 Task: Buy 1 Ice Cube Molds & Trays from Specialty Tools & Gadgets section under best seller category for shipping address: Max Baker, 2847 Point Street, Park Ridge, Illinois 60068, Cell Number 7738643880. Pay from credit card ending with 7965, CVV 549
Action: Mouse moved to (230, 98)
Screenshot: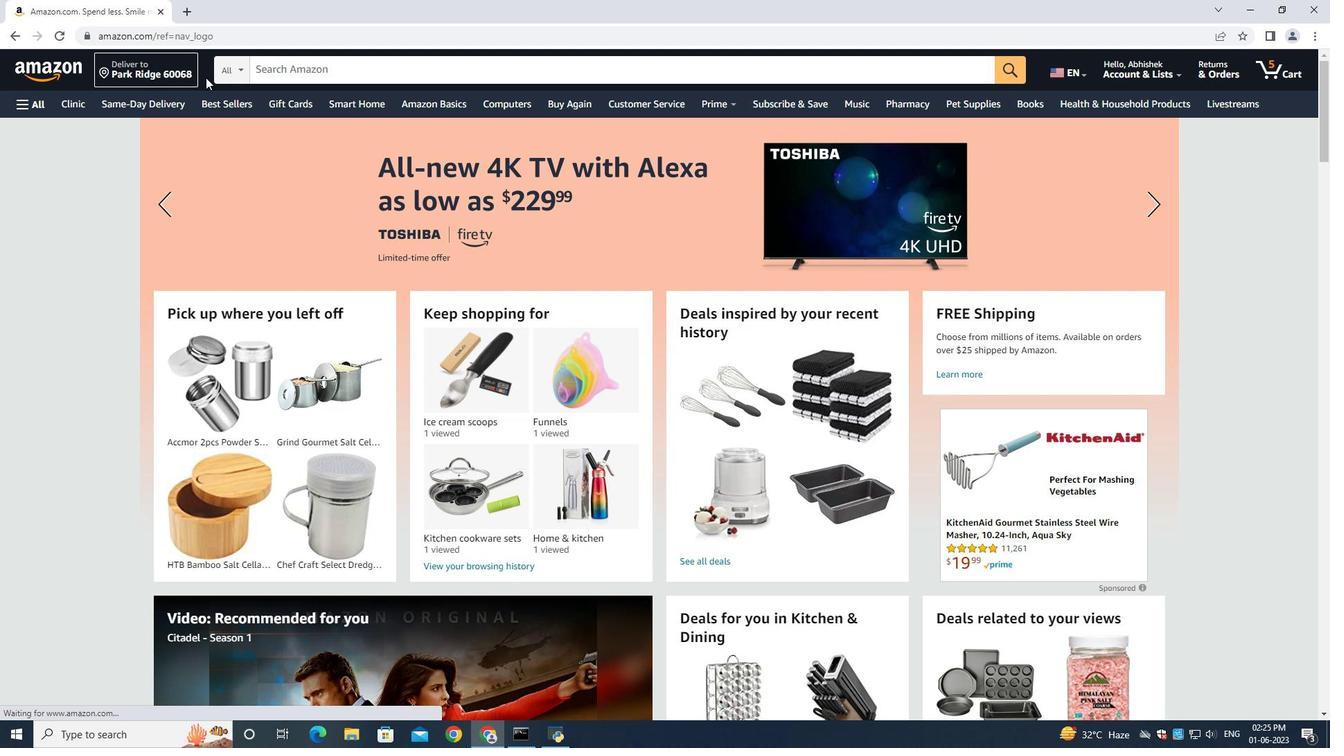 
Action: Mouse pressed left at (230, 98)
Screenshot: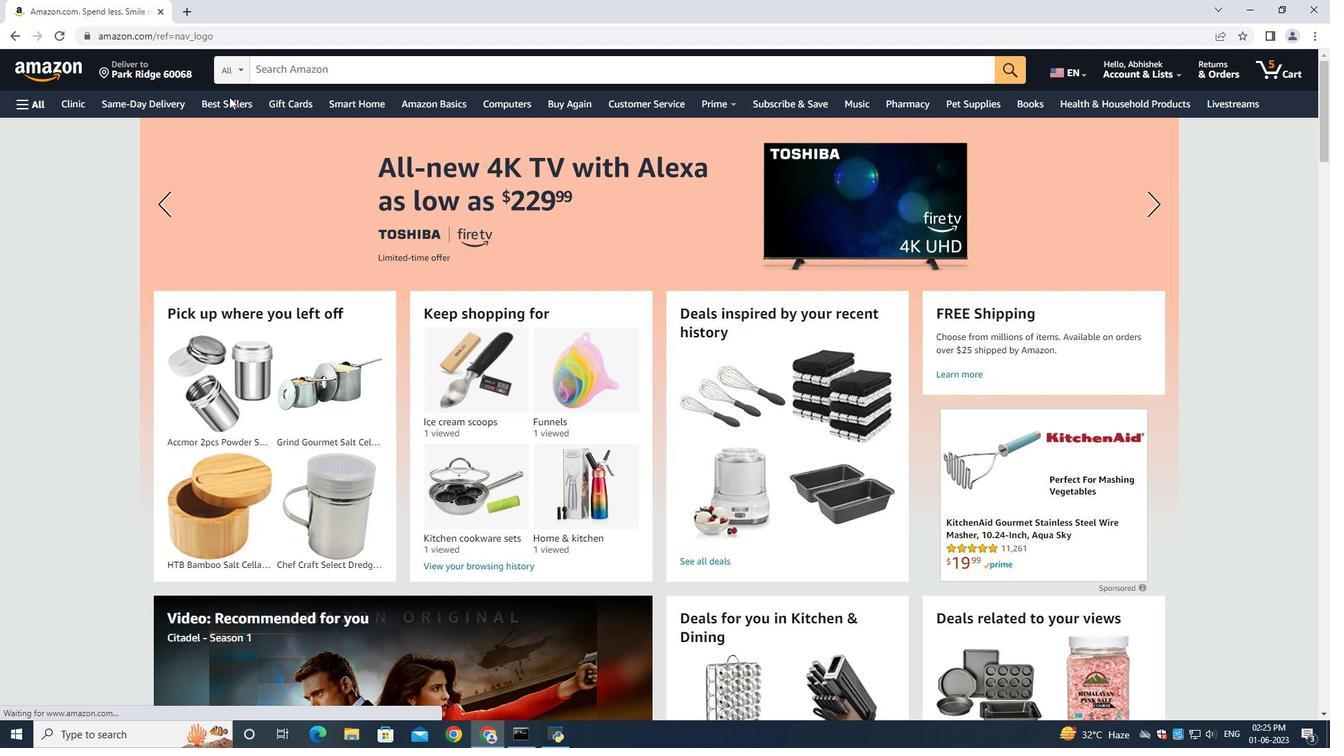 
Action: Mouse moved to (1295, 285)
Screenshot: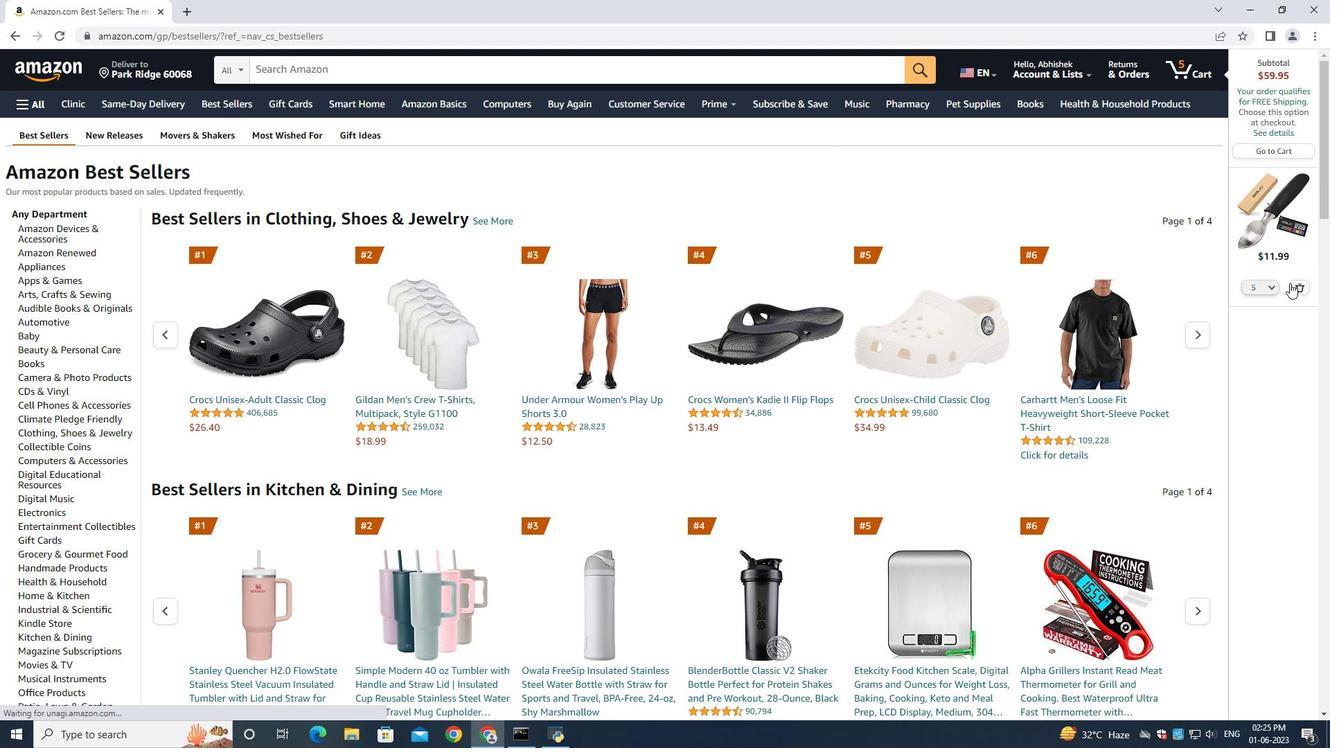 
Action: Mouse pressed left at (1295, 285)
Screenshot: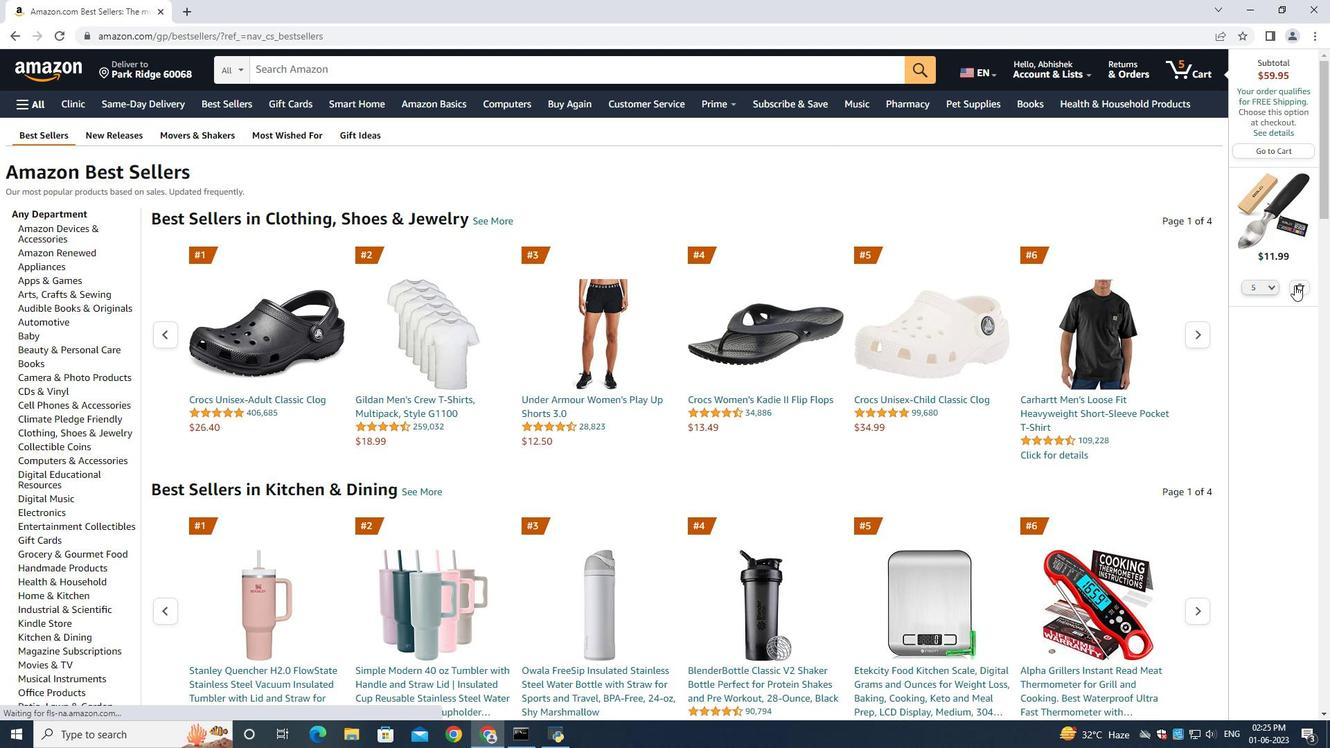 
Action: Mouse moved to (437, 69)
Screenshot: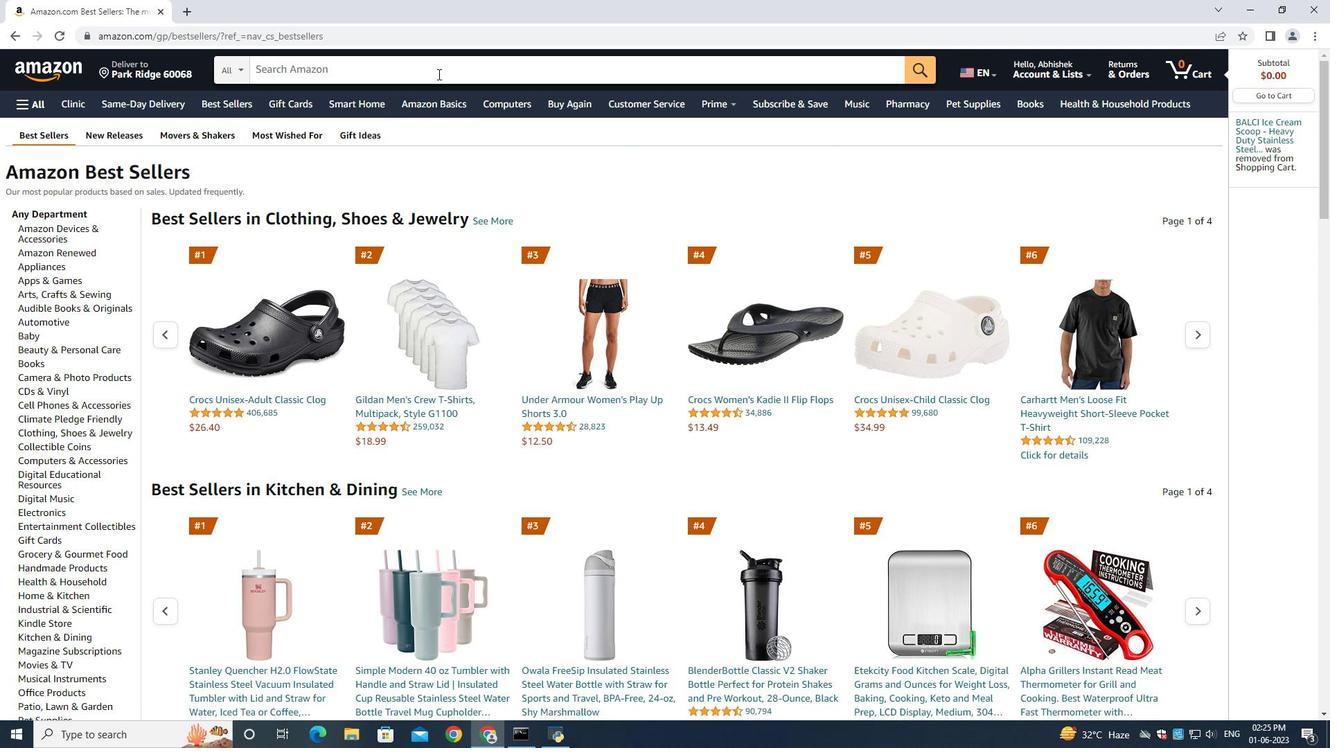 
Action: Mouse pressed left at (437, 69)
Screenshot: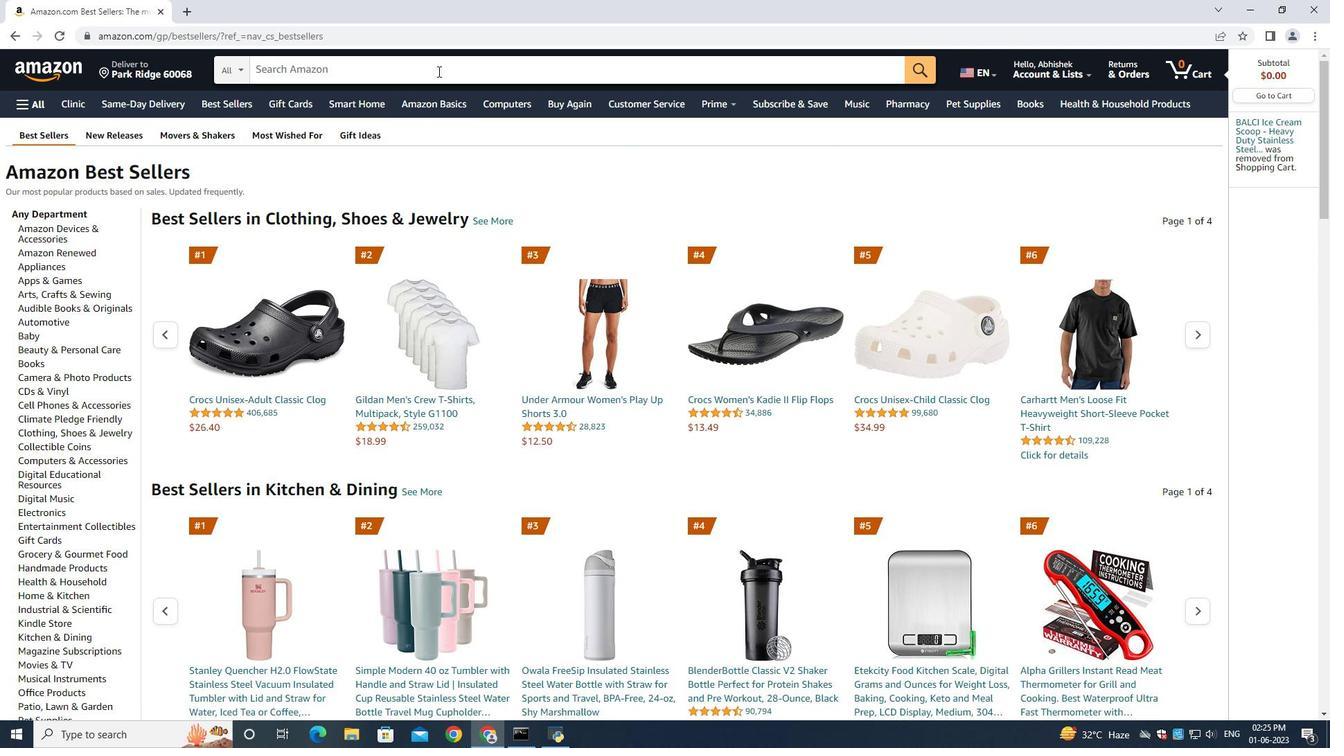 
Action: Key pressed <Key.shift>Ice<Key.space>cube<Key.space>molds<Key.shift><Key.shift><Key.shift><Key.shift><Key.shift><Key.shift><Key.shift><Key.shift><Key.shift><Key.shift><Key.shift><Key.shift><Key.shift><Key.shift><Key.shift><Key.shift><Key.shift><Key.shift><Key.shift><Key.shift><Key.shift><Key.shift><Key.shift><Key.shift><Key.shift><Key.shift><Key.shift><Key.shift><Key.shift><Key.shift><Key.shift><Key.shift><Key.space>&<Key.space>trays<Key.enter>
Screenshot: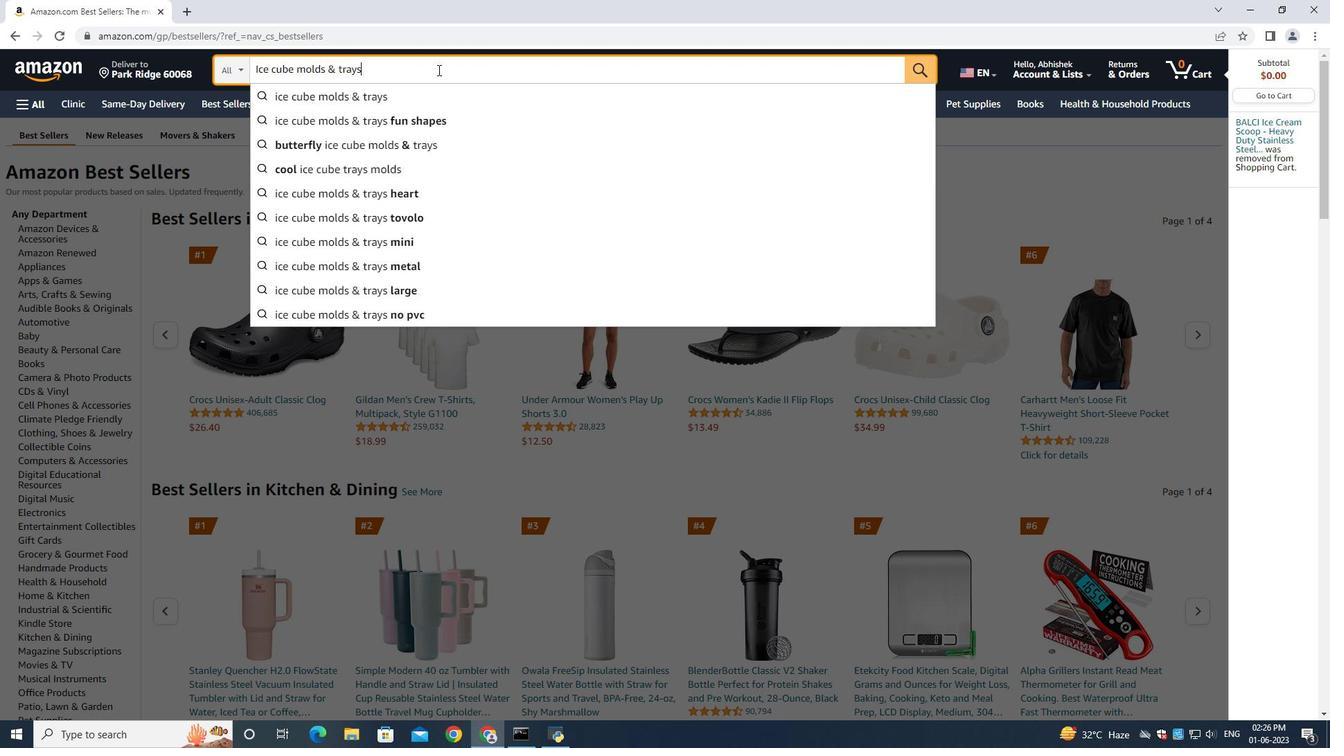 
Action: Mouse moved to (119, 297)
Screenshot: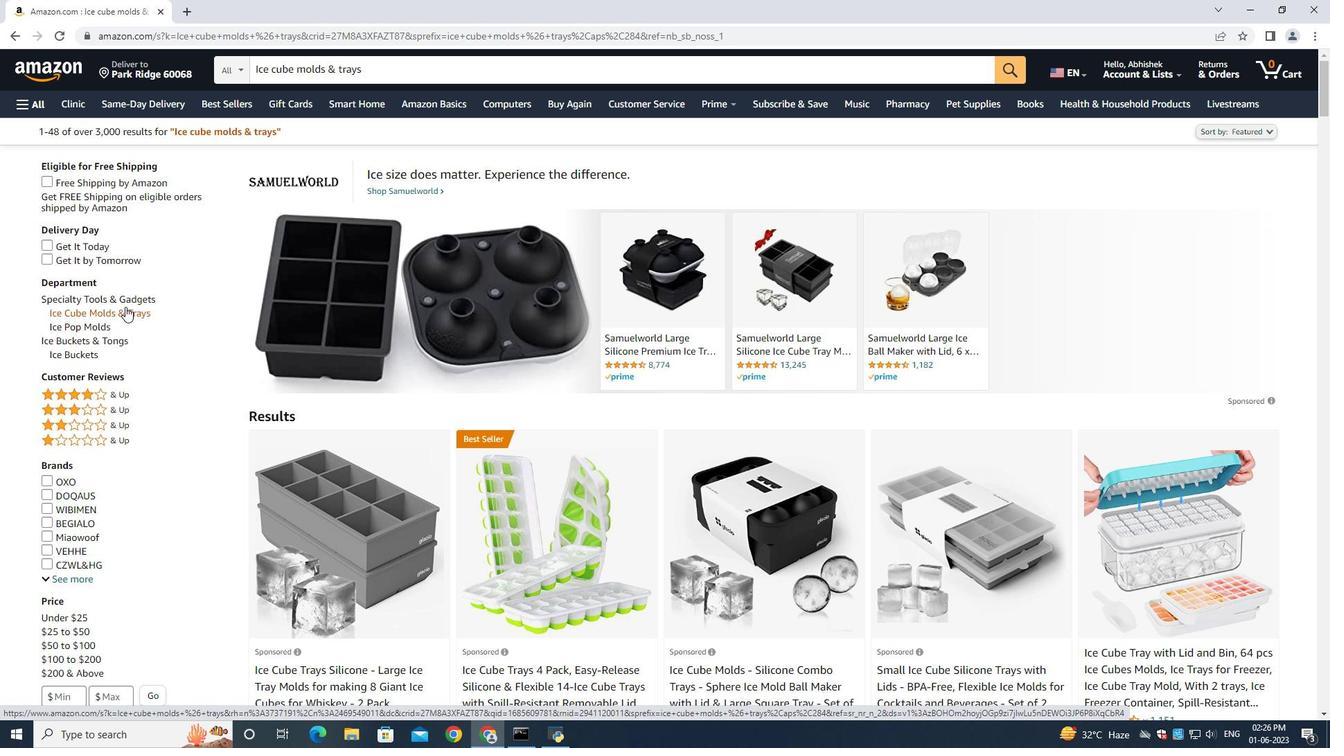 
Action: Mouse pressed left at (119, 297)
Screenshot: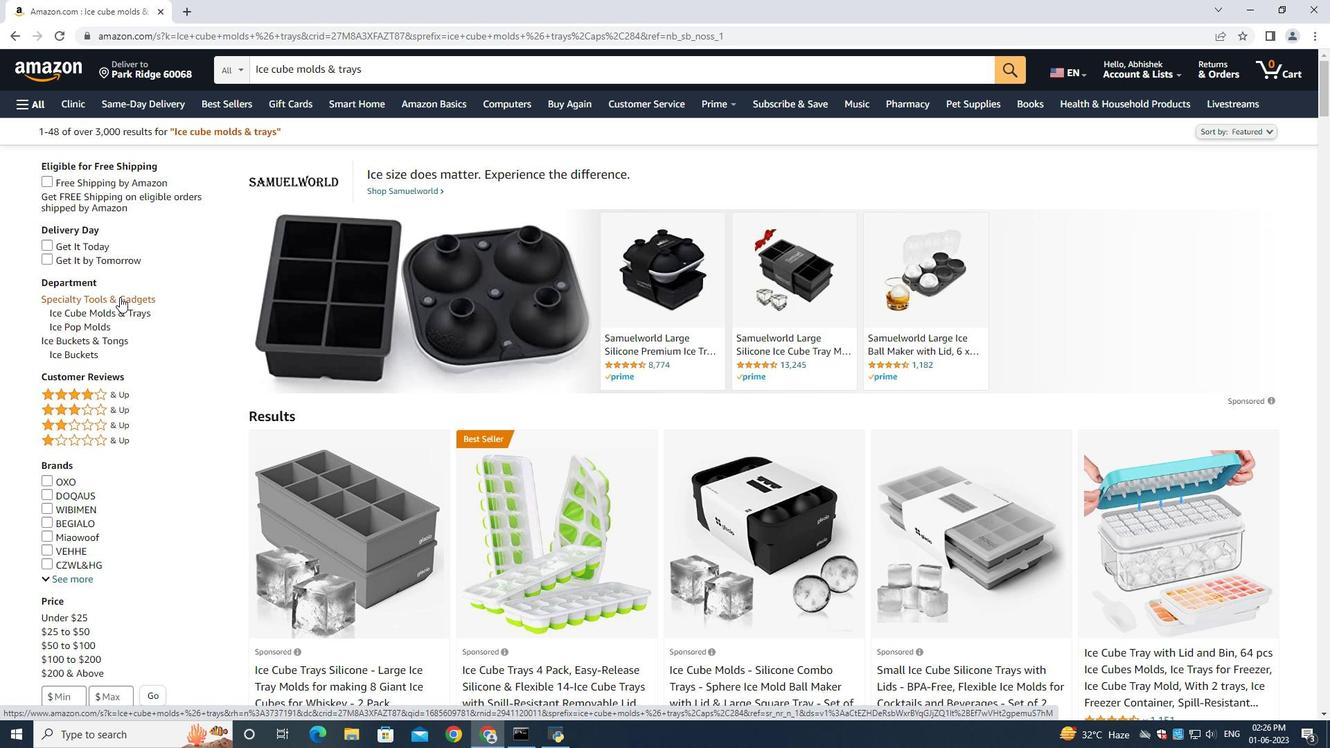 
Action: Mouse moved to (950, 335)
Screenshot: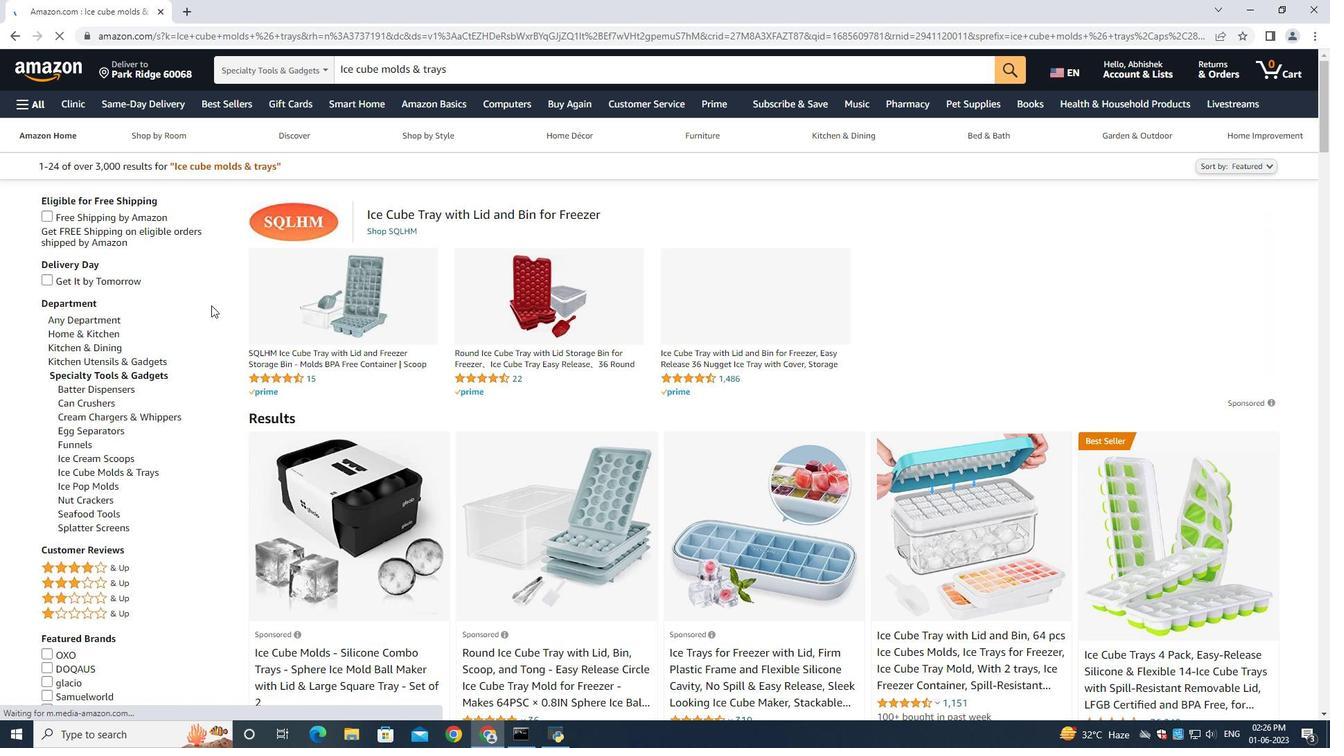 
Action: Mouse scrolled (950, 334) with delta (0, 0)
Screenshot: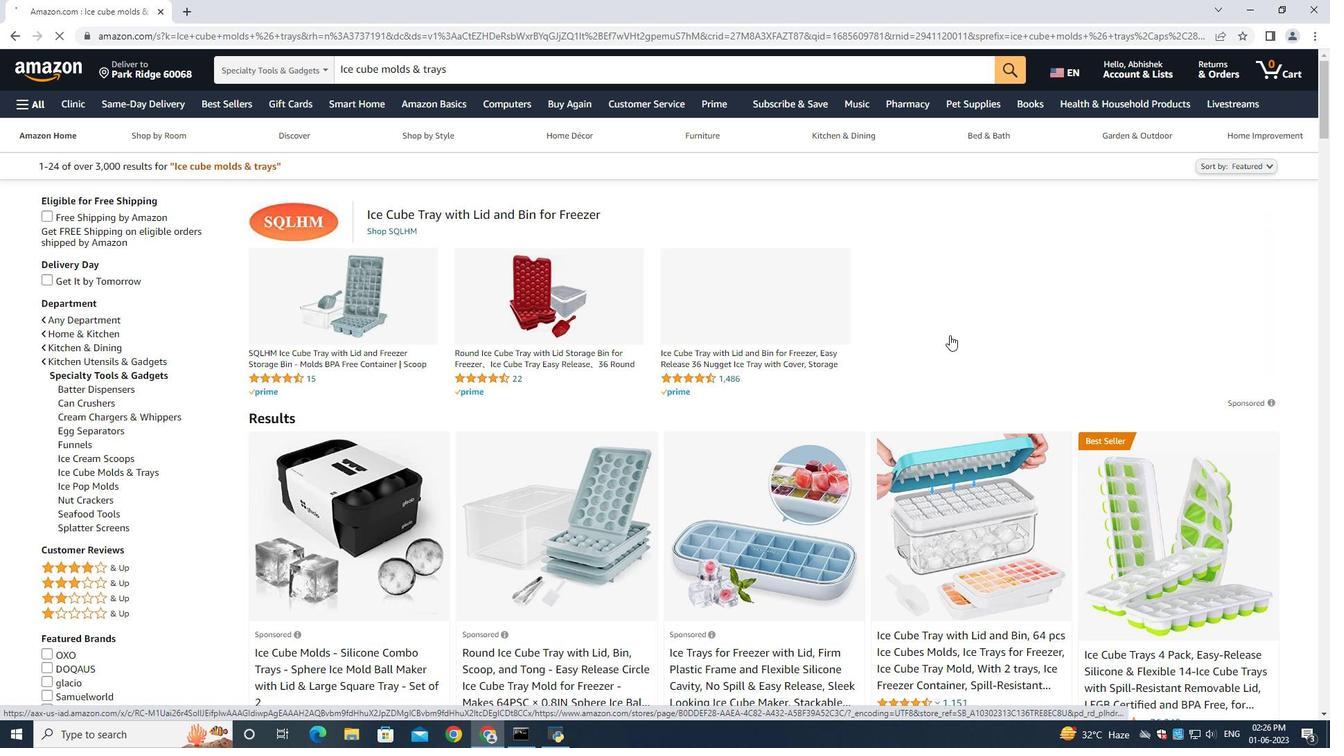 
Action: Mouse scrolled (950, 334) with delta (0, 0)
Screenshot: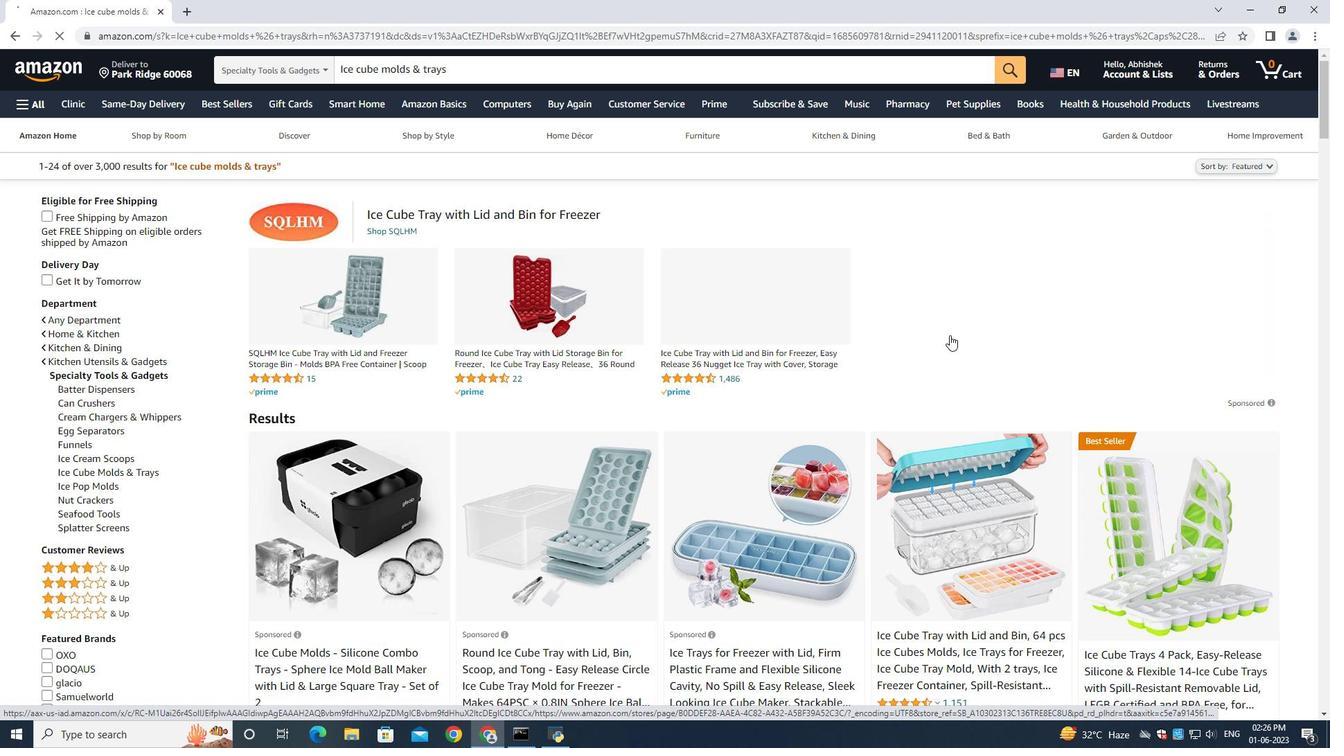 
Action: Mouse moved to (957, 354)
Screenshot: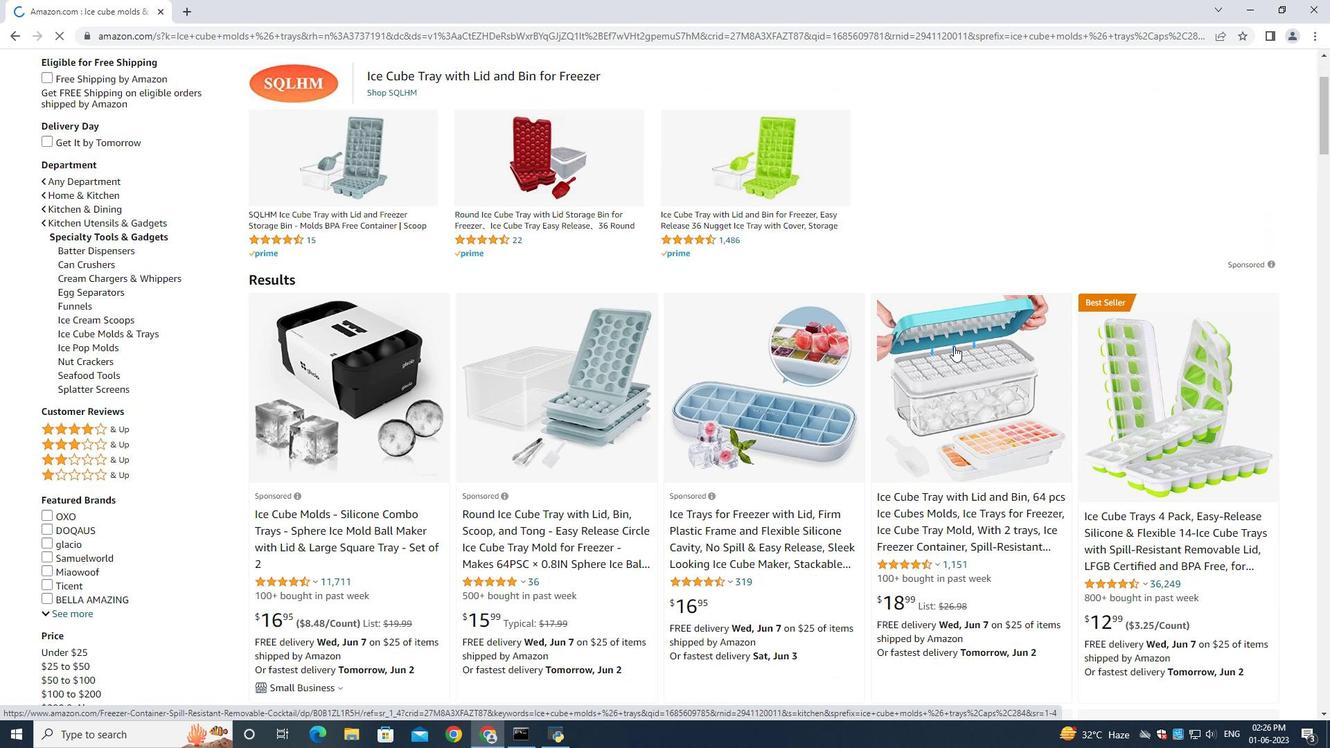 
Action: Mouse scrolled (957, 354) with delta (0, 0)
Screenshot: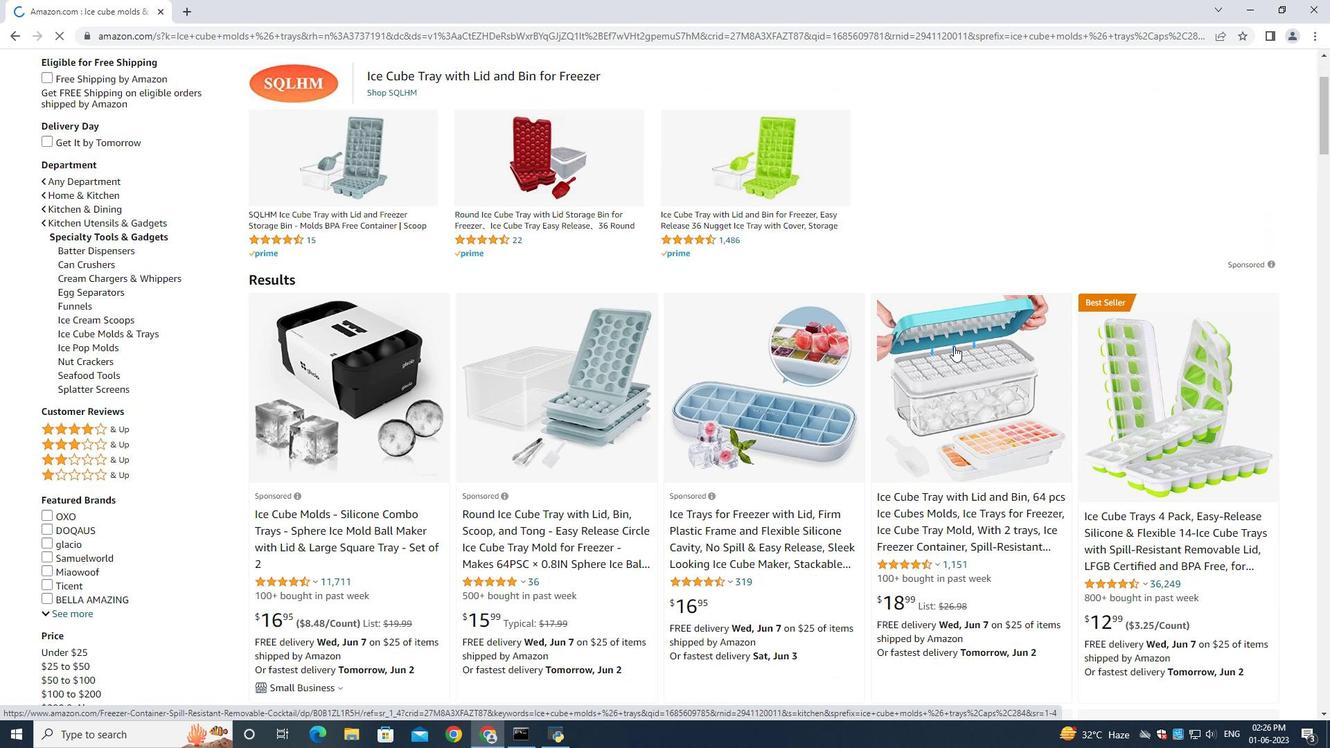 
Action: Mouse moved to (957, 362)
Screenshot: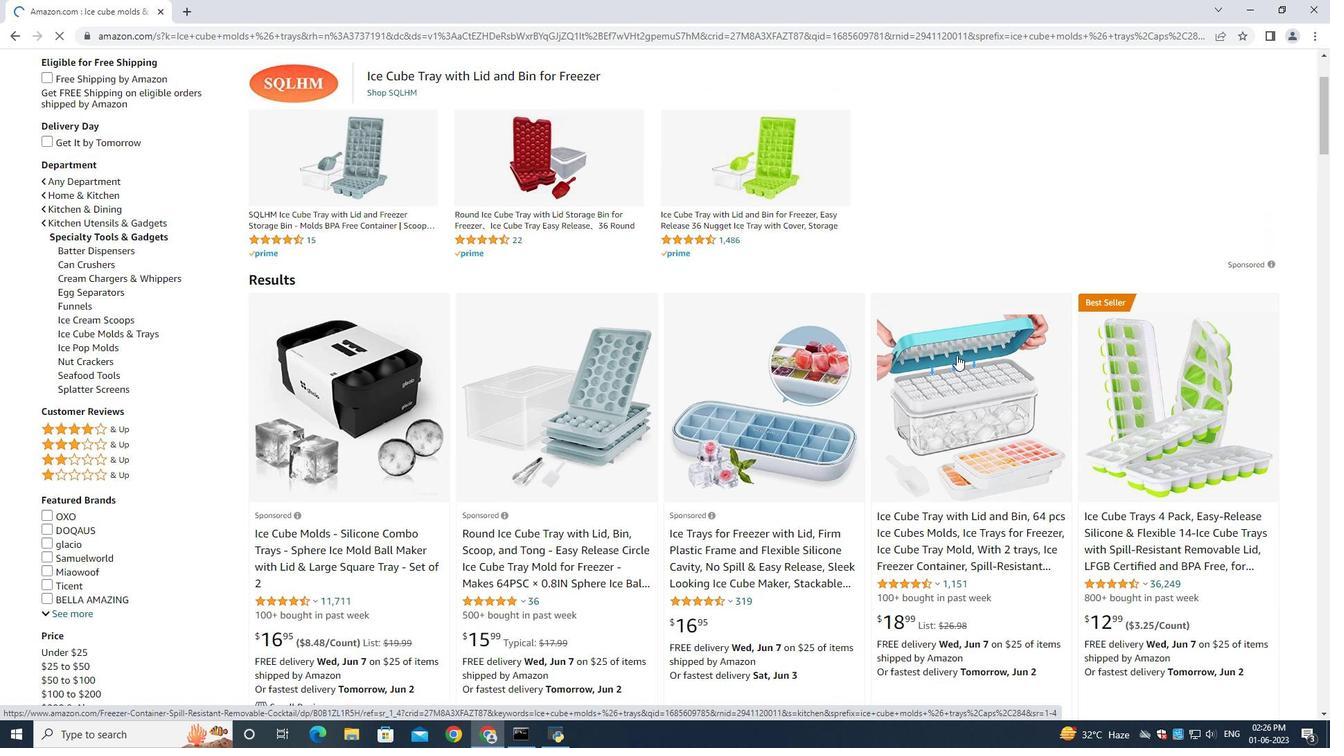 
Action: Mouse scrolled (957, 359) with delta (0, 0)
Screenshot: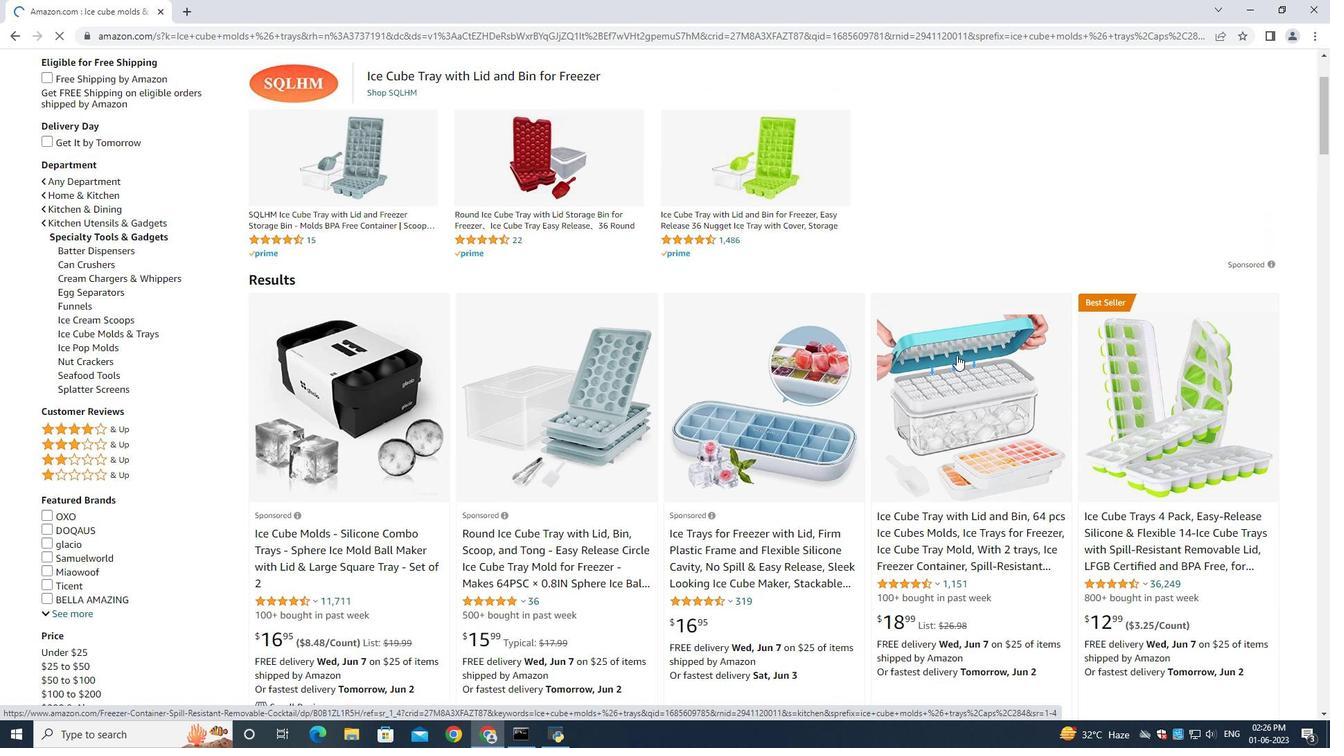 
Action: Mouse moved to (911, 377)
Screenshot: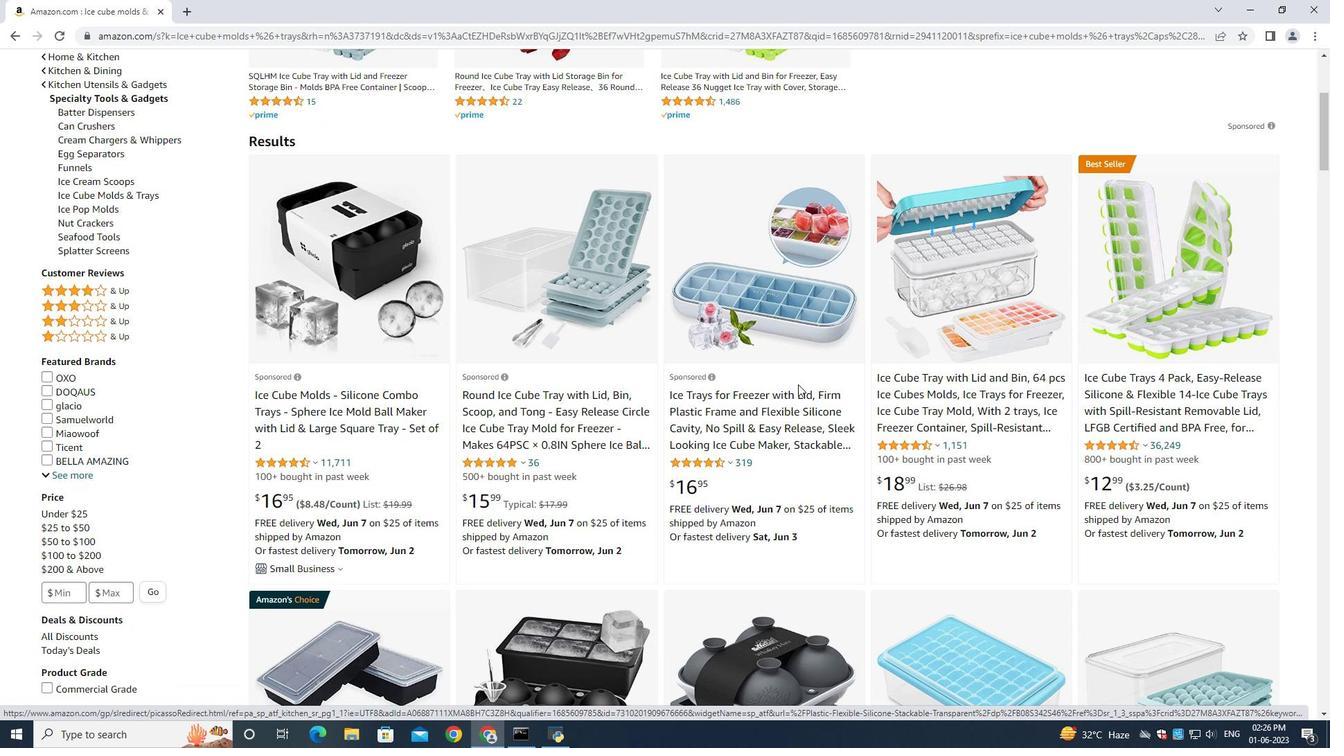 
Action: Mouse pressed left at (911, 377)
Screenshot: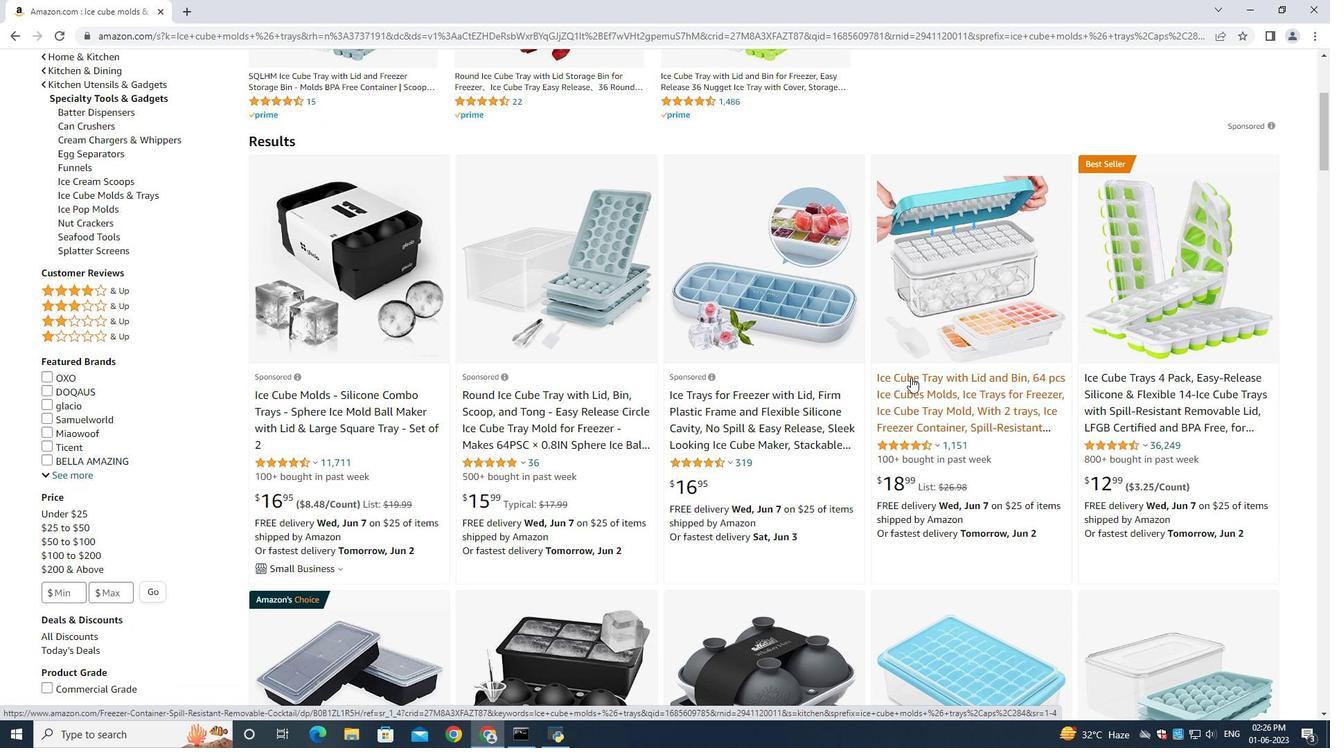 
Action: Mouse moved to (1076, 577)
Screenshot: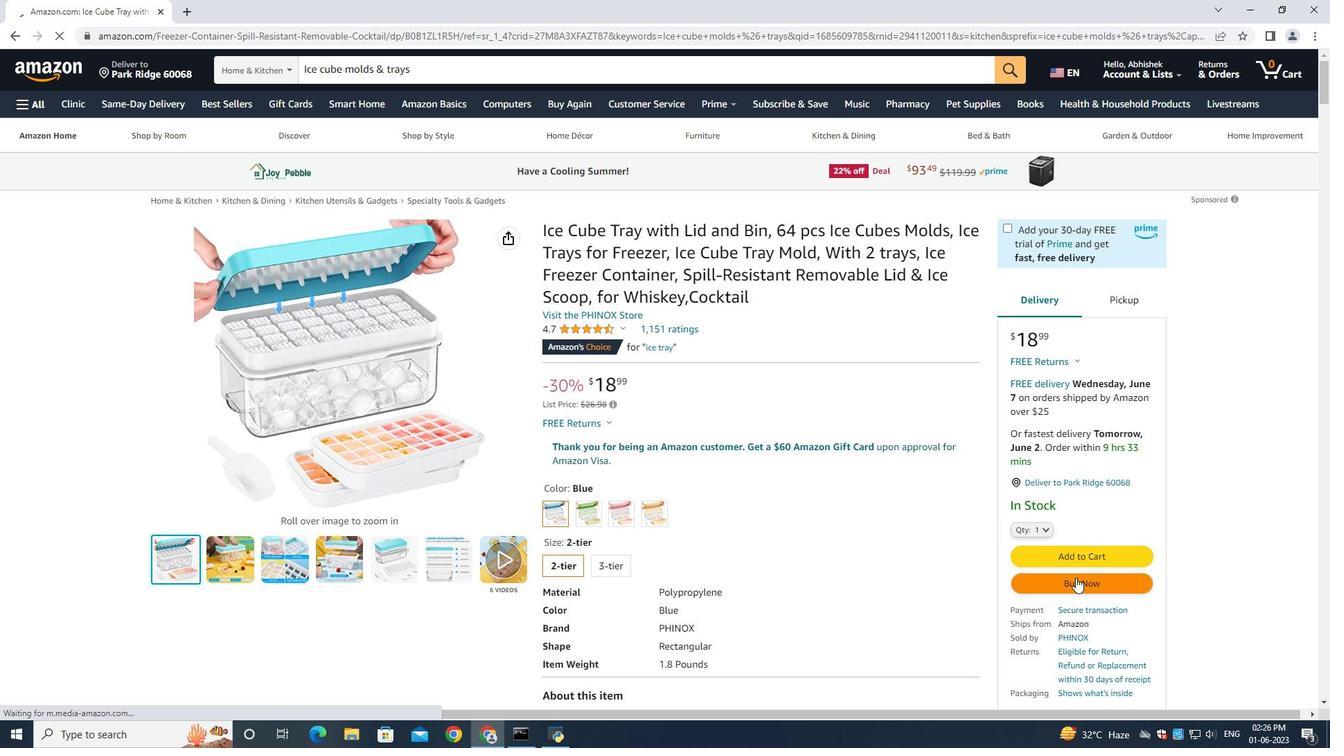 
Action: Mouse pressed left at (1076, 577)
Screenshot: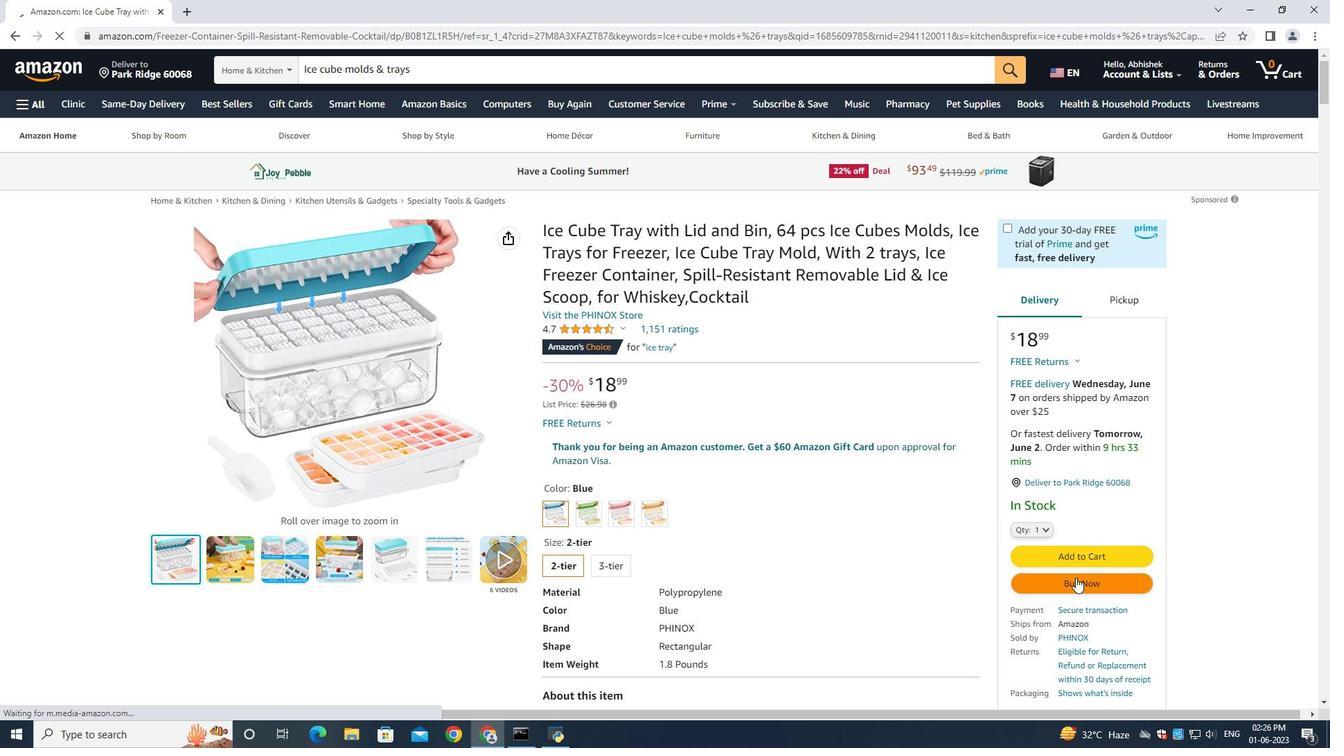 
Action: Mouse moved to (1056, 526)
Screenshot: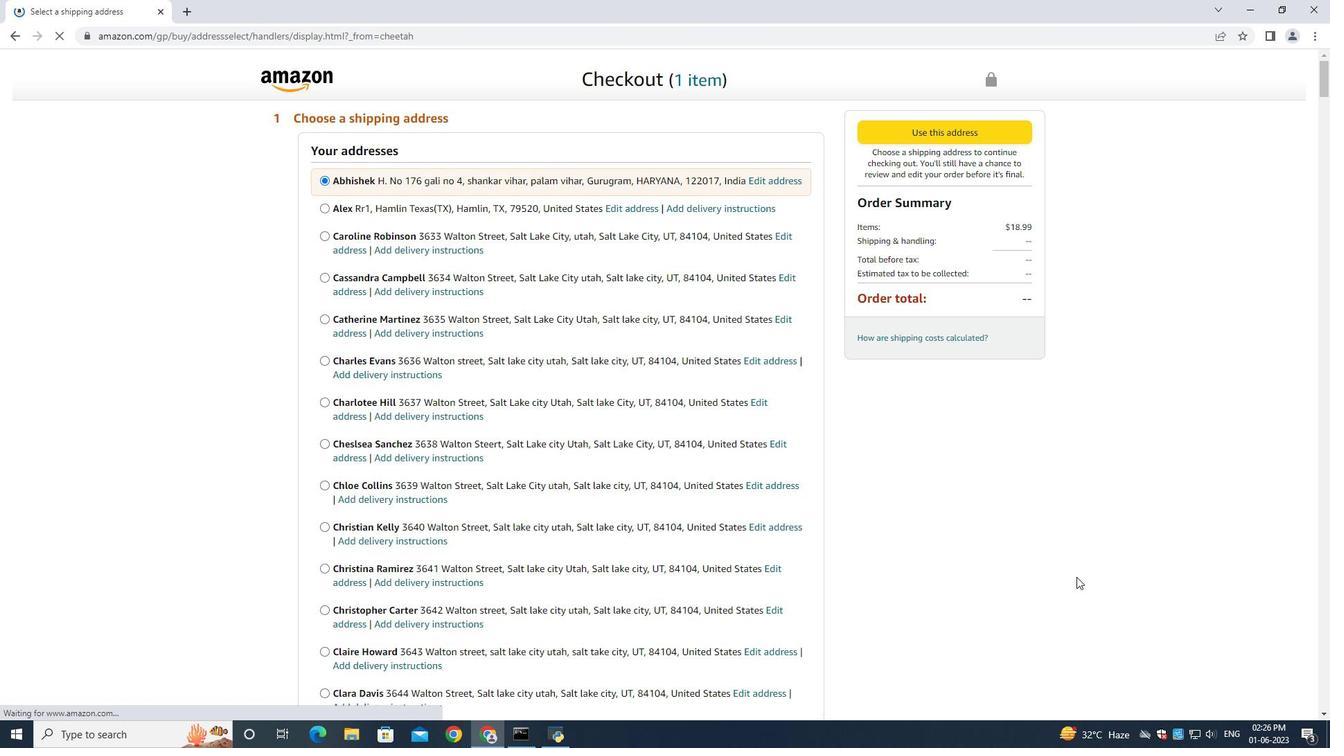 
Action: Mouse scrolled (1056, 525) with delta (0, 0)
Screenshot: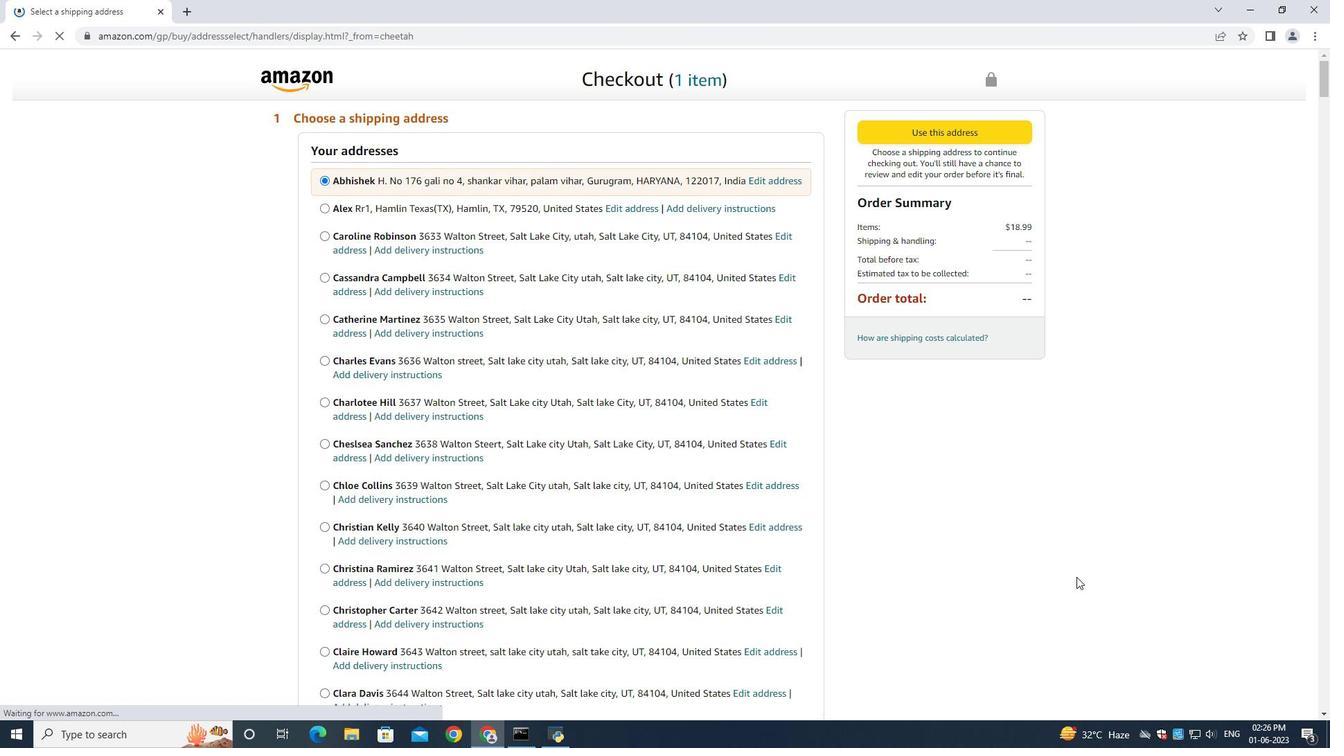 
Action: Mouse moved to (998, 519)
Screenshot: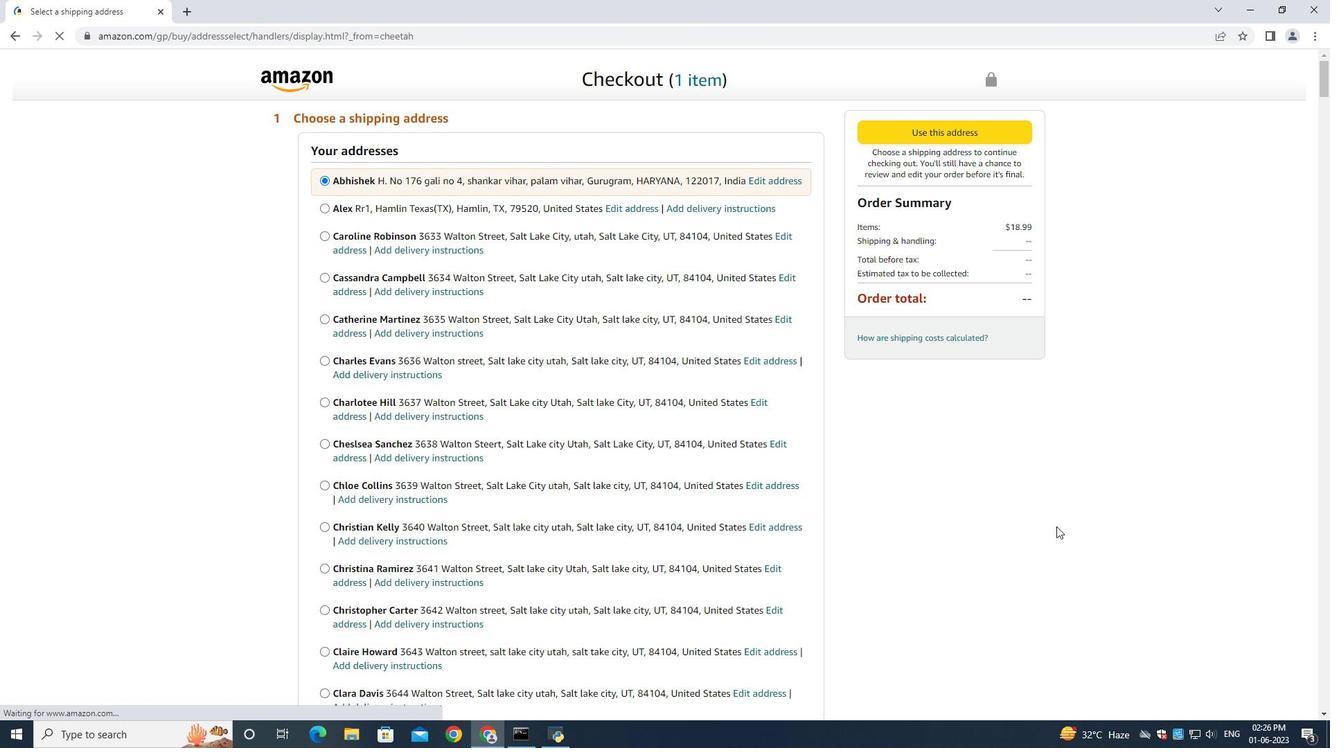 
Action: Mouse scrolled (1046, 527) with delta (0, 0)
Screenshot: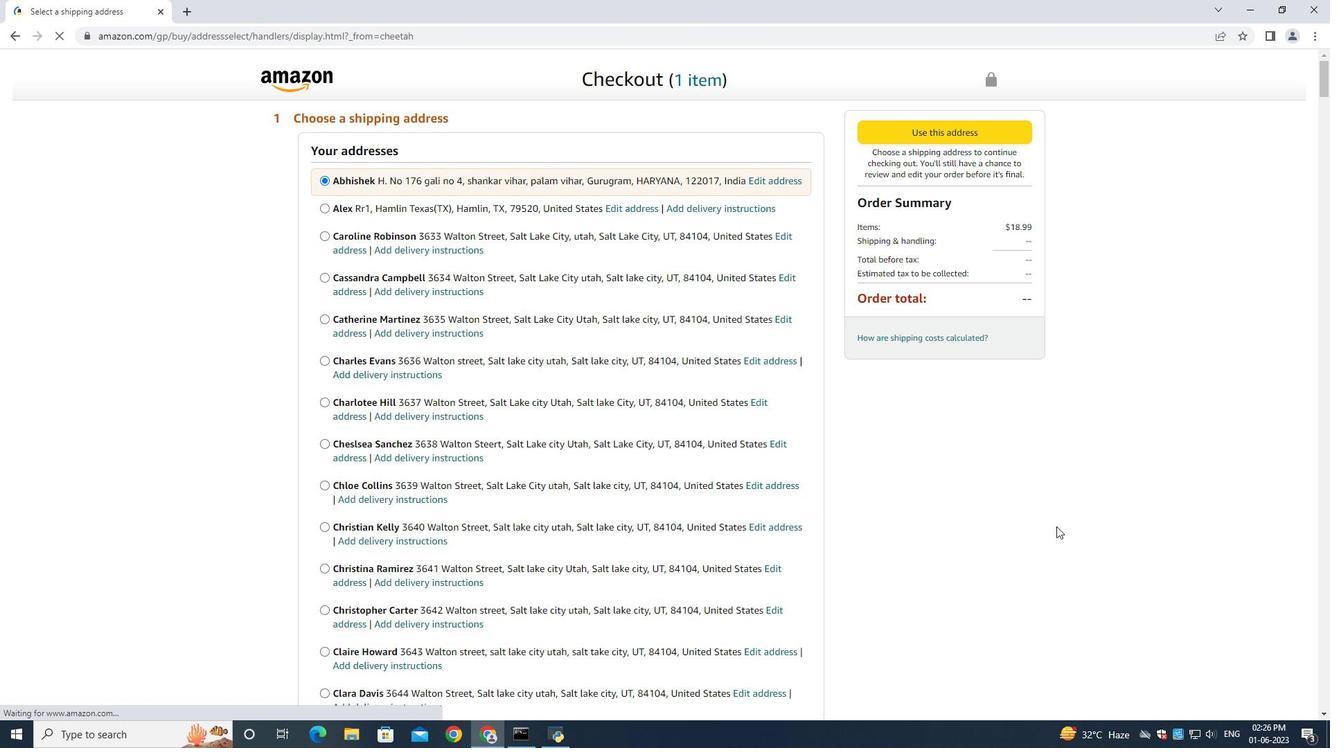 
Action: Mouse moved to (981, 513)
Screenshot: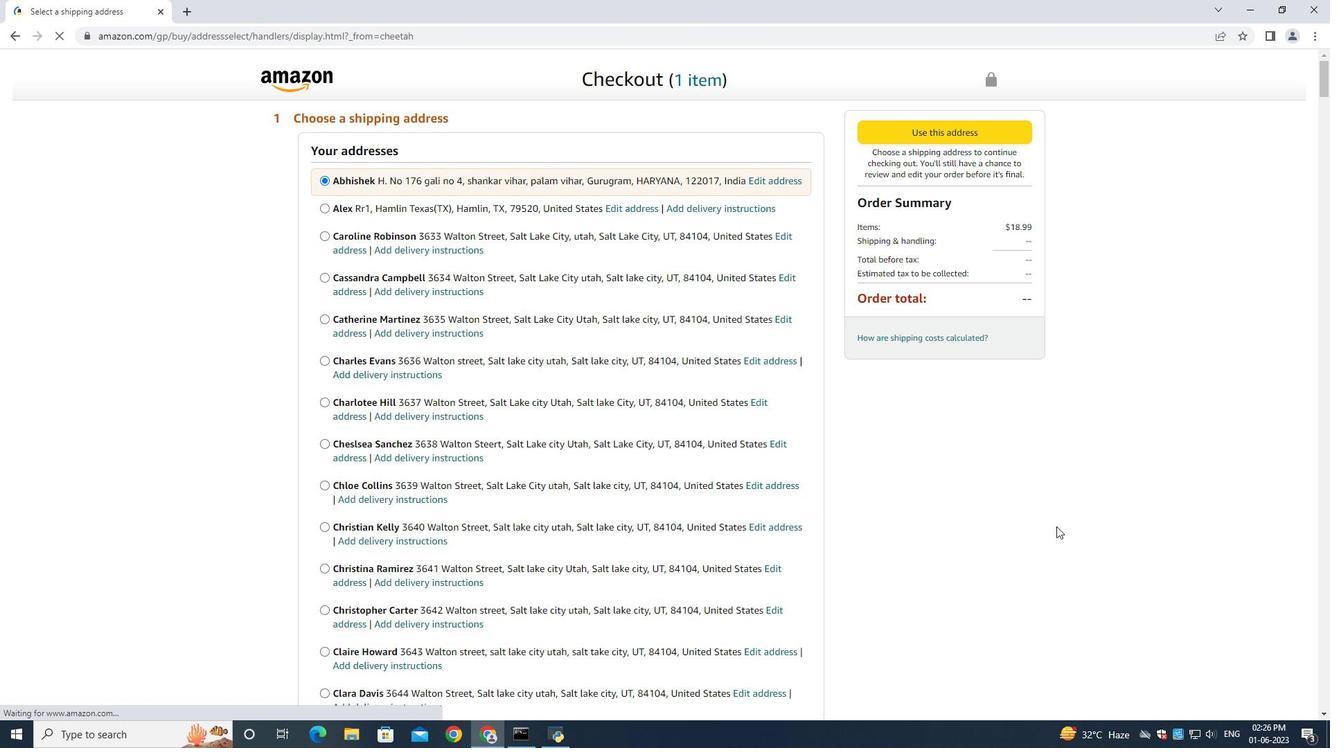 
Action: Mouse scrolled (1029, 527) with delta (0, 0)
Screenshot: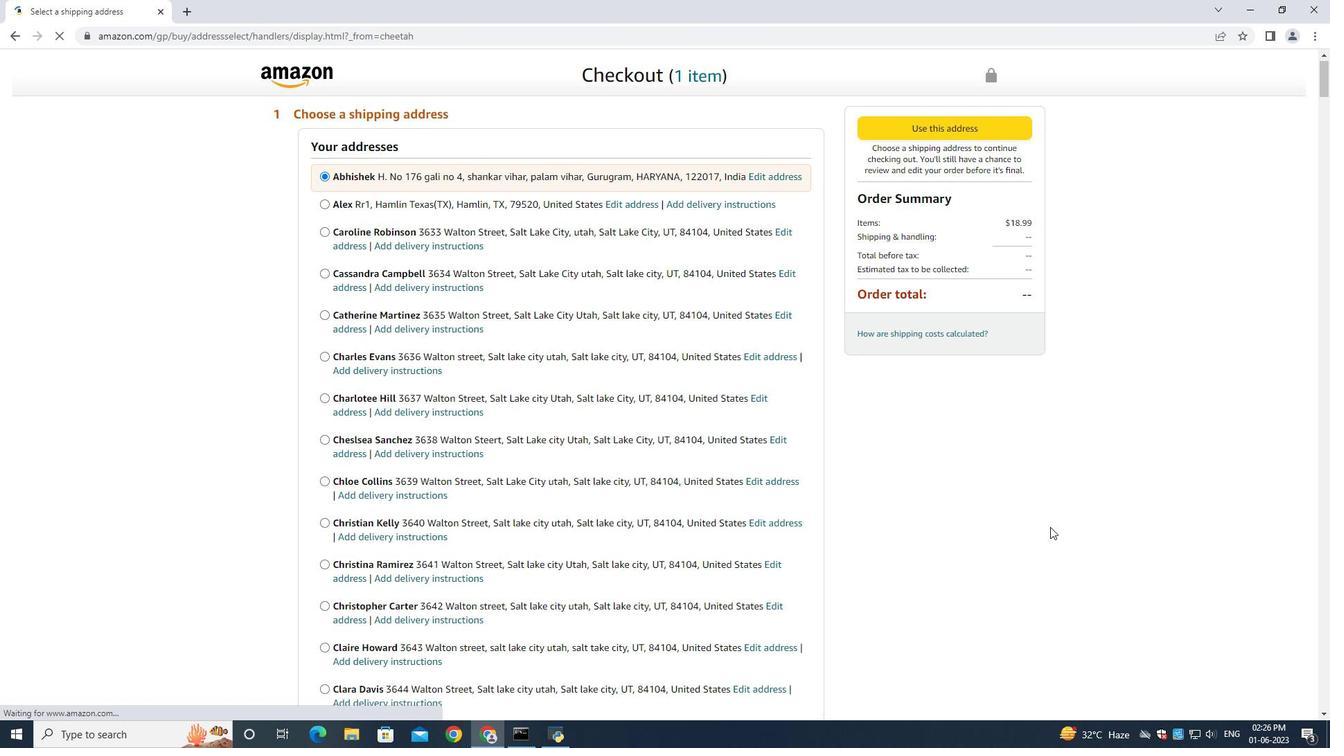 
Action: Mouse moved to (958, 505)
Screenshot: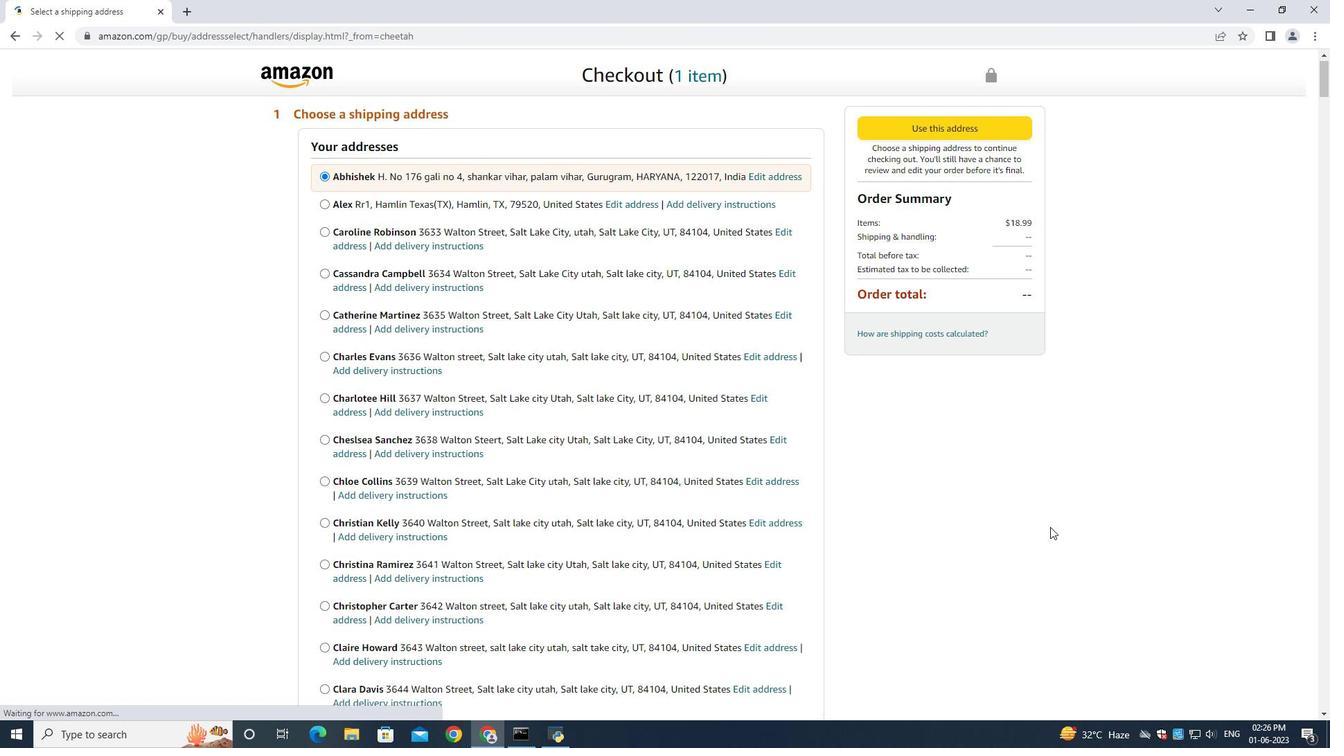 
Action: Mouse scrolled (998, 519) with delta (0, 0)
Screenshot: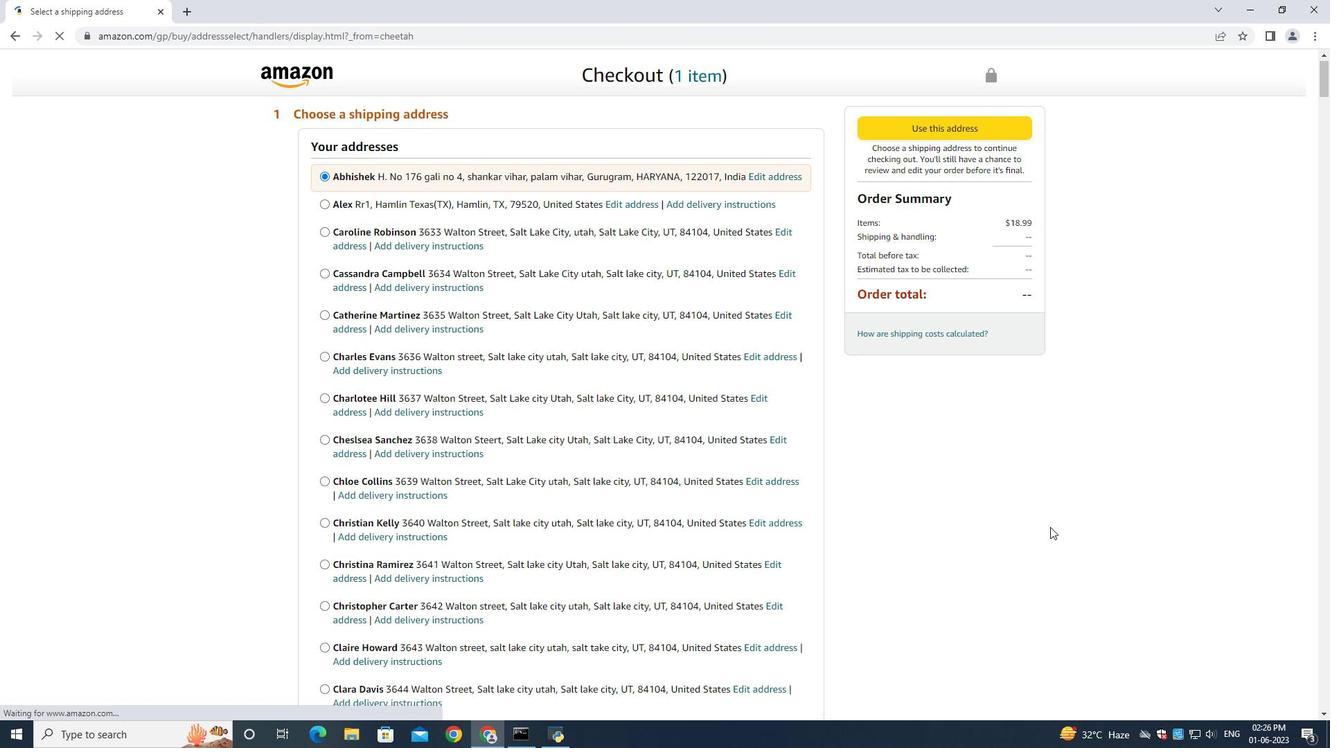 
Action: Mouse moved to (747, 458)
Screenshot: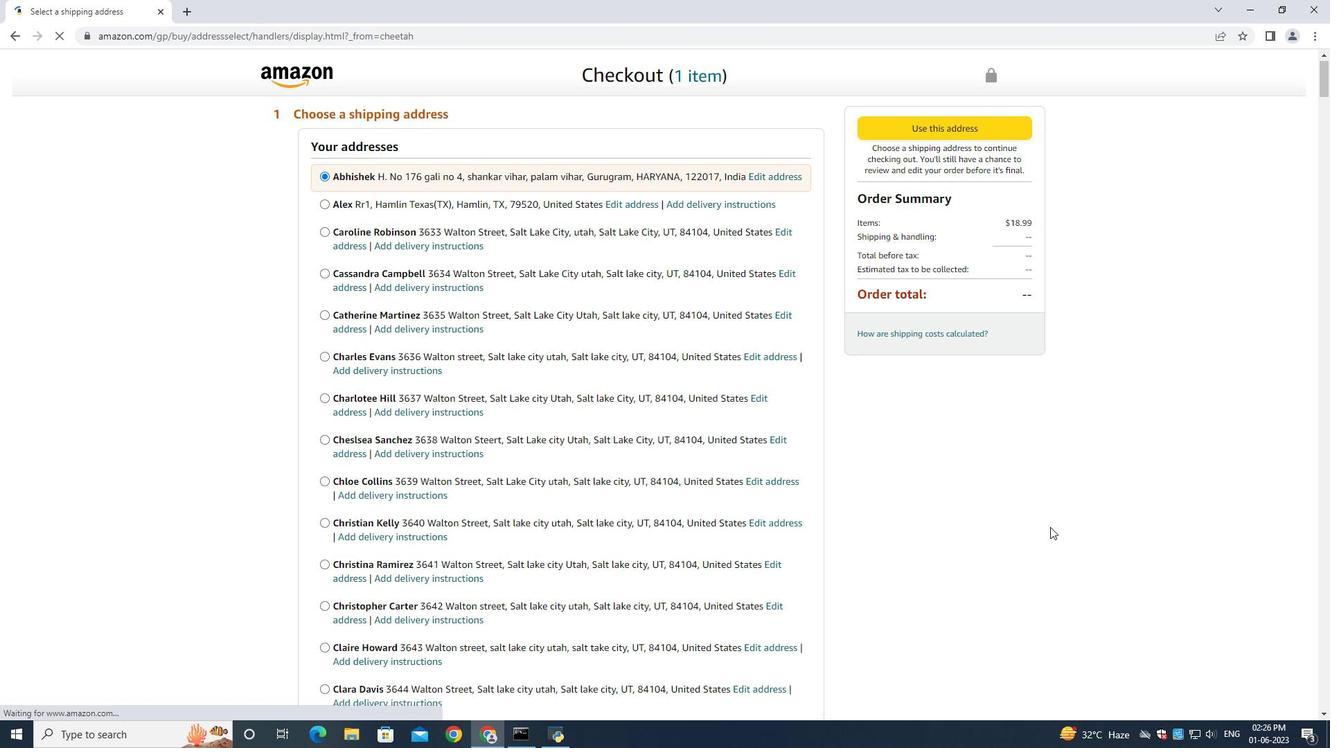 
Action: Mouse scrolled (958, 505) with delta (0, 0)
Screenshot: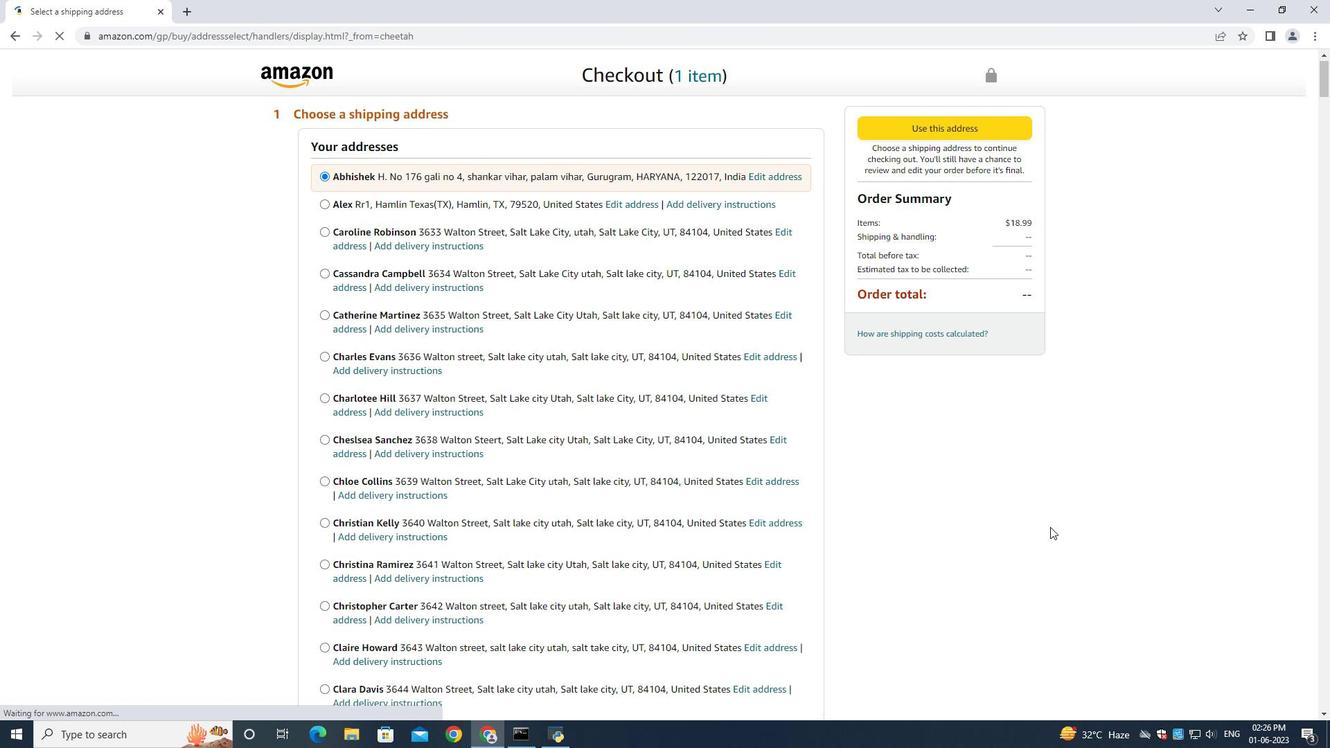 
Action: Mouse moved to (626, 448)
Screenshot: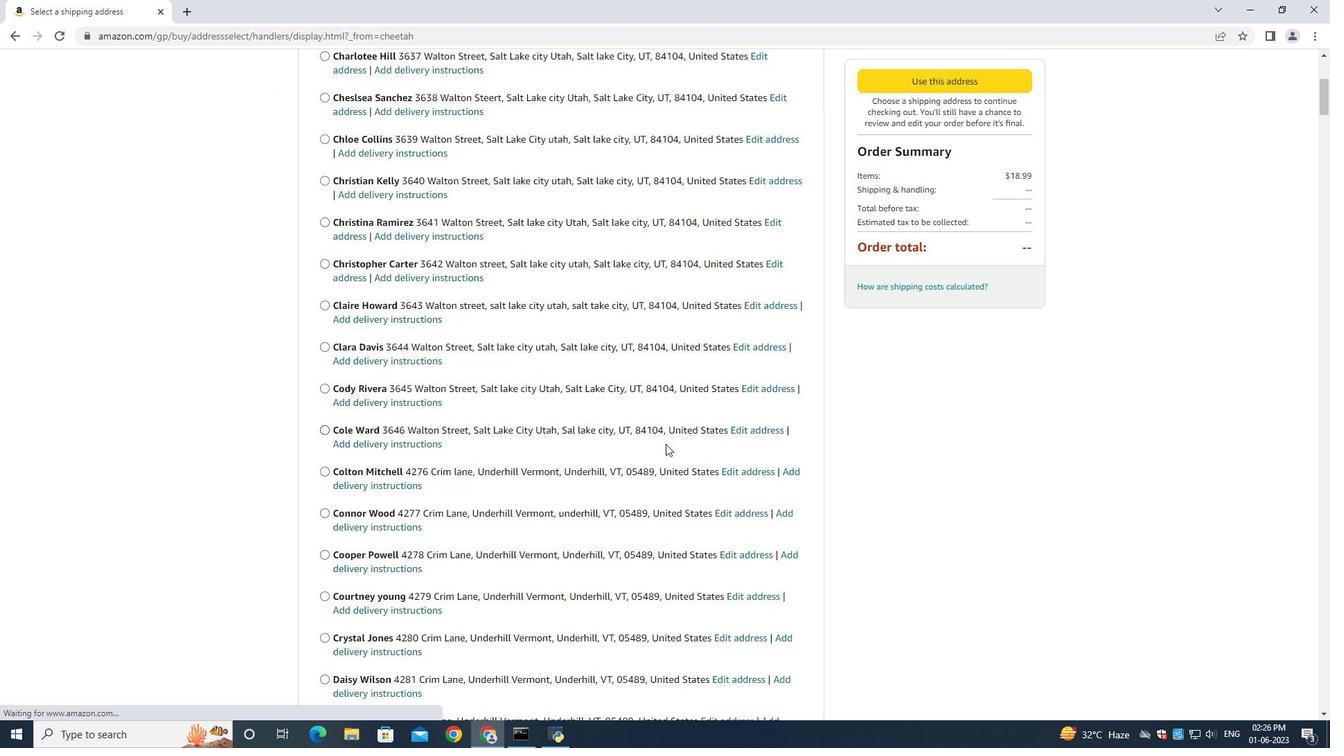 
Action: Mouse scrolled (659, 444) with delta (0, 0)
Screenshot: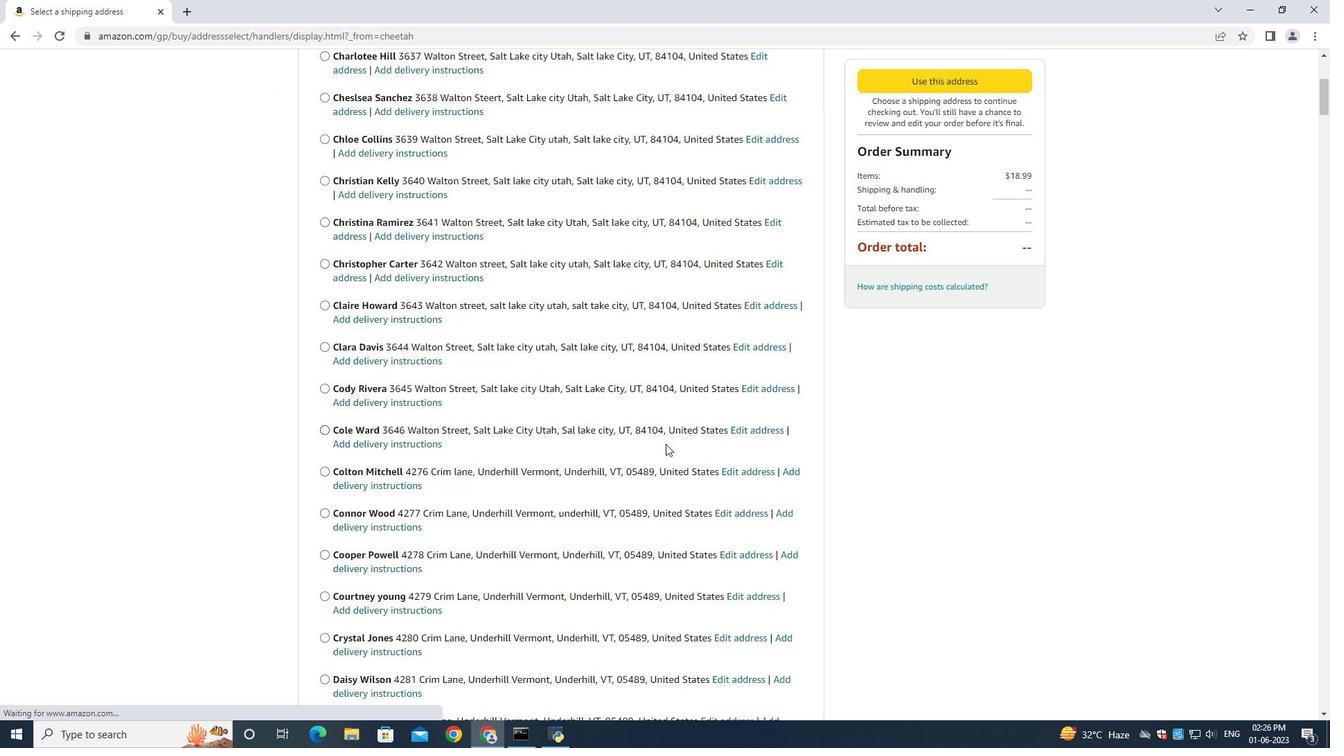 
Action: Mouse moved to (622, 446)
Screenshot: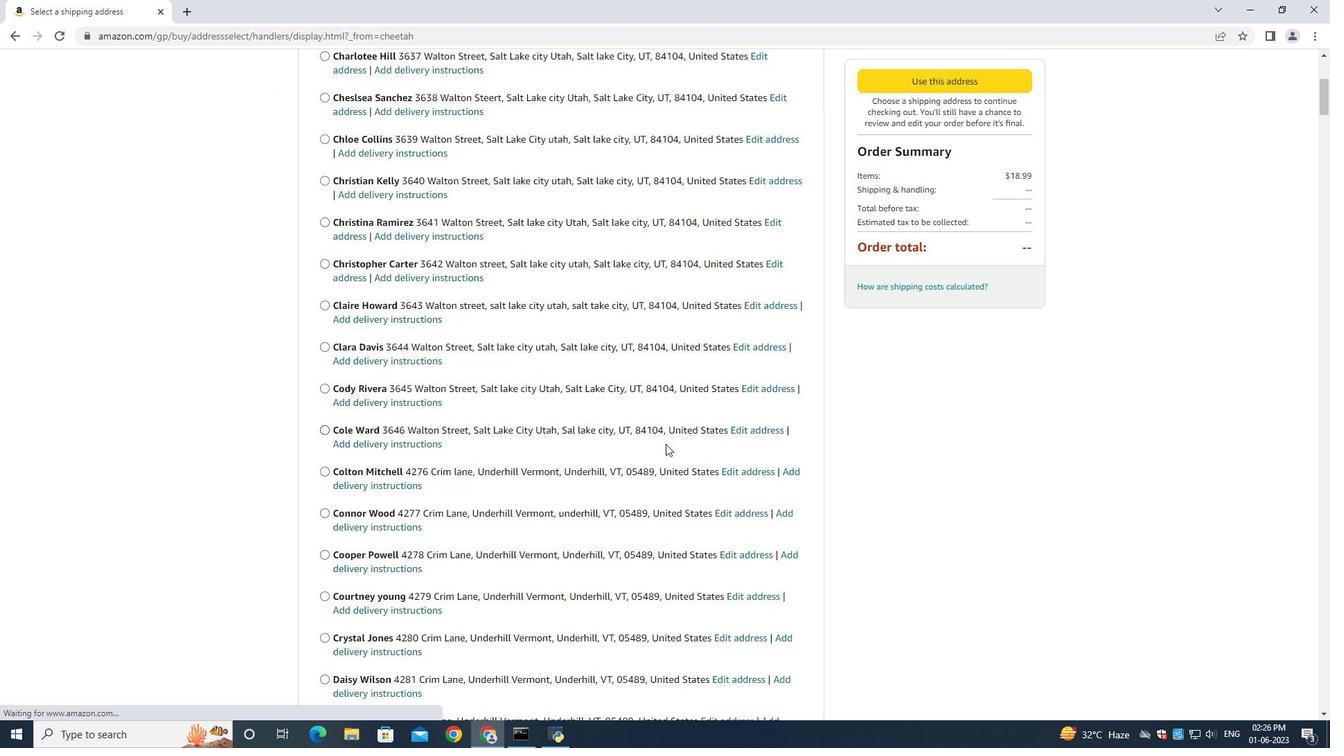
Action: Mouse scrolled (657, 446) with delta (0, 0)
Screenshot: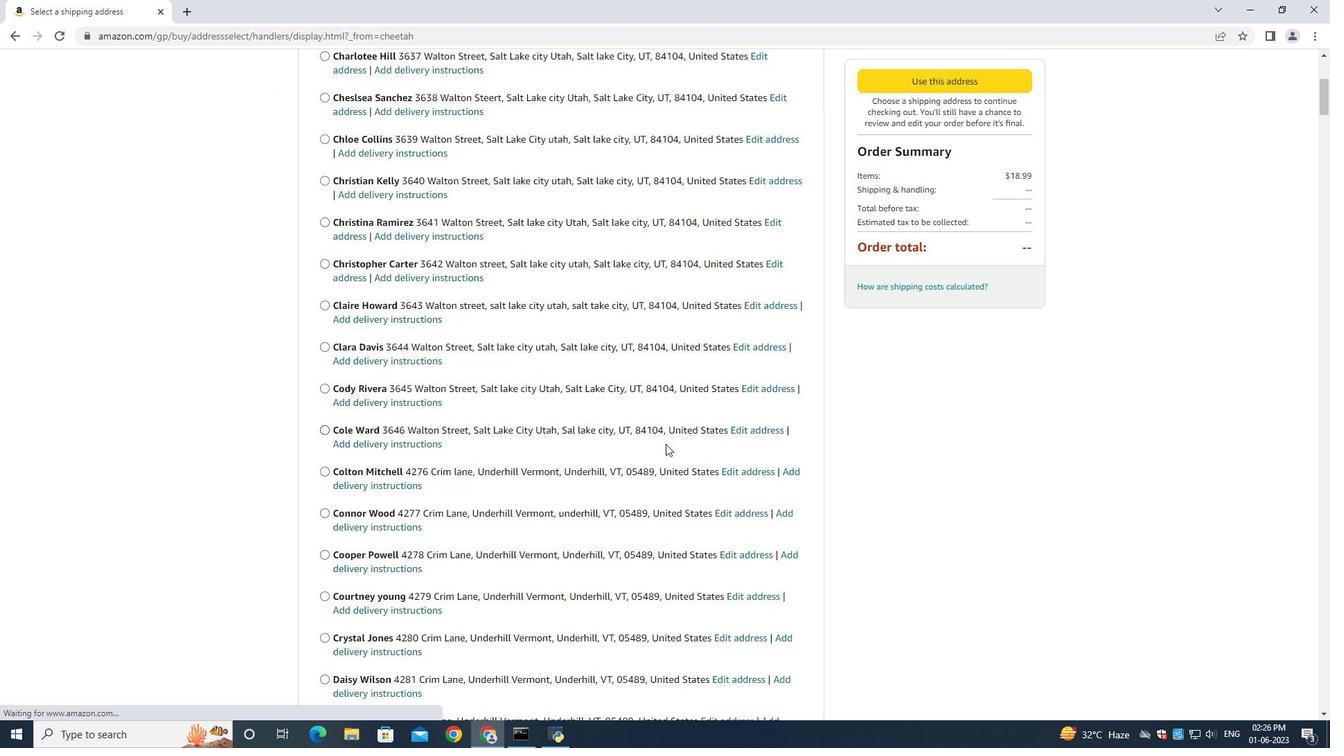 
Action: Mouse moved to (617, 445)
Screenshot: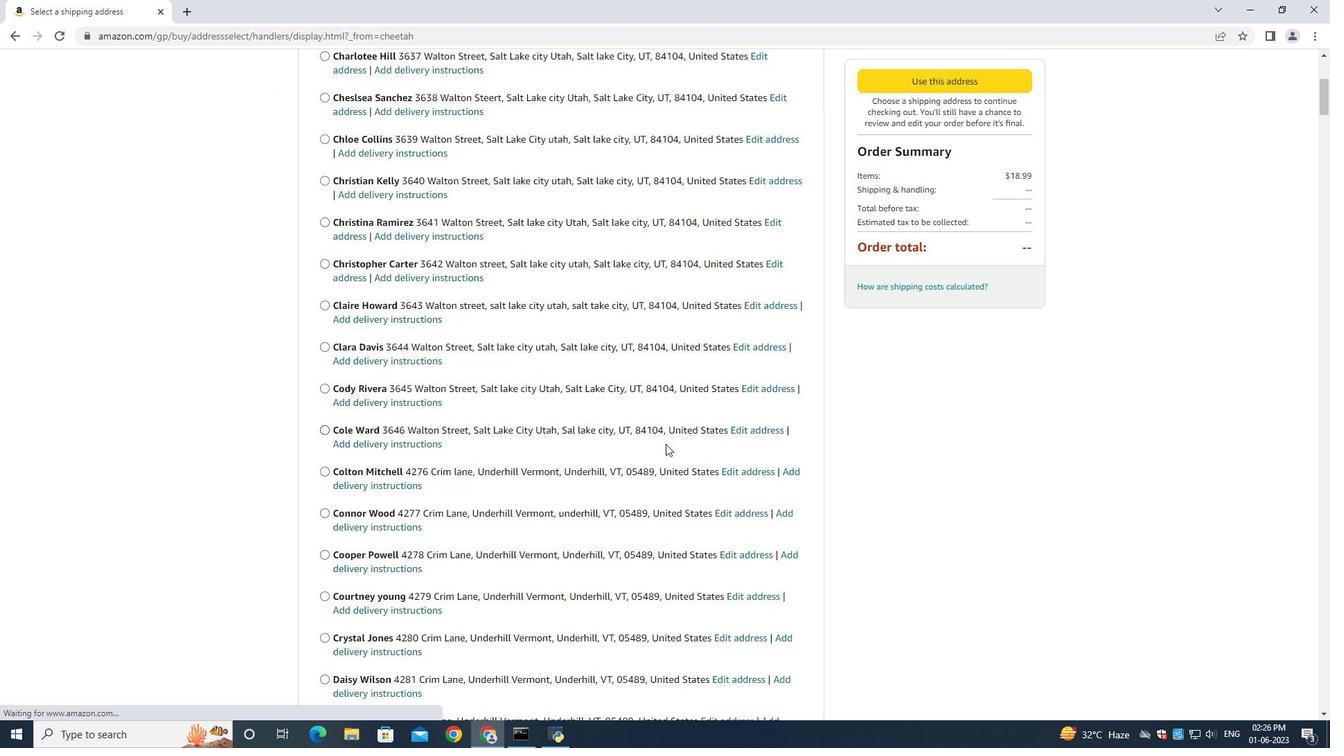 
Action: Mouse scrolled (656, 447) with delta (0, 0)
Screenshot: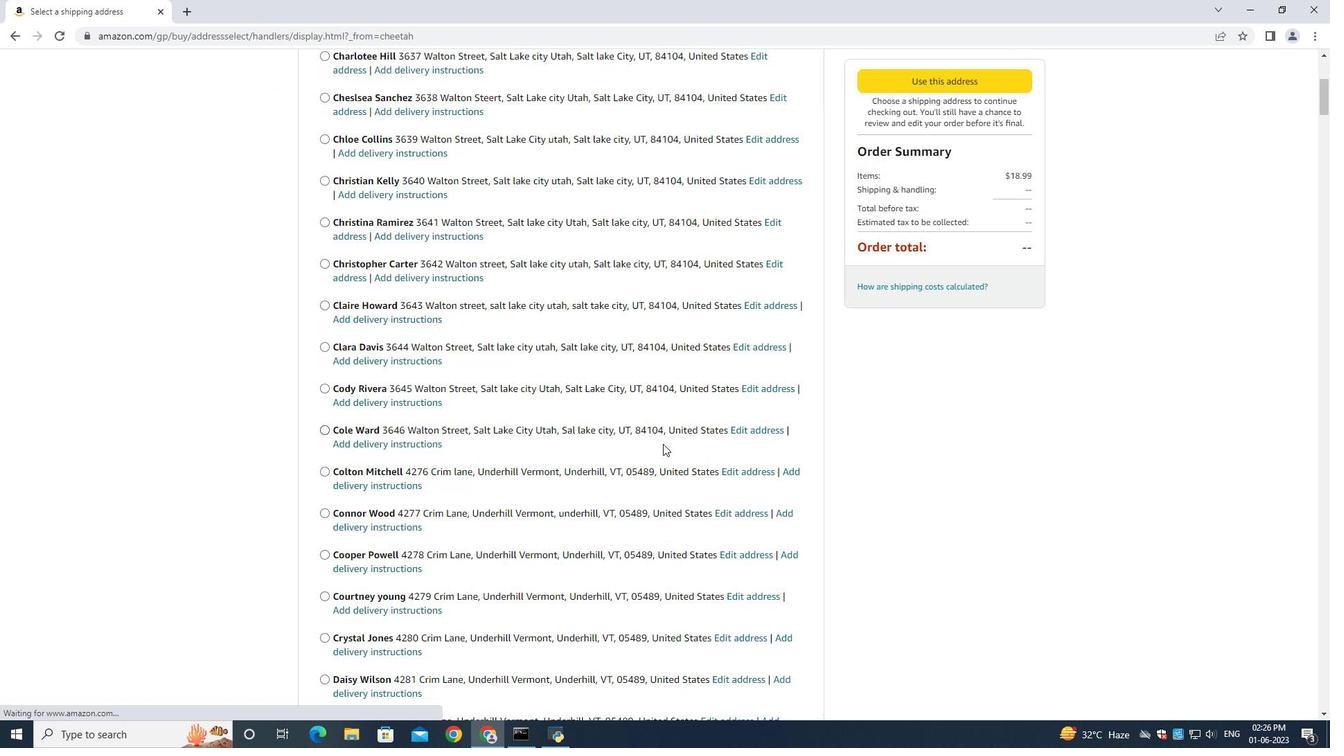 
Action: Mouse moved to (607, 442)
Screenshot: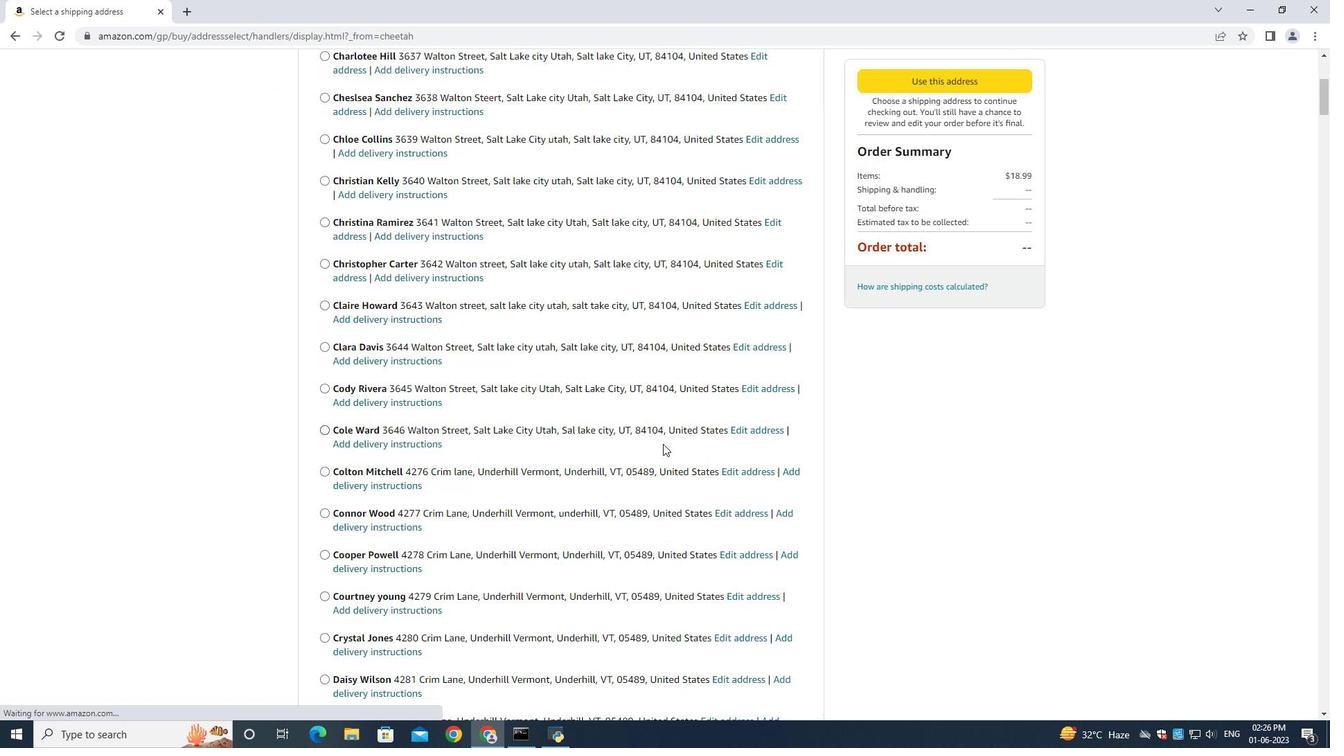 
Action: Mouse scrolled (656, 447) with delta (0, 0)
Screenshot: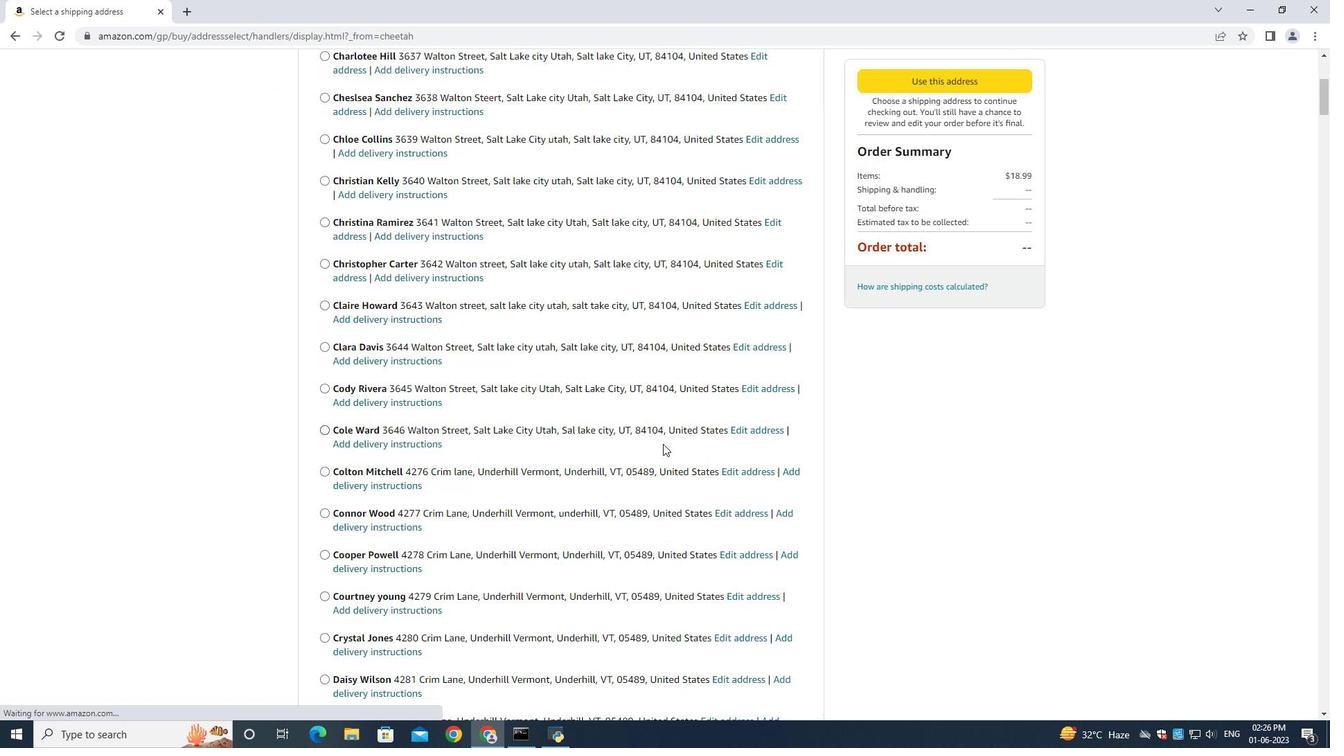 
Action: Mouse moved to (602, 440)
Screenshot: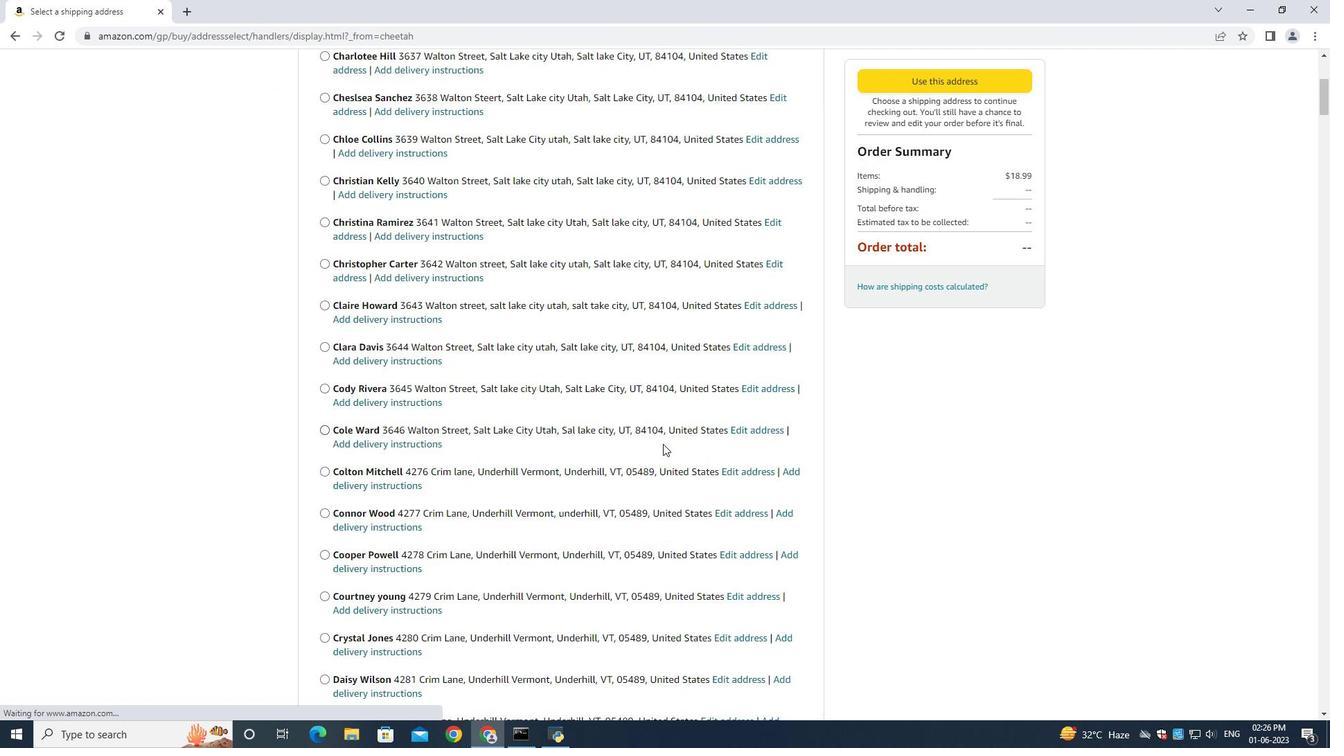 
Action: Mouse scrolled (654, 447) with delta (0, 0)
Screenshot: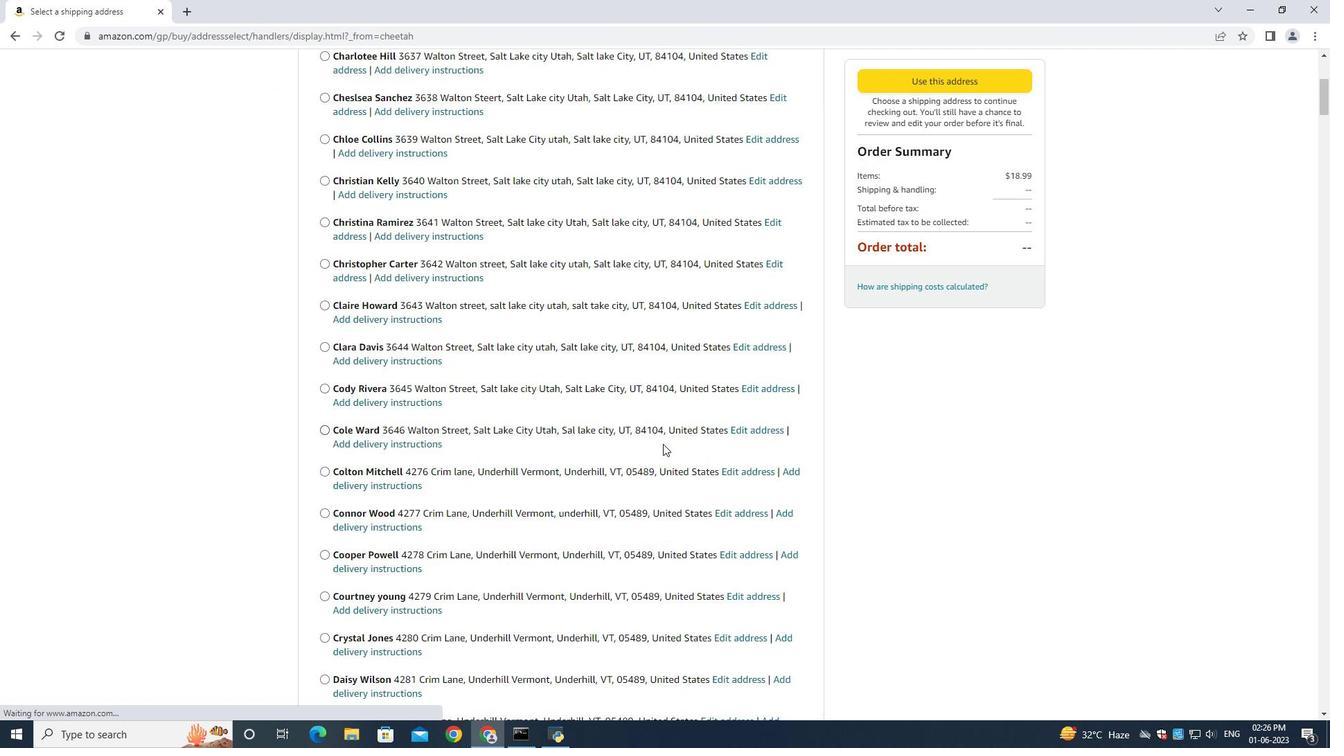 
Action: Mouse moved to (601, 440)
Screenshot: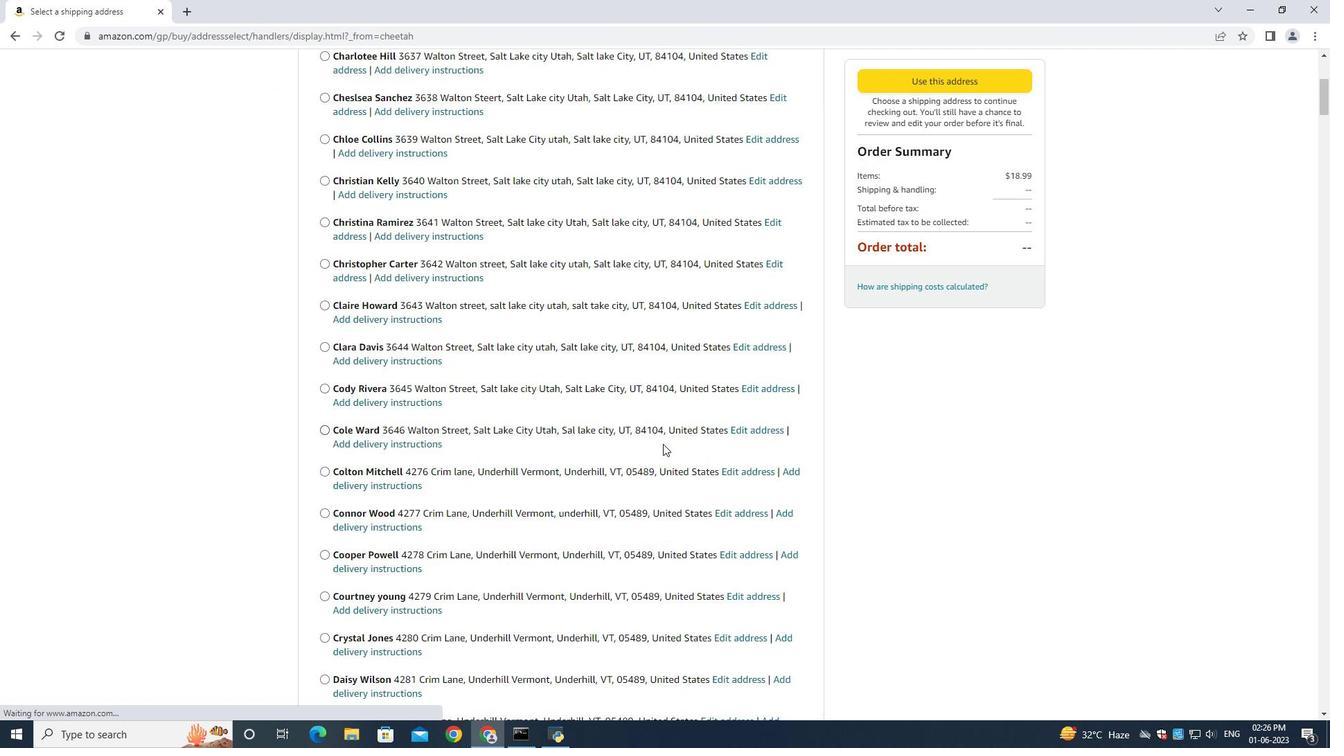 
Action: Mouse scrolled (652, 447) with delta (0, 0)
Screenshot: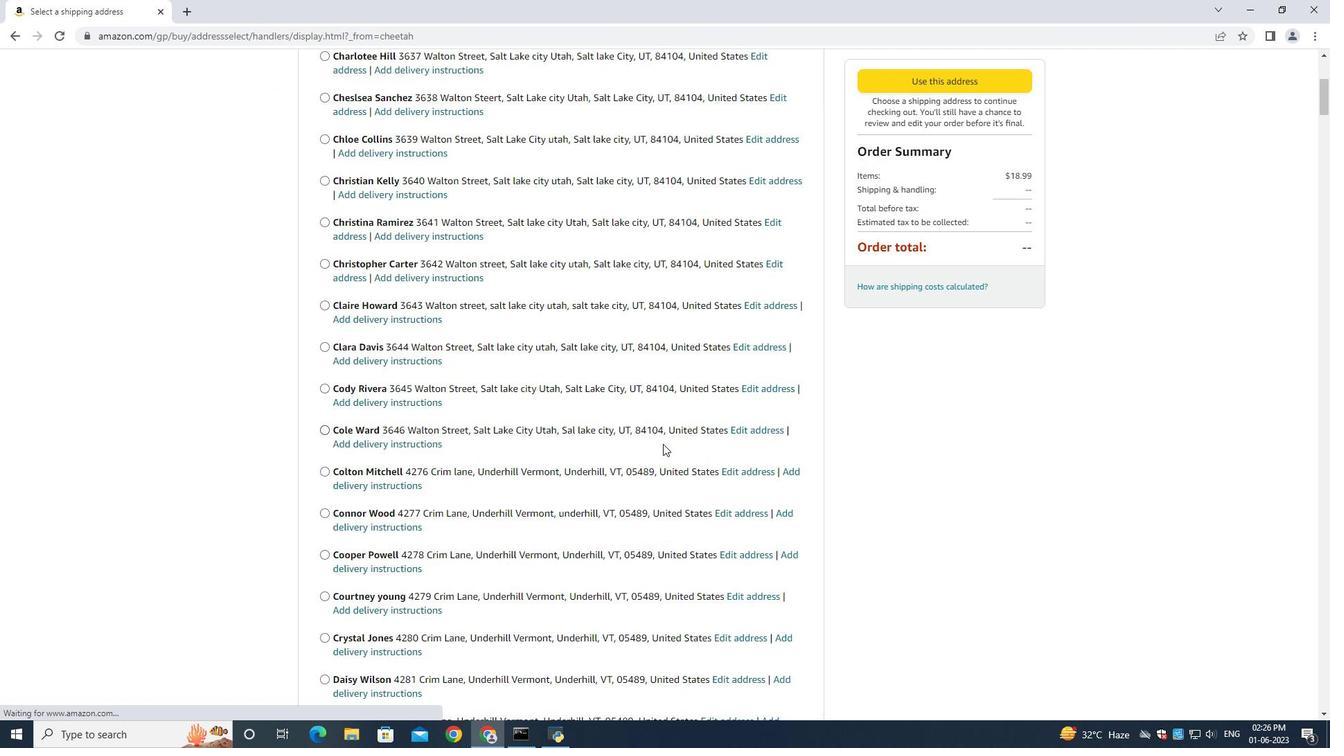 
Action: Mouse scrolled (642, 447) with delta (0, 0)
Screenshot: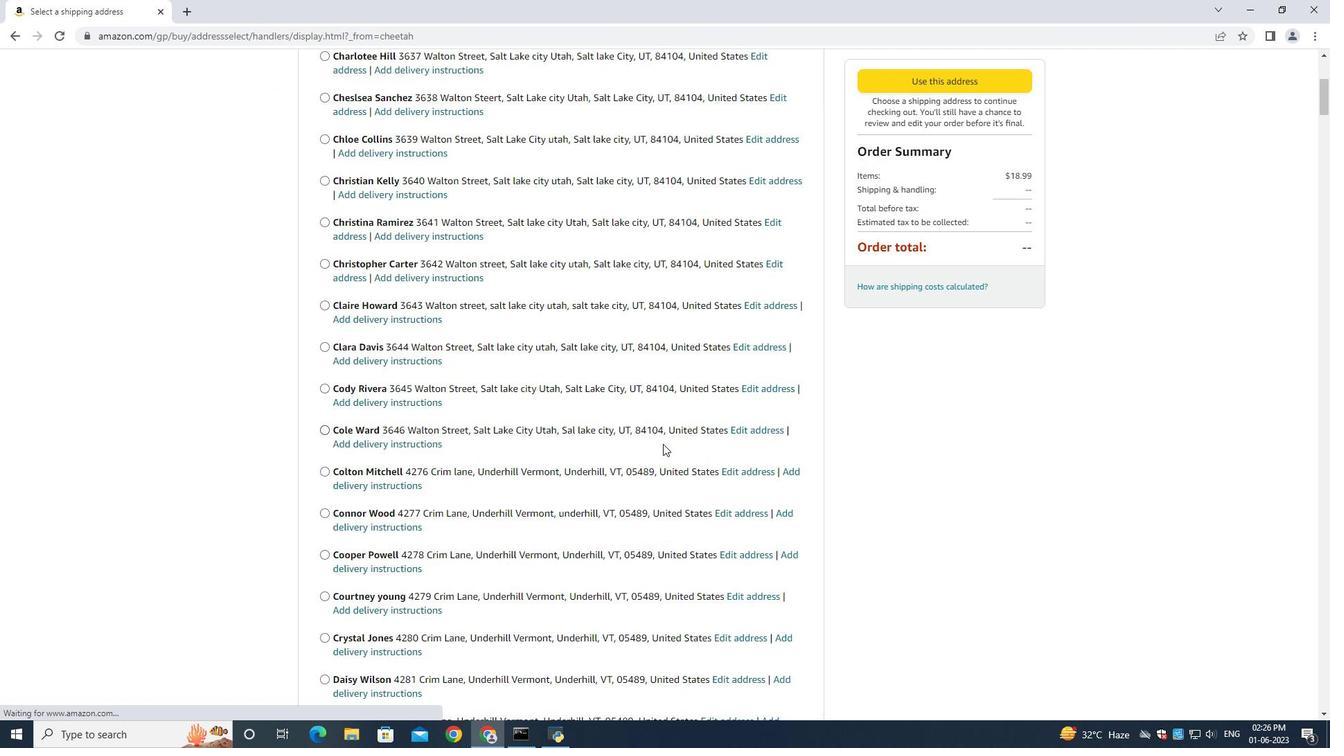 
Action: Mouse scrolled (601, 440) with delta (0, 0)
Screenshot: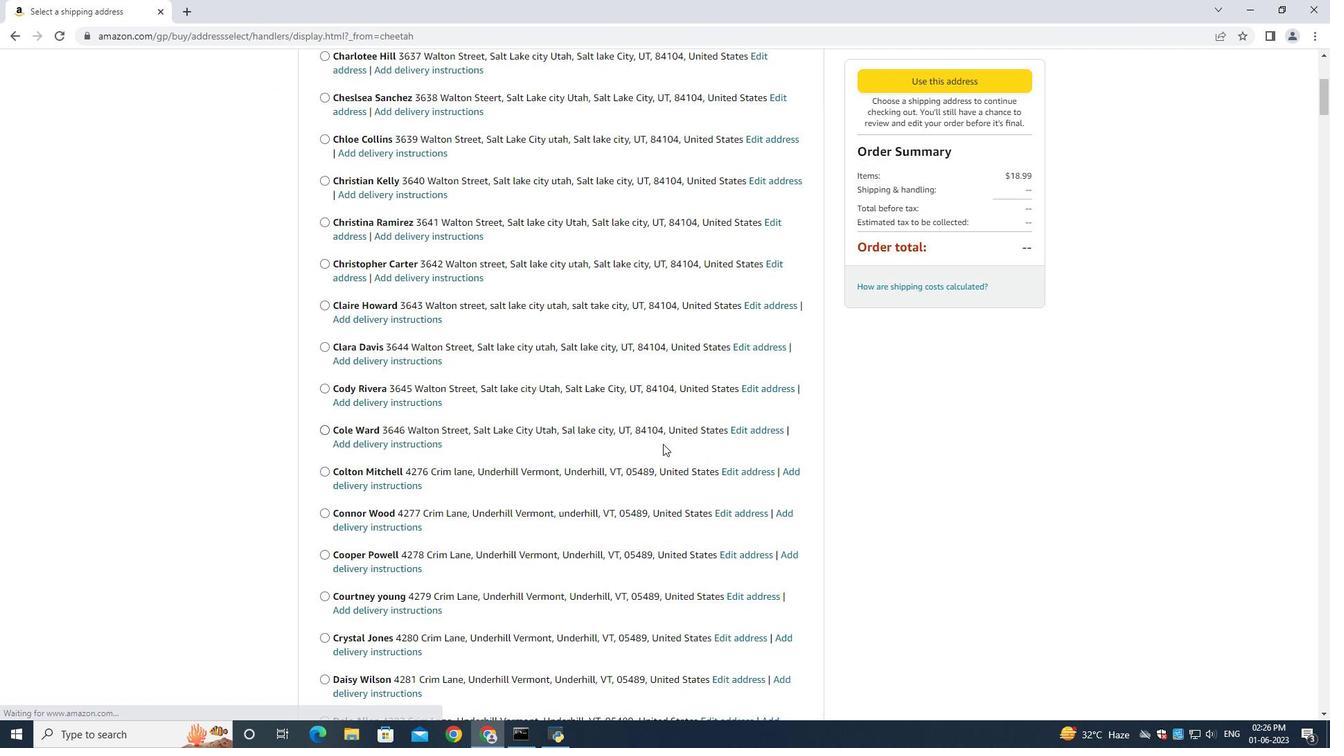 
Action: Mouse moved to (601, 440)
Screenshot: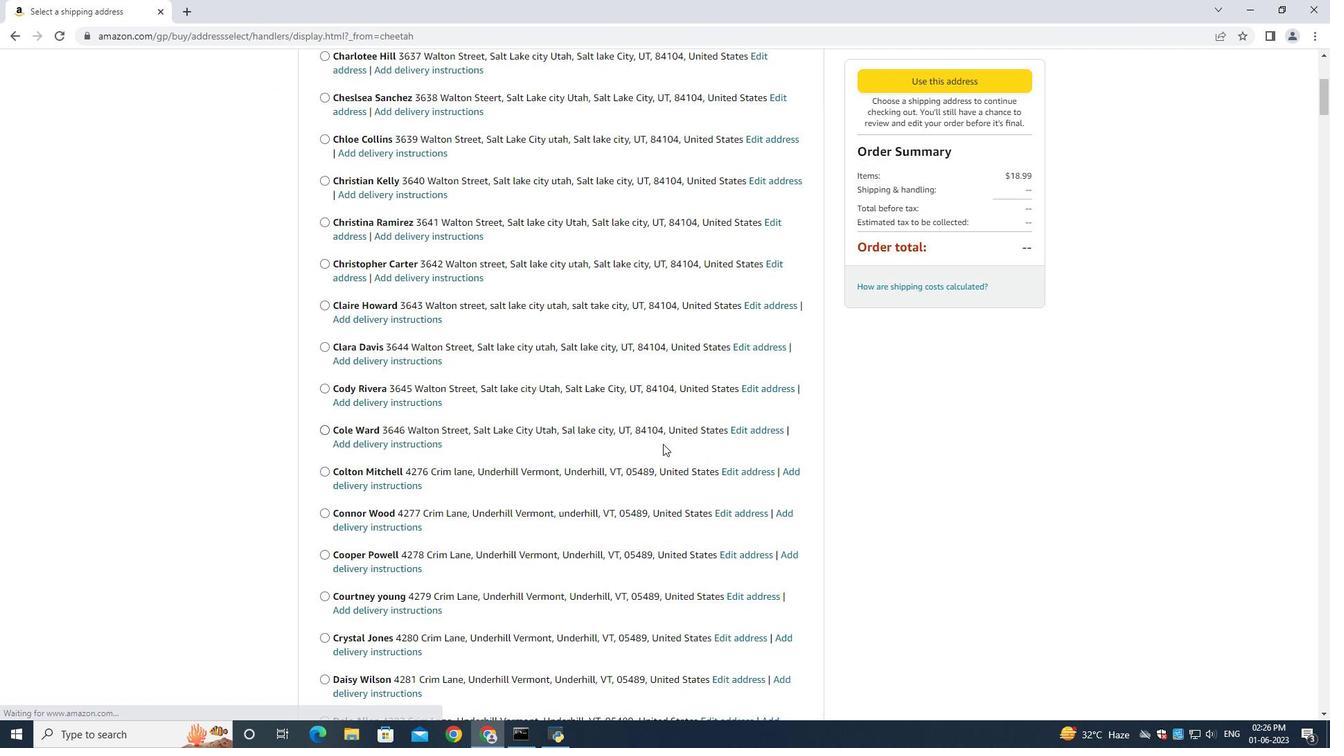
Action: Mouse scrolled (601, 440) with delta (0, 0)
Screenshot: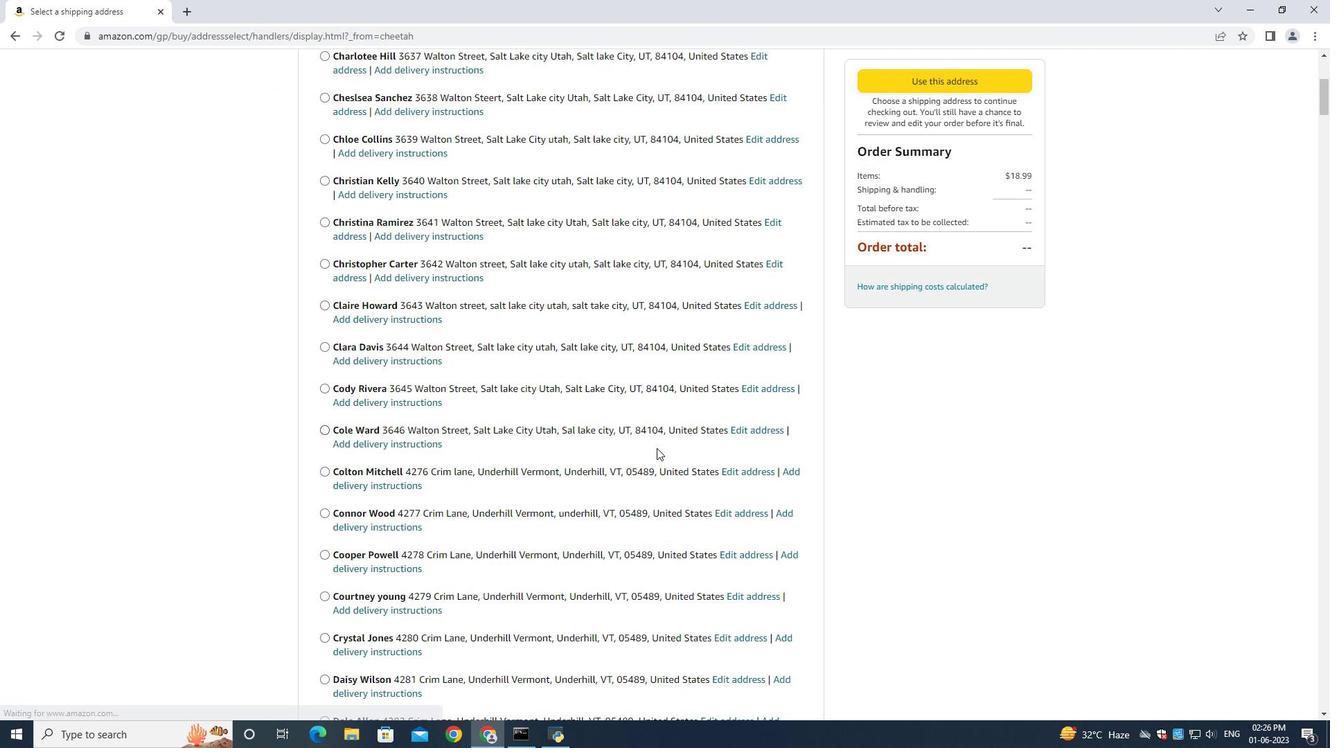
Action: Mouse moved to (601, 441)
Screenshot: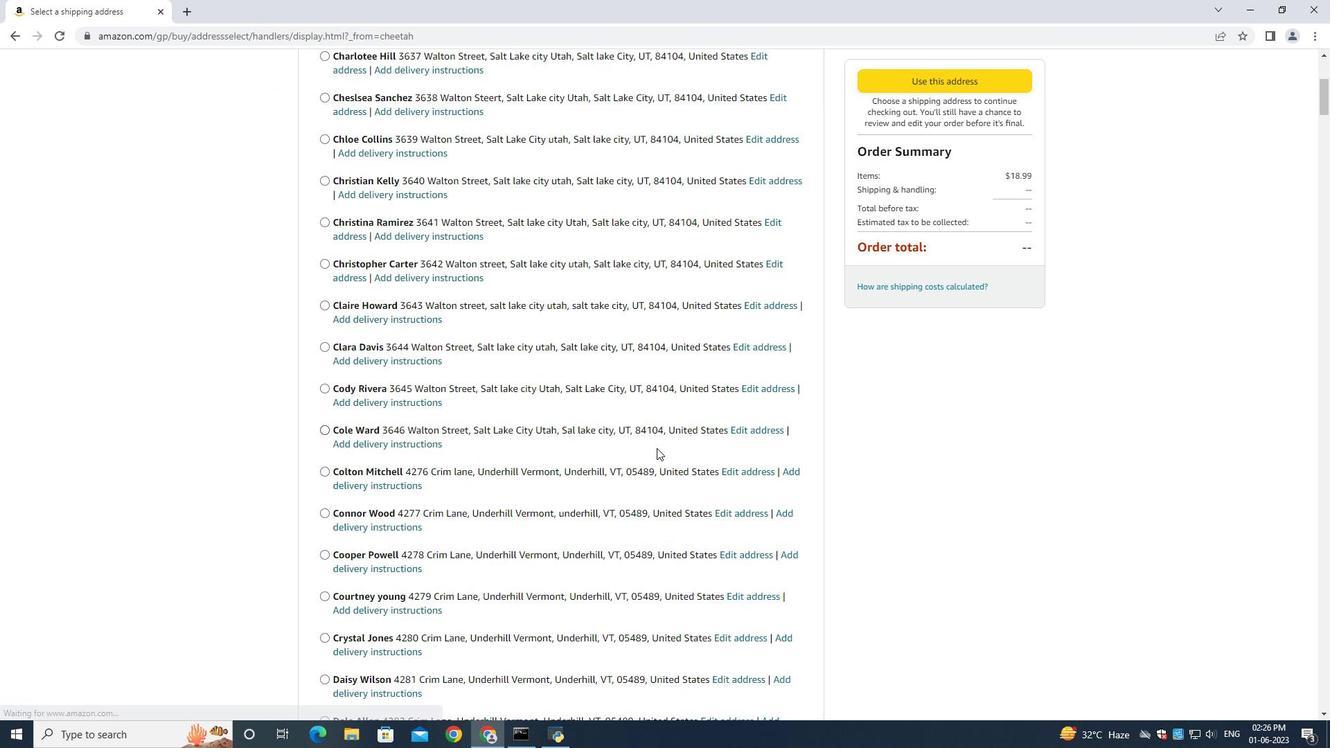 
Action: Mouse scrolled (601, 440) with delta (0, 0)
Screenshot: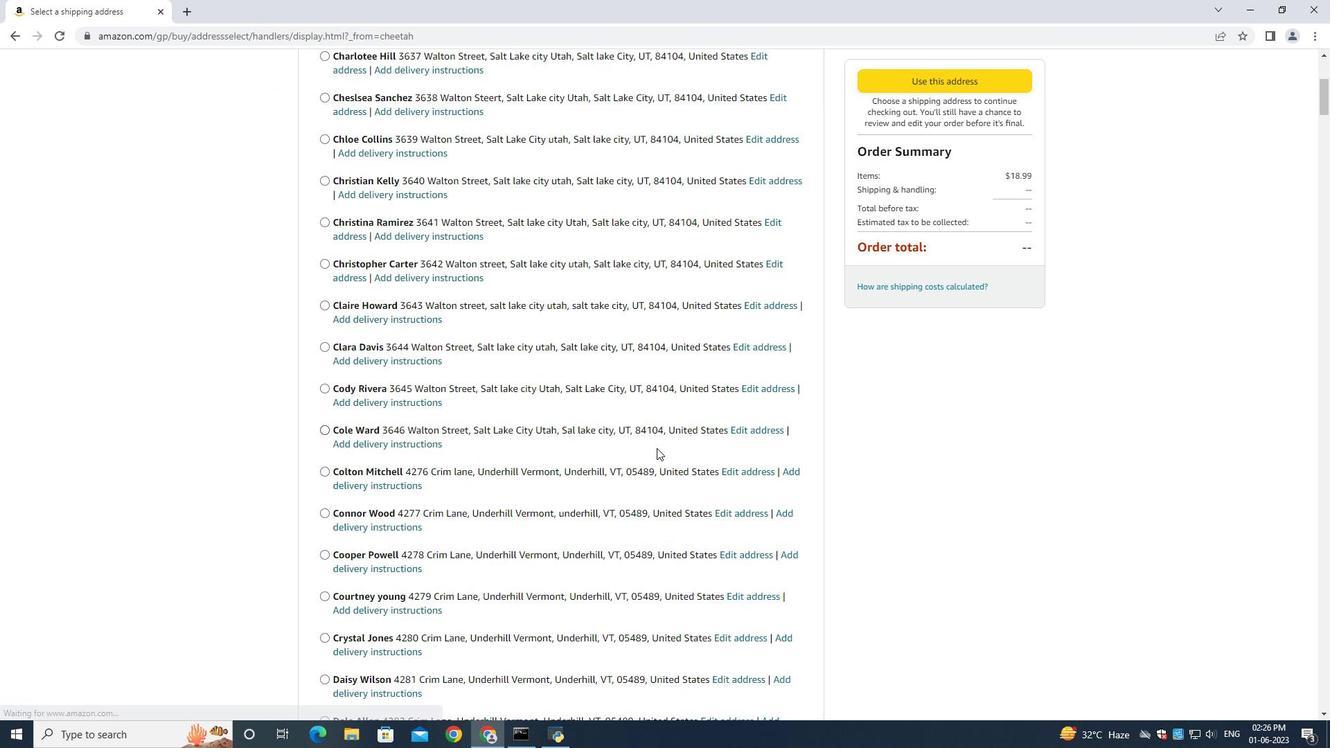 
Action: Mouse moved to (600, 441)
Screenshot: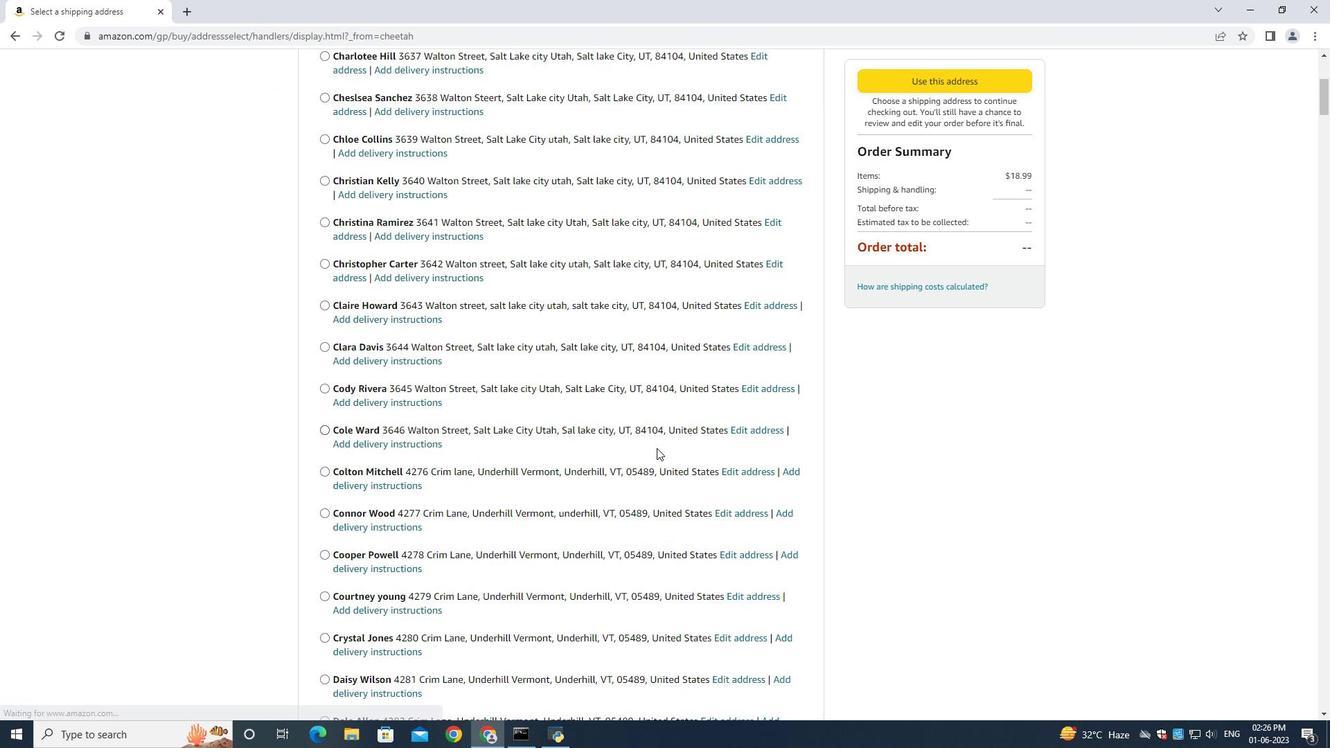 
Action: Mouse scrolled (601, 440) with delta (0, 0)
Screenshot: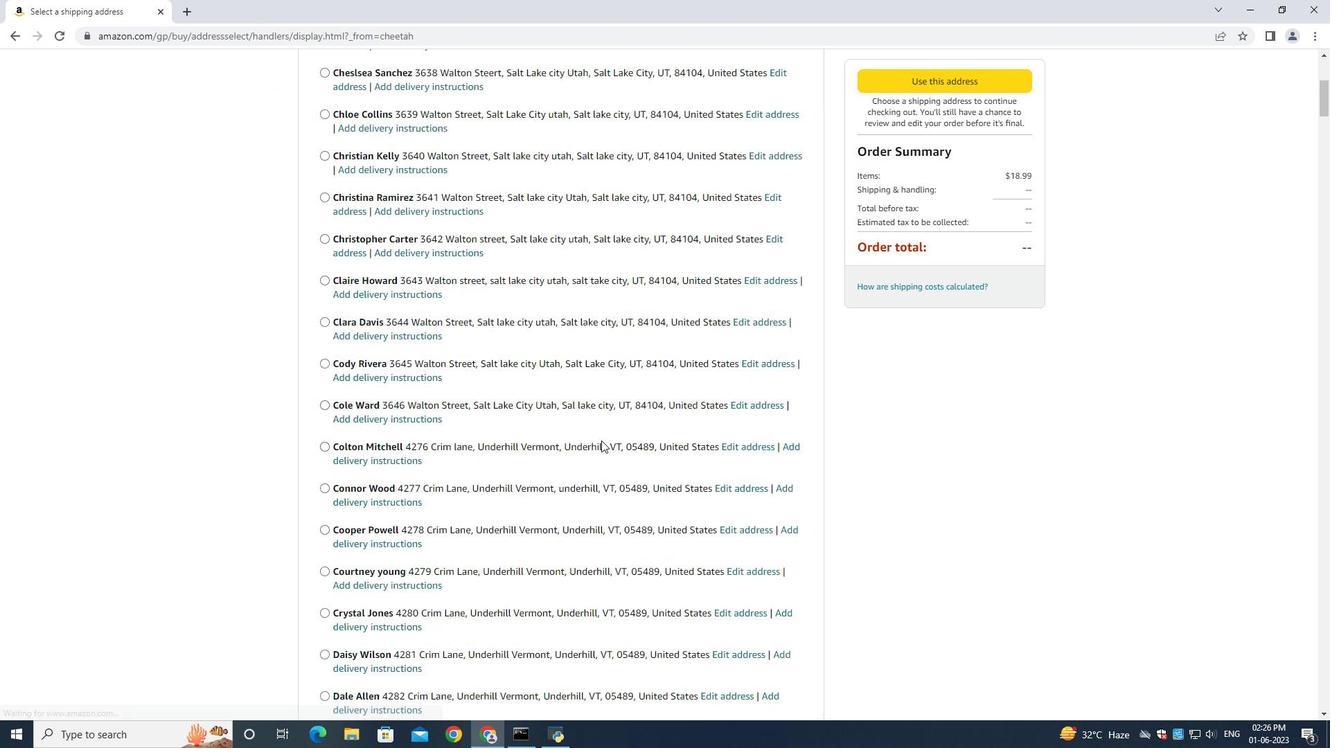 
Action: Mouse moved to (600, 442)
Screenshot: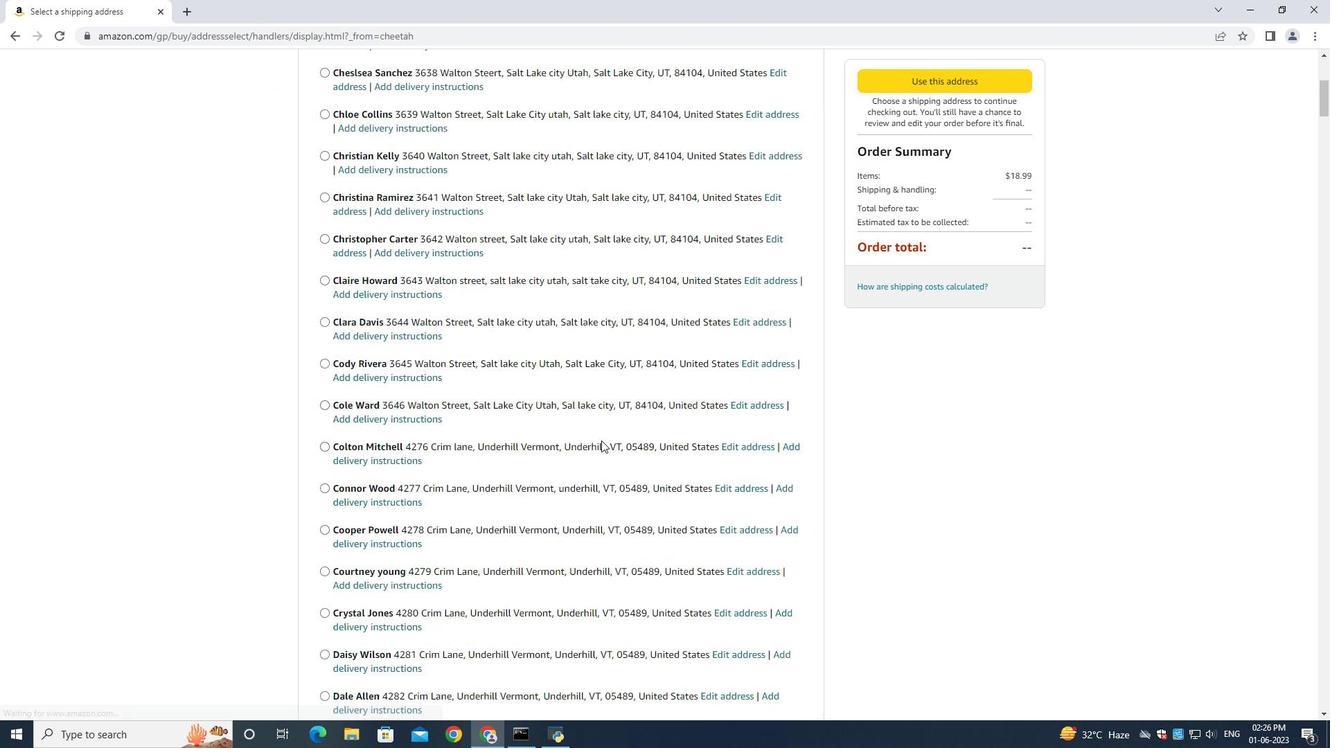 
Action: Mouse scrolled (600, 440) with delta (0, 0)
Screenshot: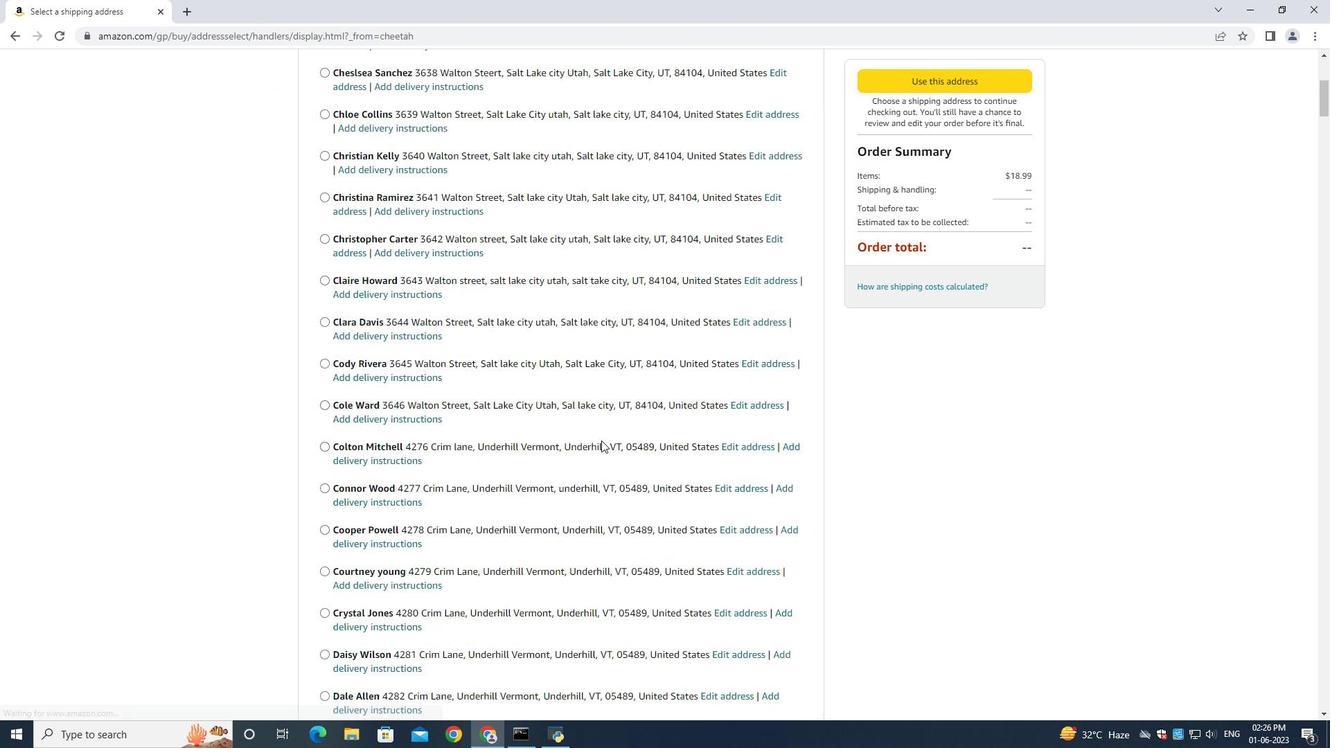 
Action: Mouse moved to (600, 445)
Screenshot: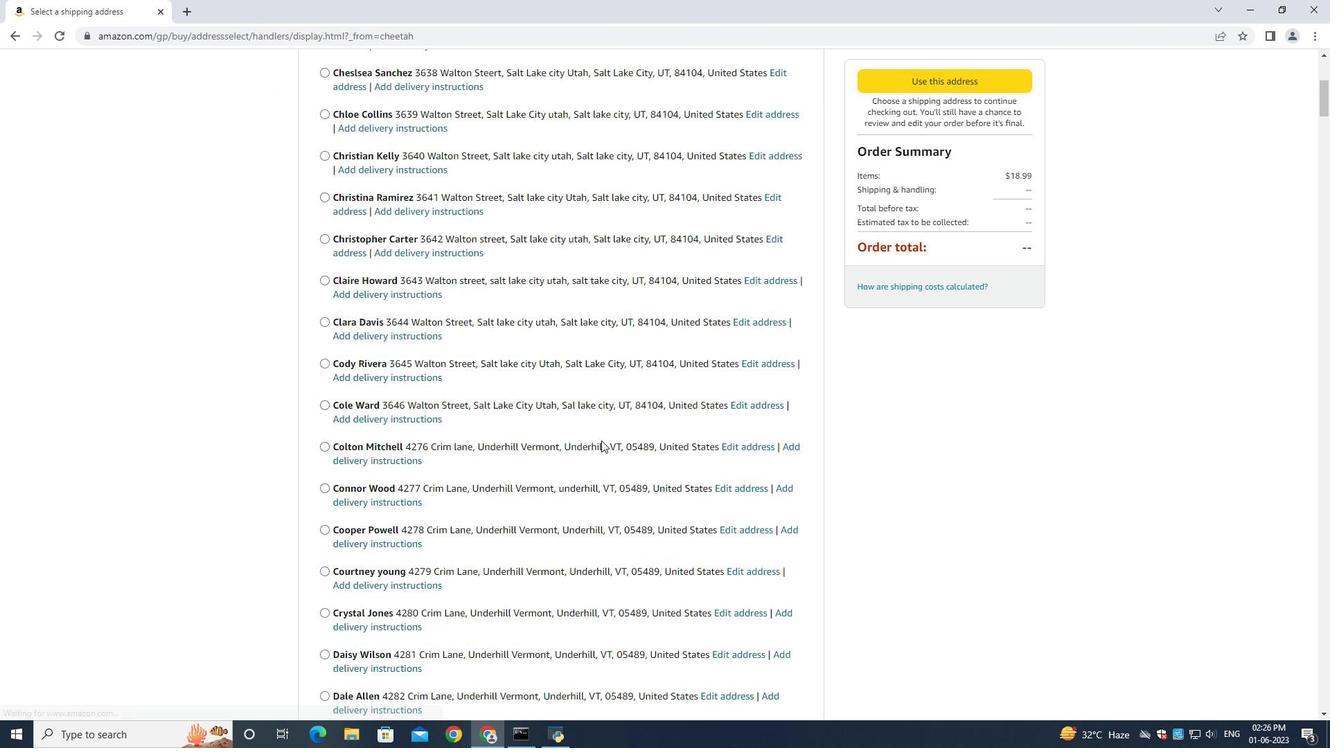 
Action: Mouse scrolled (600, 442) with delta (0, 0)
Screenshot: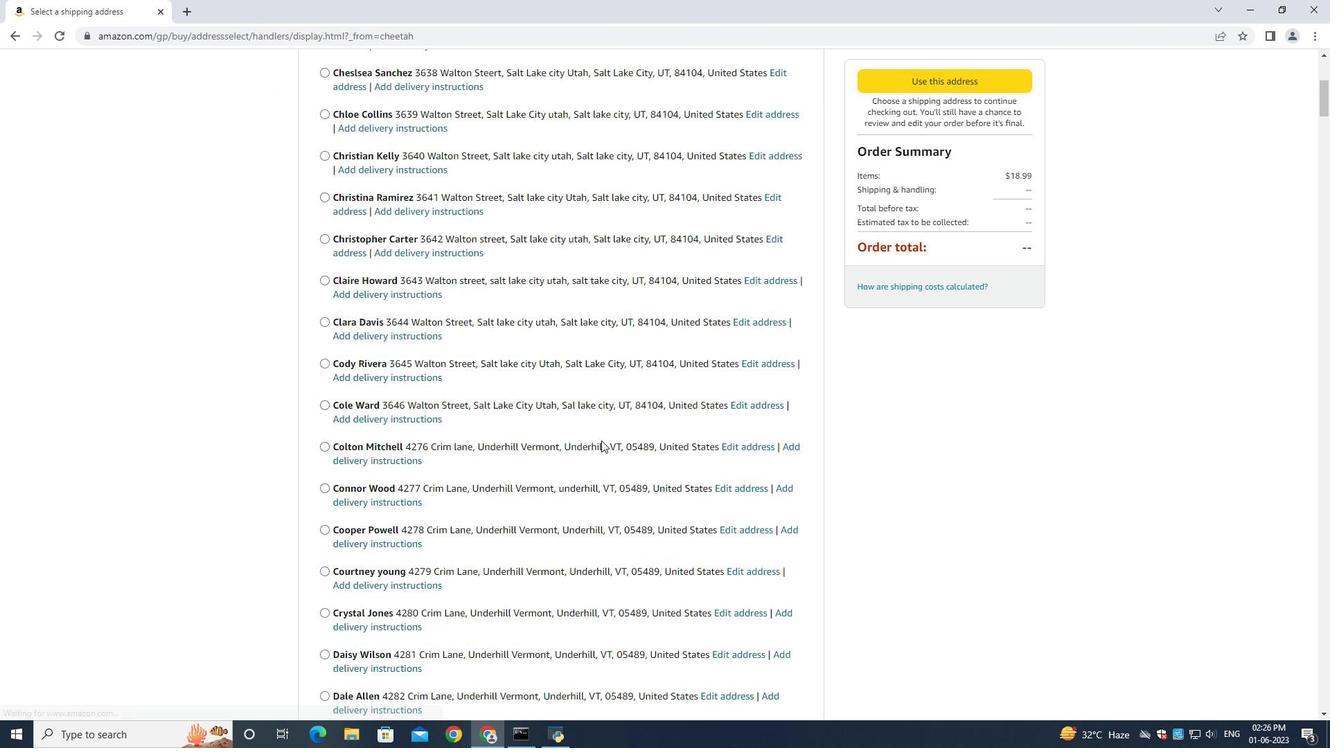 
Action: Mouse moved to (599, 447)
Screenshot: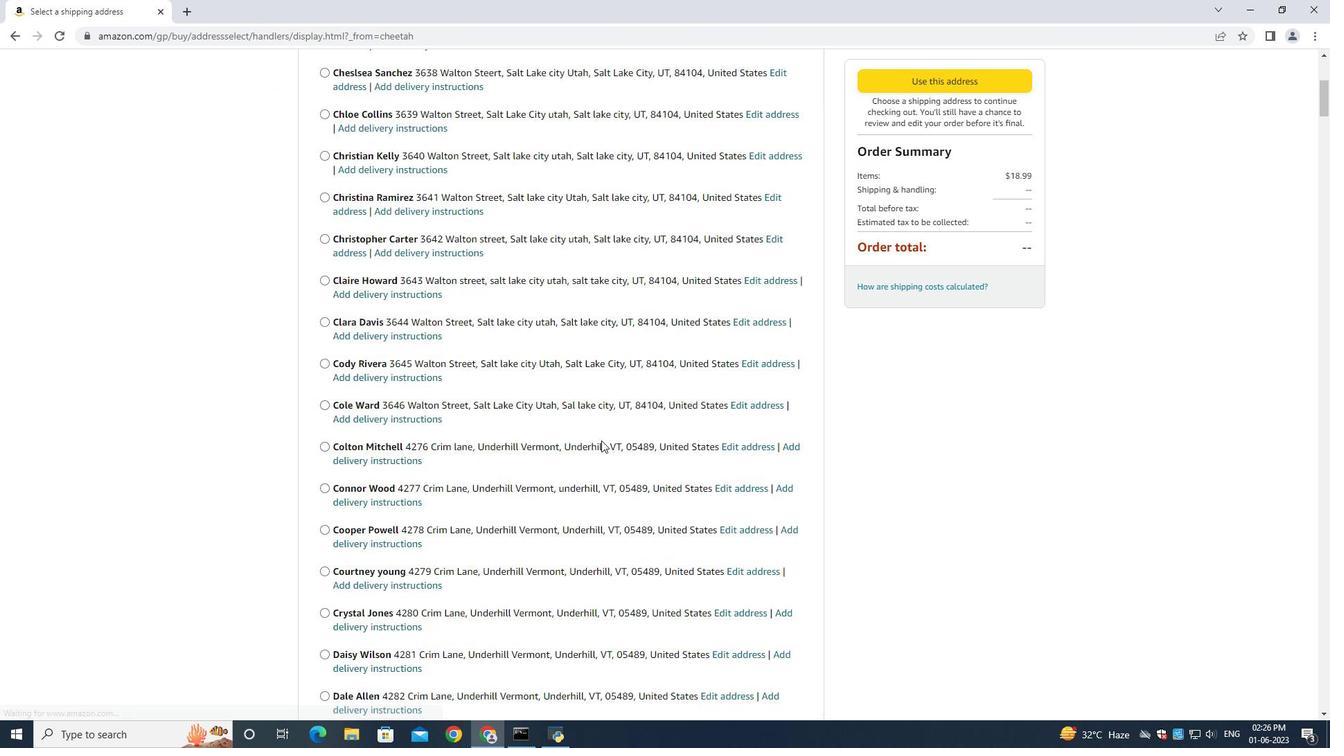 
Action: Mouse scrolled (600, 444) with delta (0, 0)
Screenshot: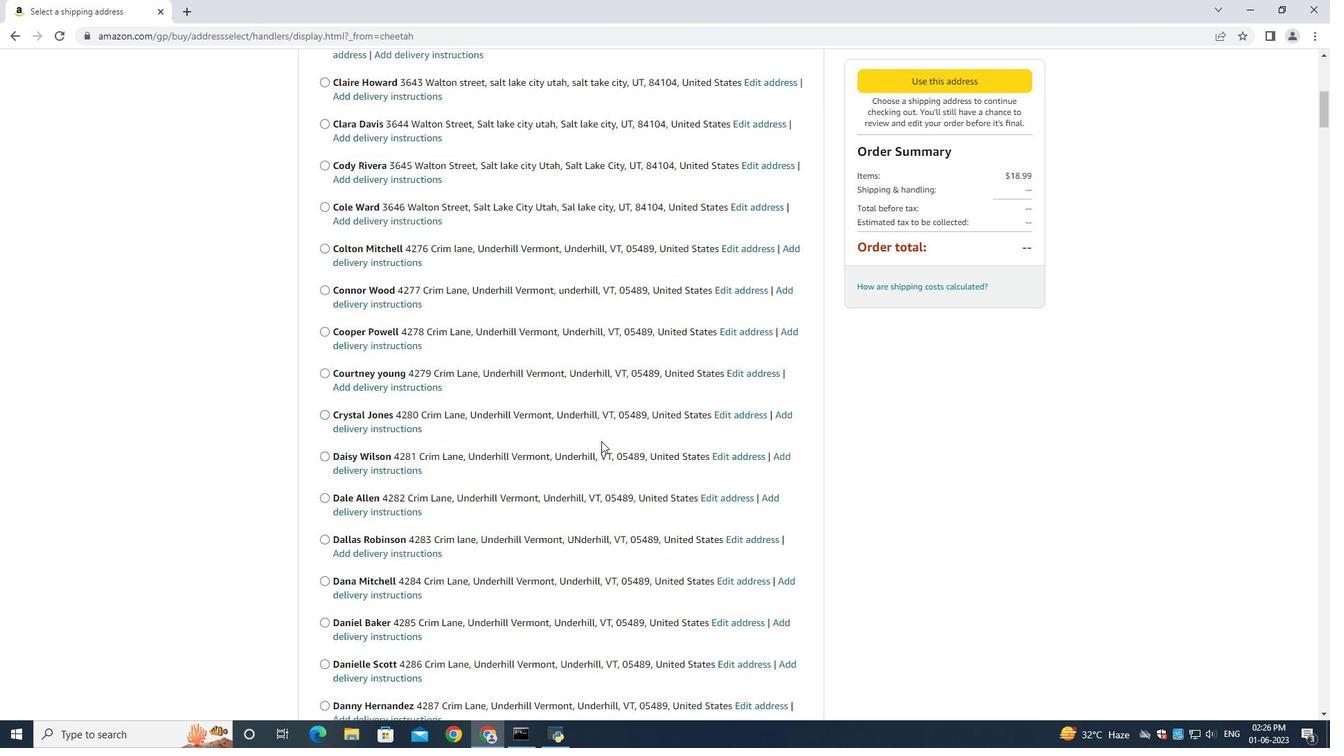 
Action: Mouse moved to (600, 451)
Screenshot: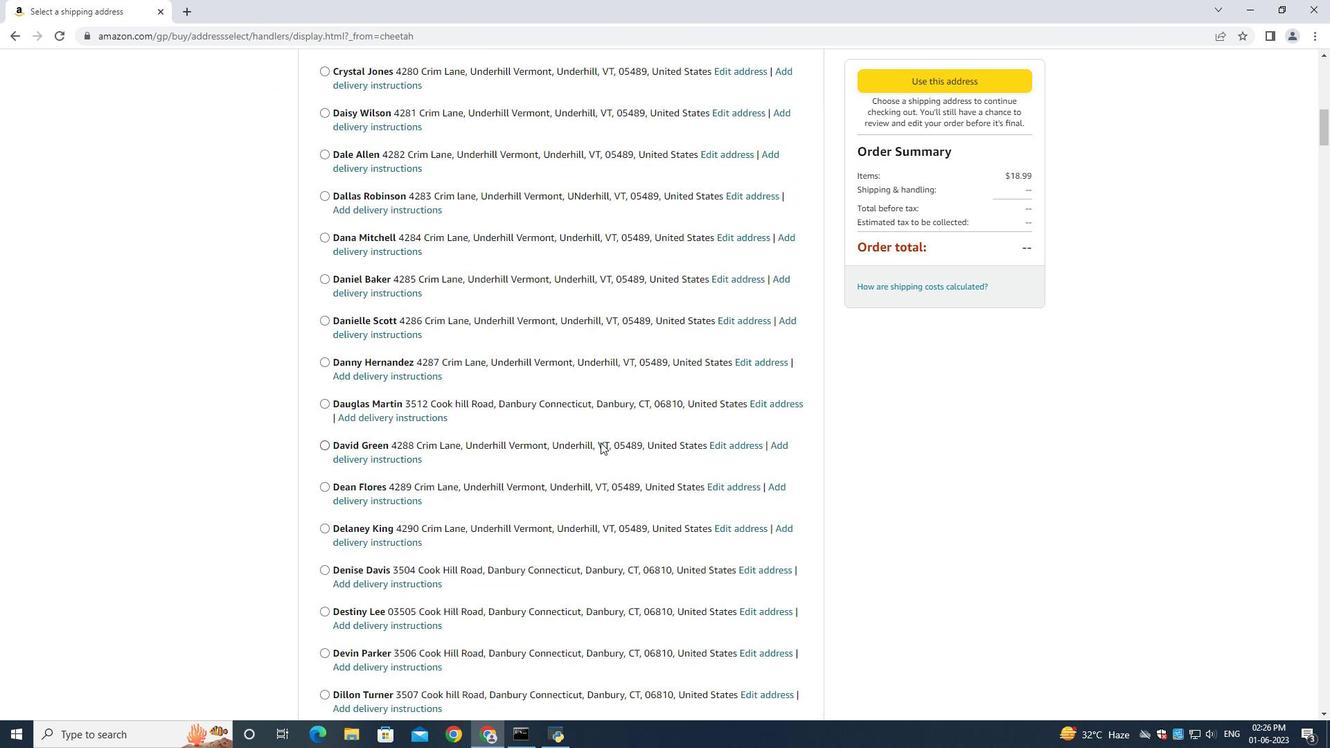 
Action: Mouse scrolled (600, 451) with delta (0, 0)
Screenshot: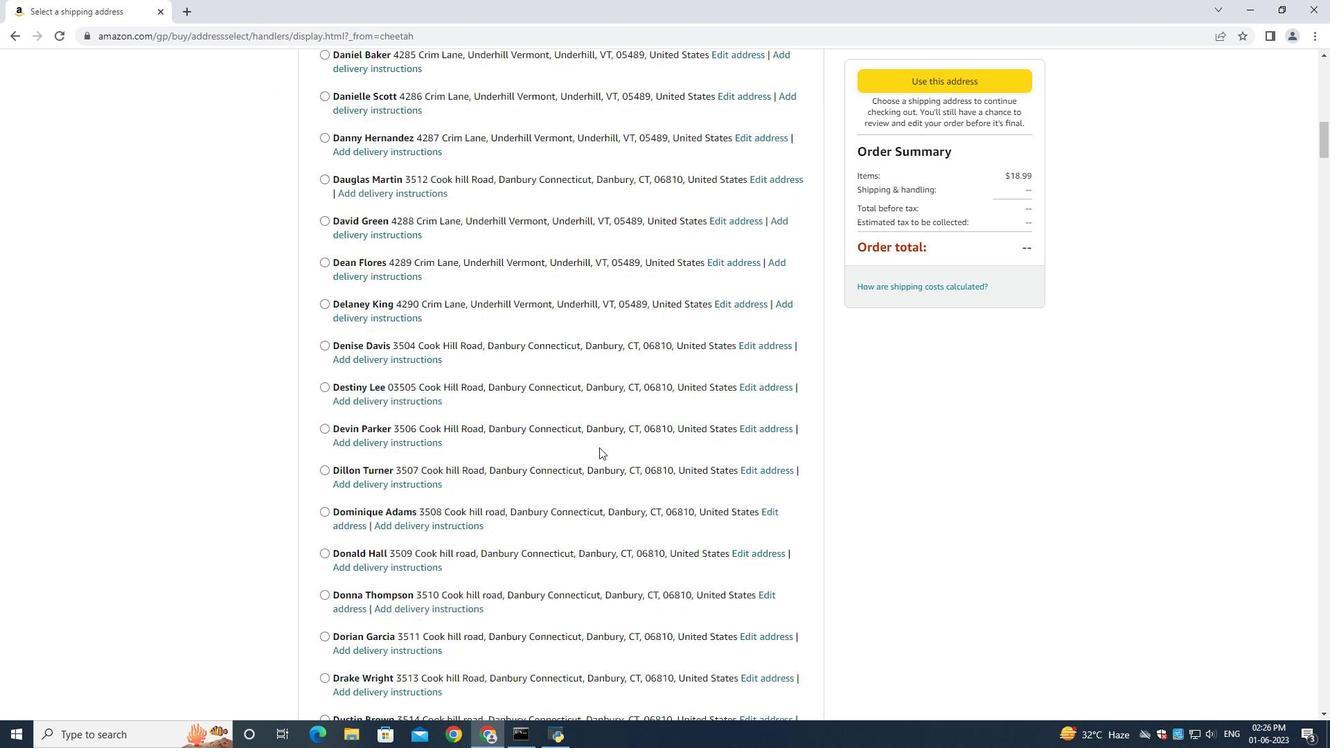 
Action: Mouse moved to (600, 451)
Screenshot: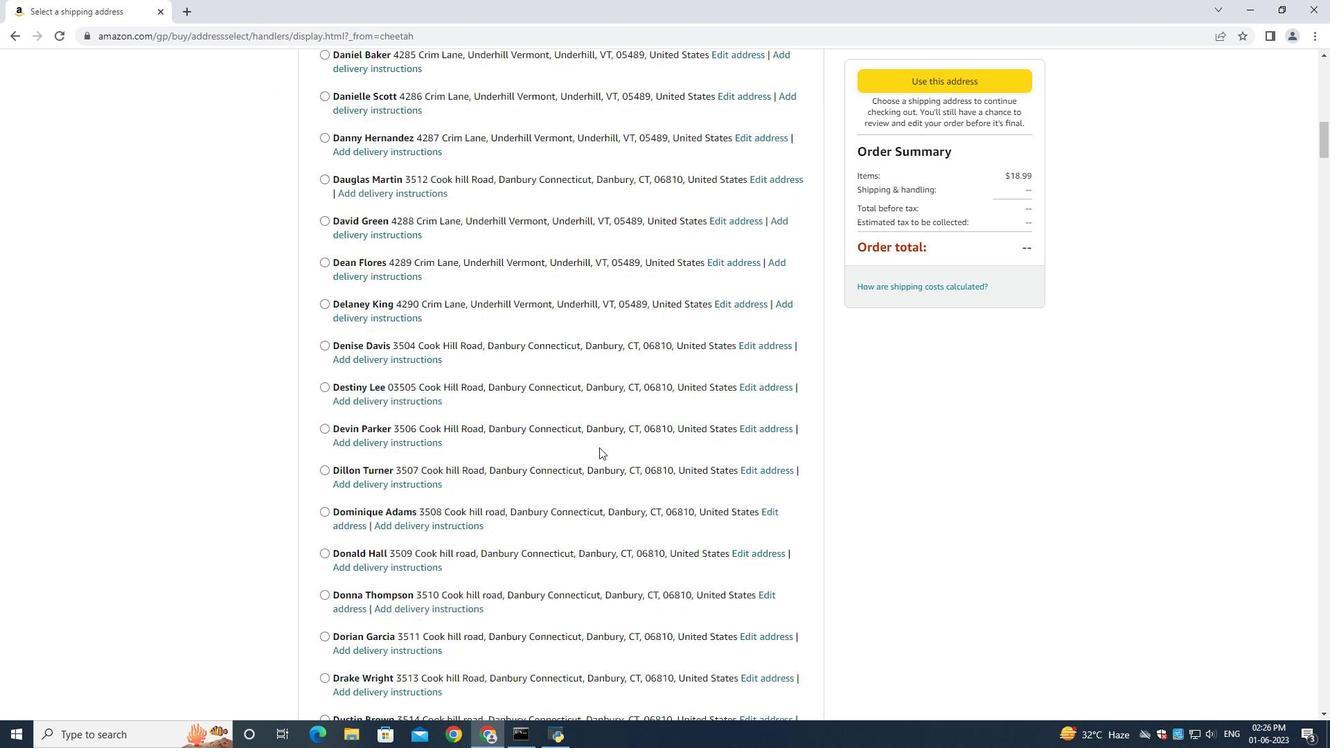 
Action: Mouse scrolled (600, 451) with delta (0, 0)
Screenshot: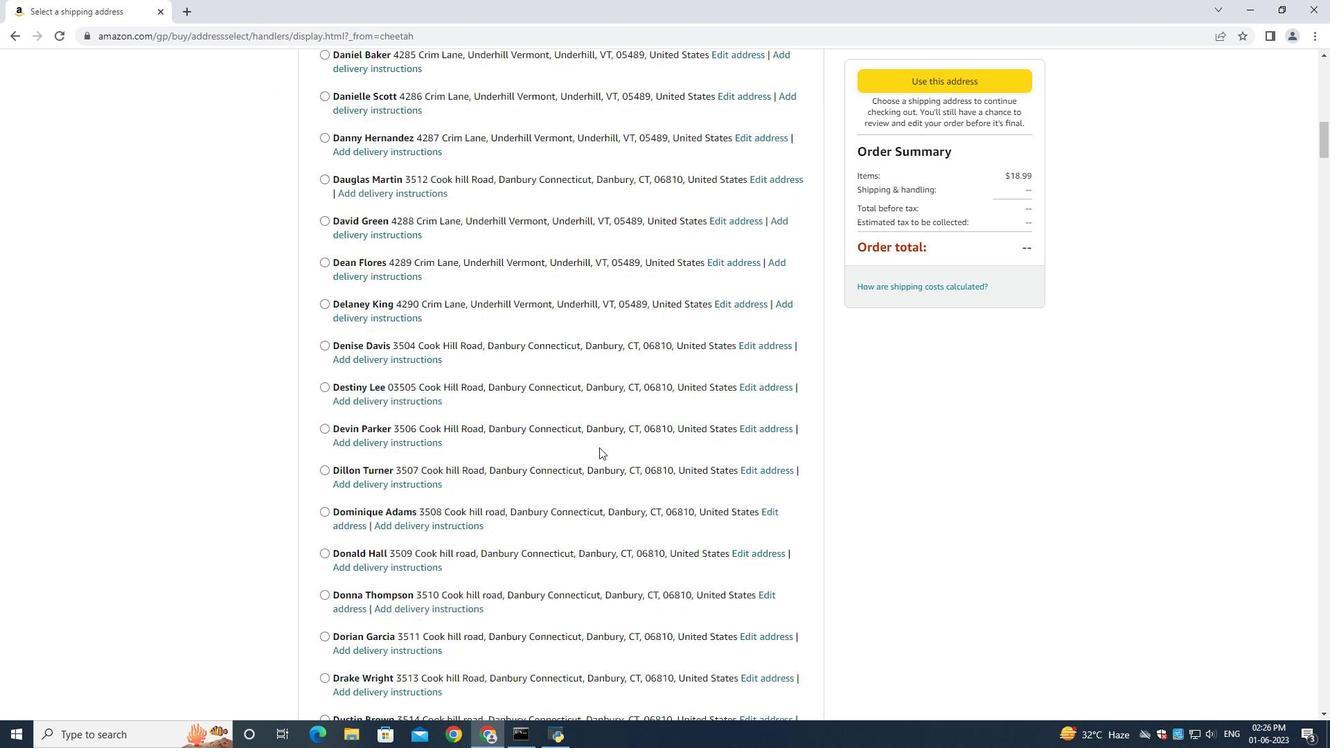 
Action: Mouse scrolled (600, 451) with delta (0, 0)
Screenshot: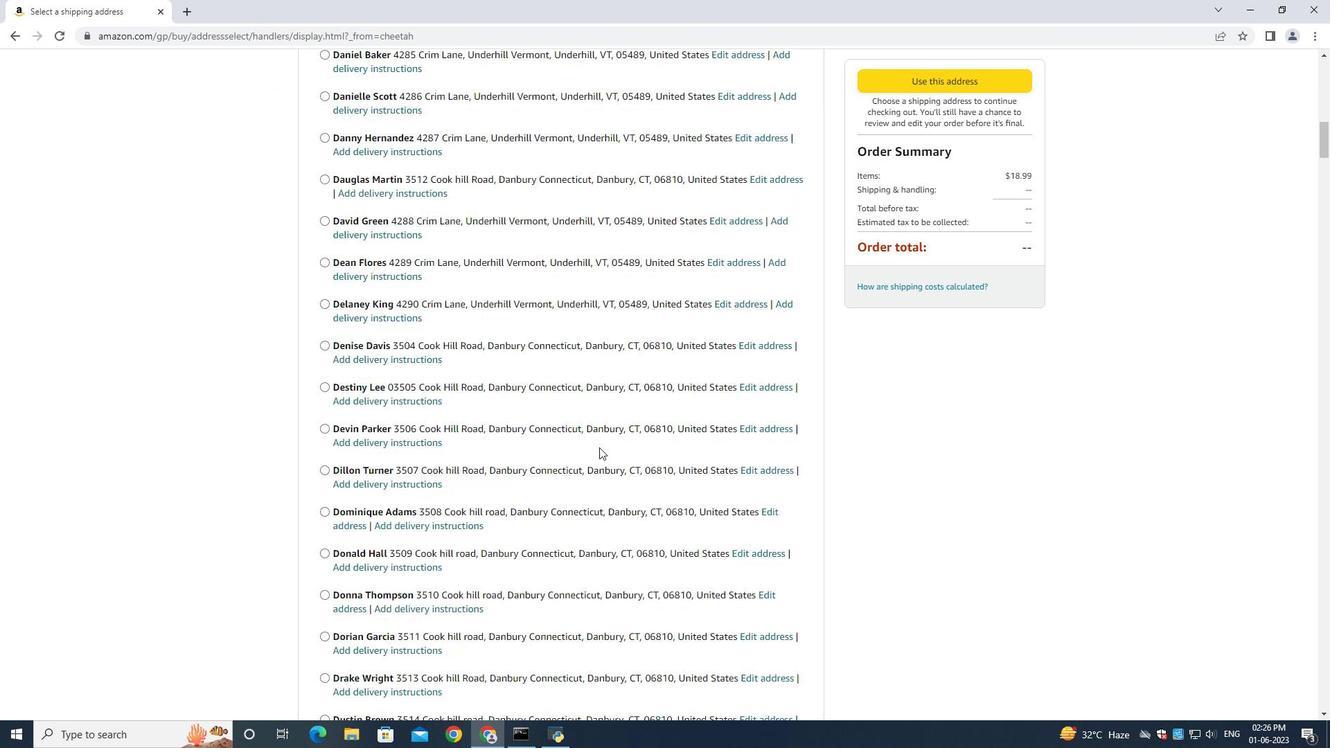 
Action: Mouse scrolled (600, 451) with delta (0, 0)
Screenshot: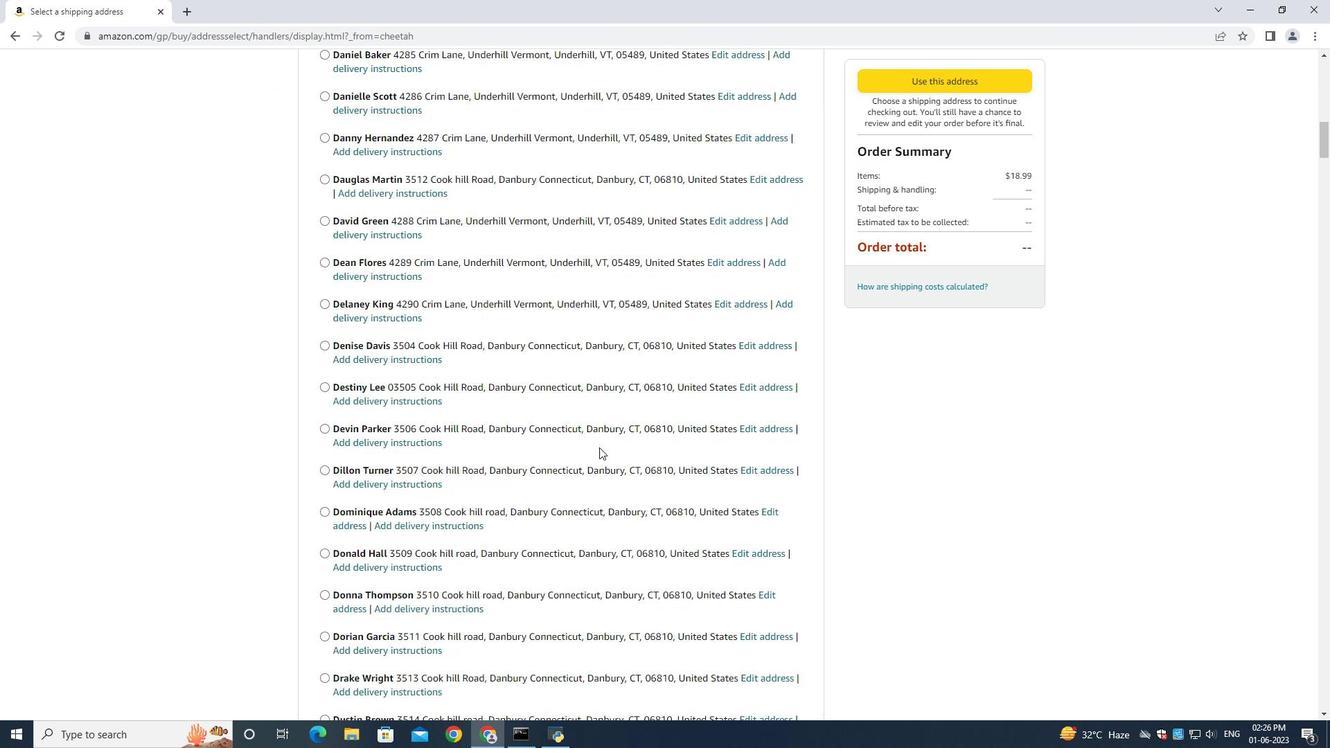 
Action: Mouse scrolled (600, 451) with delta (0, 0)
Screenshot: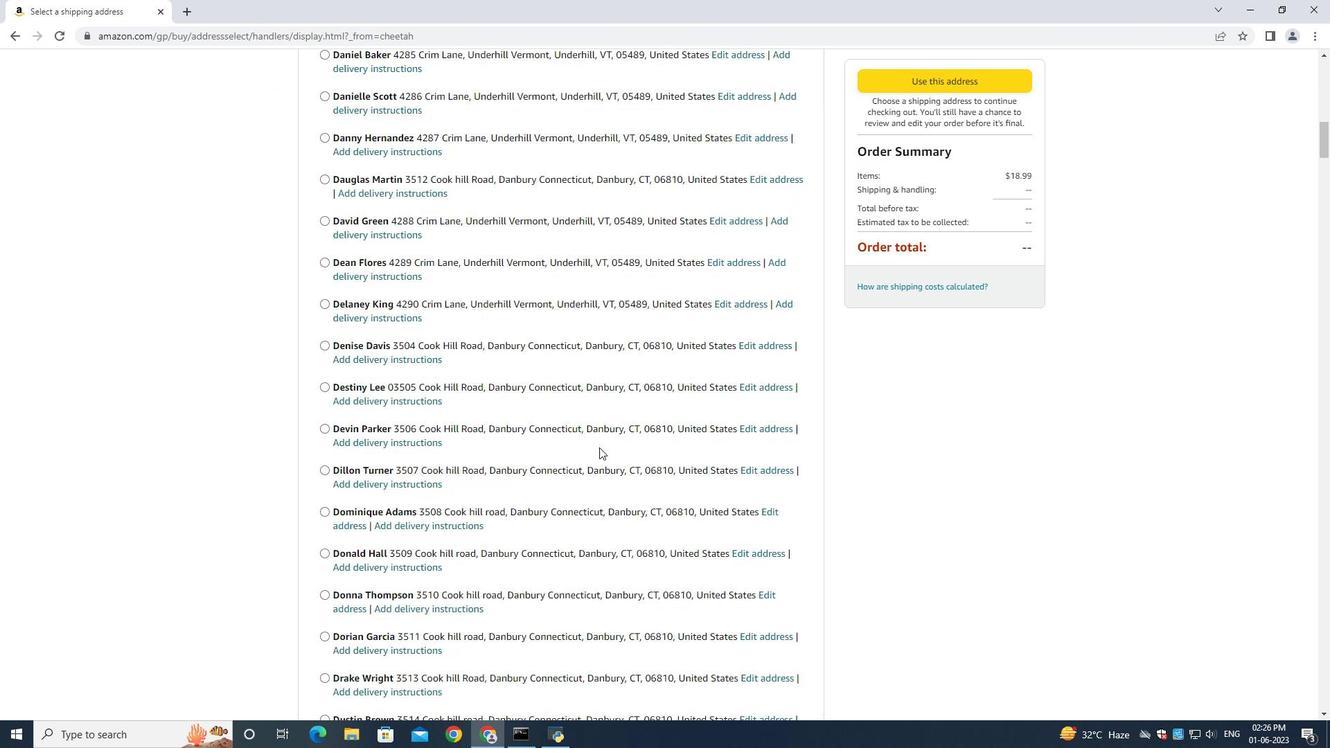 
Action: Mouse moved to (603, 459)
Screenshot: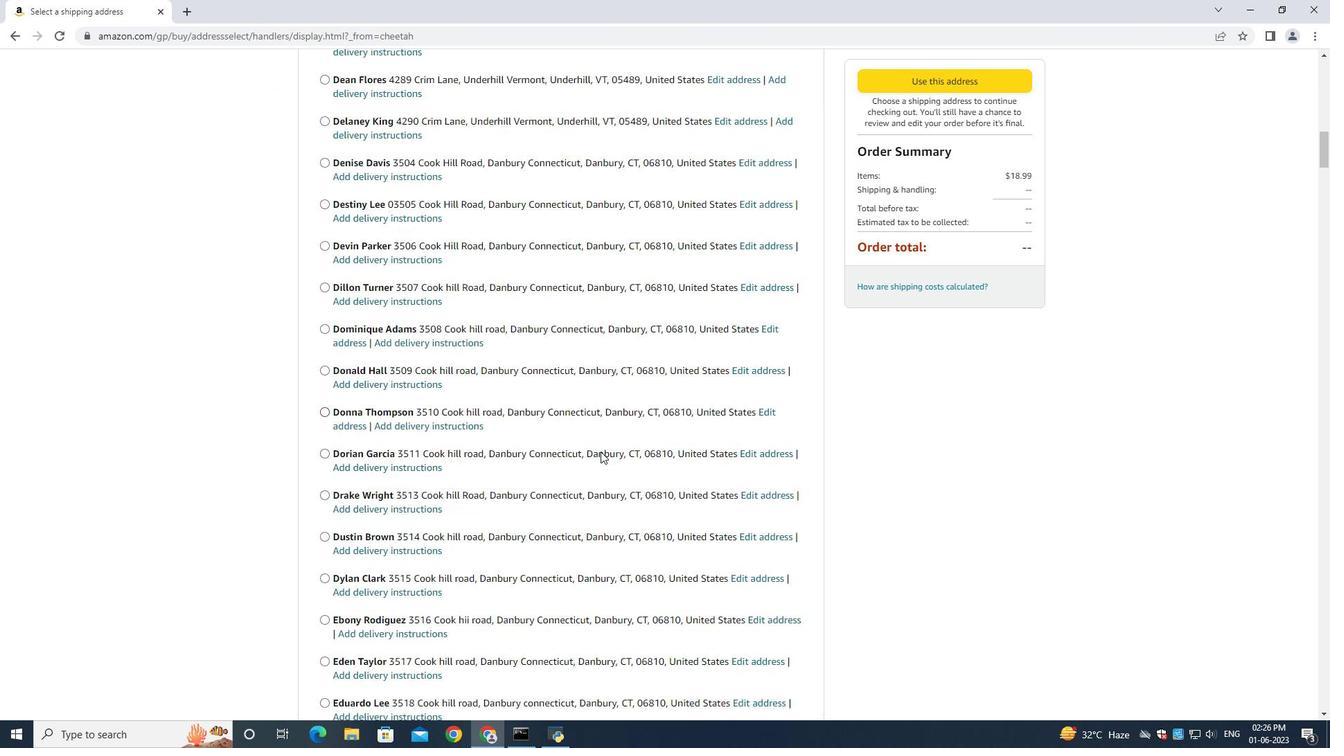 
Action: Mouse scrolled (603, 458) with delta (0, 0)
Screenshot: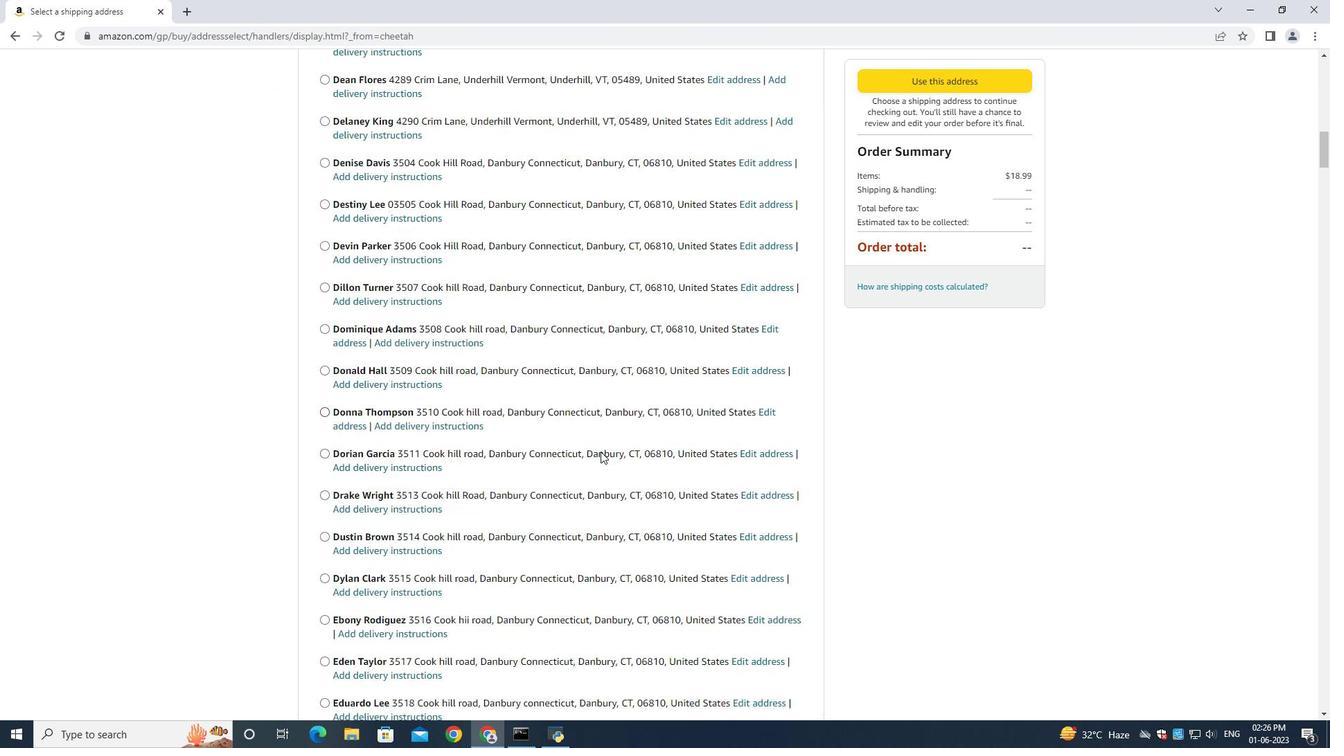 
Action: Mouse scrolled (603, 458) with delta (0, 0)
Screenshot: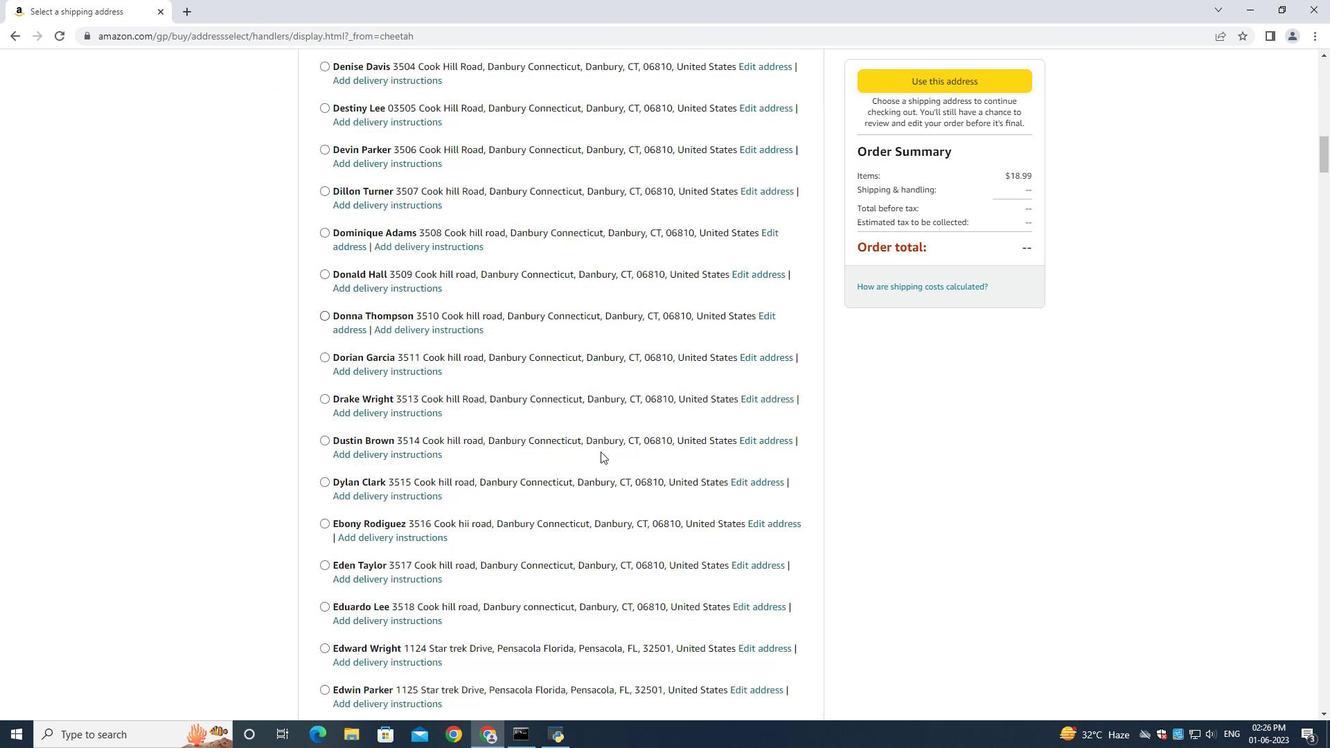 
Action: Mouse scrolled (603, 458) with delta (0, 0)
Screenshot: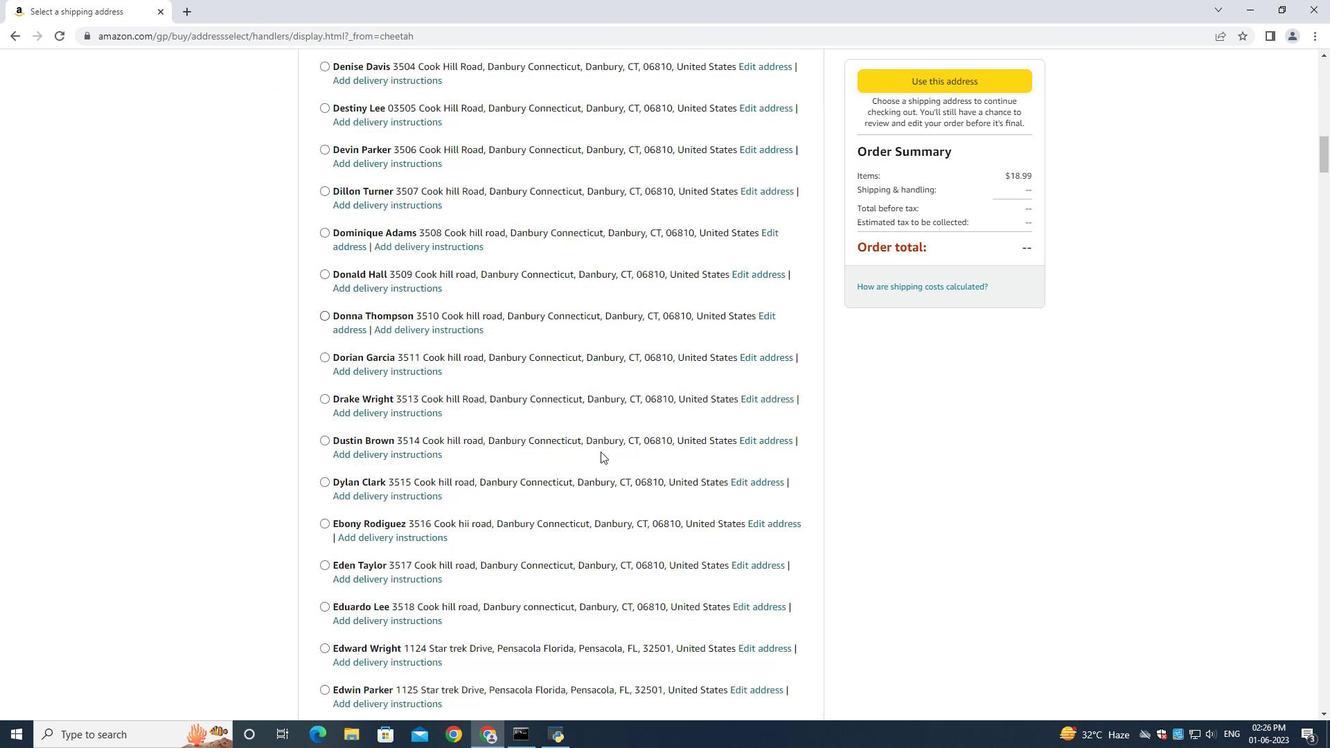 
Action: Mouse scrolled (603, 458) with delta (0, 0)
Screenshot: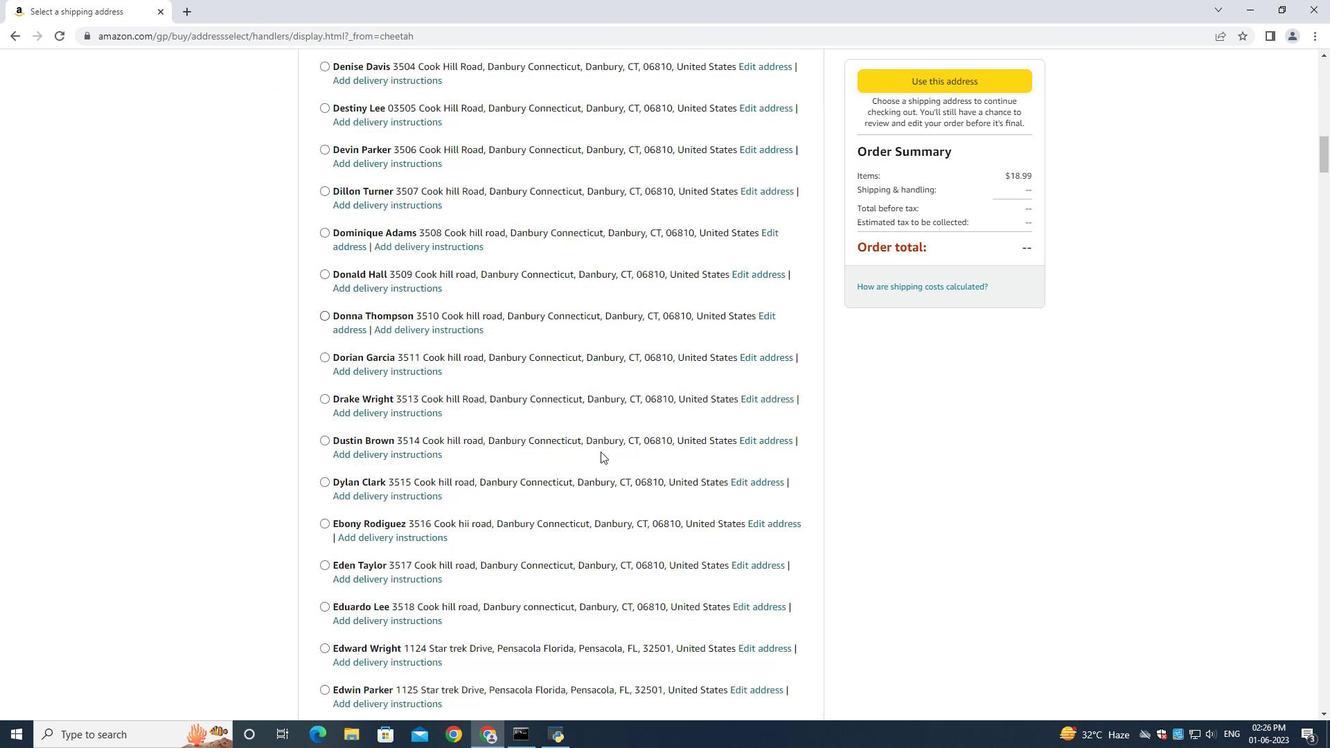 
Action: Mouse scrolled (603, 458) with delta (0, 0)
Screenshot: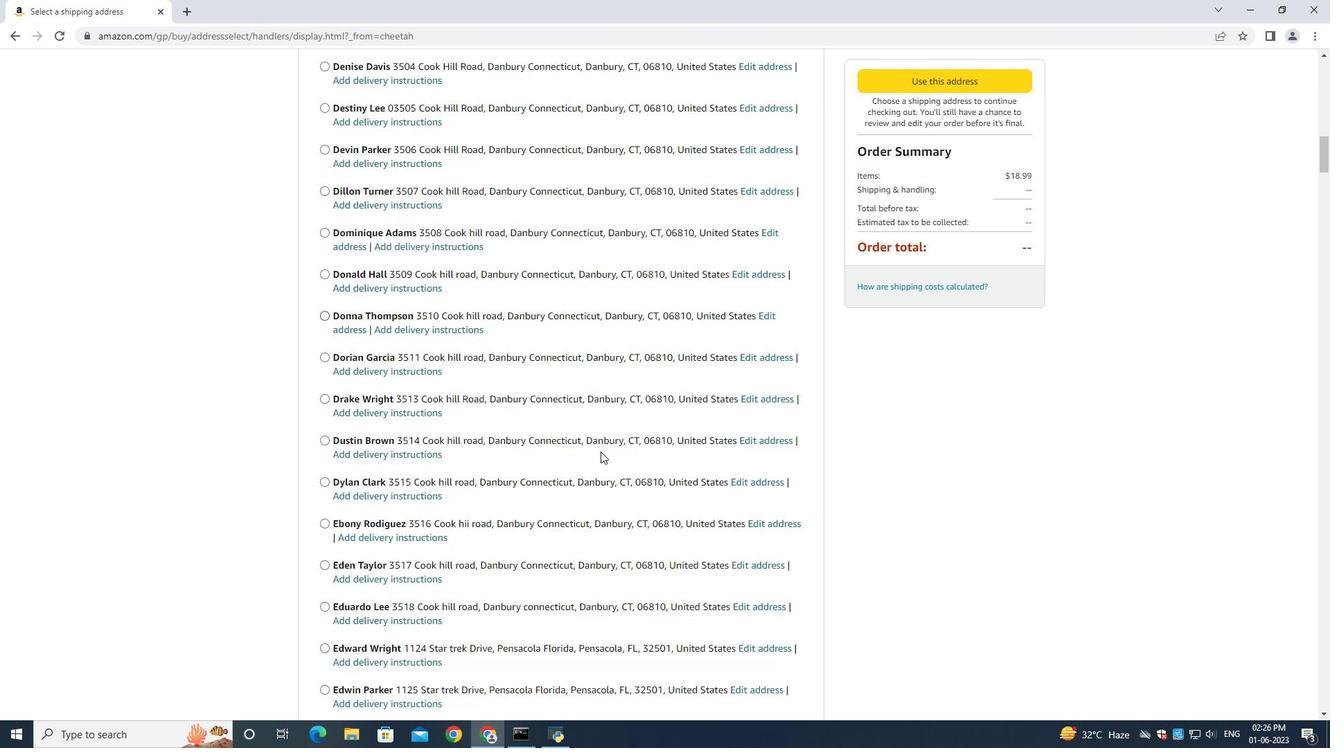 
Action: Mouse scrolled (603, 458) with delta (0, 0)
Screenshot: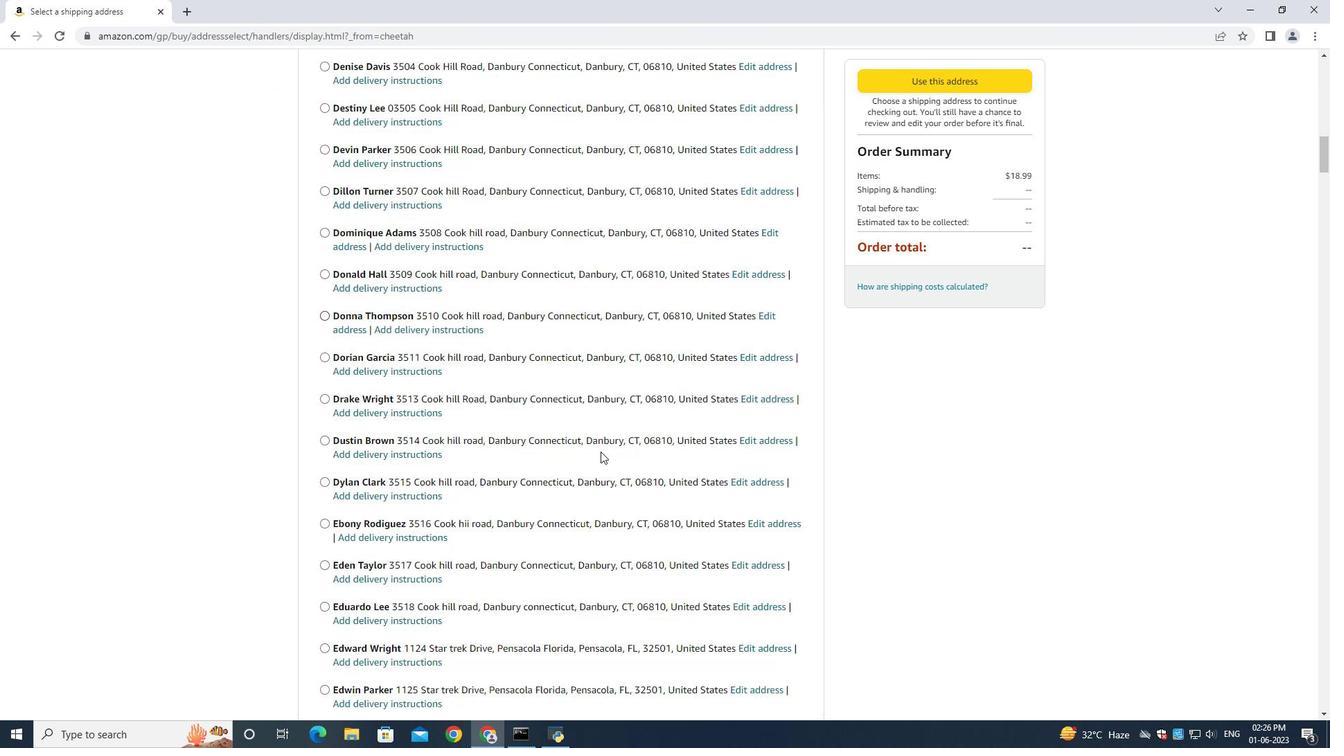 
Action: Mouse moved to (603, 465)
Screenshot: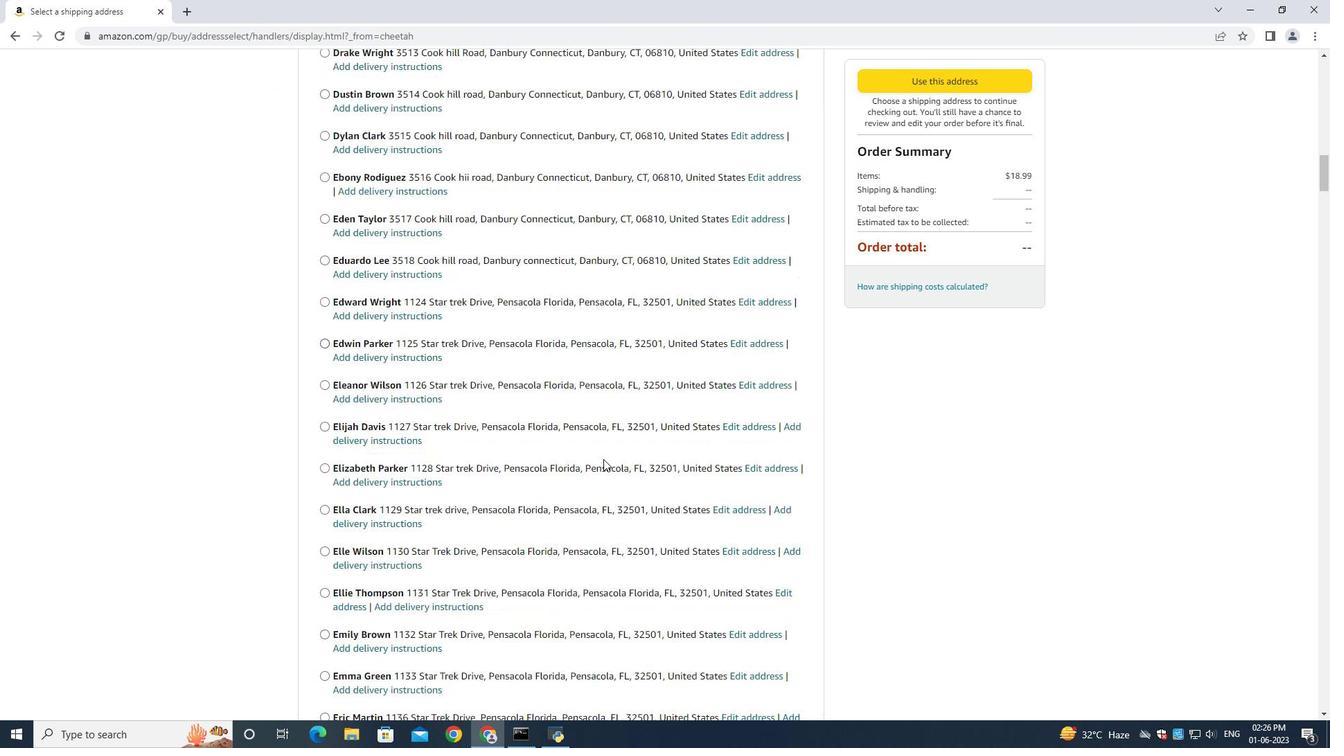 
Action: Mouse scrolled (603, 463) with delta (0, 0)
Screenshot: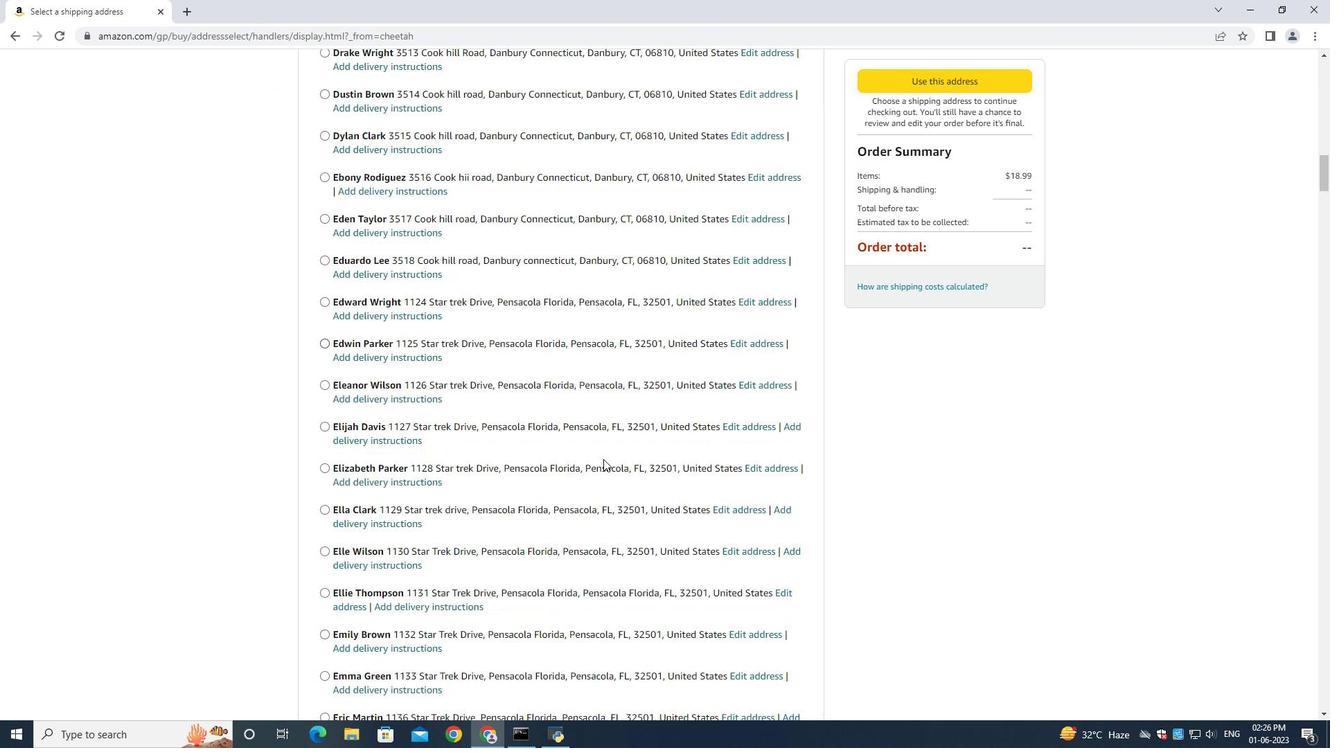 
Action: Mouse scrolled (603, 464) with delta (0, 0)
Screenshot: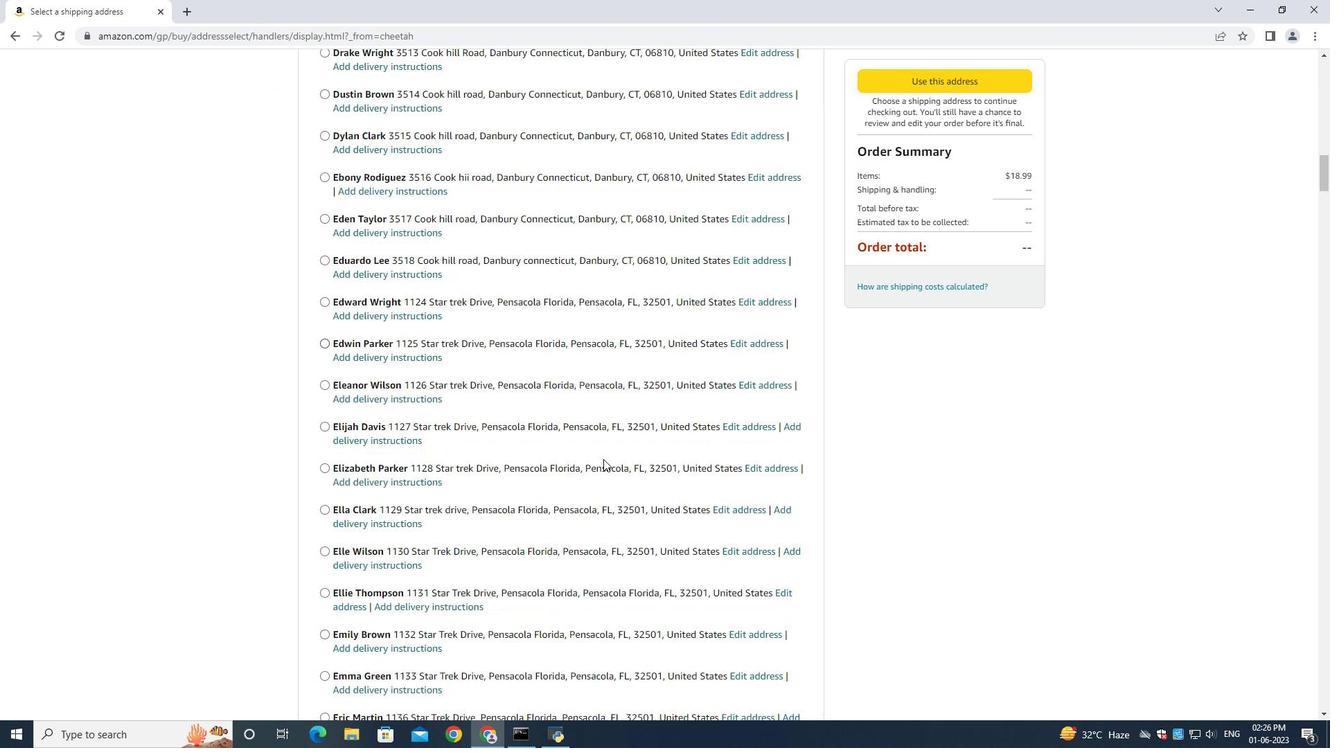 
Action: Mouse scrolled (603, 464) with delta (0, 0)
Screenshot: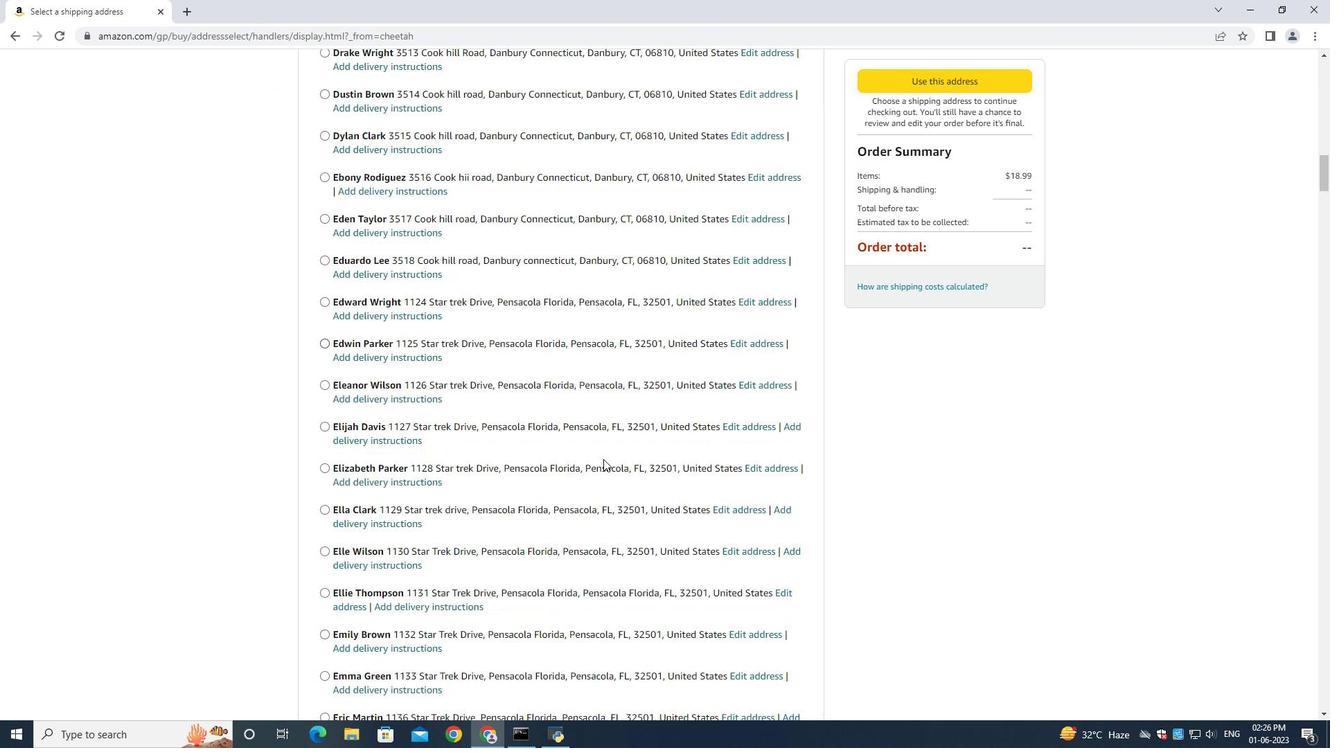 
Action: Mouse scrolled (603, 464) with delta (0, 0)
Screenshot: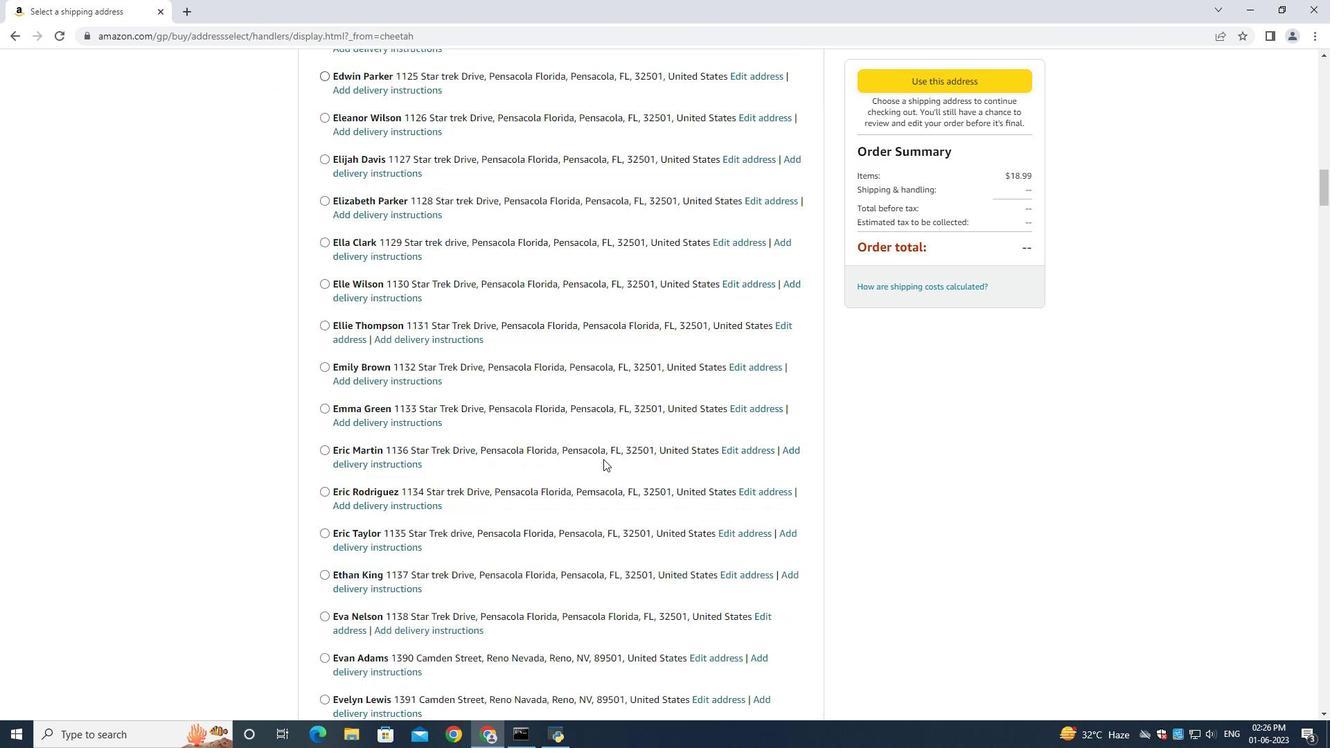 
Action: Mouse scrolled (603, 464) with delta (0, 0)
Screenshot: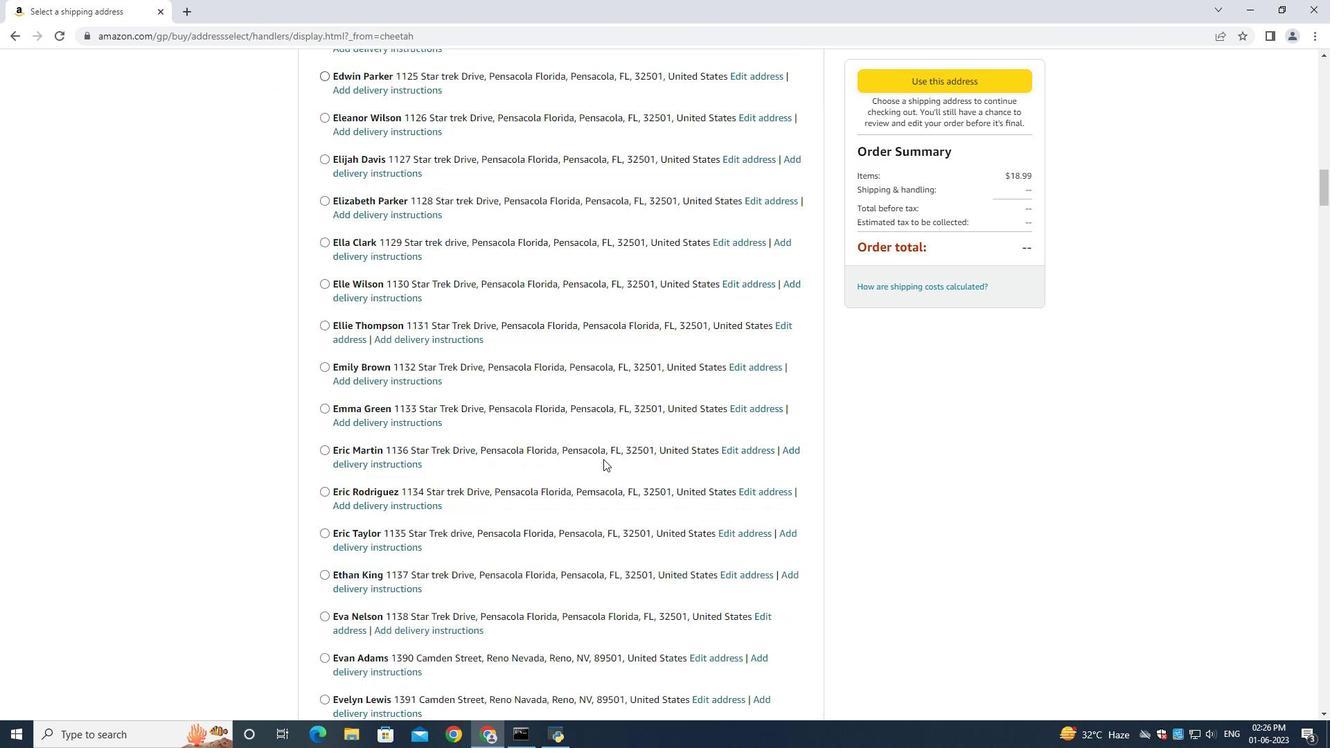 
Action: Mouse scrolled (603, 464) with delta (0, 0)
Screenshot: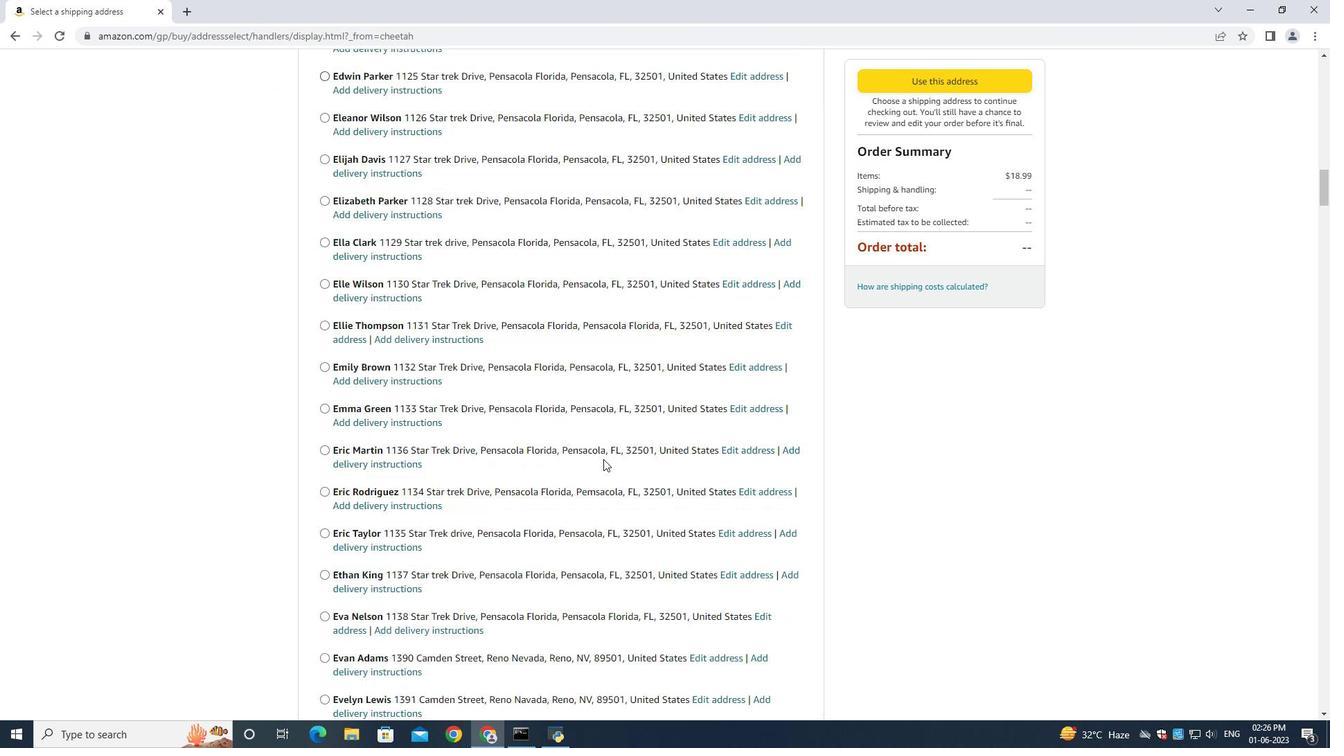 
Action: Mouse scrolled (603, 464) with delta (0, 0)
Screenshot: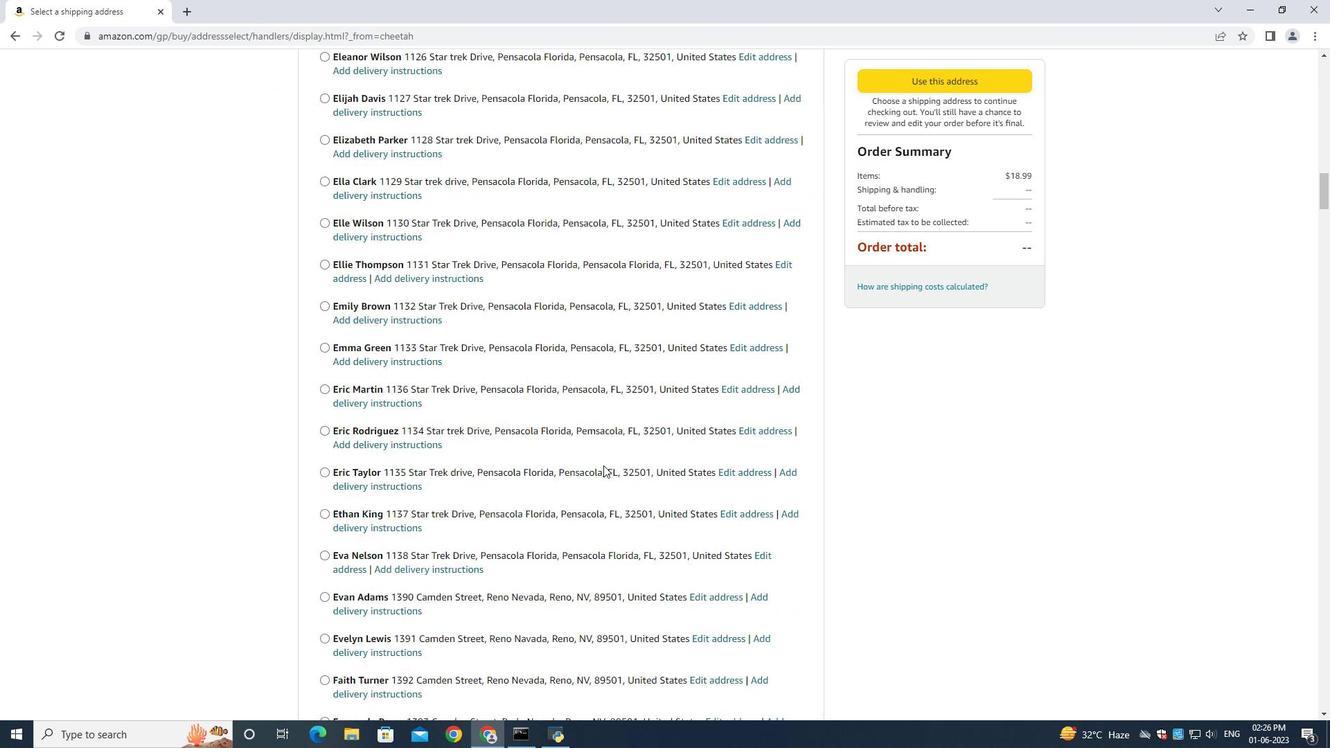 
Action: Mouse moved to (603, 468)
Screenshot: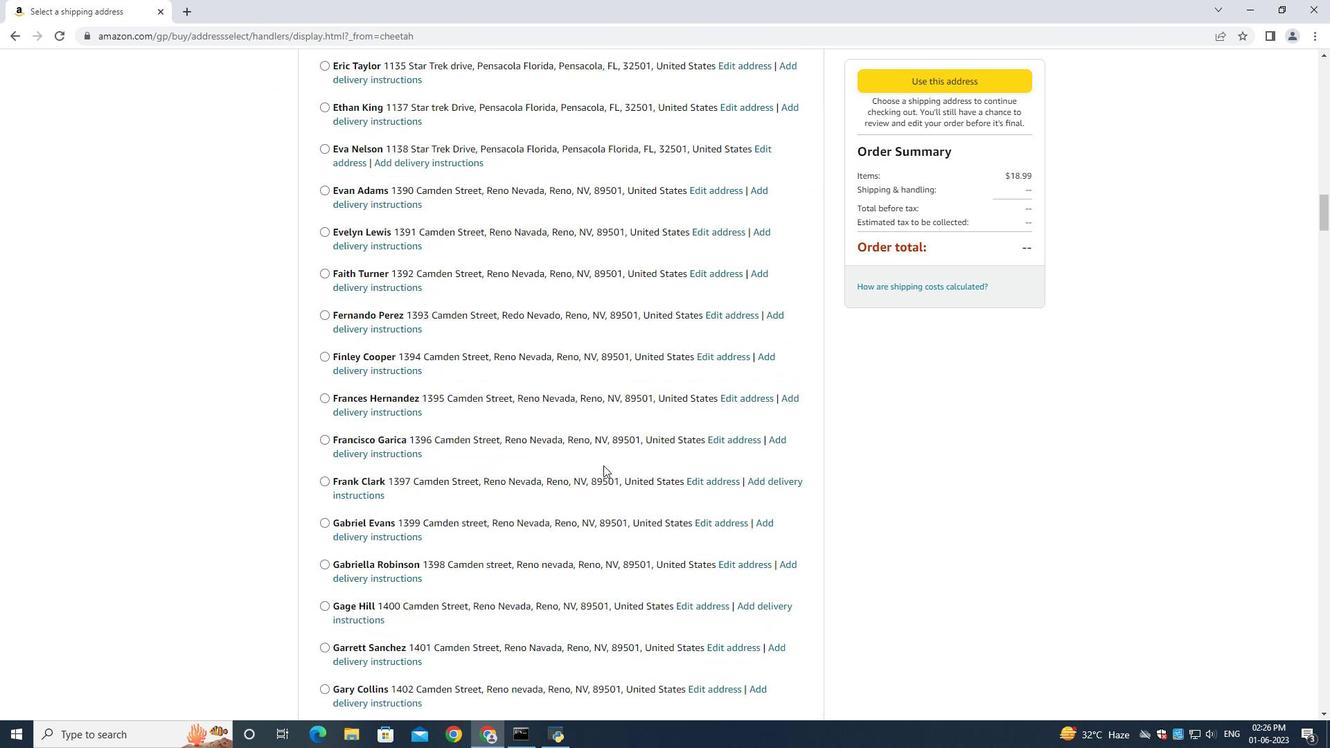 
Action: Mouse scrolled (603, 467) with delta (0, 0)
Screenshot: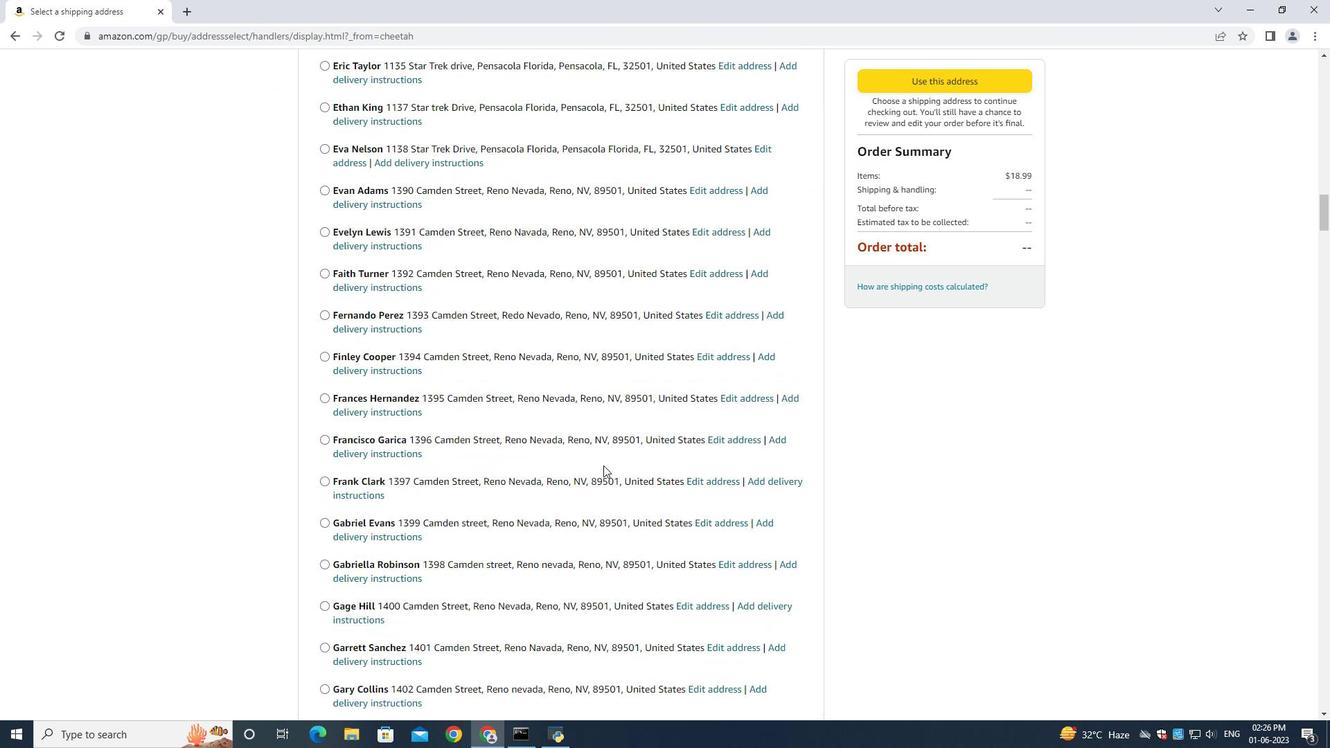 
Action: Mouse moved to (603, 468)
Screenshot: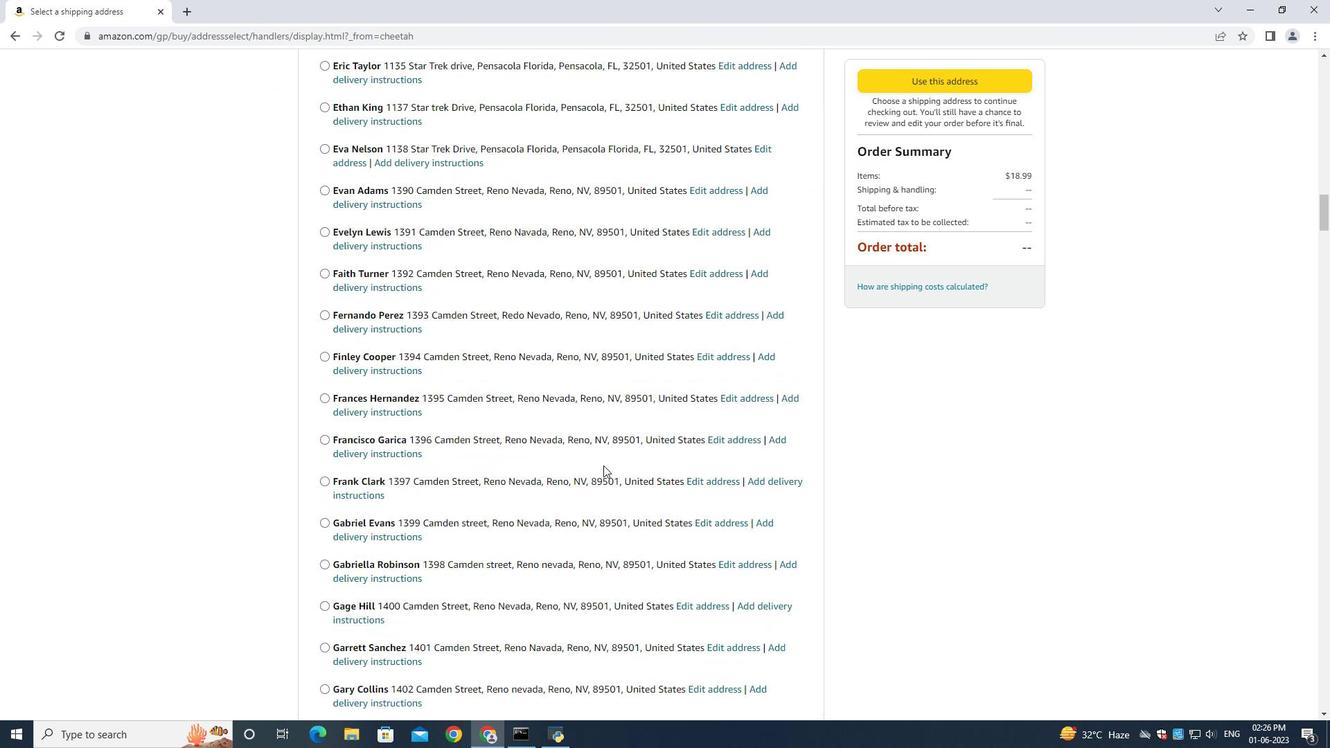 
Action: Mouse scrolled (603, 467) with delta (0, 0)
Screenshot: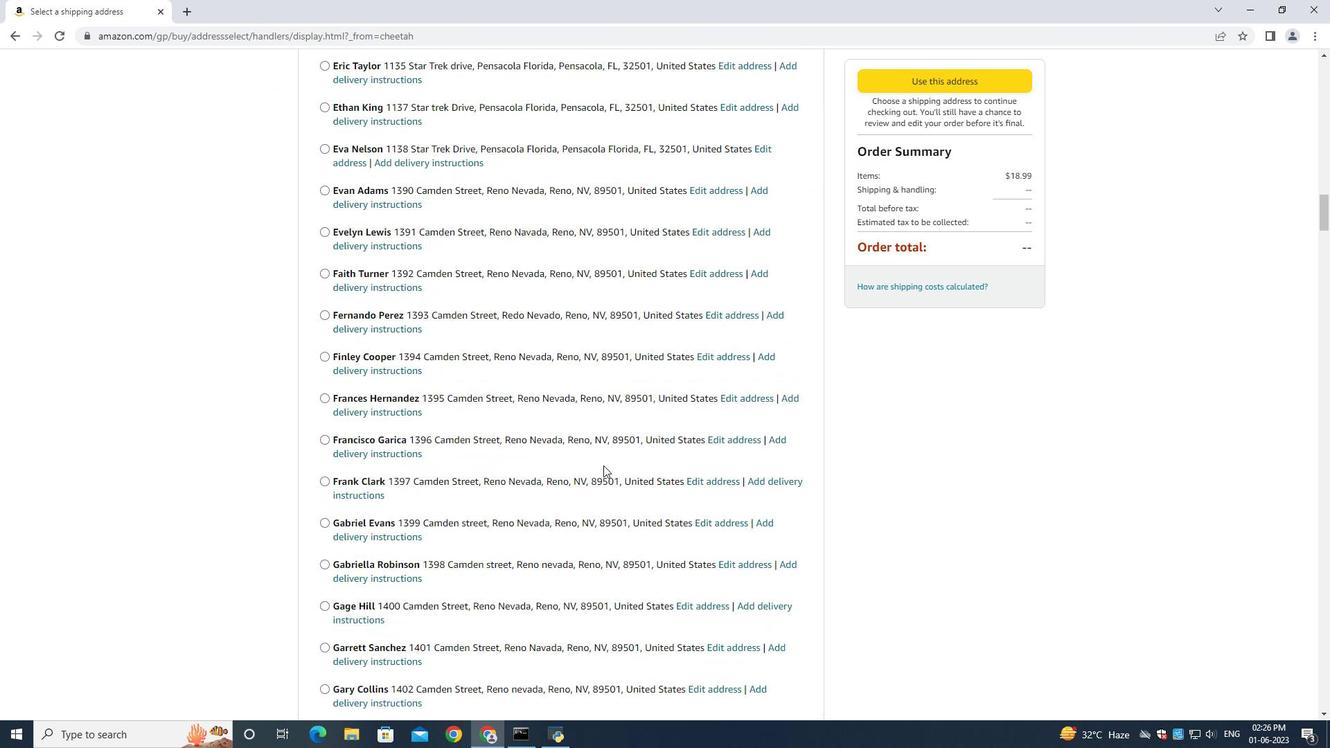 
Action: Mouse scrolled (603, 467) with delta (0, 0)
Screenshot: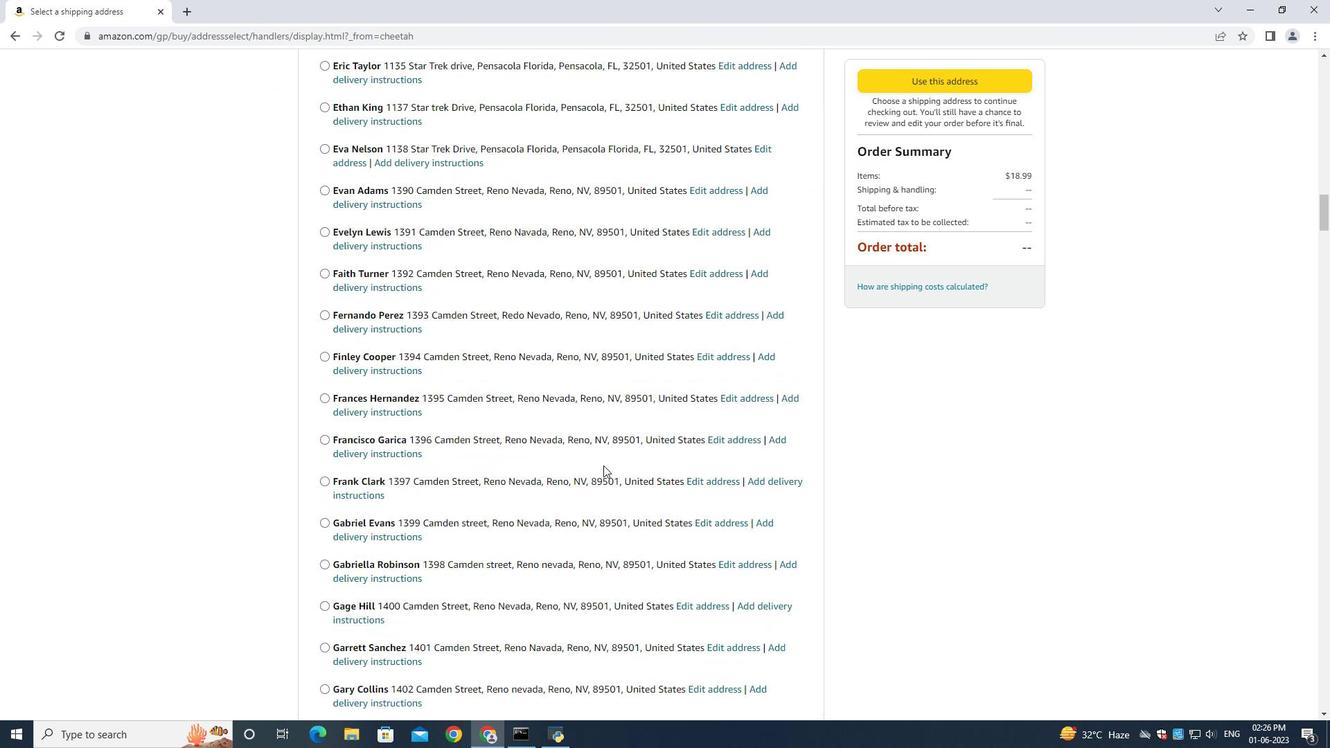 
Action: Mouse scrolled (603, 467) with delta (0, 0)
Screenshot: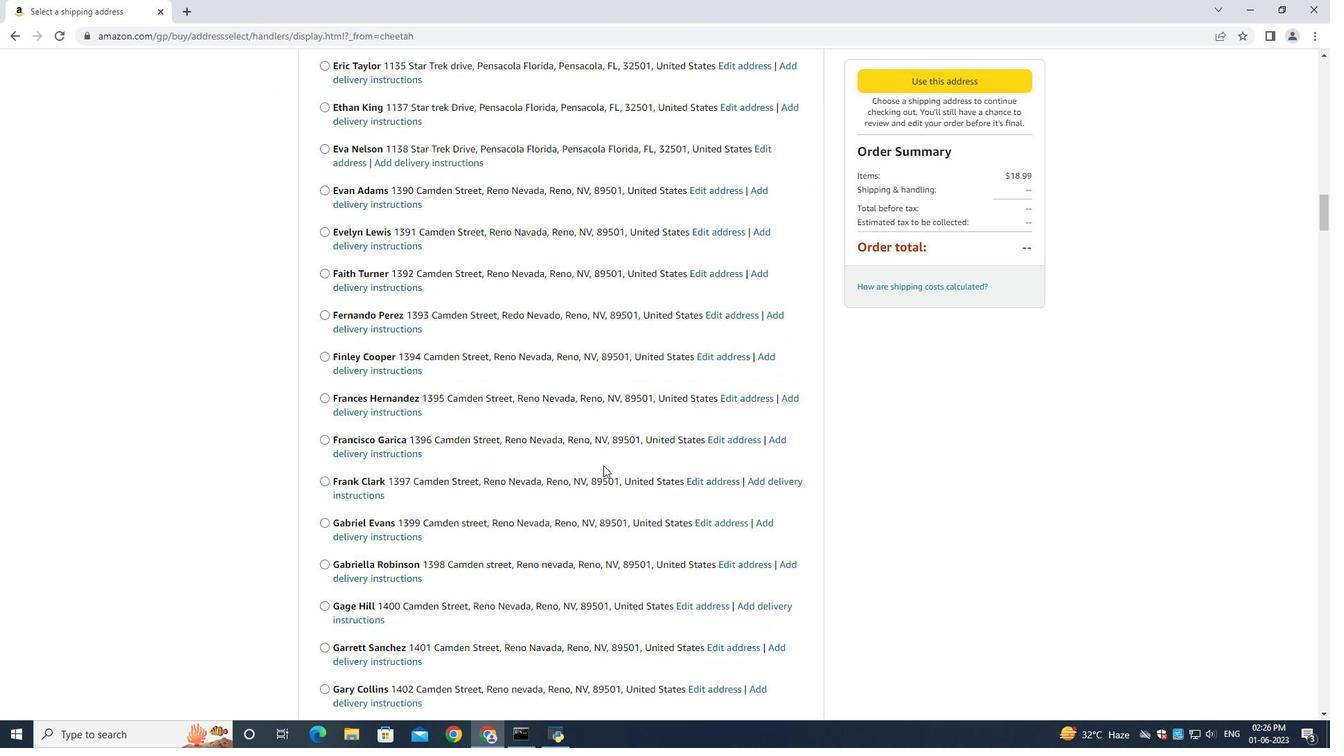 
Action: Mouse scrolled (603, 467) with delta (0, 0)
Screenshot: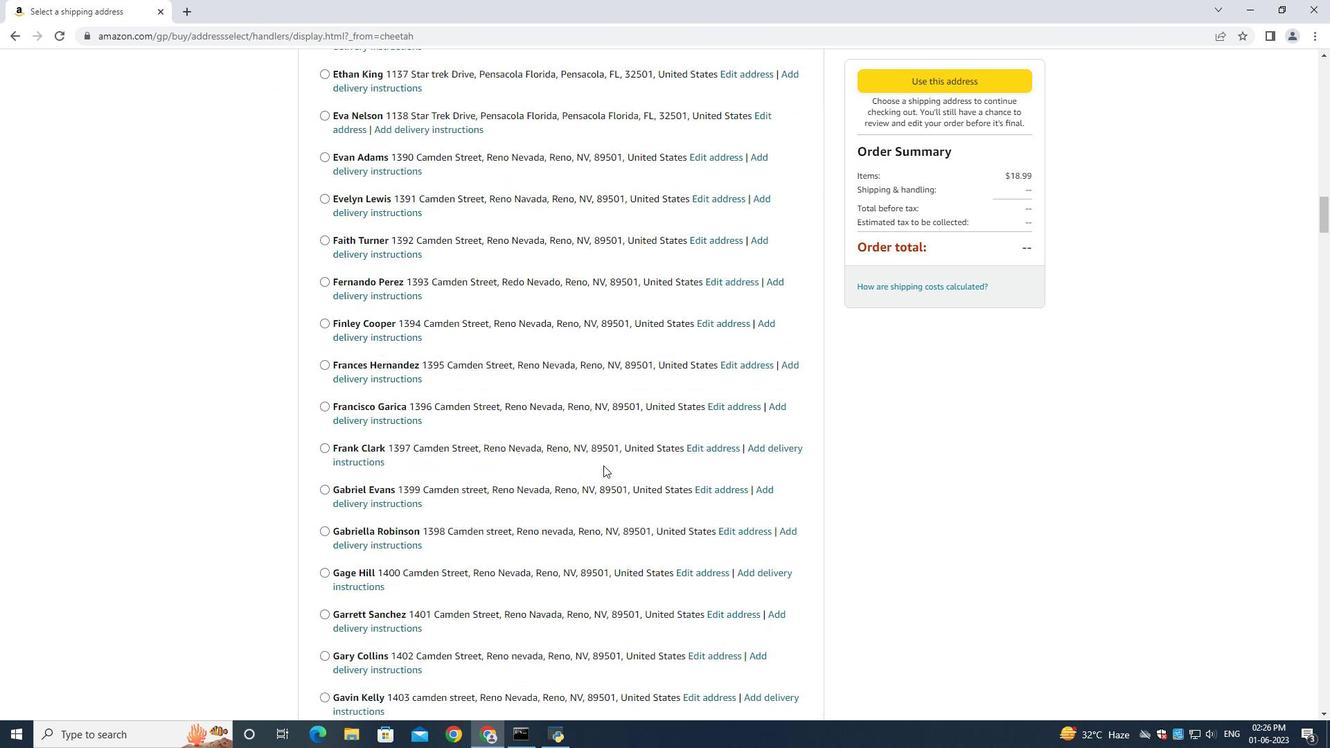 
Action: Mouse scrolled (603, 467) with delta (0, 0)
Screenshot: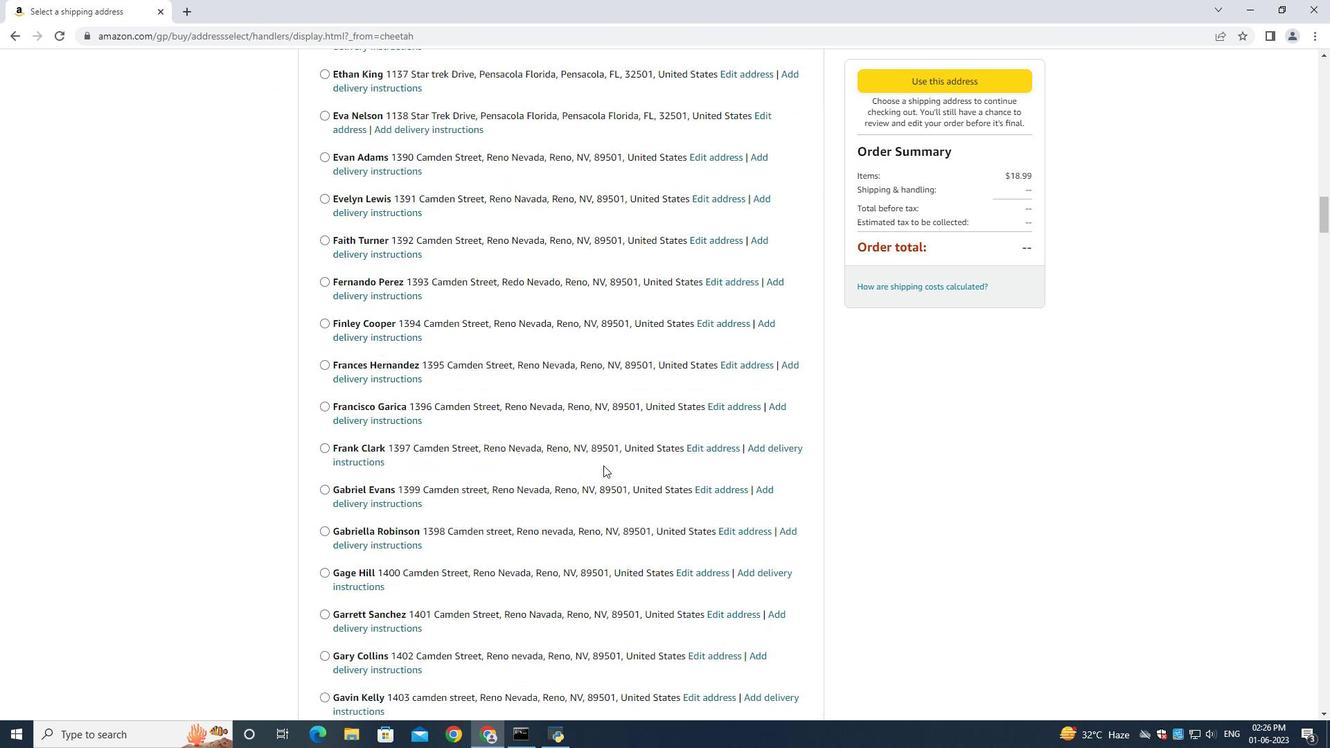 
Action: Mouse scrolled (603, 467) with delta (0, 0)
Screenshot: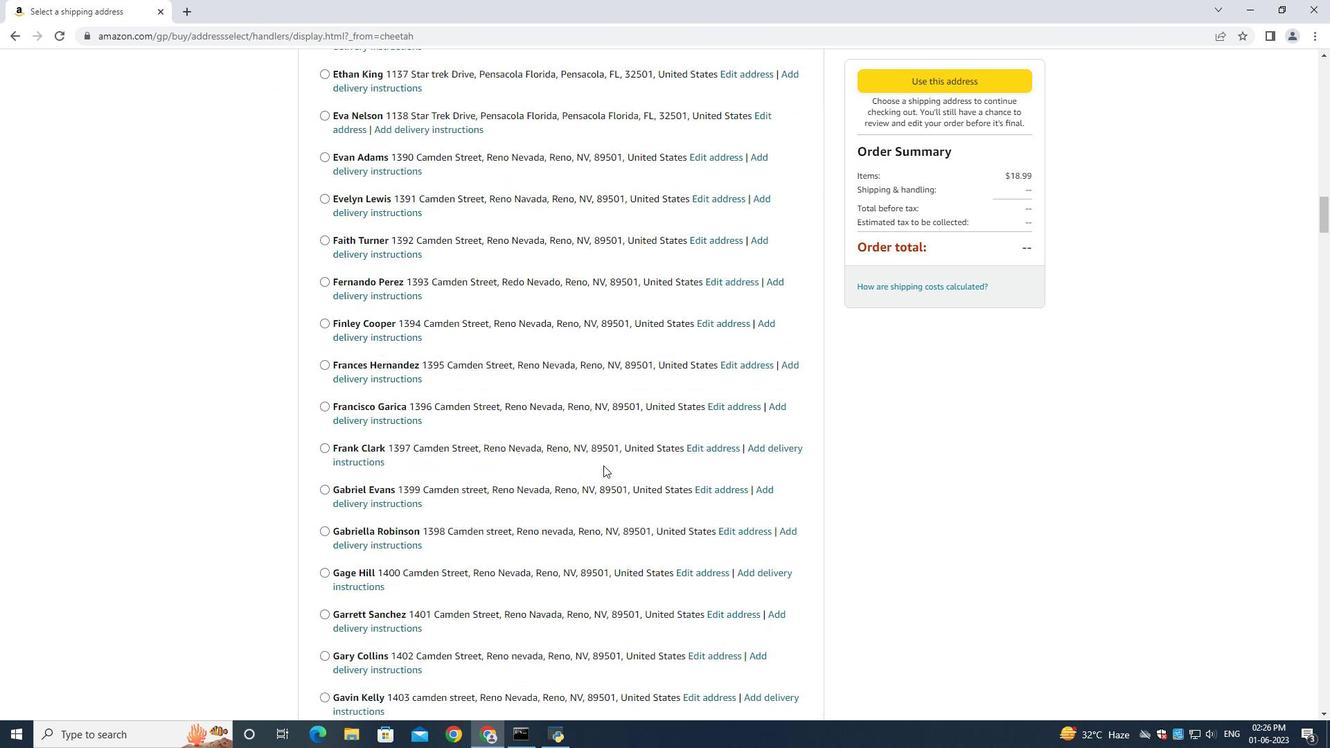 
Action: Mouse scrolled (603, 467) with delta (0, 0)
Screenshot: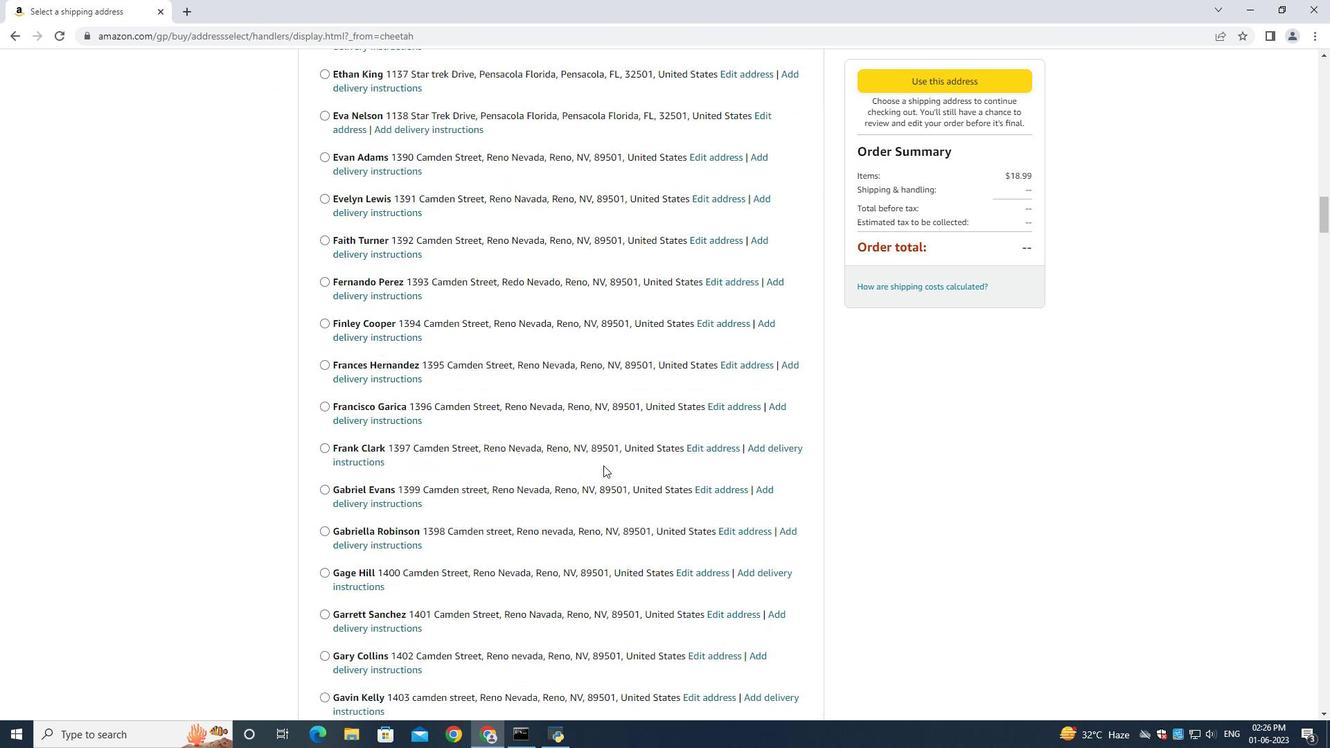 
Action: Mouse scrolled (603, 467) with delta (0, -1)
Screenshot: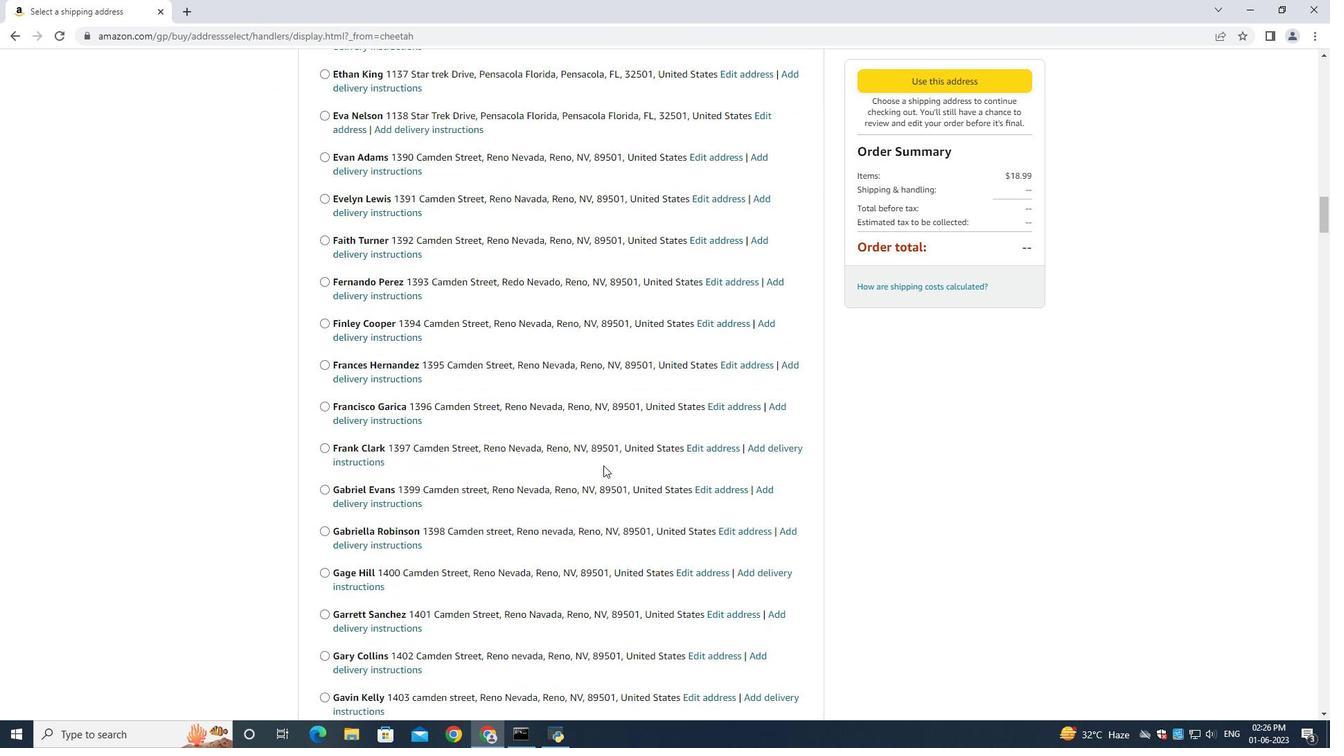 
Action: Mouse scrolled (603, 467) with delta (0, 0)
Screenshot: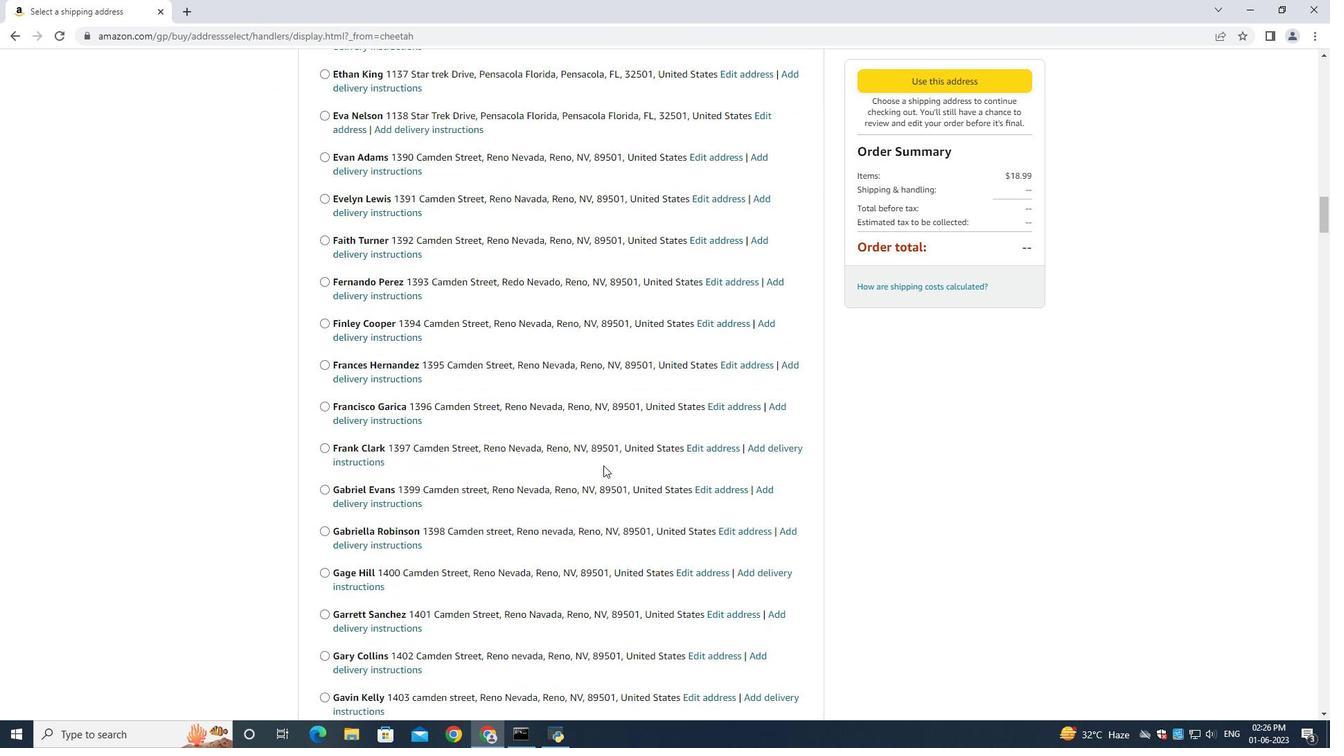 
Action: Mouse moved to (603, 468)
Screenshot: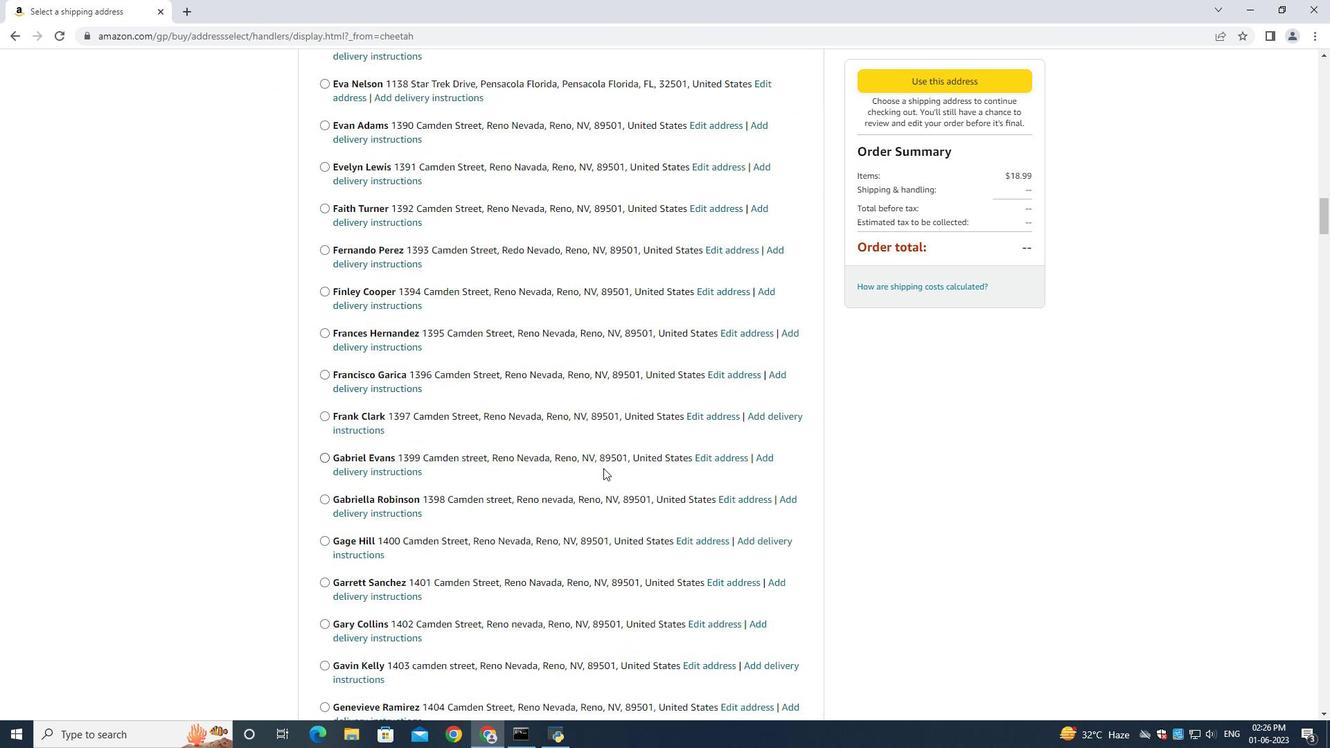 
Action: Mouse scrolled (603, 467) with delta (0, 0)
Screenshot: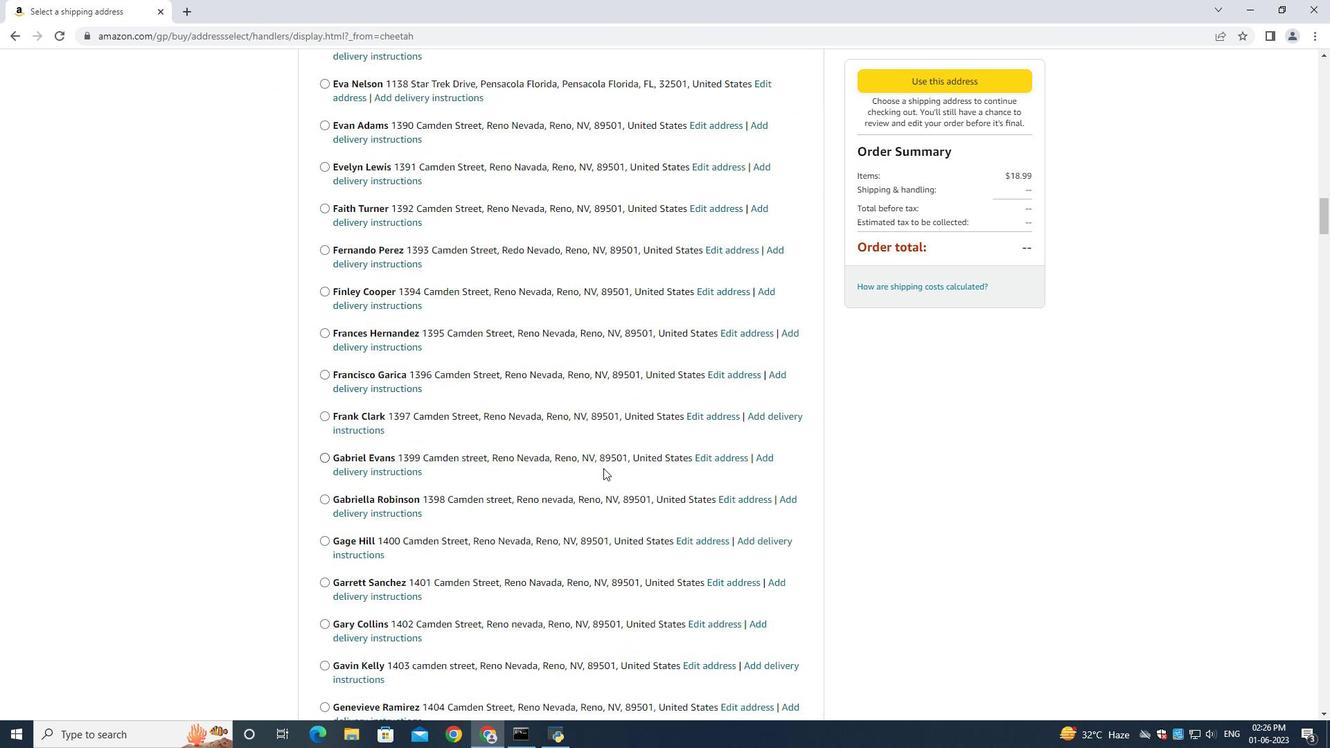 
Action: Mouse moved to (603, 468)
Screenshot: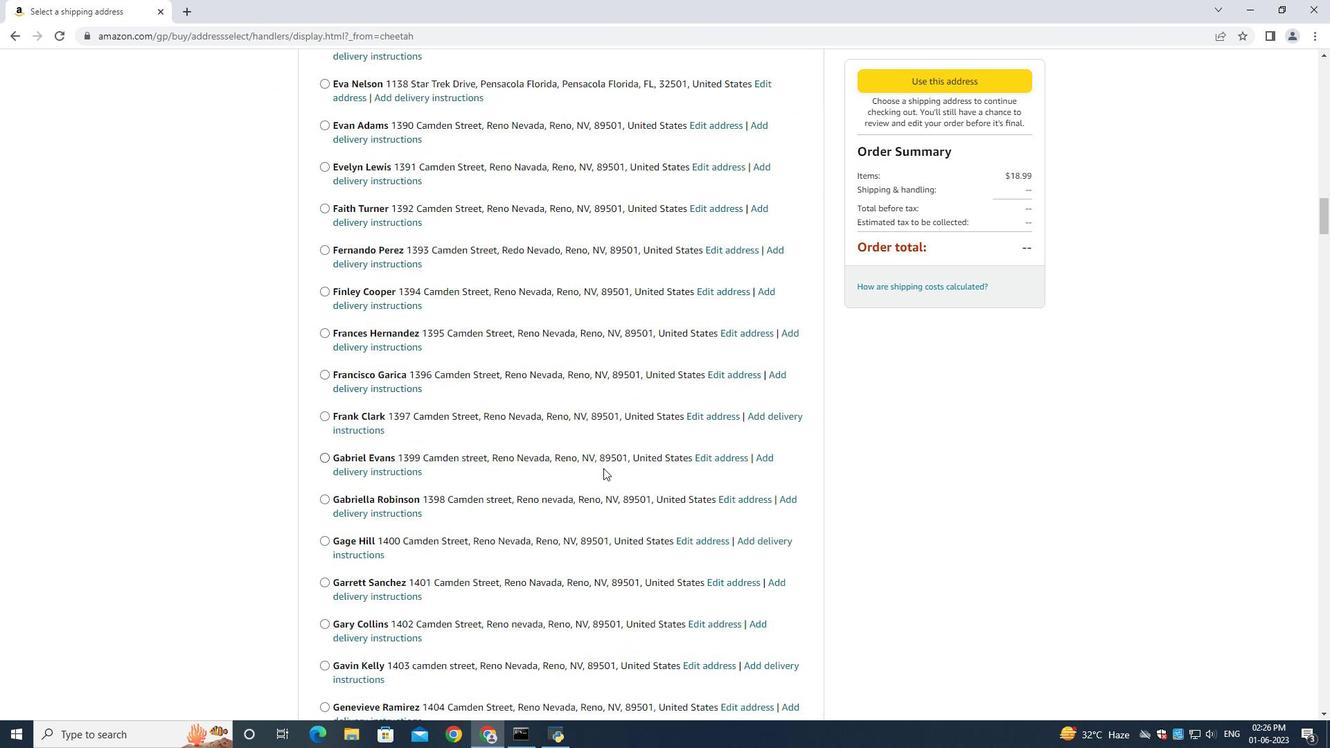 
Action: Mouse scrolled (603, 467) with delta (0, 0)
Screenshot: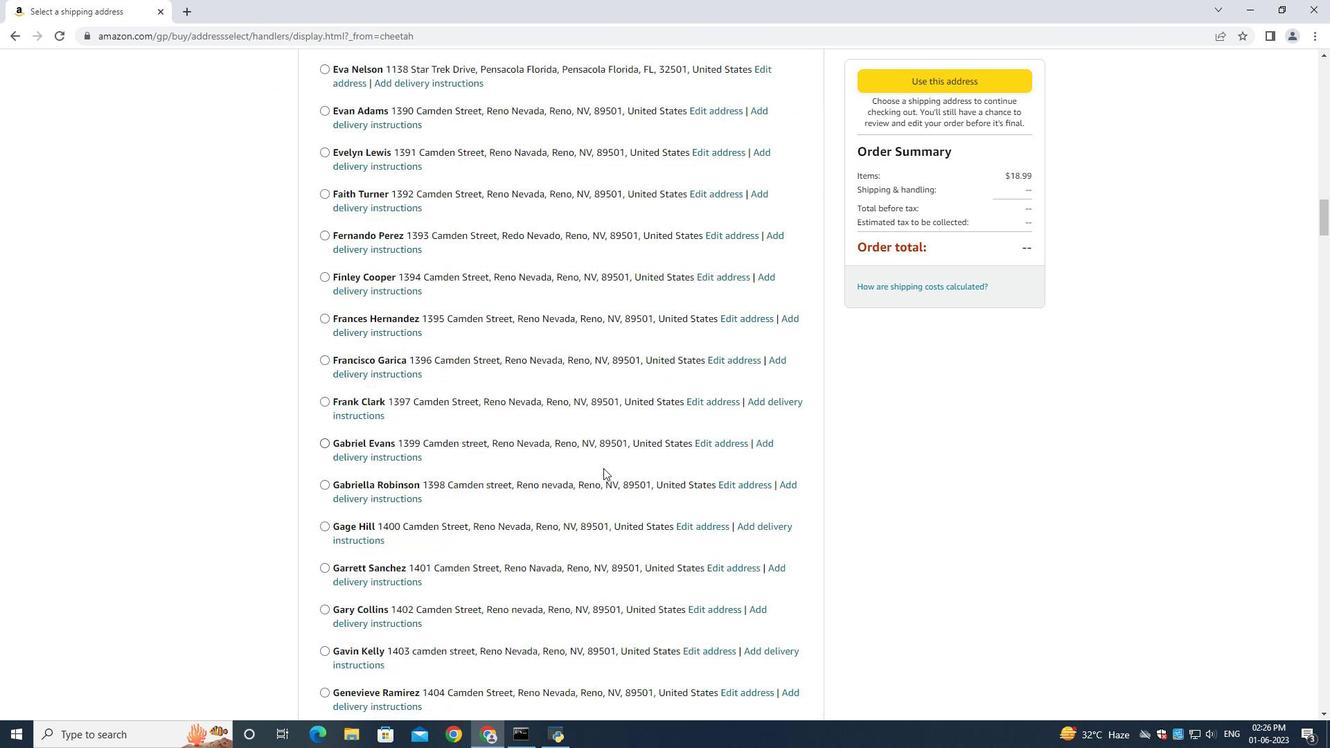 
Action: Mouse moved to (603, 467)
Screenshot: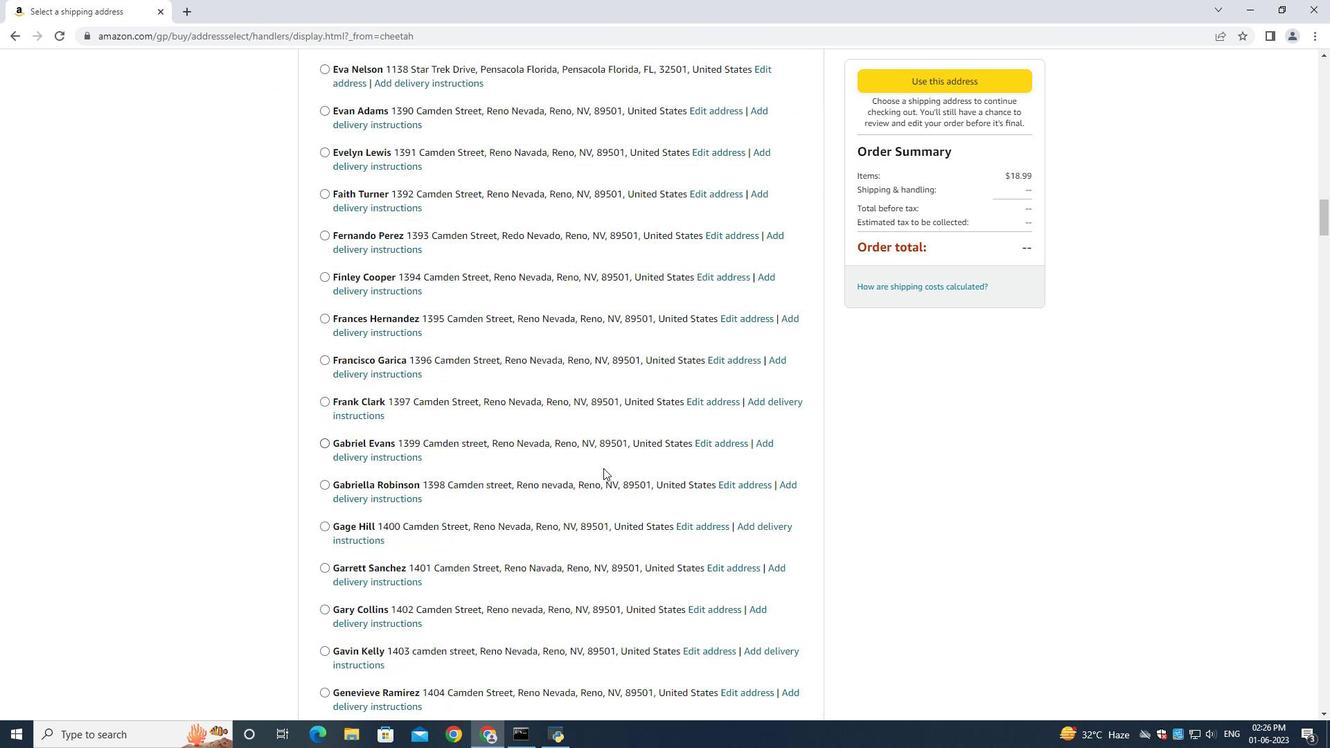 
Action: Mouse scrolled (603, 467) with delta (0, 0)
Screenshot: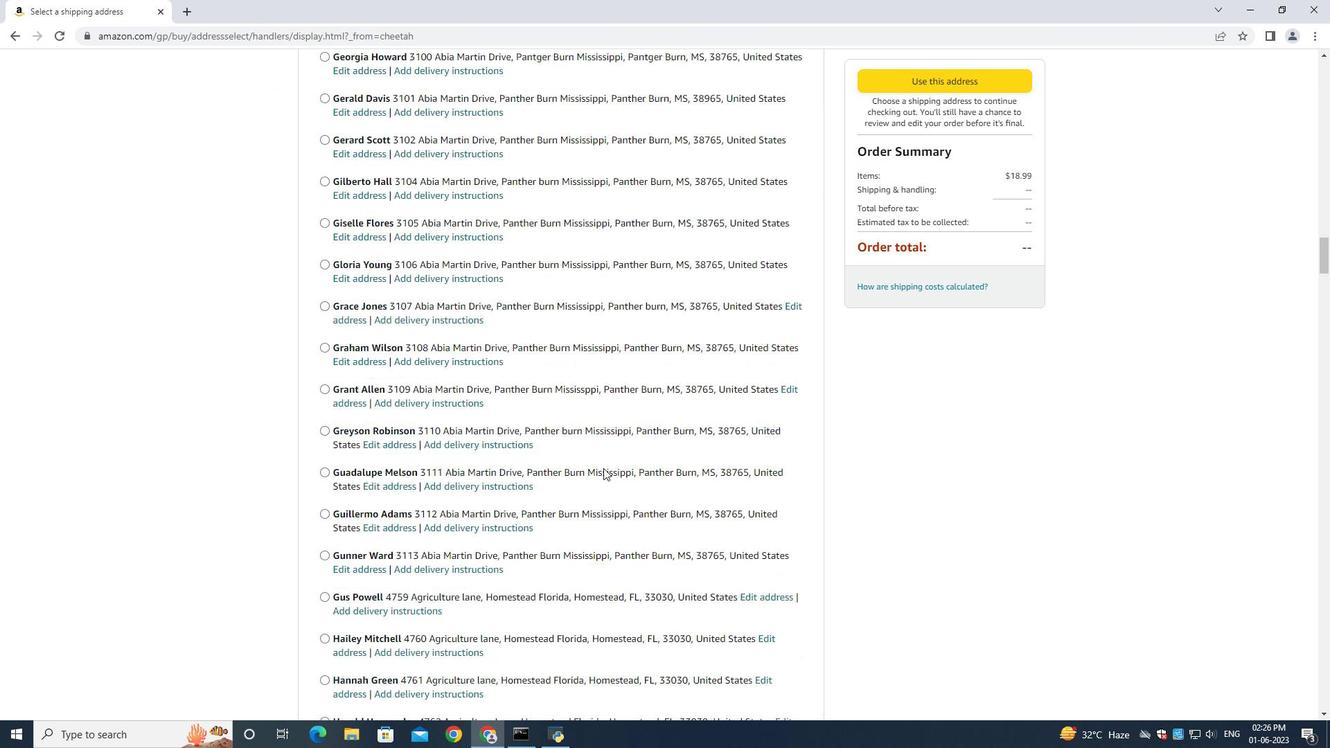 
Action: Mouse moved to (603, 469)
Screenshot: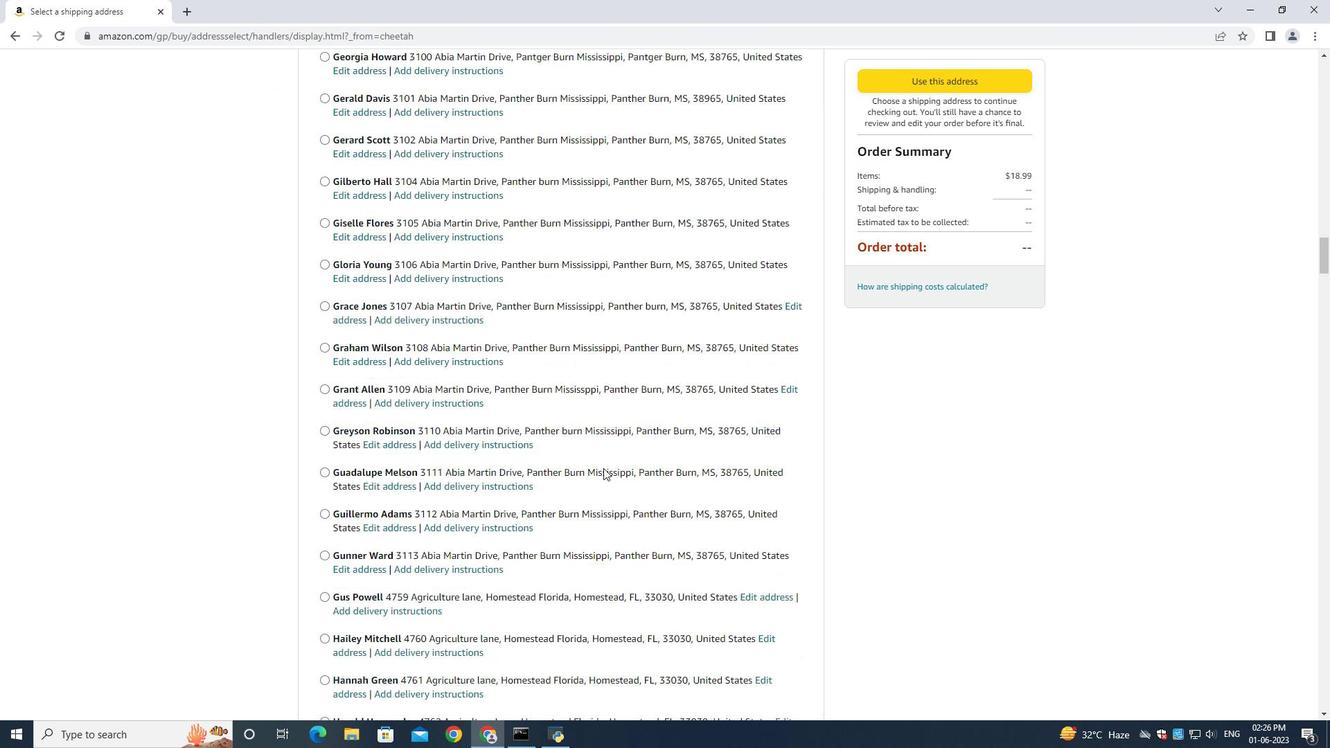 
Action: Mouse scrolled (603, 468) with delta (0, 0)
Screenshot: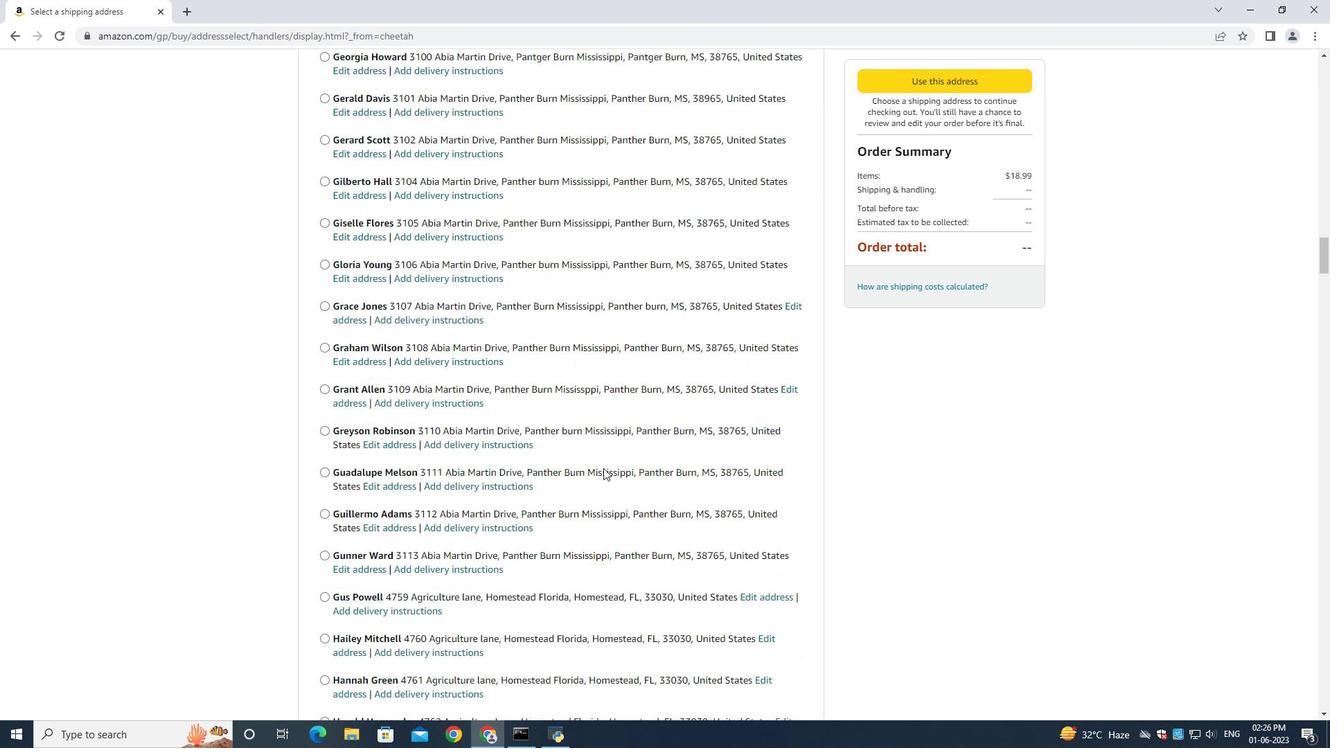 
Action: Mouse moved to (603, 469)
Screenshot: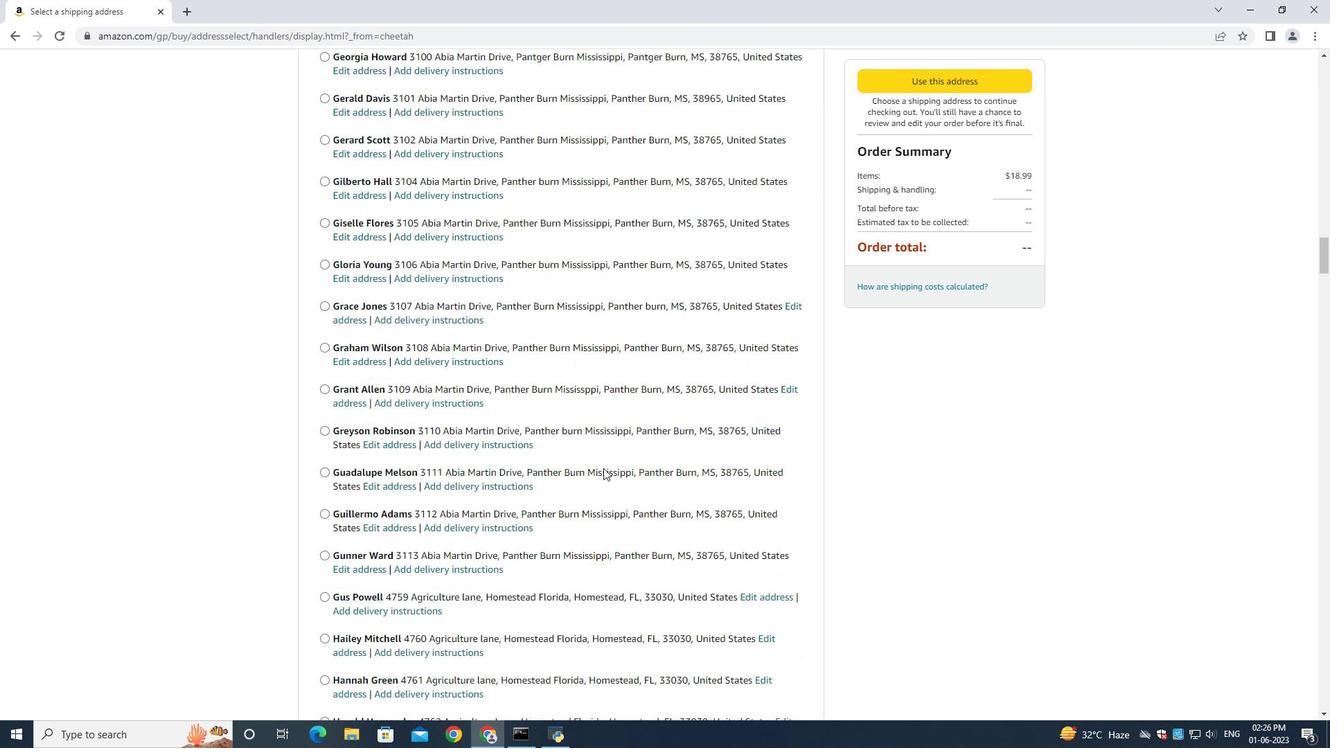 
Action: Mouse scrolled (603, 469) with delta (0, 0)
Screenshot: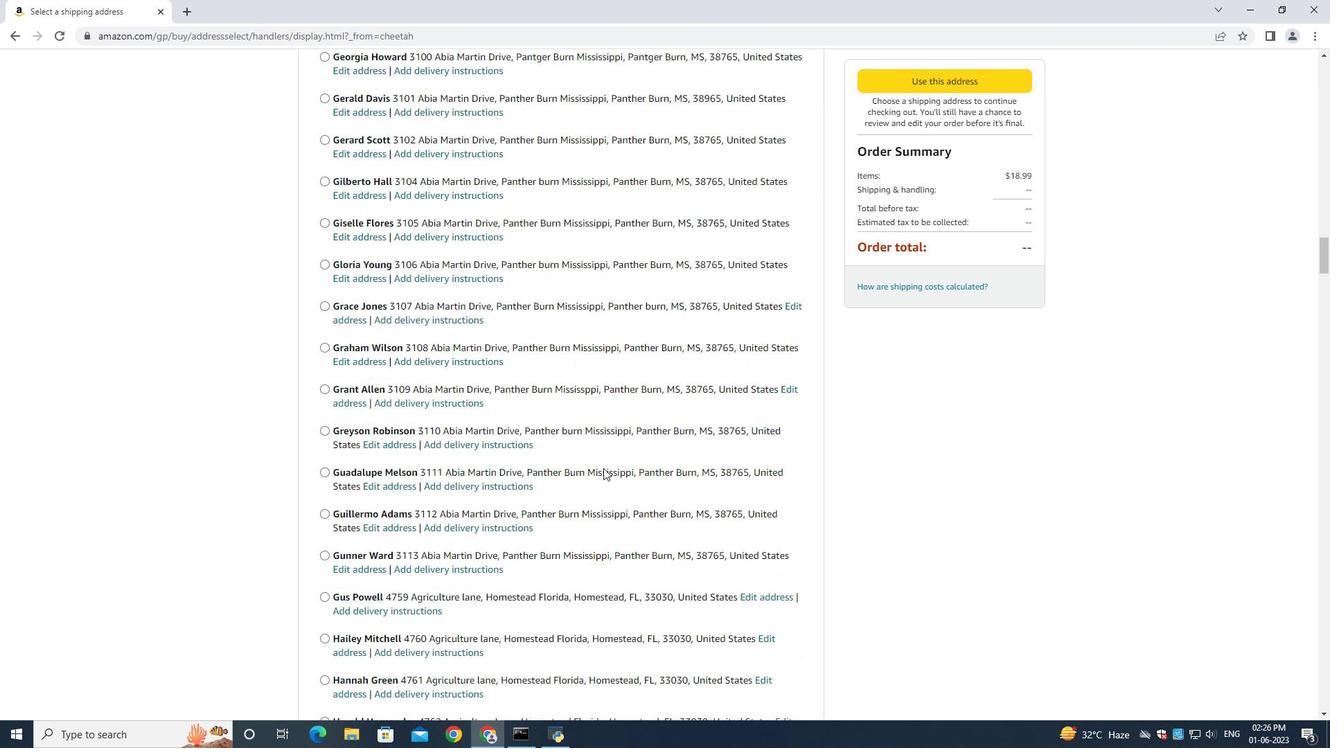 
Action: Mouse scrolled (603, 468) with delta (0, -1)
Screenshot: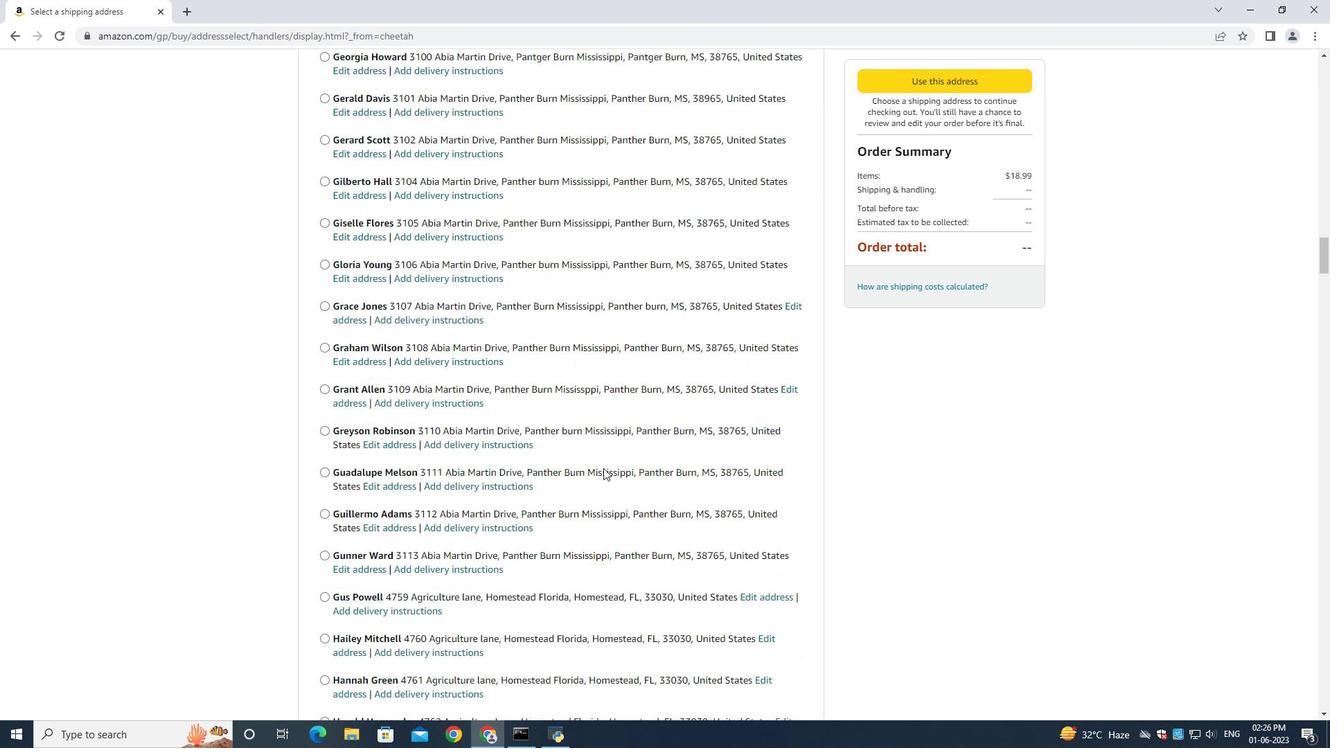 
Action: Mouse scrolled (603, 469) with delta (0, 0)
Screenshot: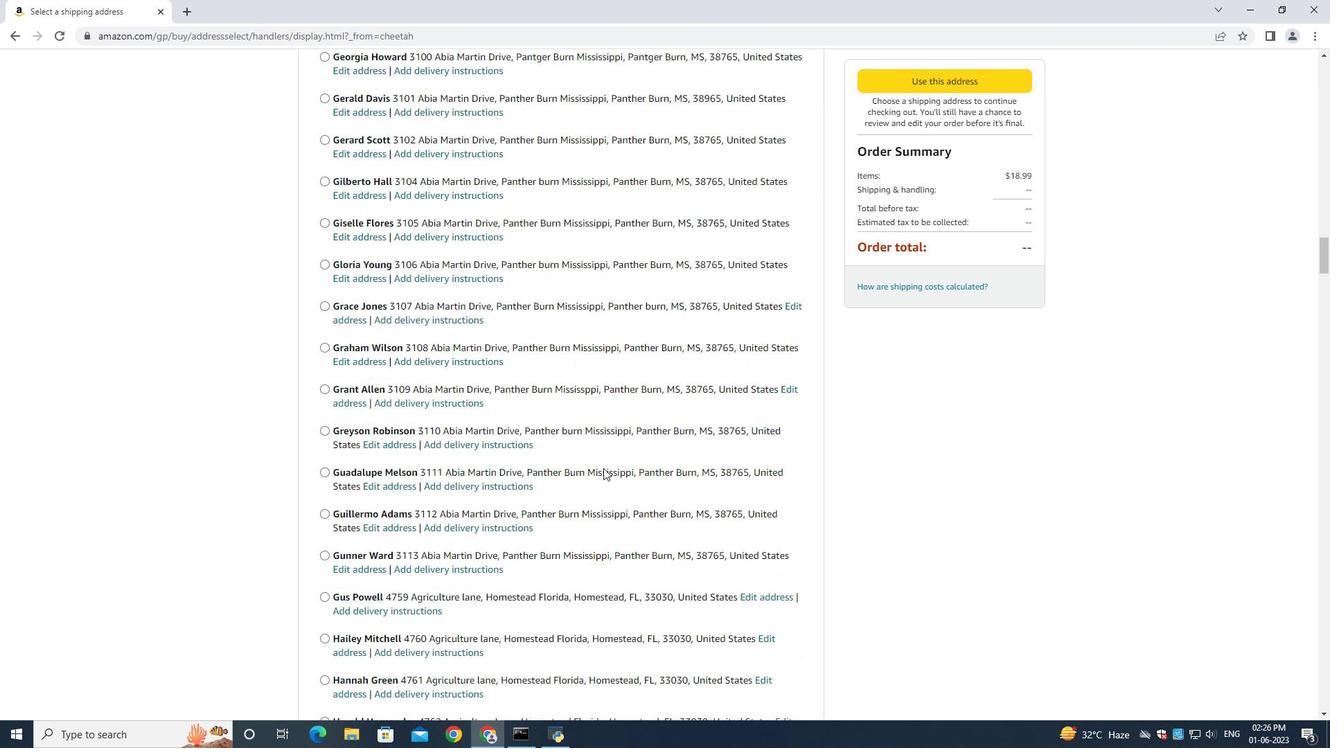 
Action: Mouse scrolled (603, 469) with delta (0, 0)
Screenshot: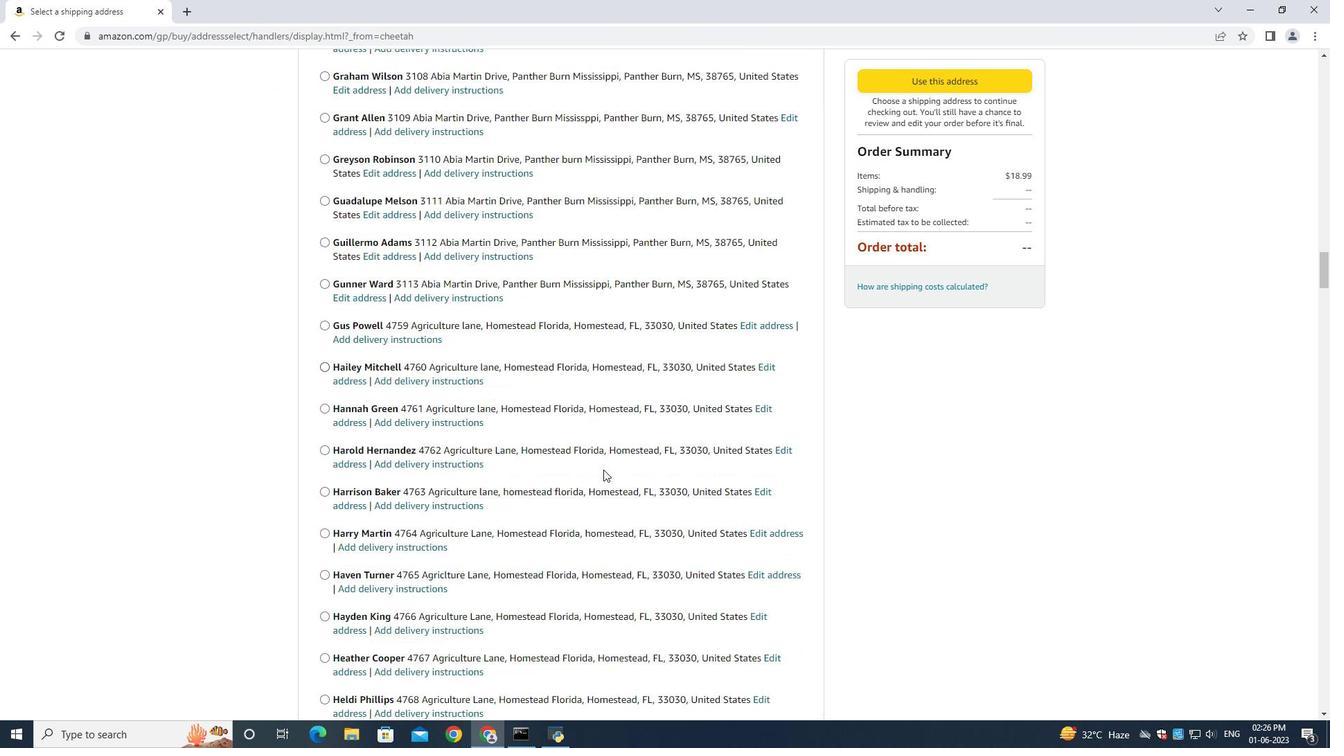 
Action: Mouse scrolled (603, 469) with delta (0, 0)
Screenshot: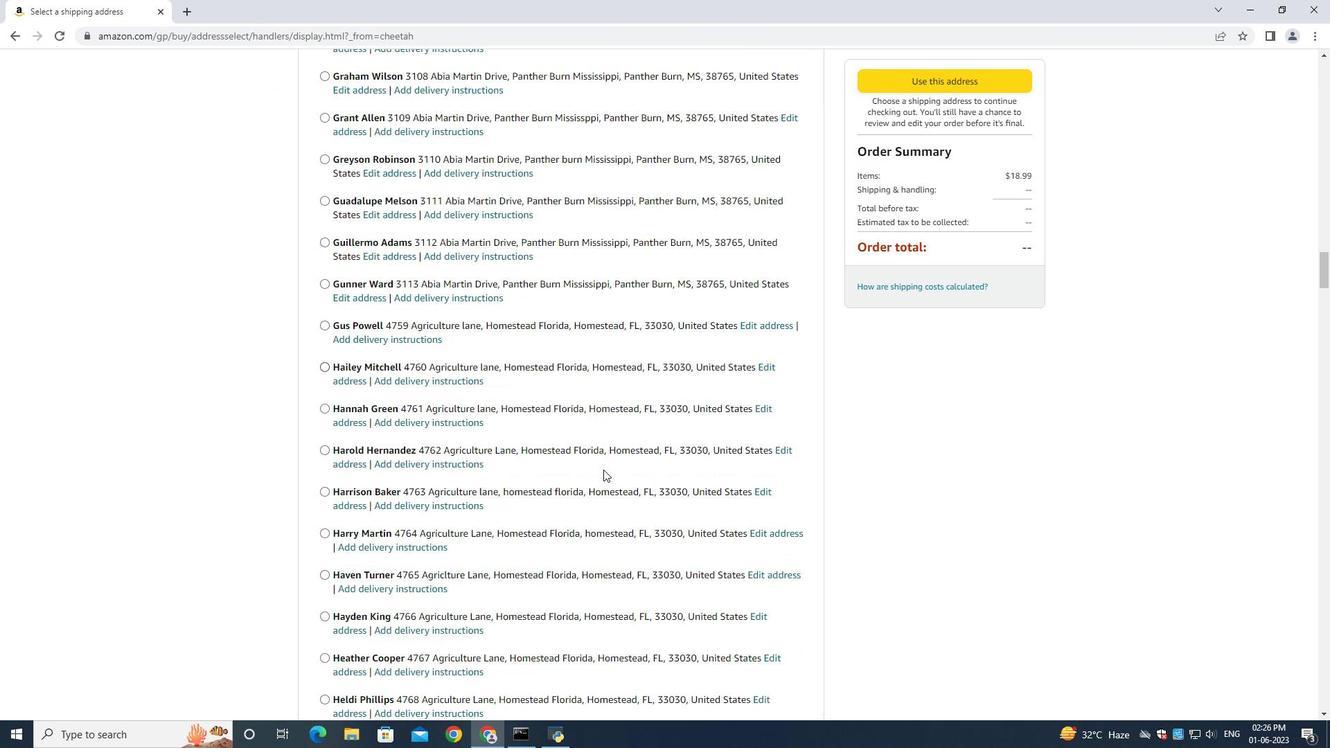 
Action: Mouse scrolled (603, 469) with delta (0, 0)
Screenshot: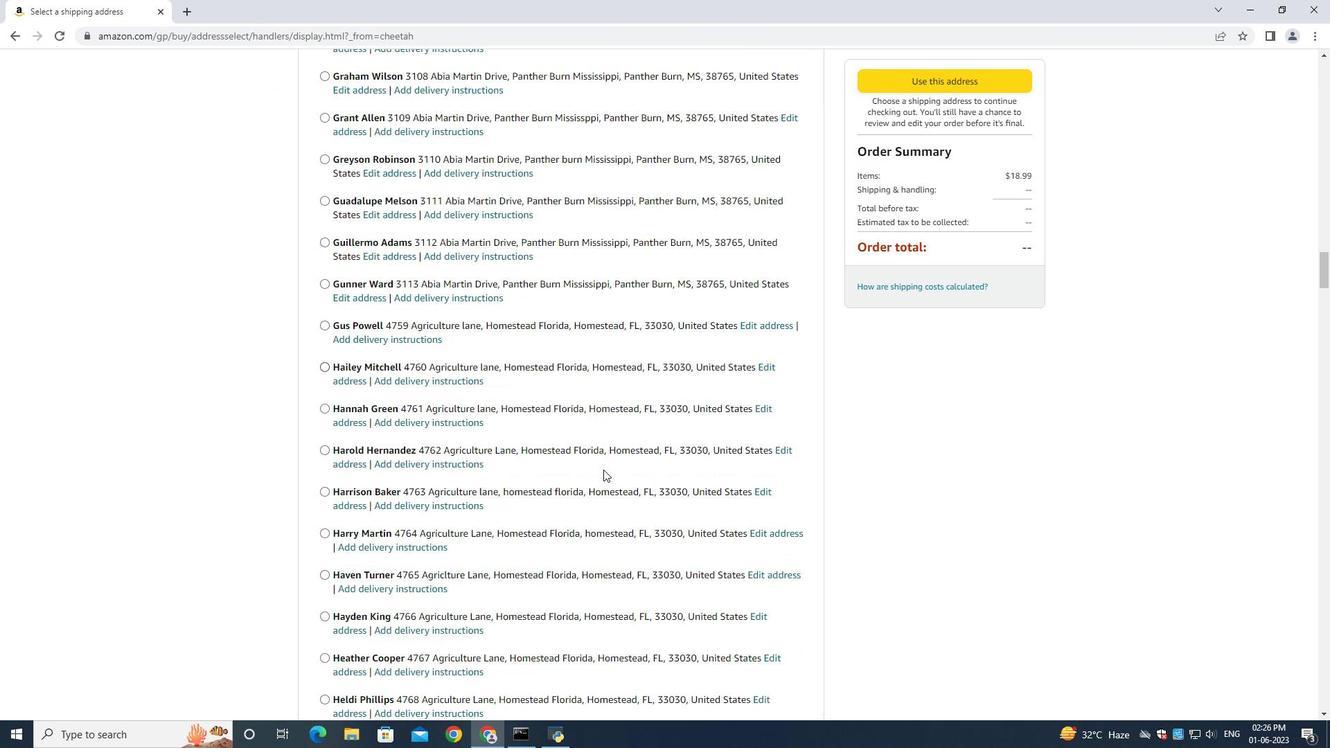 
Action: Mouse scrolled (603, 469) with delta (0, 0)
Screenshot: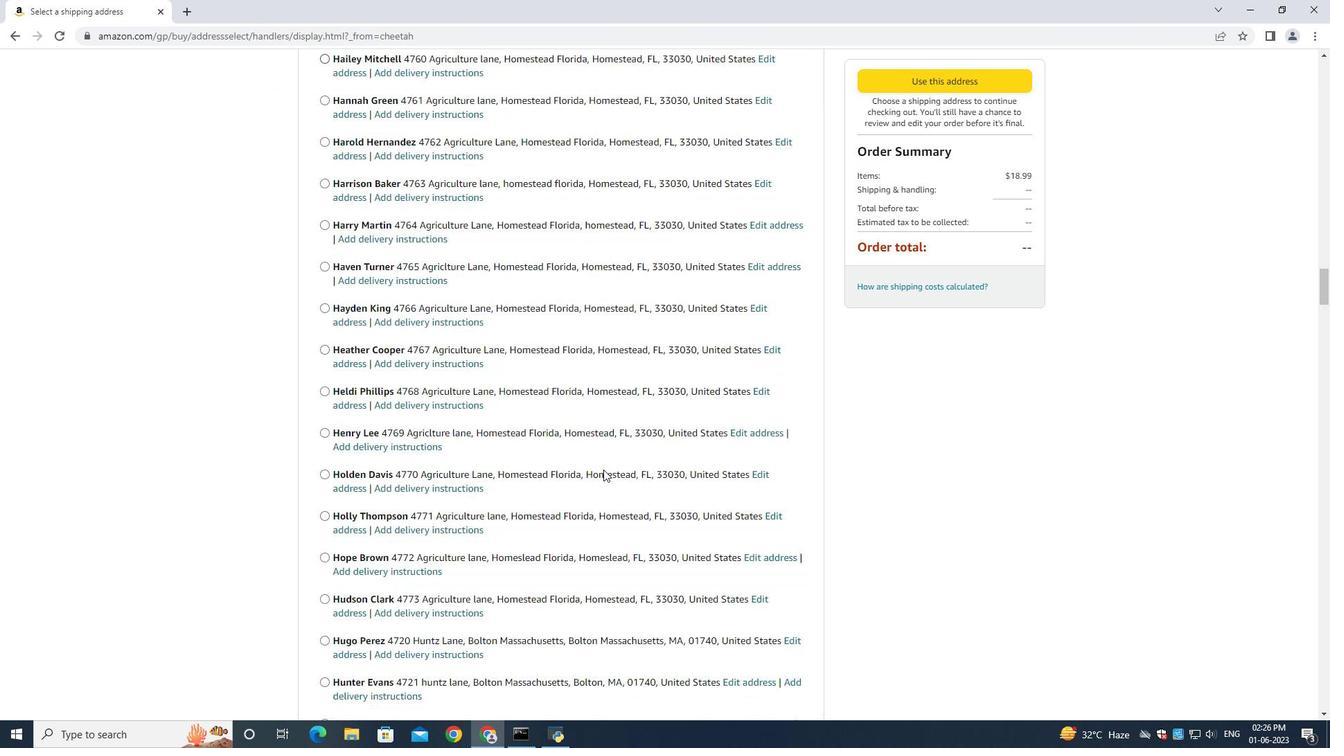 
Action: Mouse scrolled (603, 469) with delta (0, 0)
Screenshot: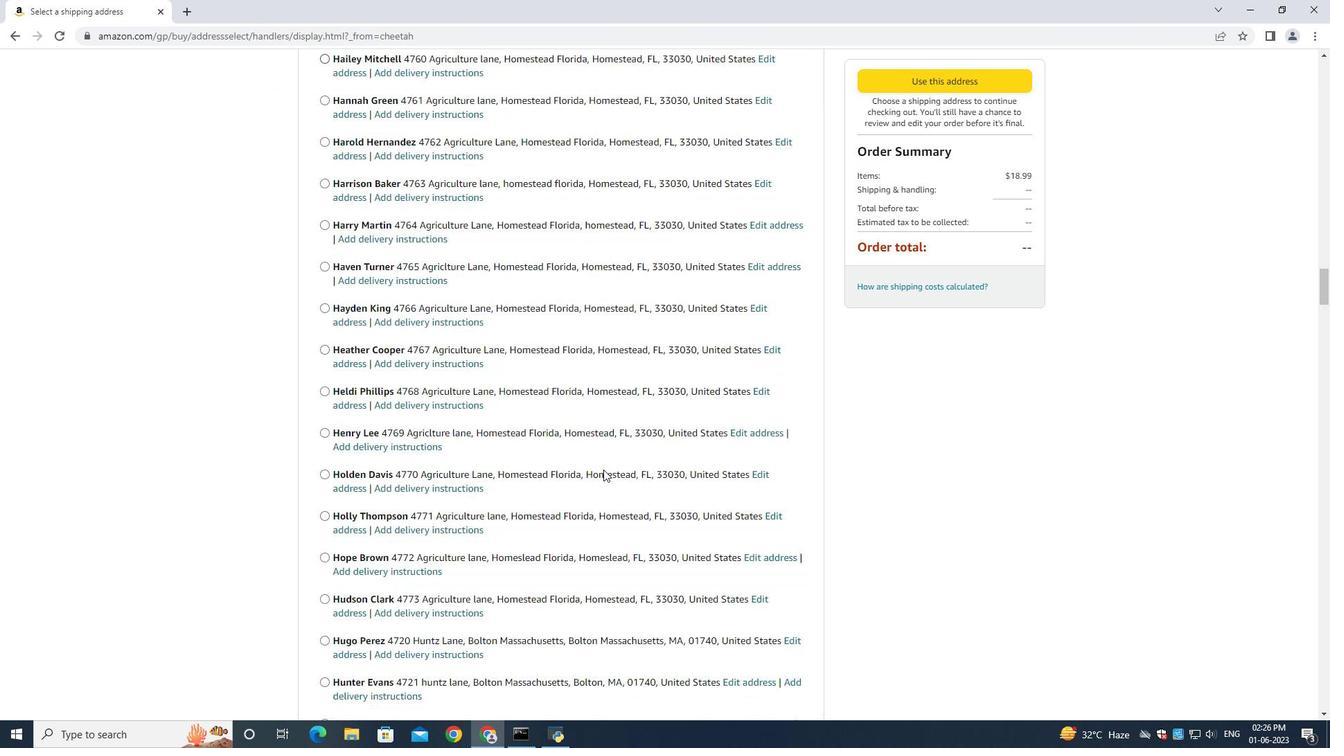 
Action: Mouse scrolled (603, 469) with delta (0, 0)
Screenshot: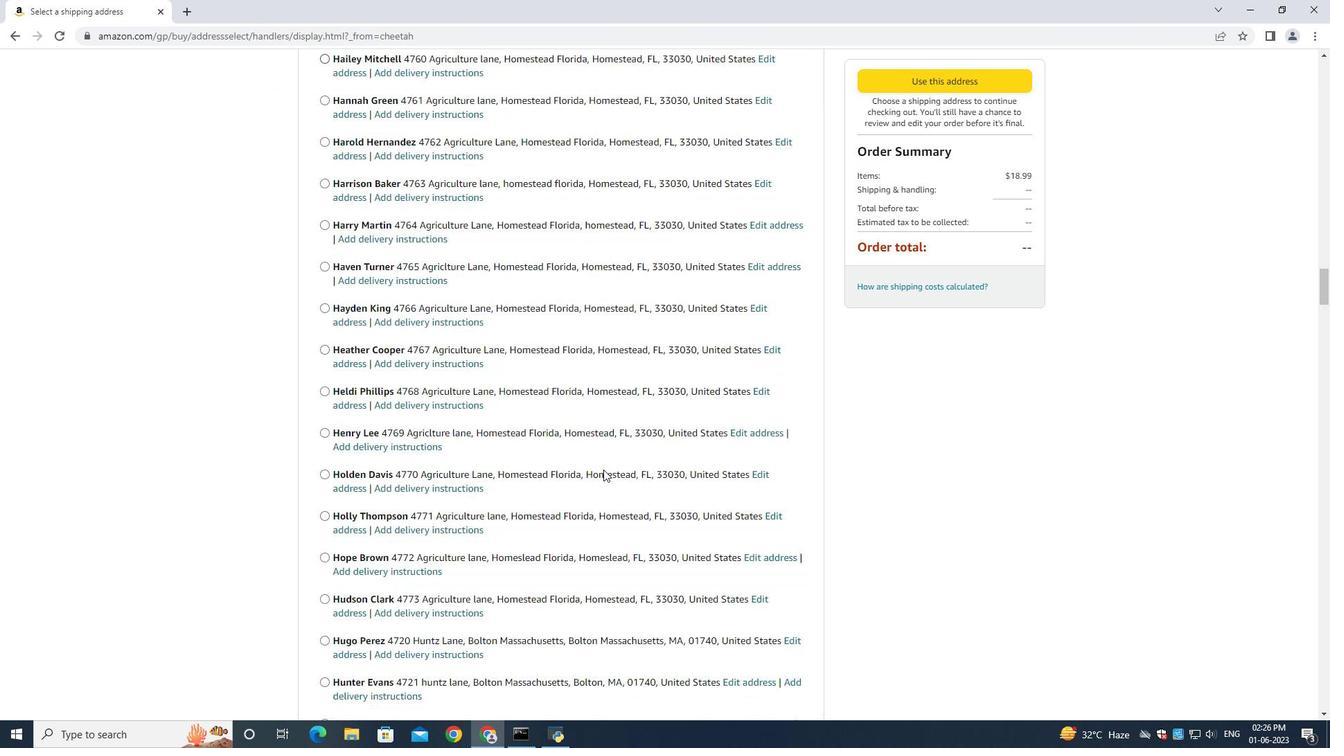 
Action: Mouse scrolled (603, 469) with delta (0, 0)
Screenshot: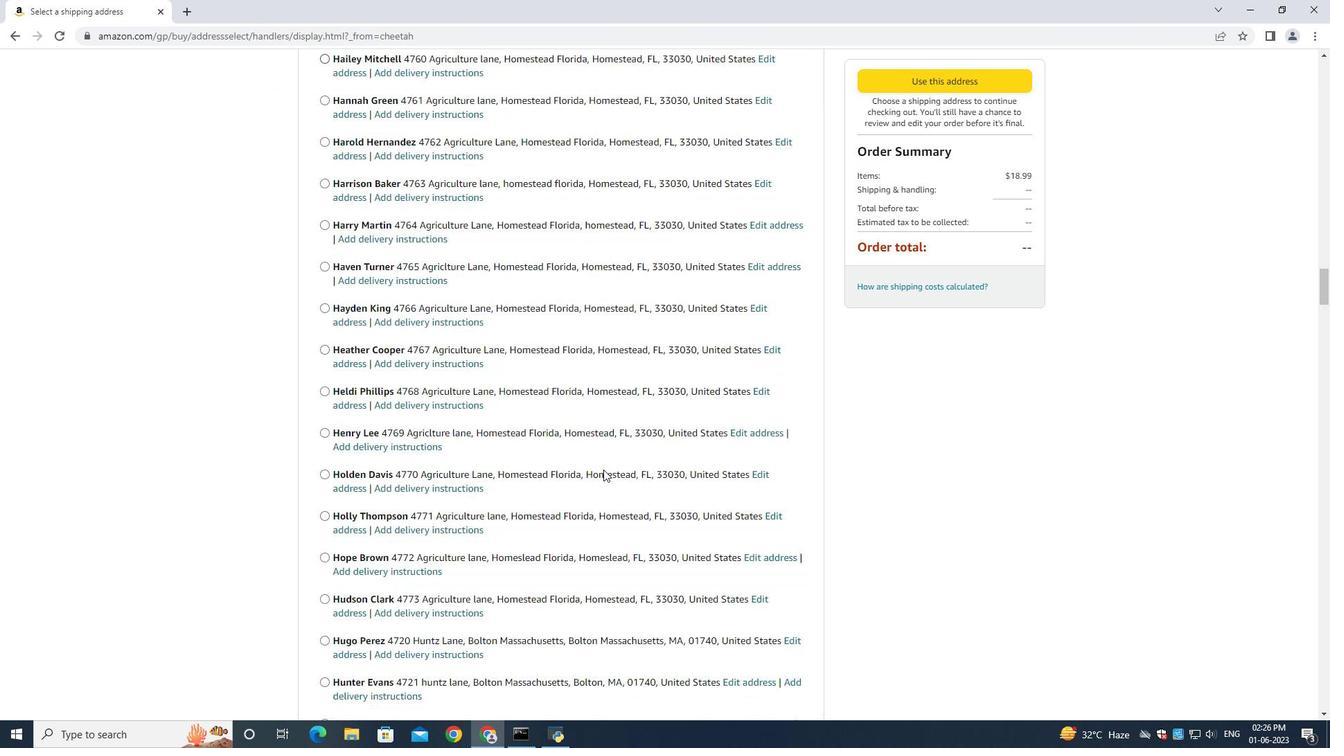 
Action: Mouse scrolled (603, 469) with delta (0, 0)
Screenshot: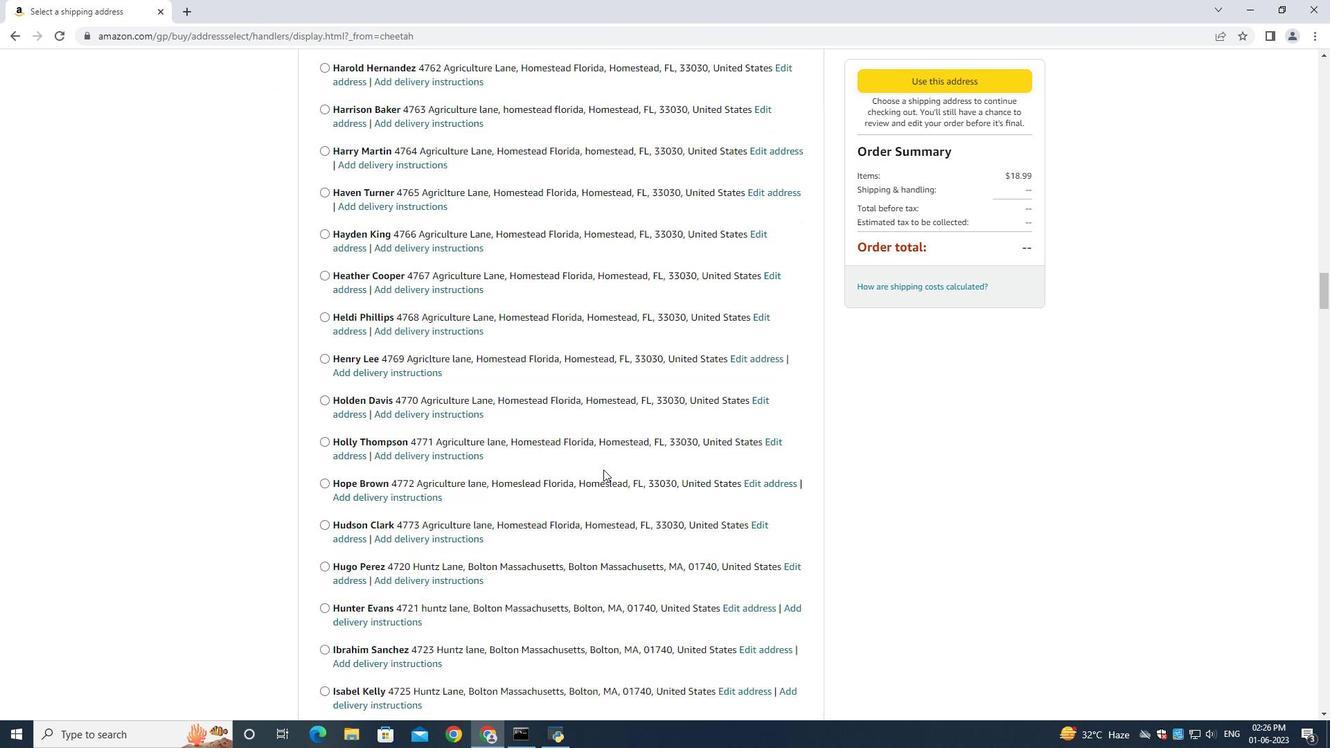 
Action: Mouse scrolled (603, 469) with delta (0, 0)
Screenshot: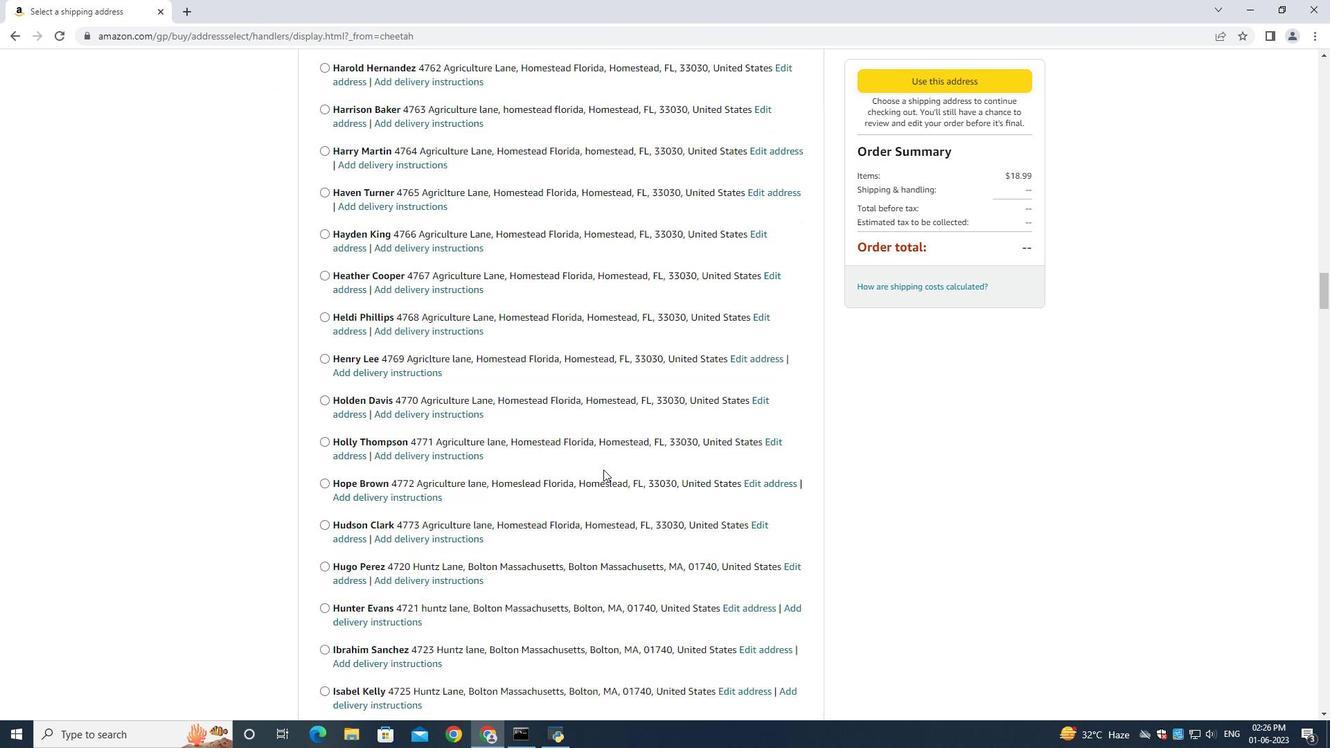 
Action: Mouse scrolled (603, 469) with delta (0, 0)
Screenshot: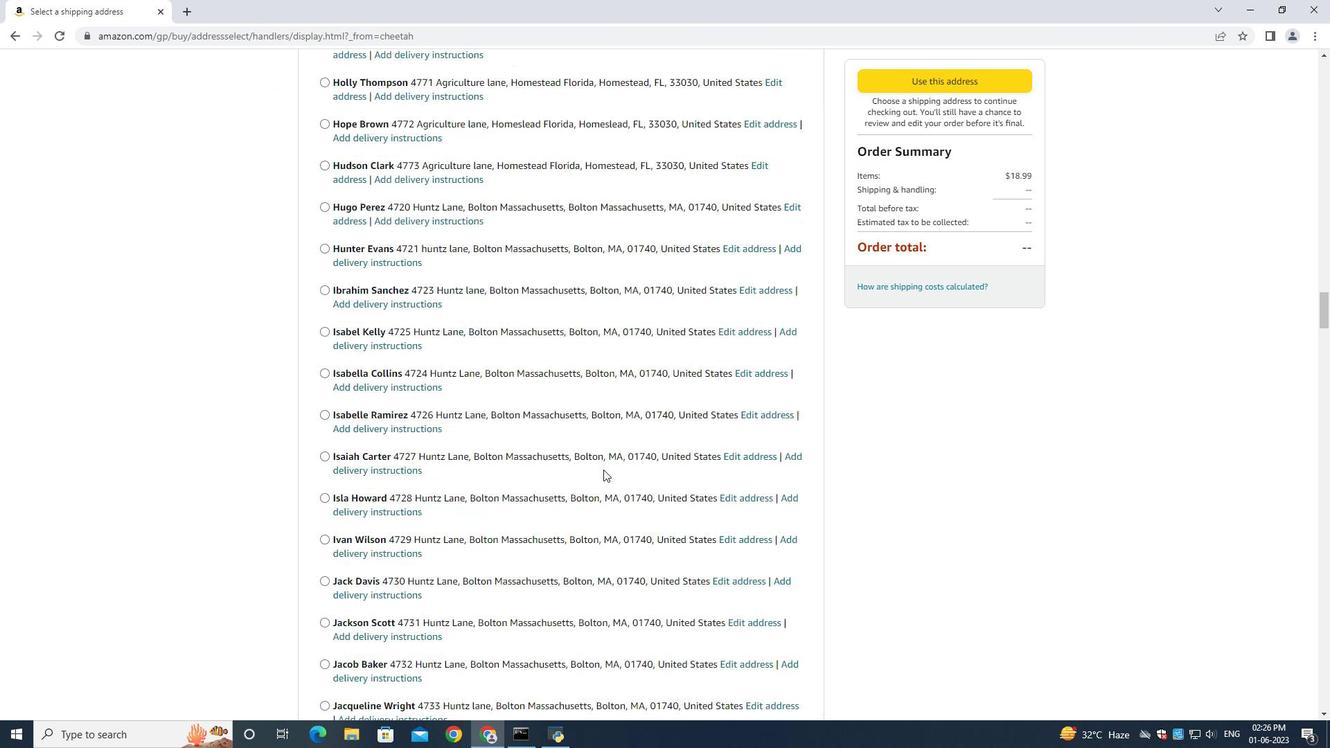 
Action: Mouse scrolled (603, 469) with delta (0, 0)
Screenshot: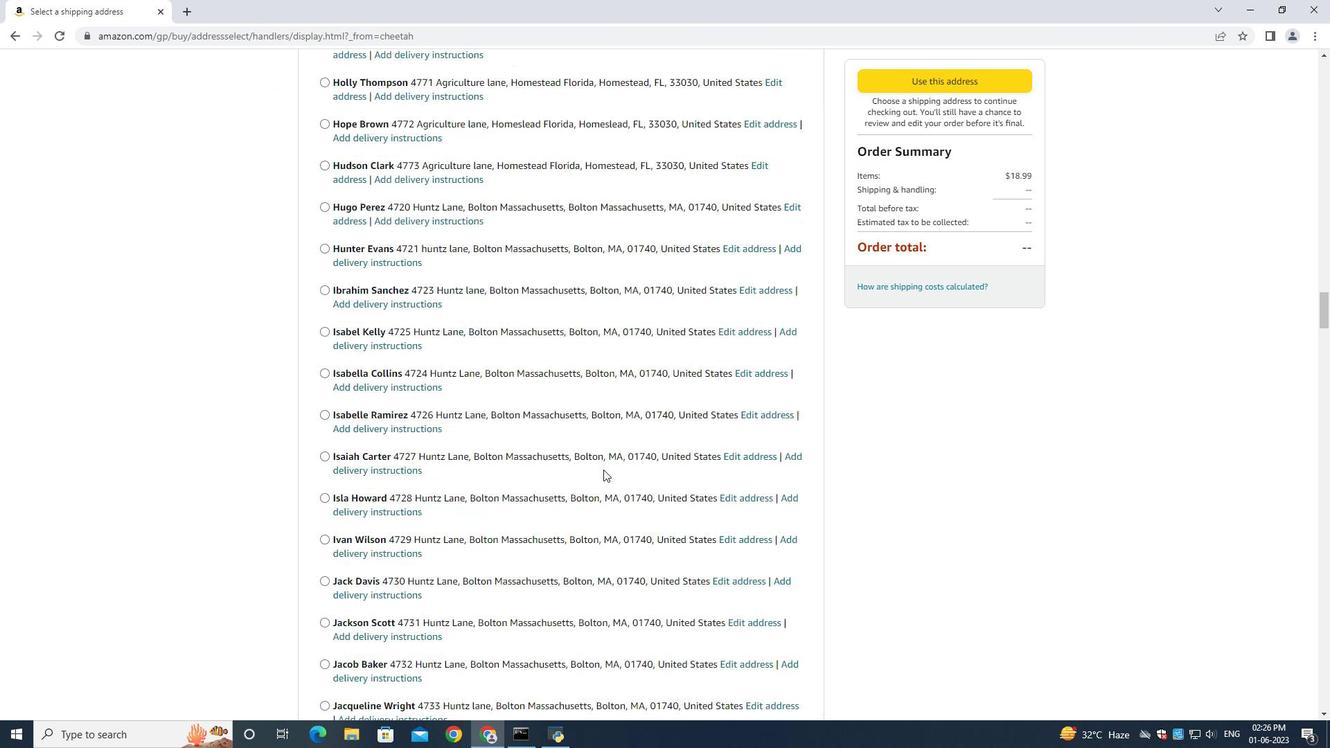 
Action: Mouse scrolled (603, 469) with delta (0, 0)
Screenshot: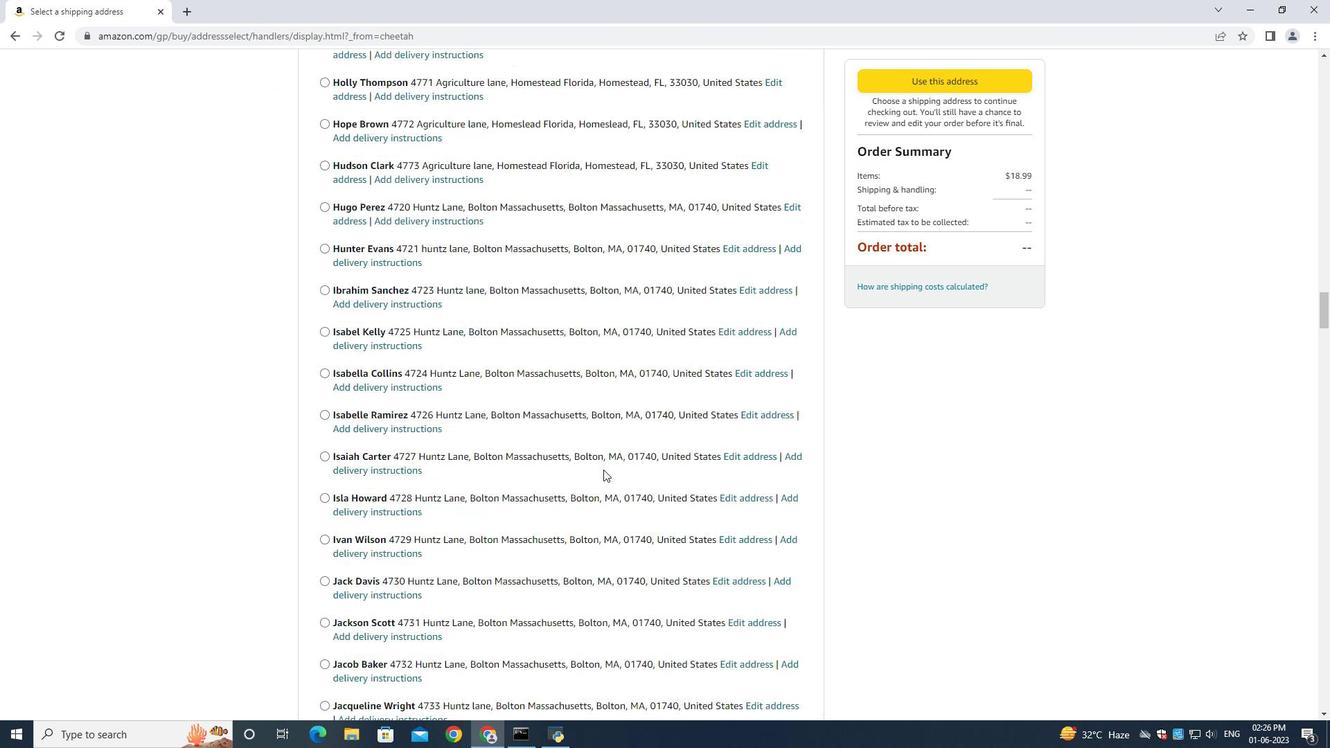 
Action: Mouse scrolled (603, 469) with delta (0, 0)
Screenshot: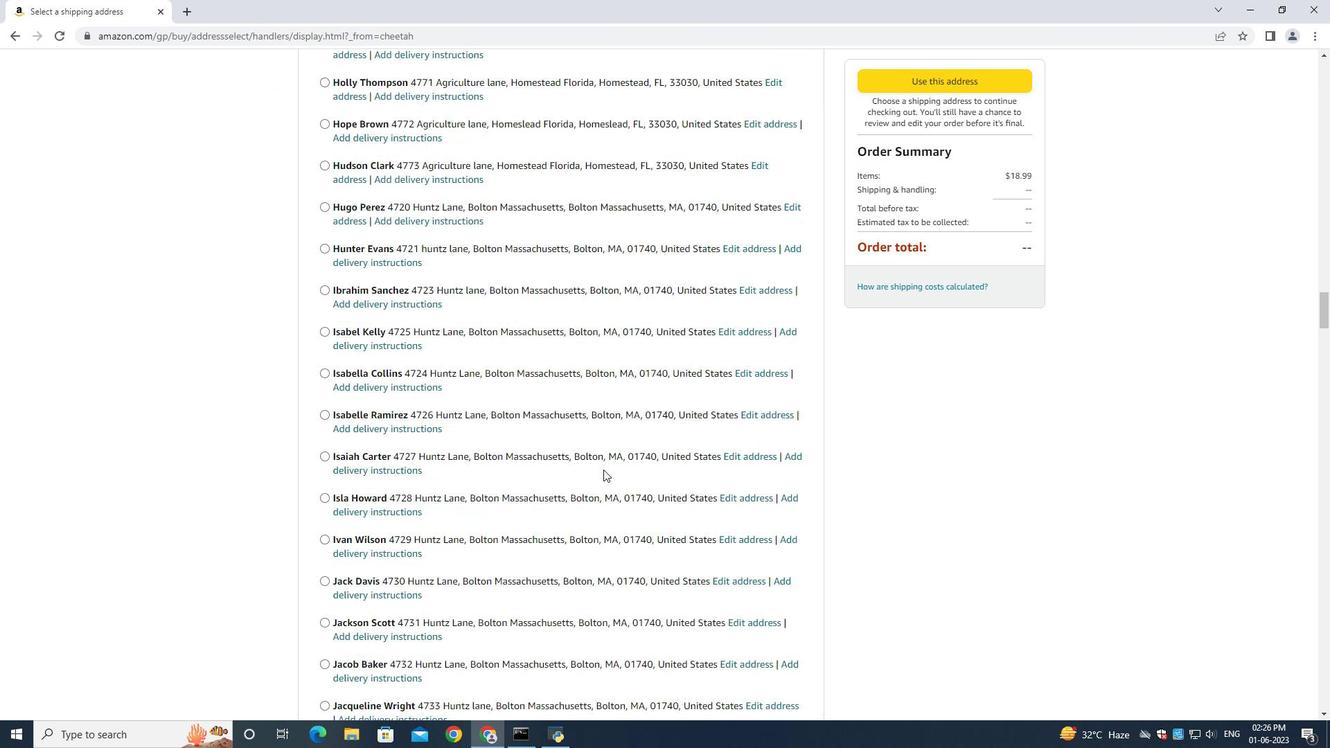 
Action: Mouse scrolled (603, 469) with delta (0, 0)
Screenshot: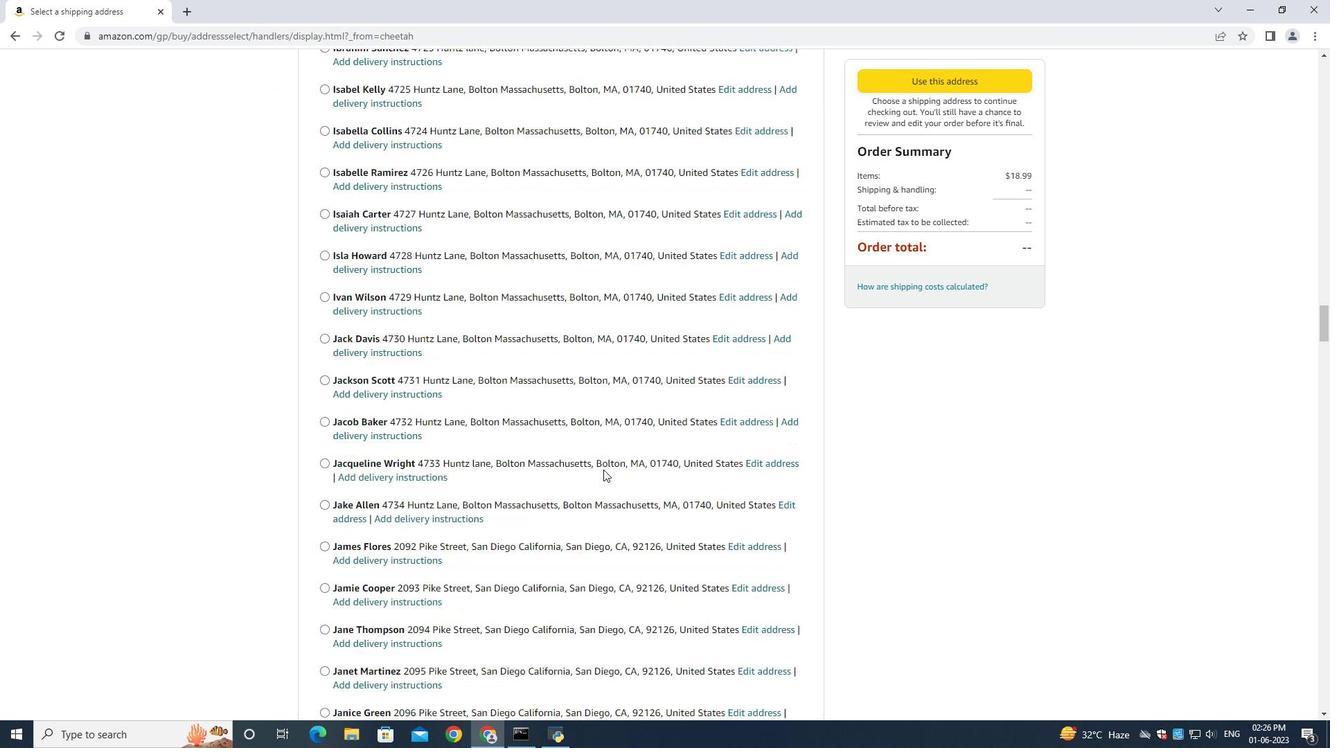 
Action: Mouse moved to (603, 470)
Screenshot: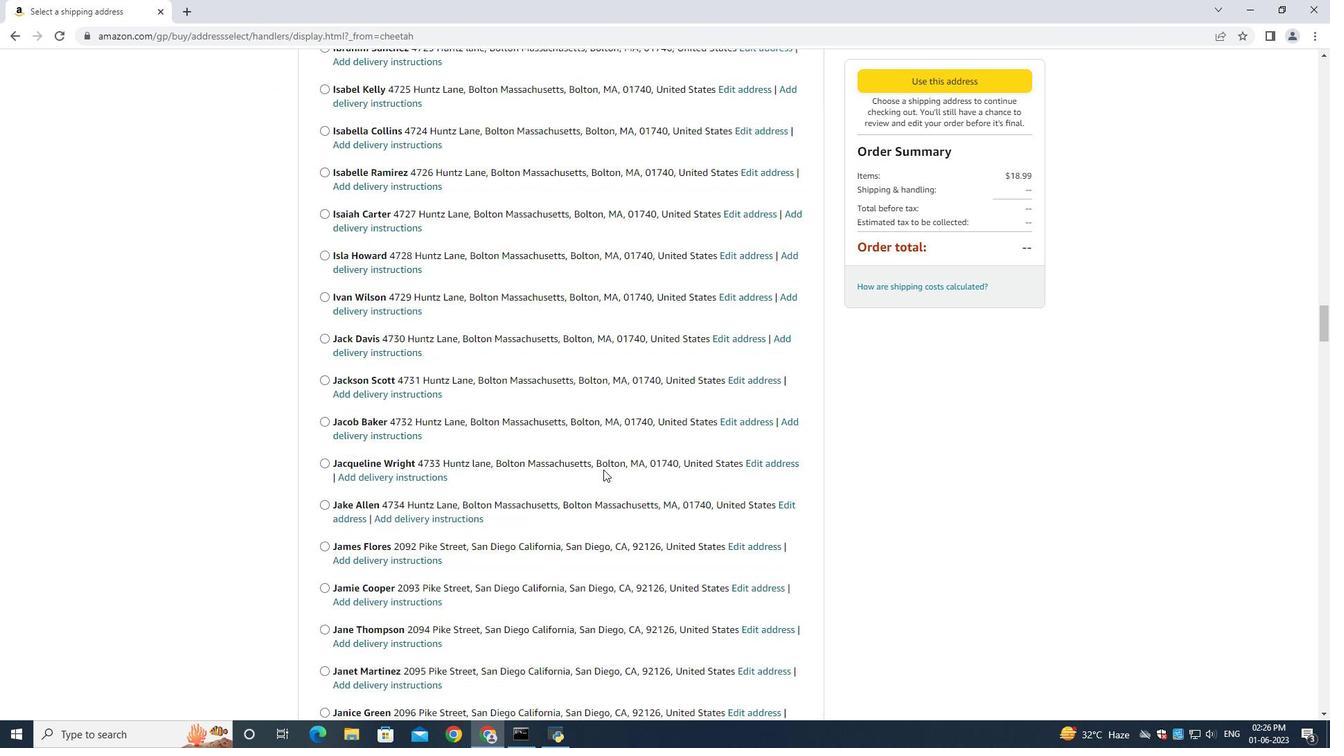 
Action: Mouse scrolled (603, 469) with delta (0, 0)
Screenshot: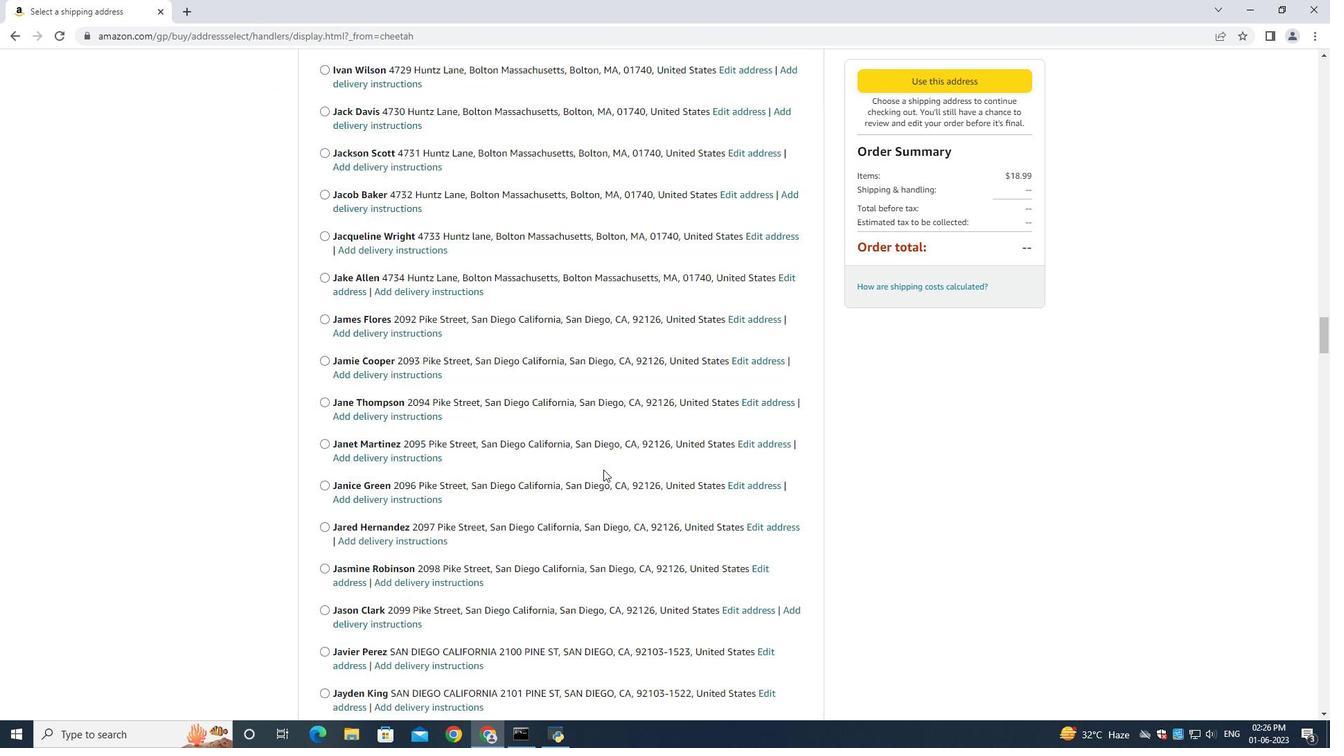
Action: Mouse moved to (603, 471)
Screenshot: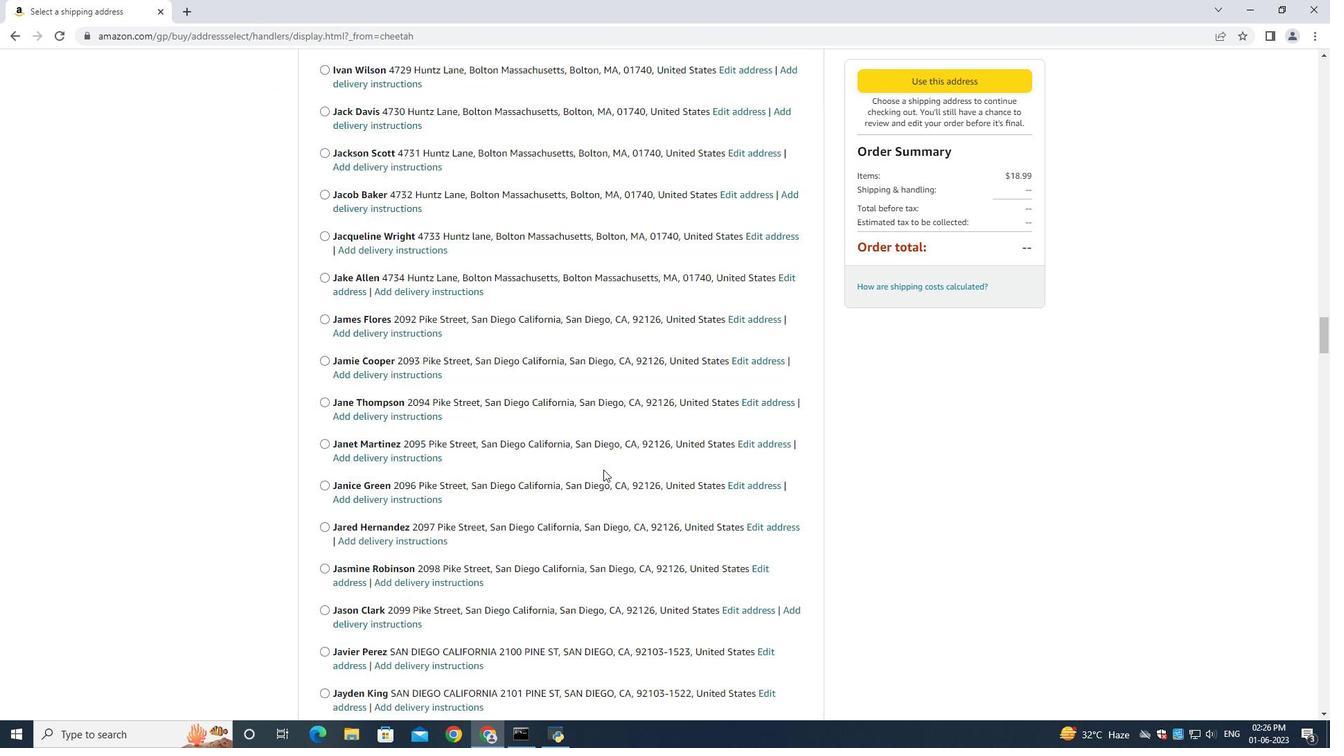 
Action: Mouse scrolled (603, 469) with delta (0, 0)
Screenshot: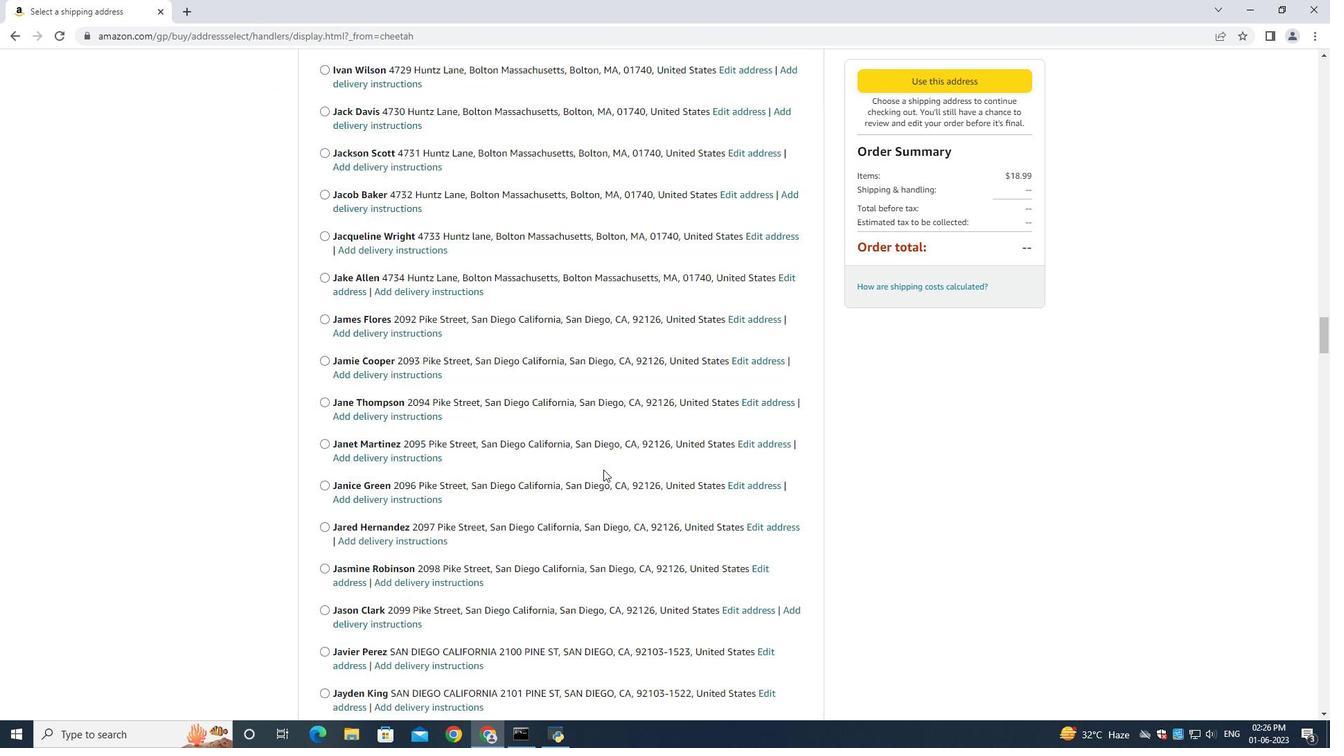 
Action: Mouse moved to (603, 472)
Screenshot: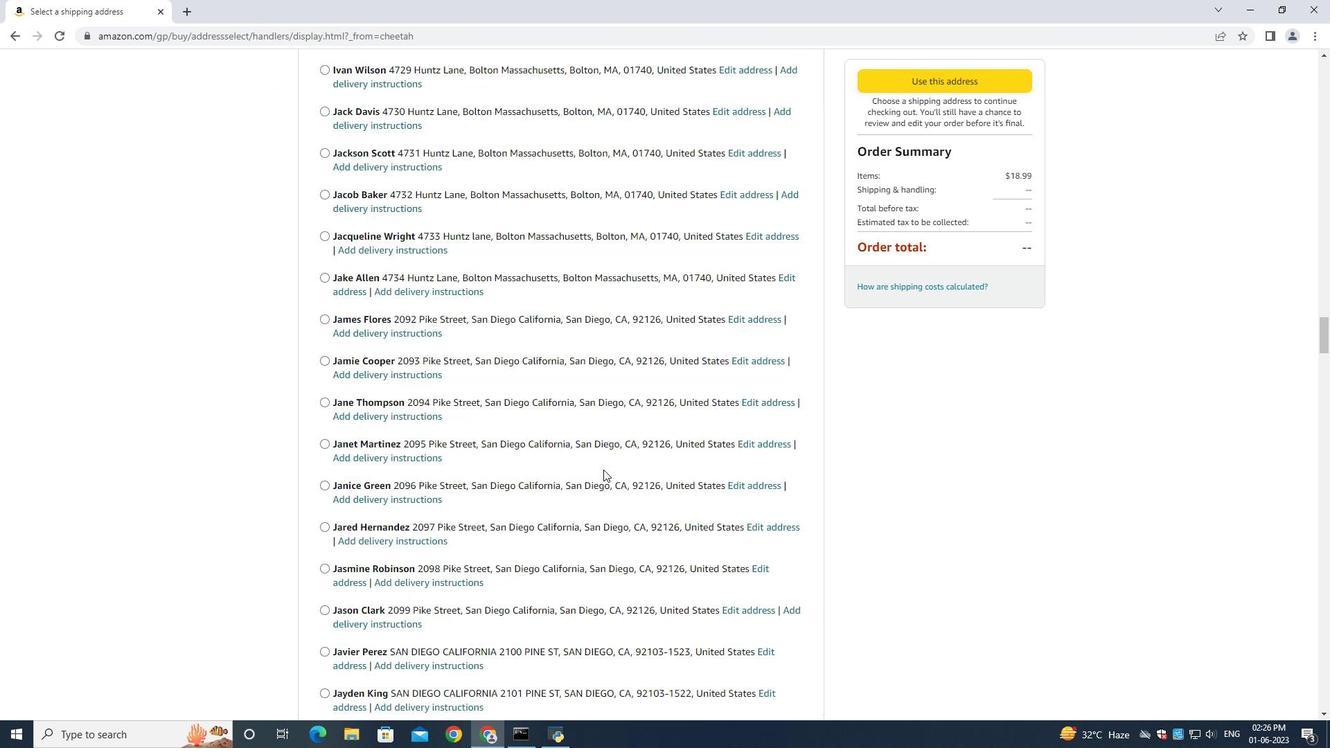 
Action: Mouse scrolled (603, 471) with delta (0, 0)
Screenshot: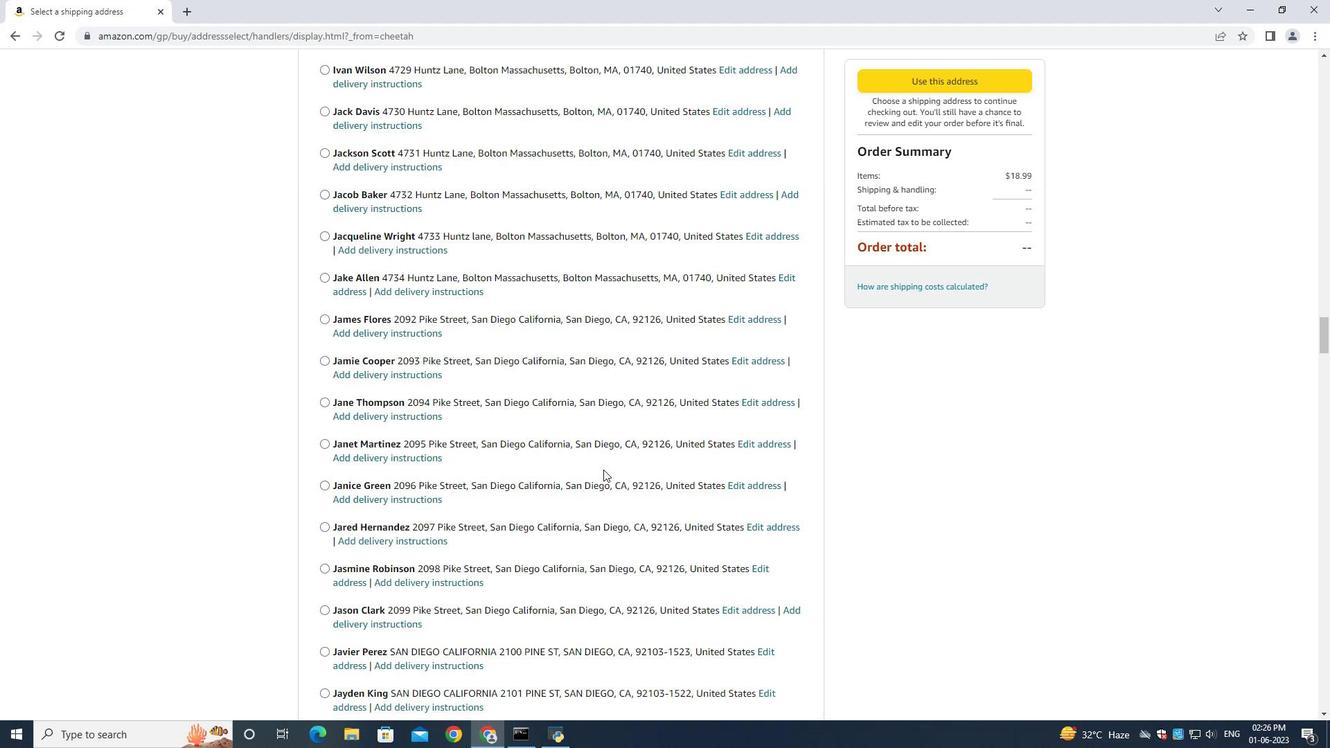 
Action: Mouse scrolled (603, 471) with delta (0, 0)
Screenshot: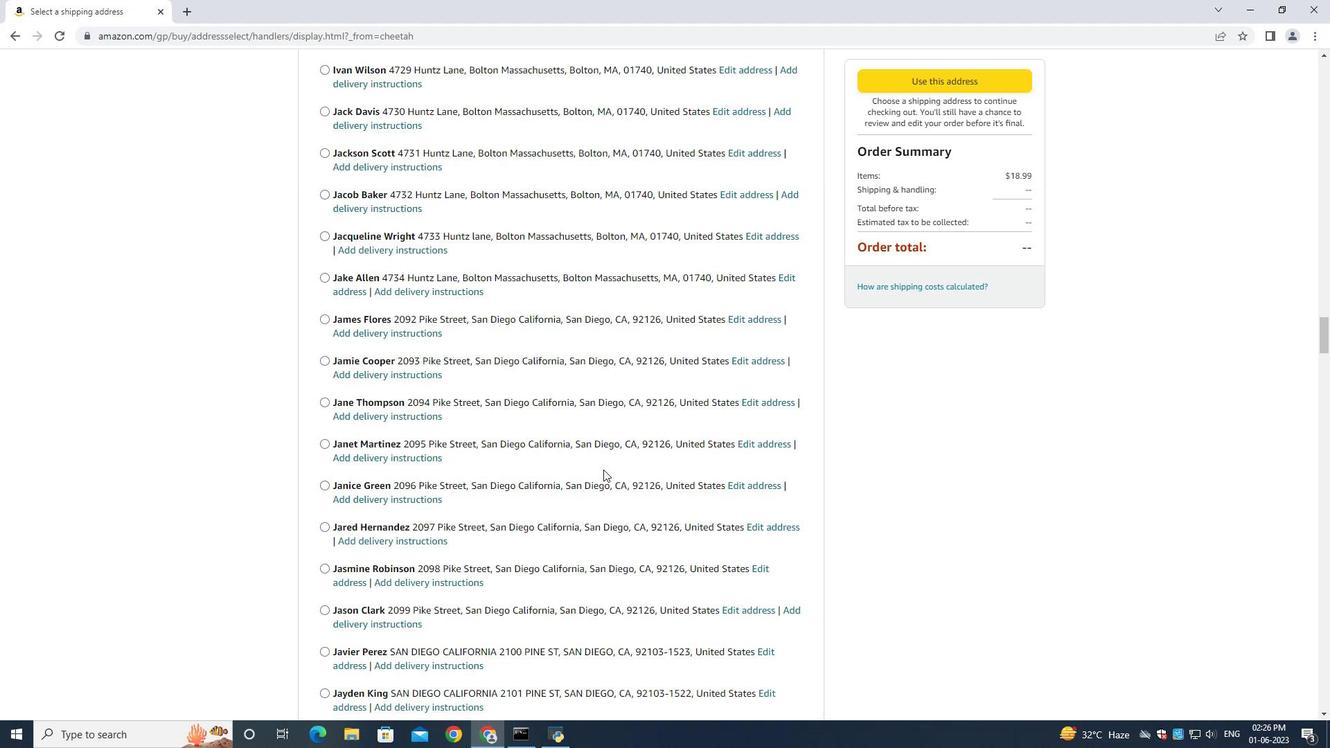
Action: Mouse scrolled (603, 471) with delta (0, 0)
Screenshot: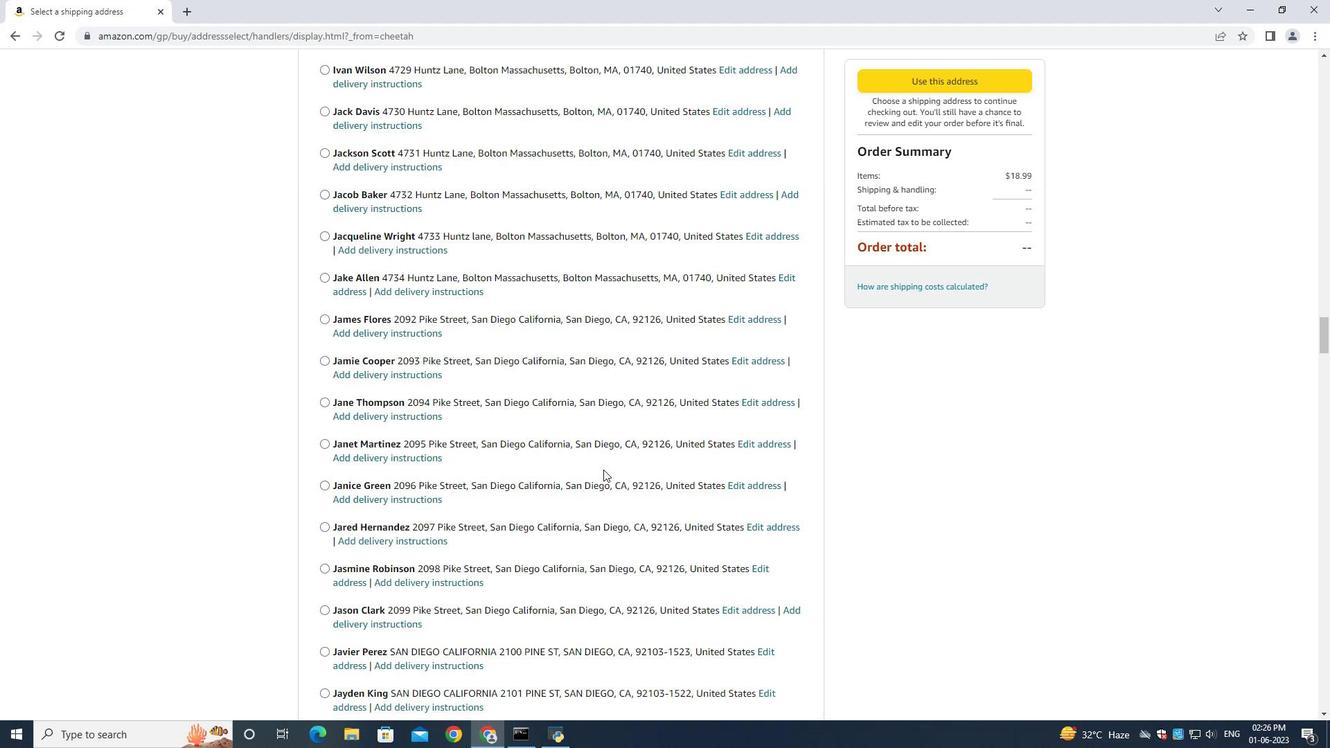 
Action: Mouse scrolled (603, 471) with delta (0, 0)
Screenshot: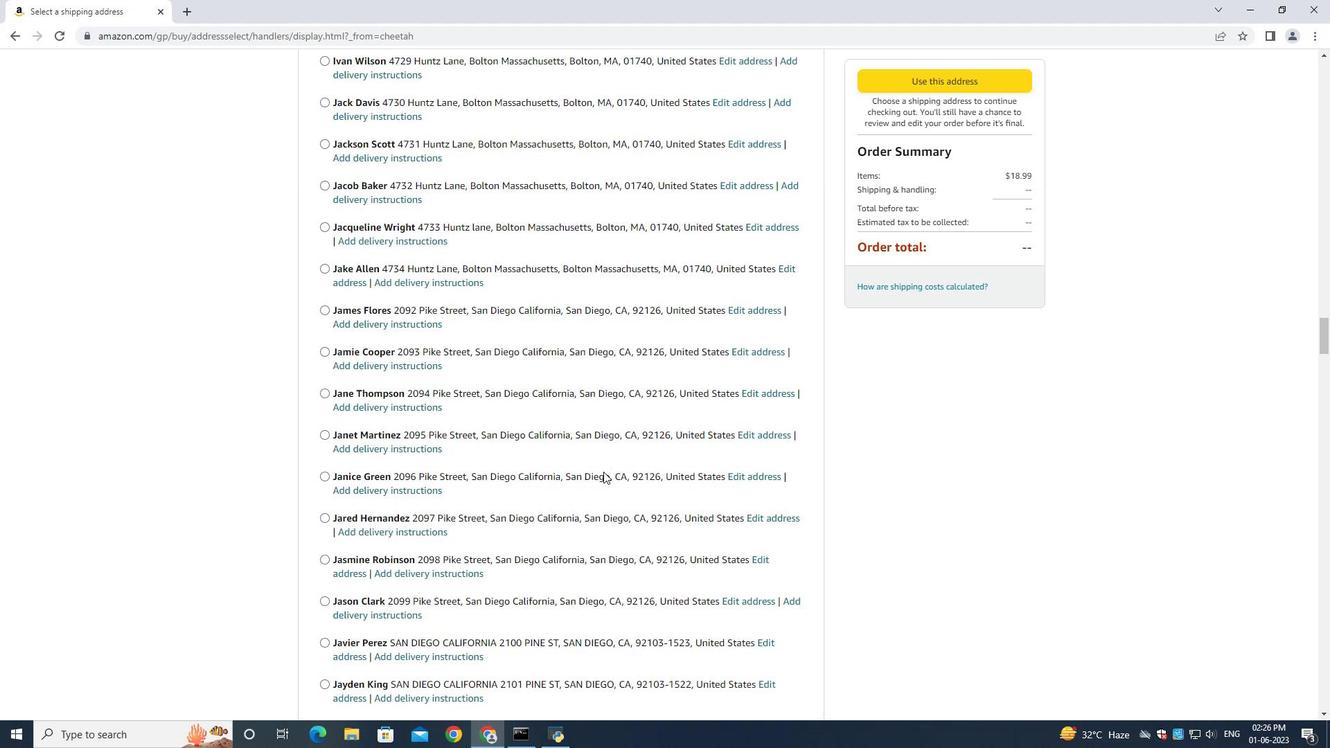 
Action: Mouse moved to (603, 472)
Screenshot: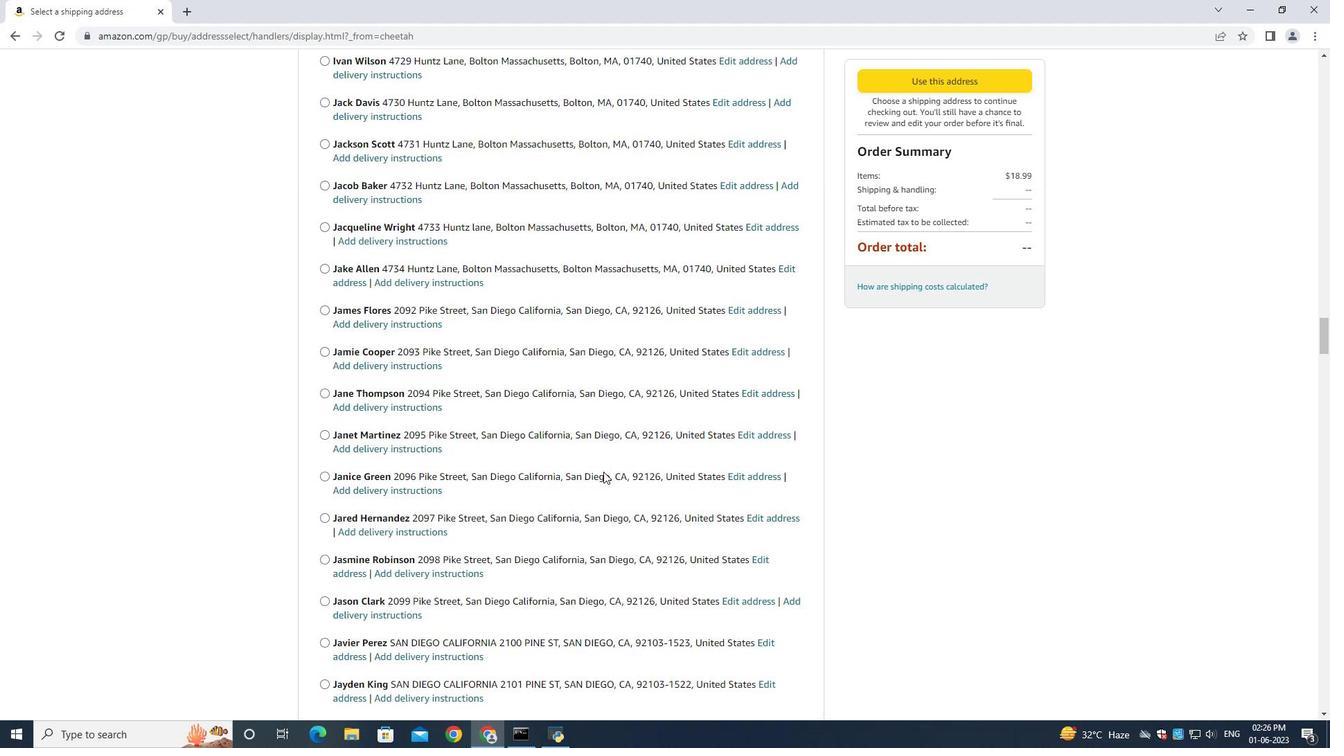 
Action: Mouse scrolled (603, 471) with delta (0, 0)
Screenshot: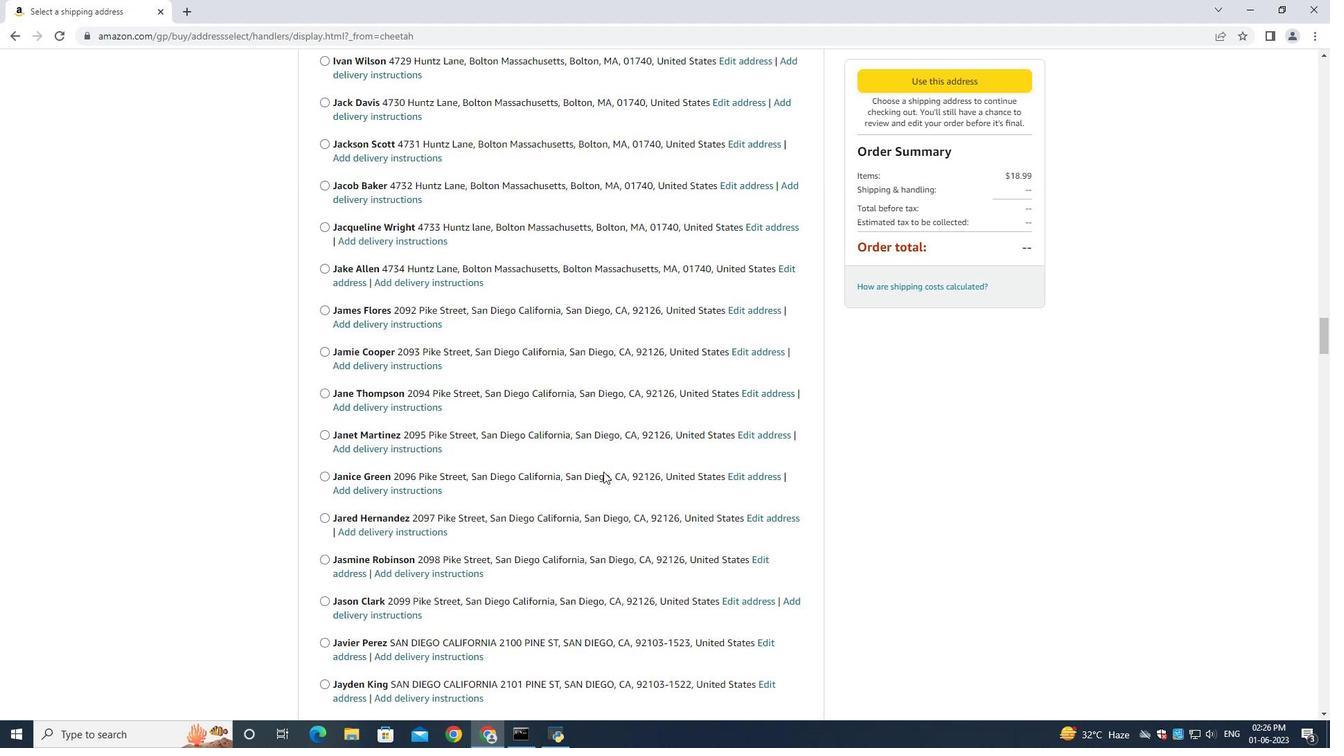 
Action: Mouse moved to (603, 473)
Screenshot: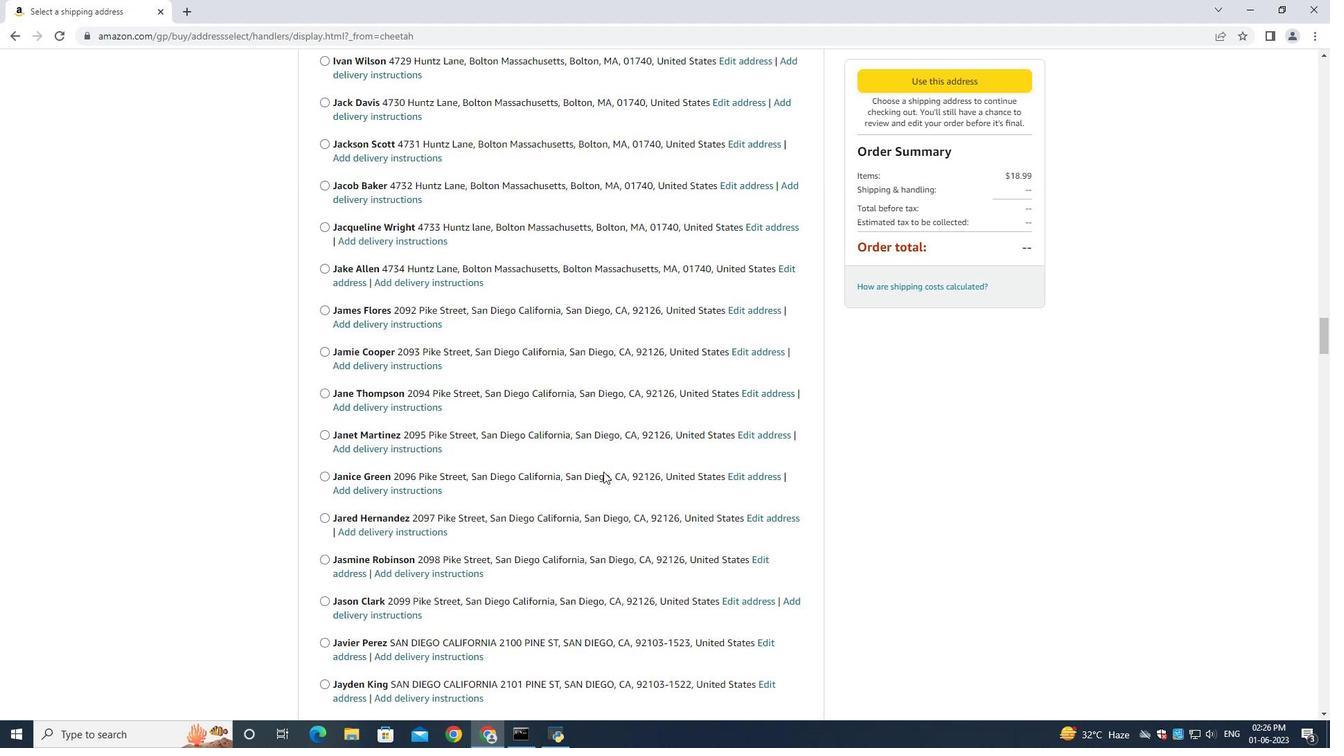 
Action: Mouse scrolled (603, 473) with delta (0, 0)
Screenshot: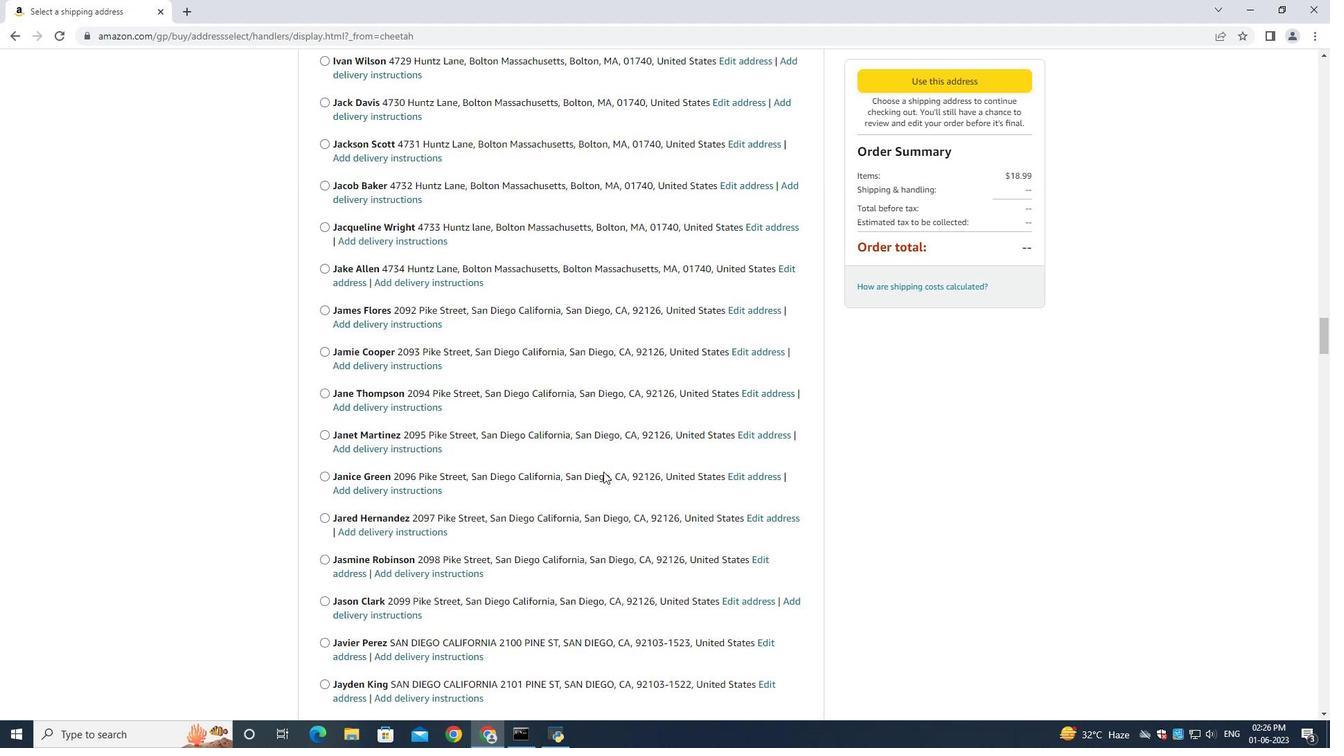 
Action: Mouse scrolled (603, 473) with delta (0, 0)
Screenshot: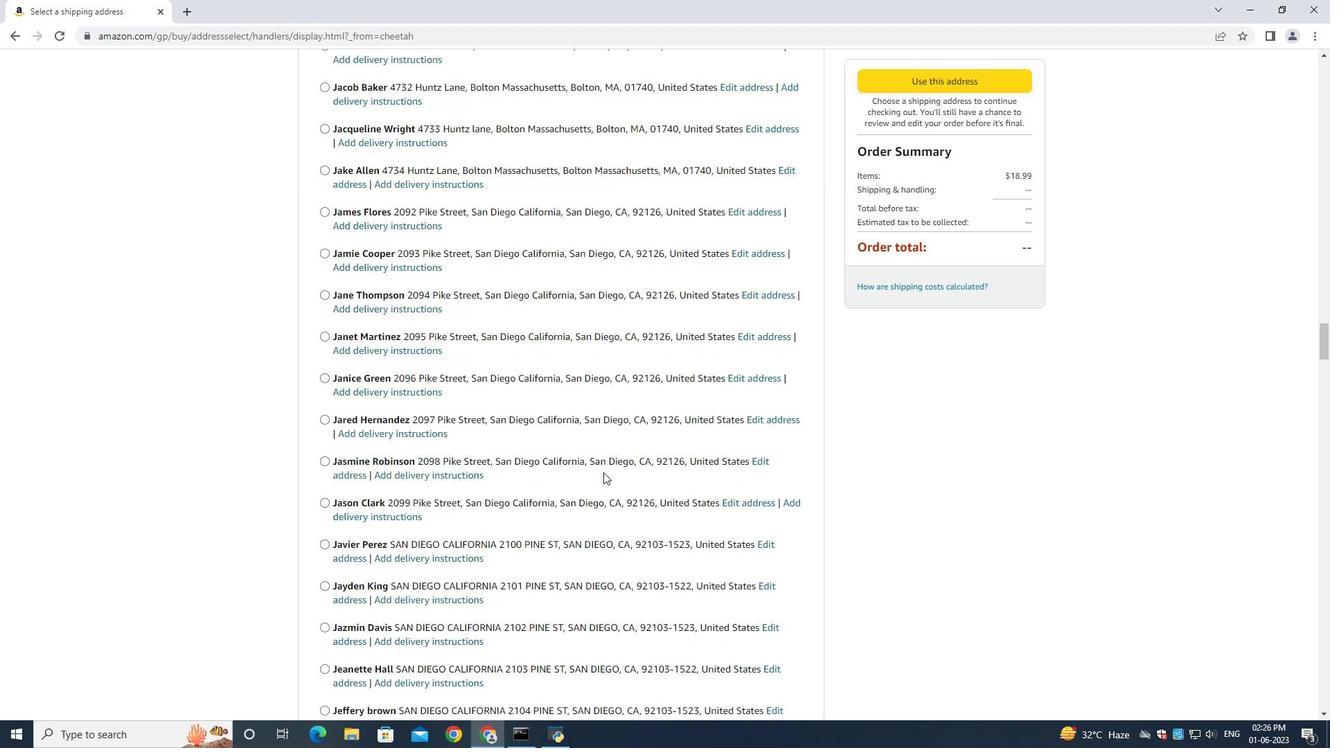 
Action: Mouse scrolled (603, 473) with delta (0, 0)
Screenshot: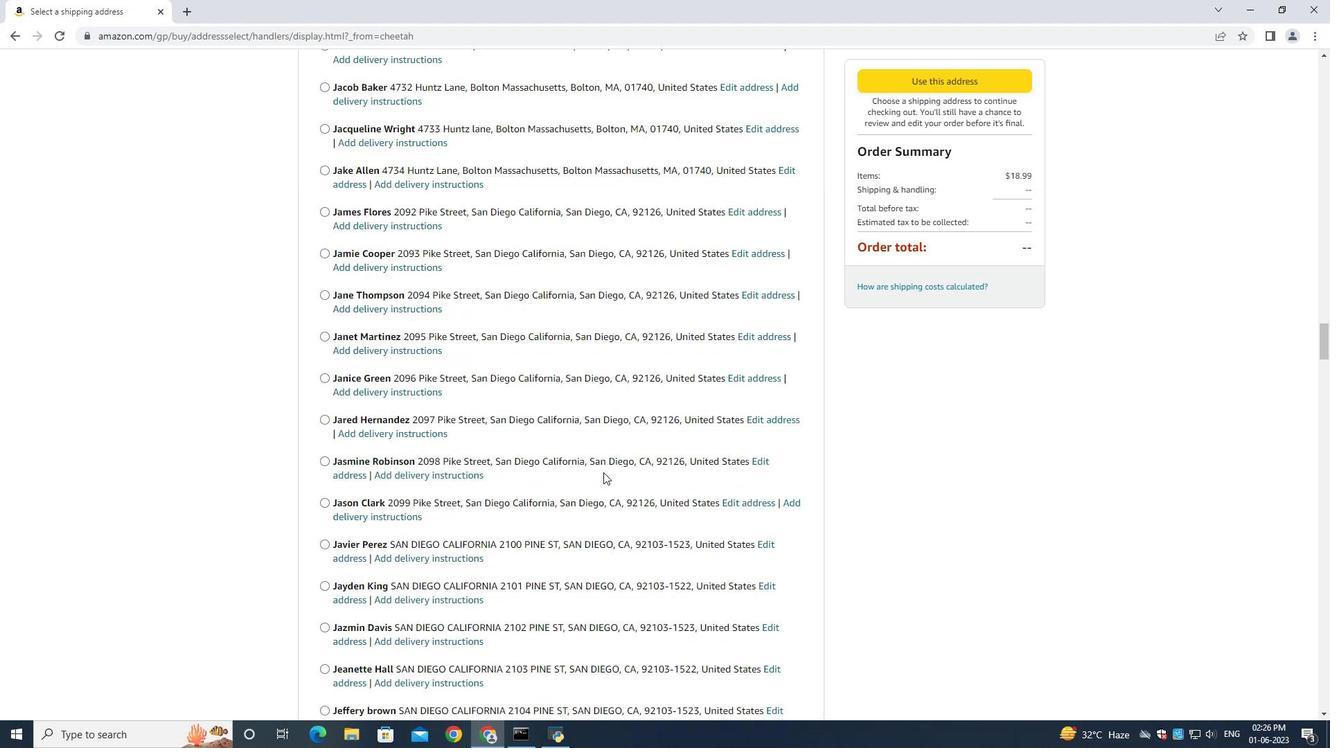 
Action: Mouse scrolled (603, 473) with delta (0, 0)
Screenshot: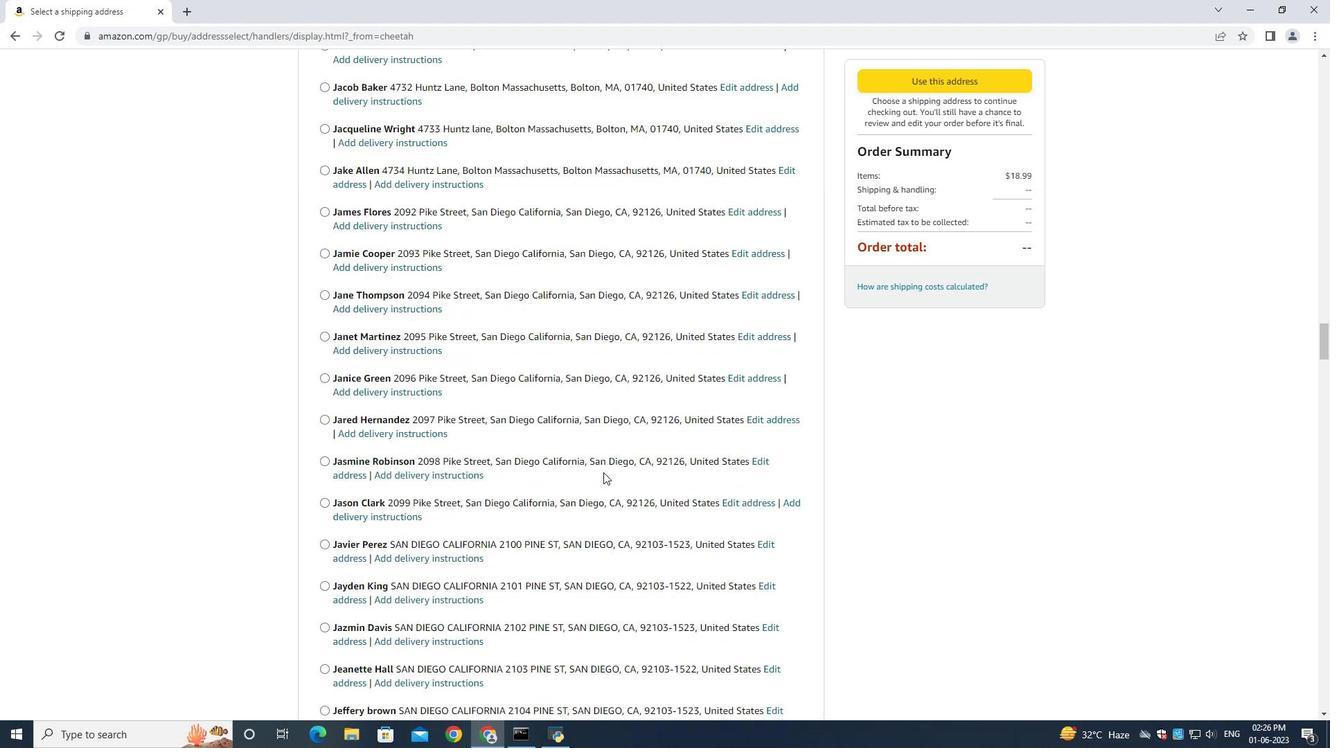 
Action: Mouse scrolled (603, 473) with delta (0, 0)
Screenshot: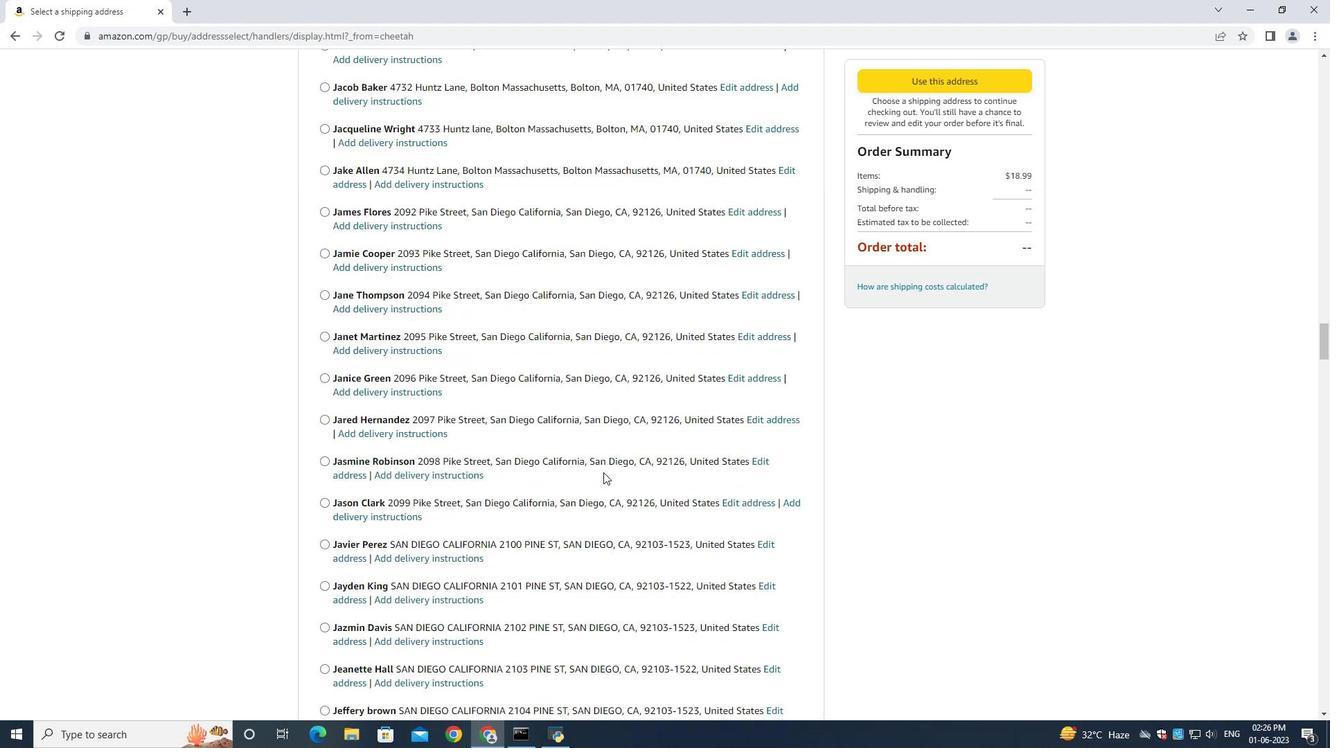 
Action: Mouse moved to (603, 474)
Screenshot: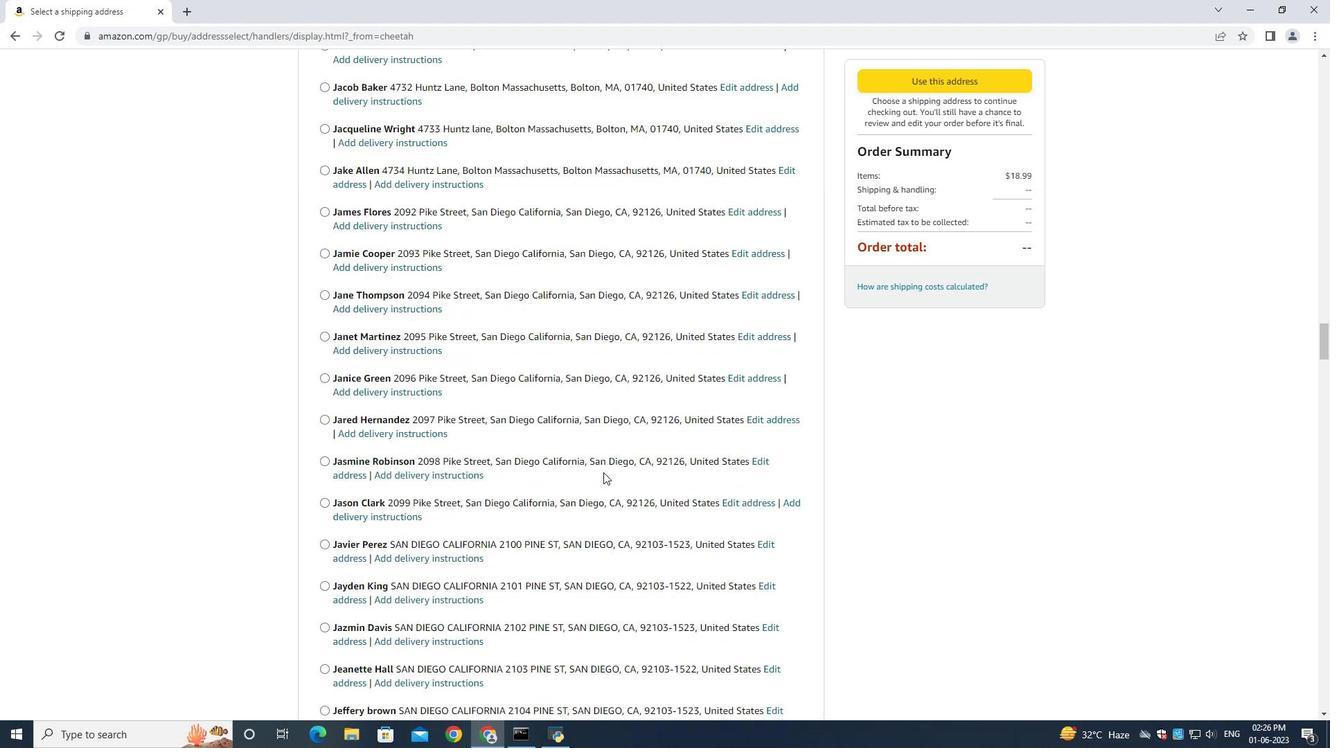 
Action: Mouse scrolled (603, 473) with delta (0, 0)
Screenshot: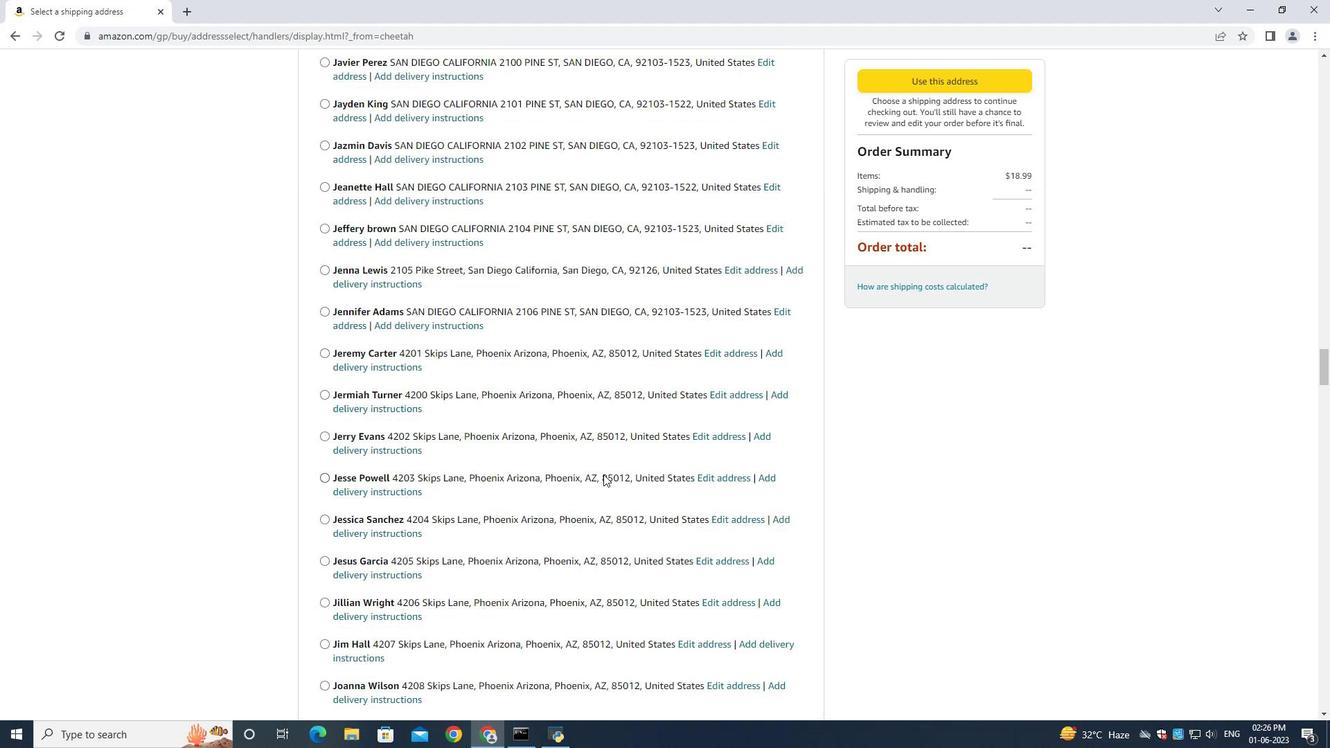 
Action: Mouse scrolled (603, 473) with delta (0, 0)
Screenshot: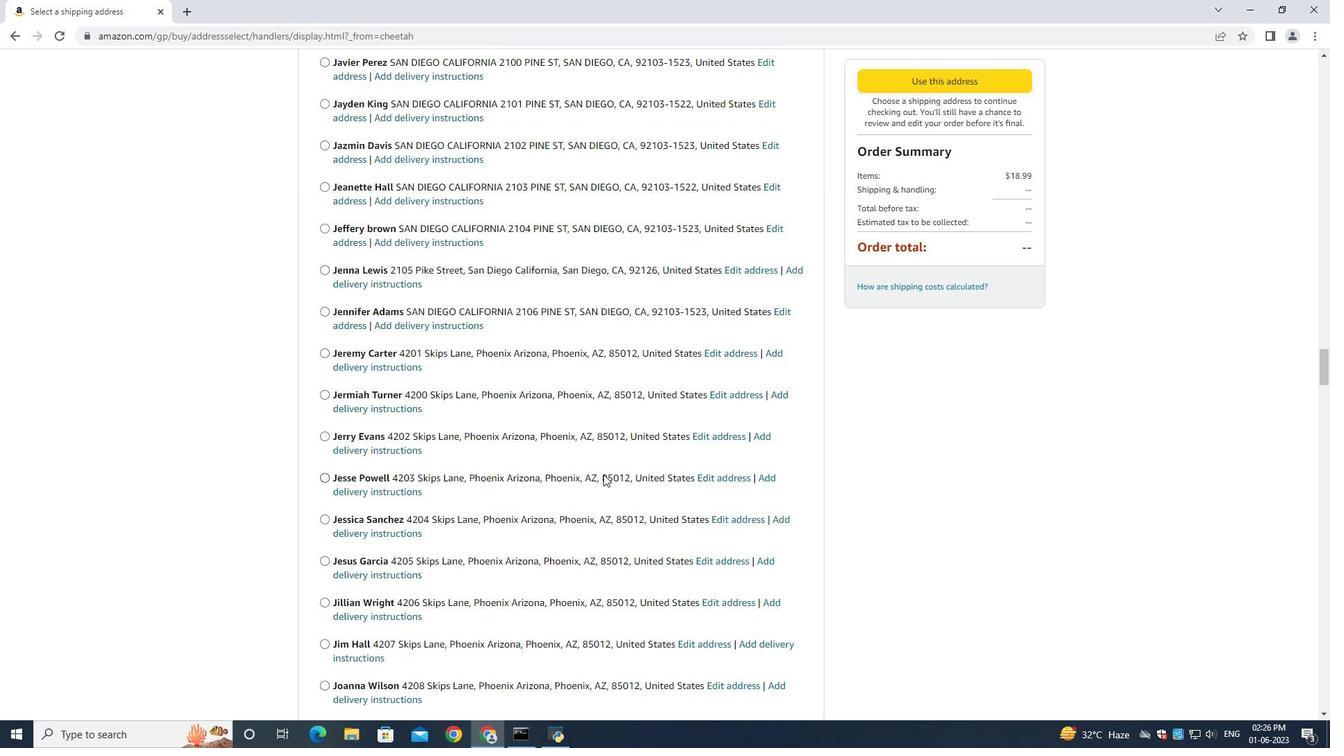 
Action: Mouse scrolled (603, 473) with delta (0, 0)
Screenshot: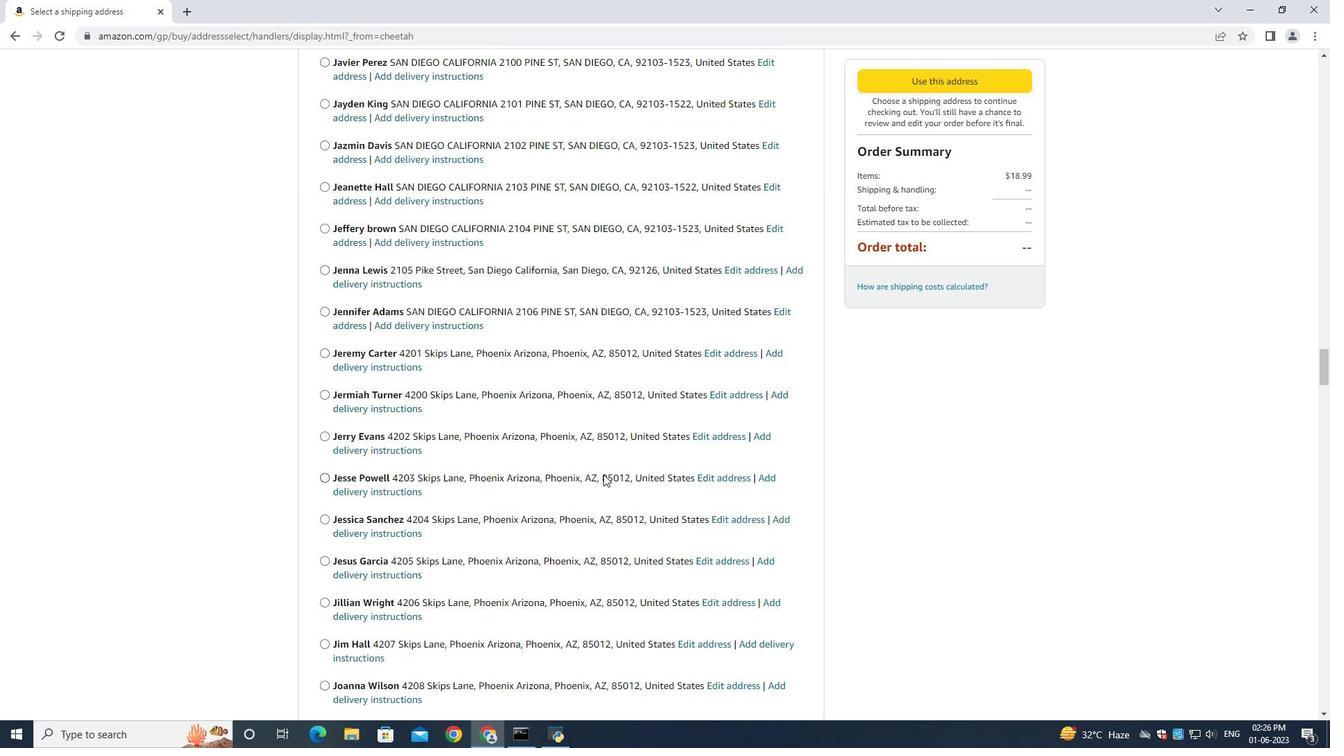 
Action: Mouse scrolled (603, 473) with delta (0, 0)
Screenshot: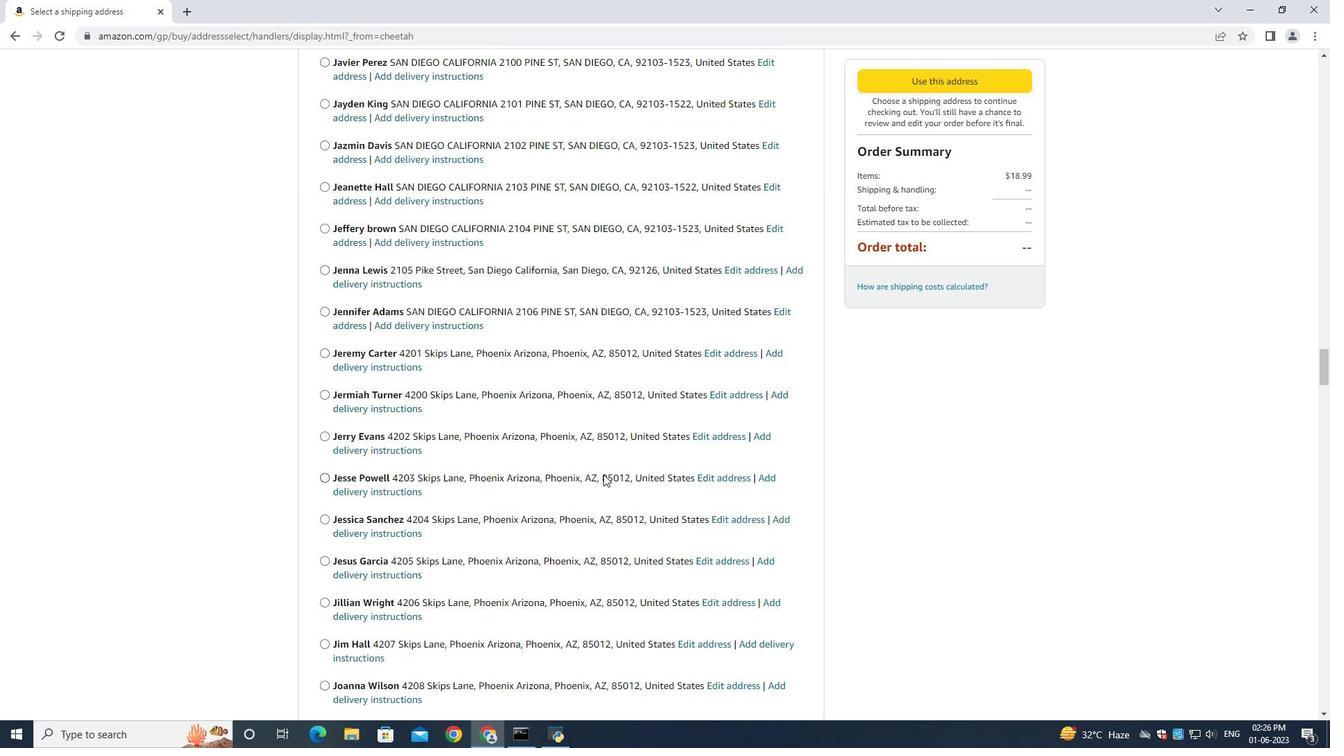 
Action: Mouse scrolled (603, 473) with delta (0, 0)
Screenshot: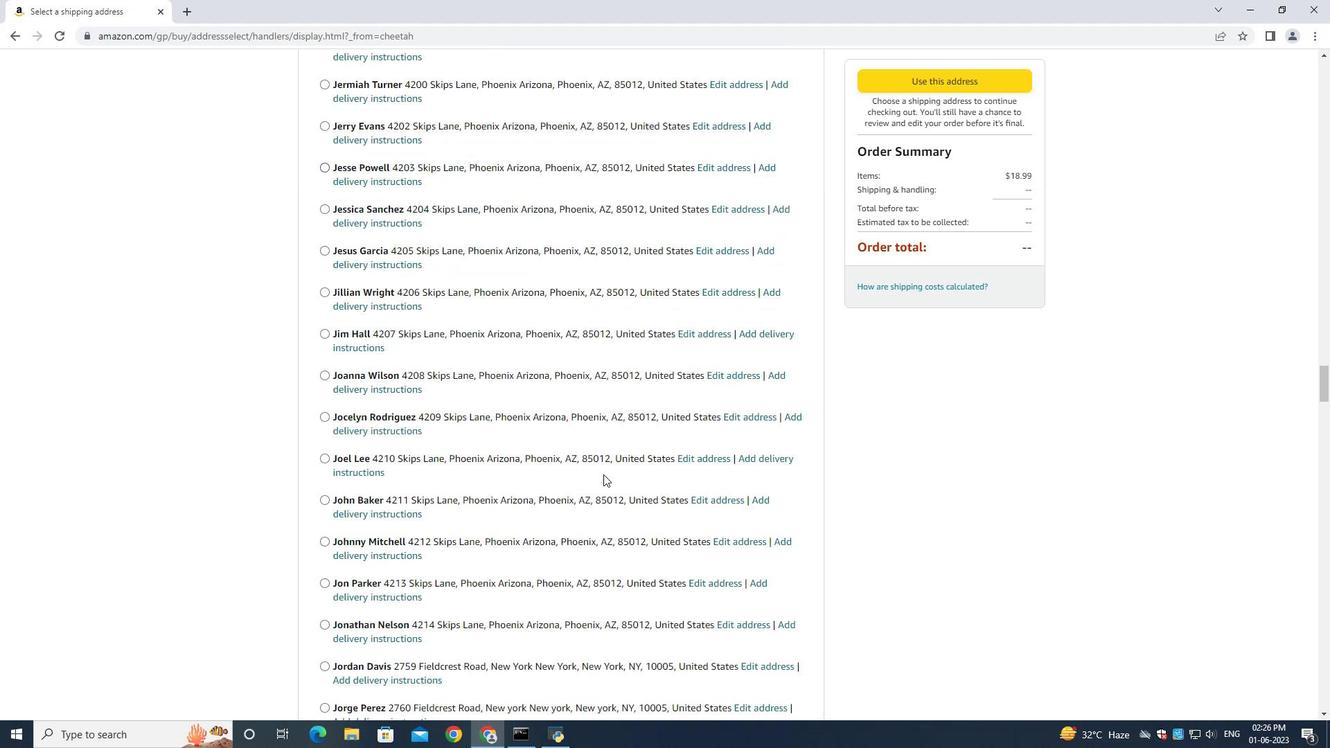 
Action: Mouse scrolled (603, 473) with delta (0, 0)
Screenshot: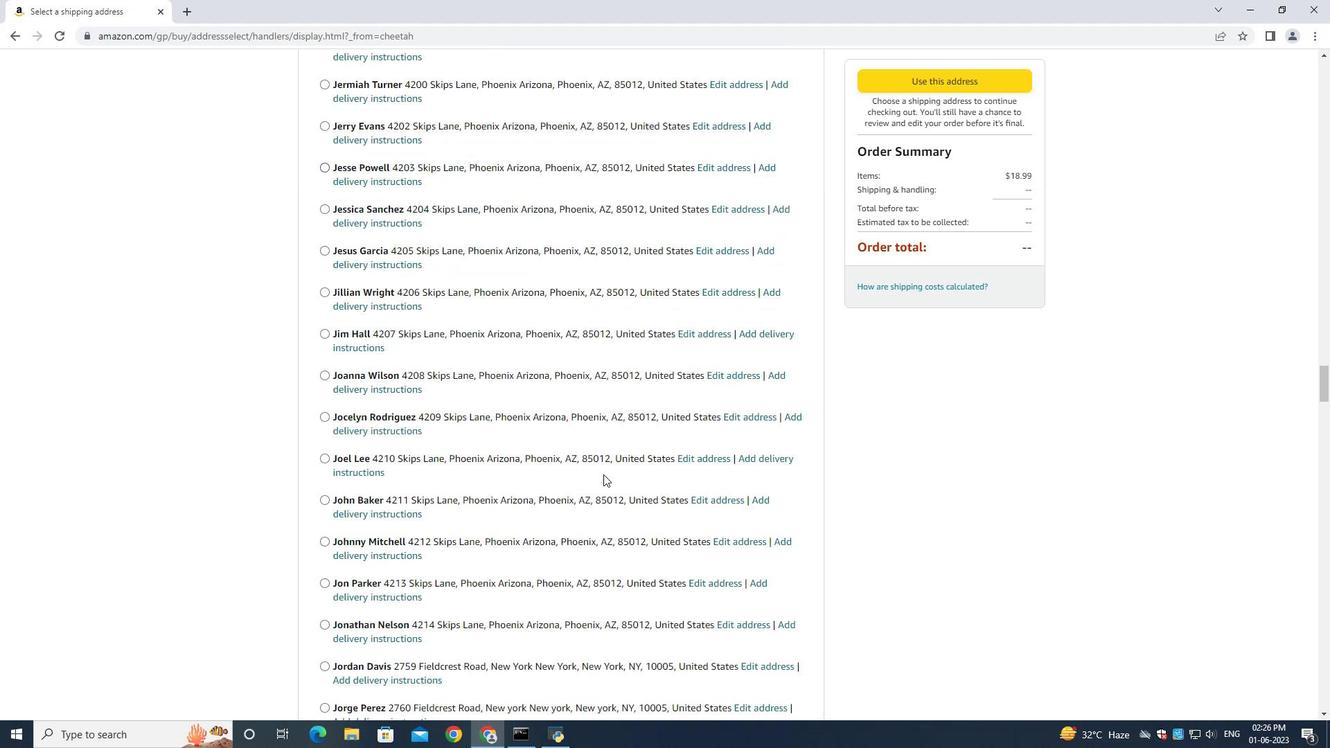 
Action: Mouse moved to (603, 474)
Screenshot: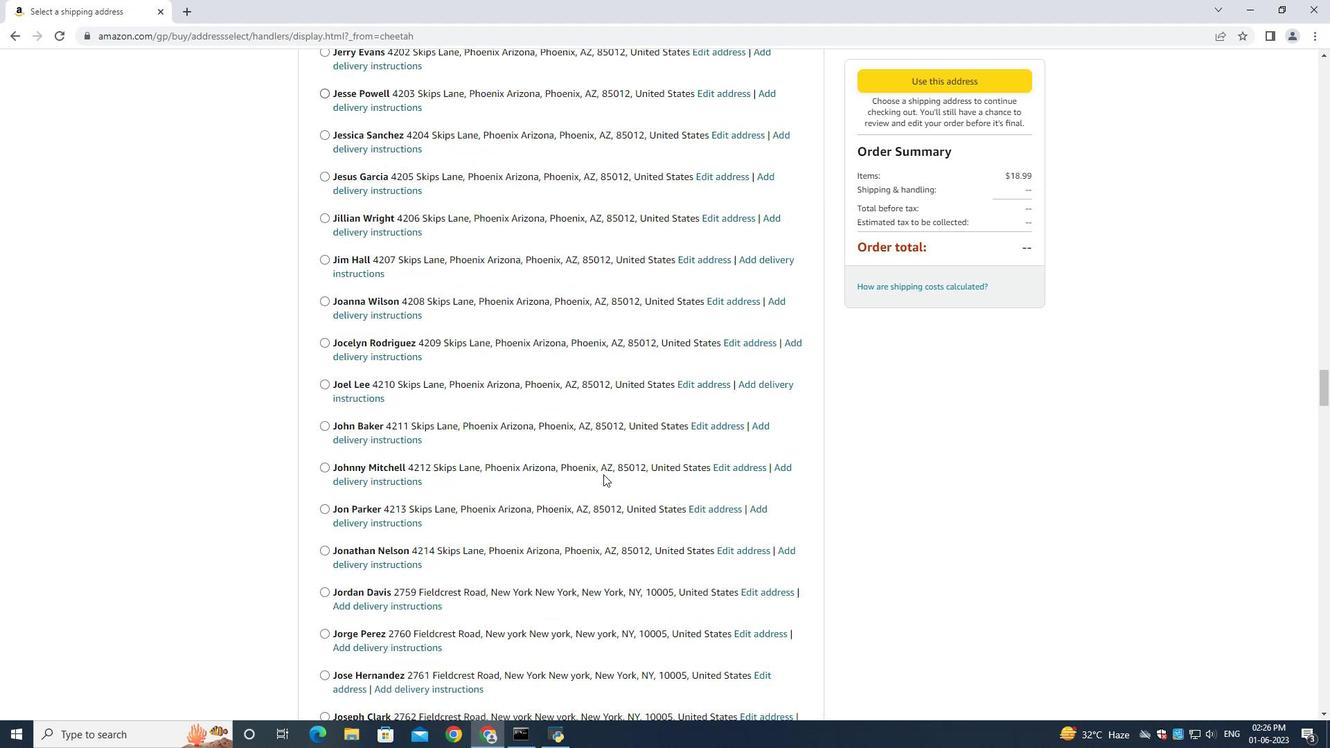 
Action: Mouse scrolled (603, 473) with delta (0, 0)
Screenshot: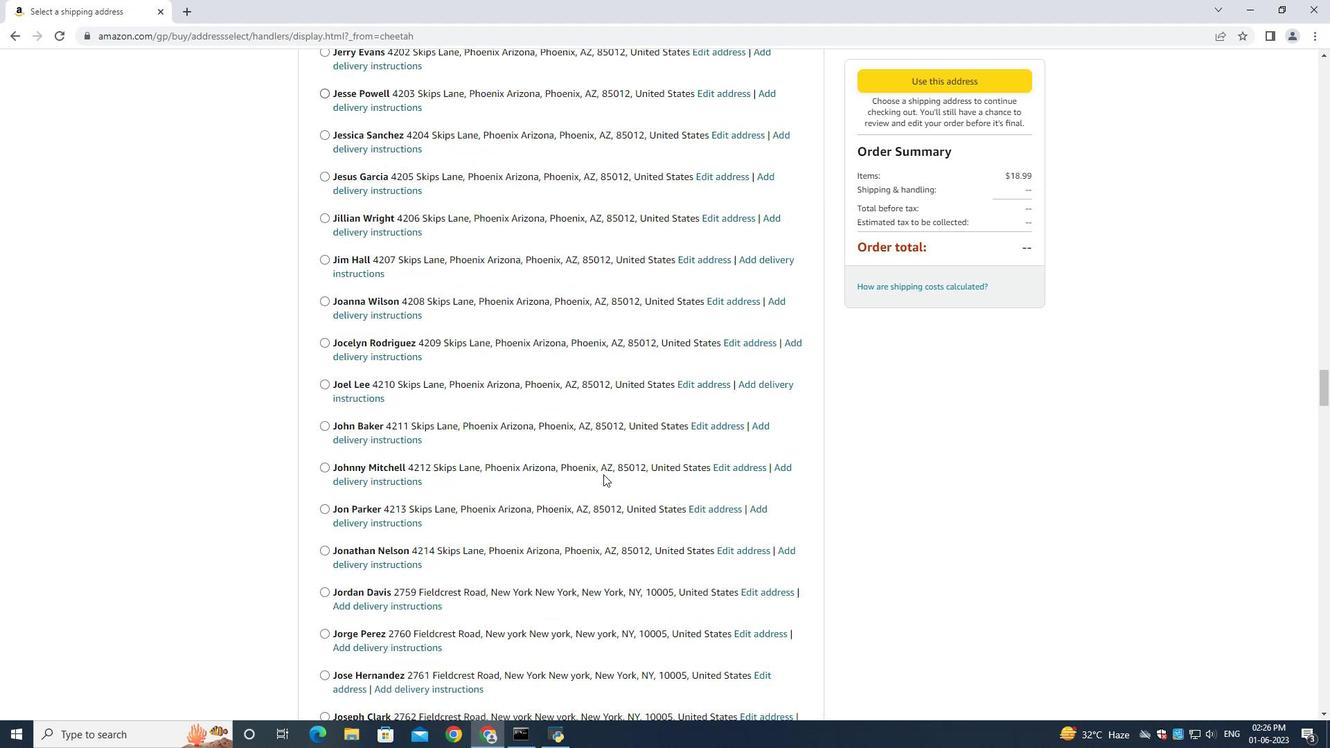 
Action: Mouse scrolled (603, 473) with delta (0, 0)
Screenshot: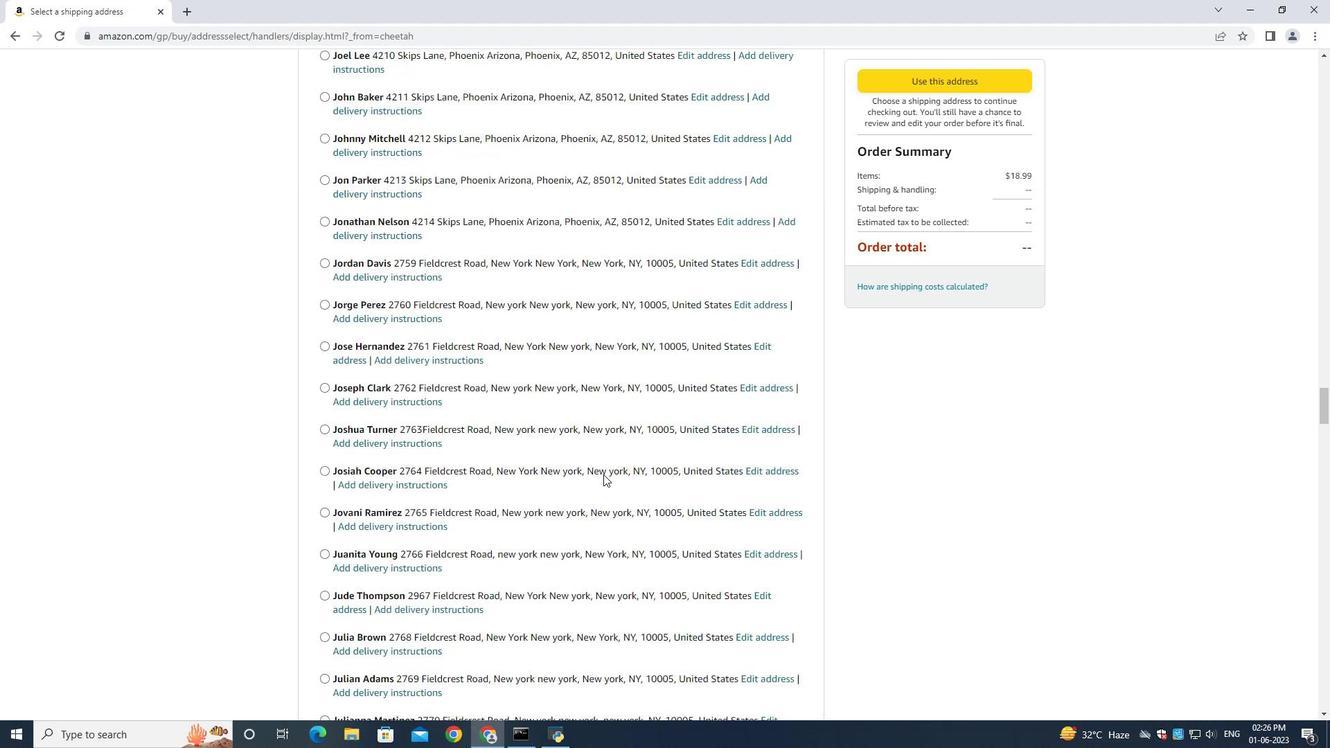 
Action: Mouse scrolled (603, 473) with delta (0, 0)
Screenshot: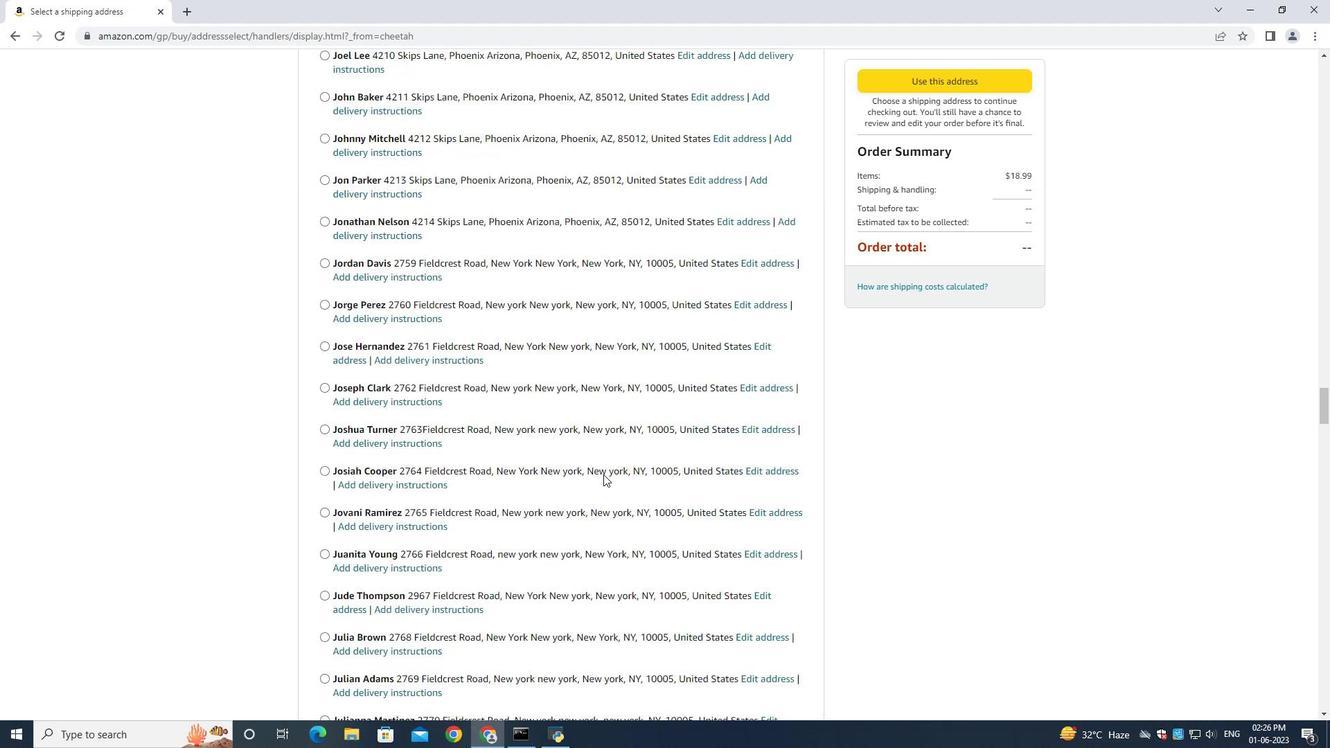 
Action: Mouse scrolled (603, 473) with delta (0, 0)
Screenshot: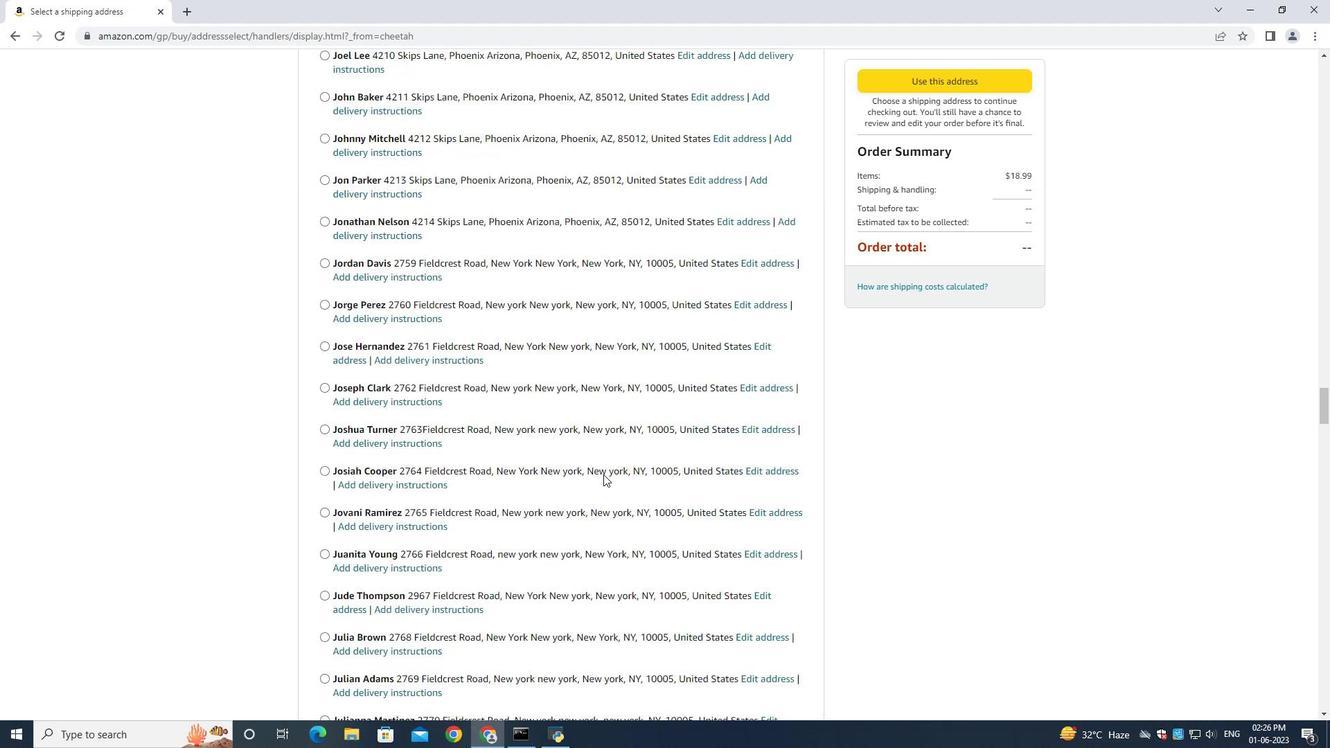 
Action: Mouse moved to (603, 475)
Screenshot: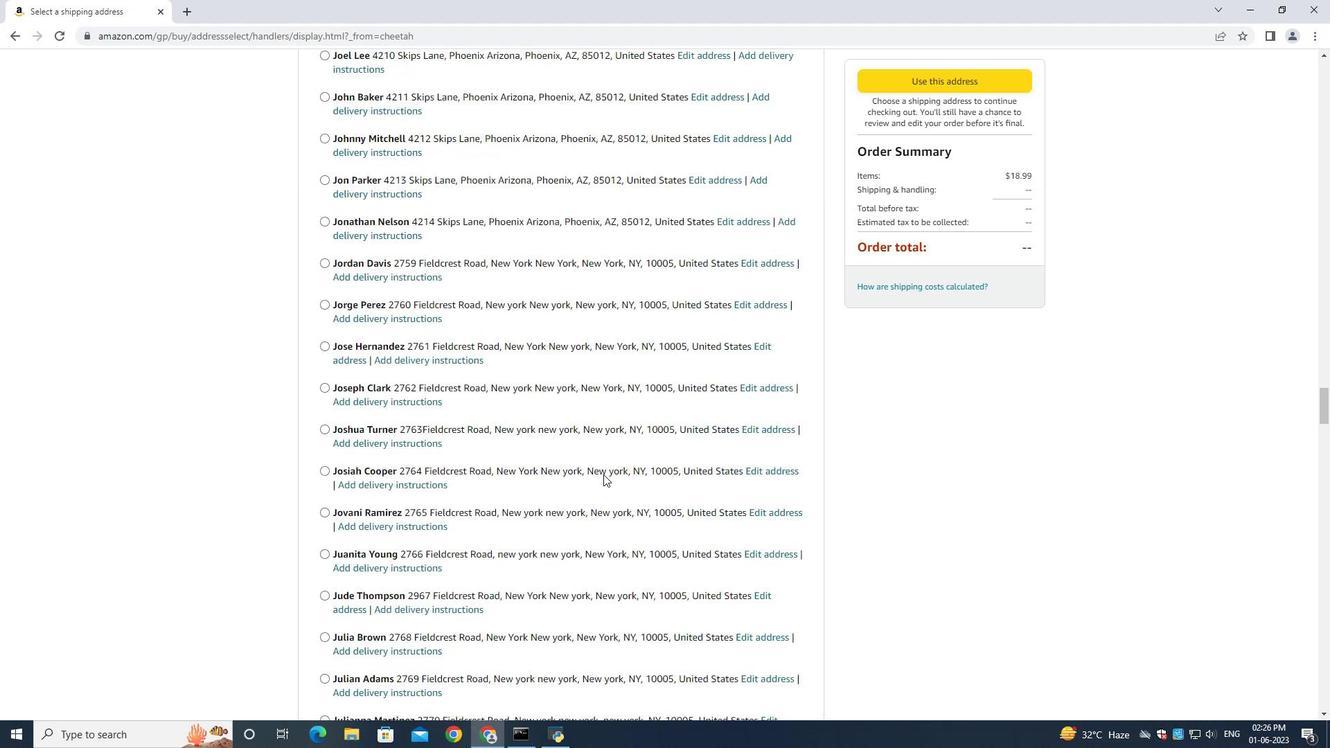 
Action: Mouse scrolled (603, 474) with delta (0, 0)
Screenshot: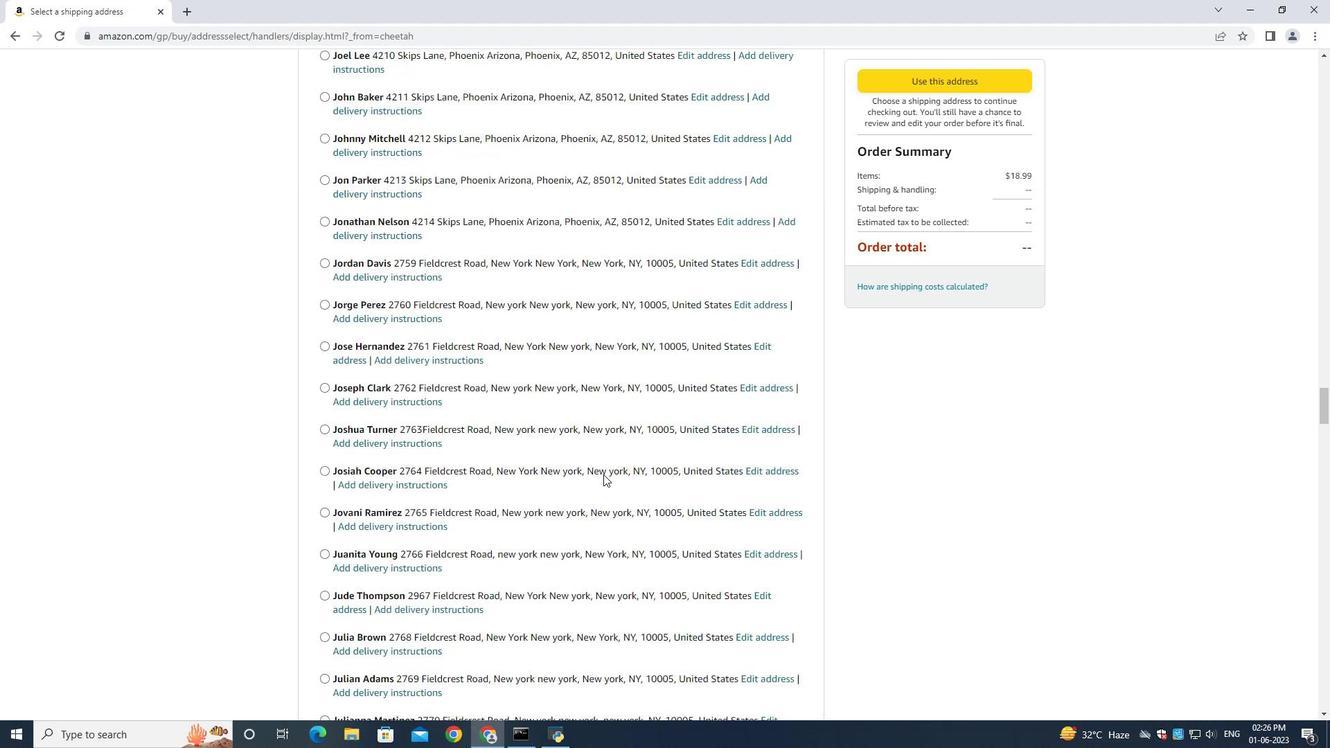 
Action: Mouse scrolled (603, 474) with delta (0, 0)
Screenshot: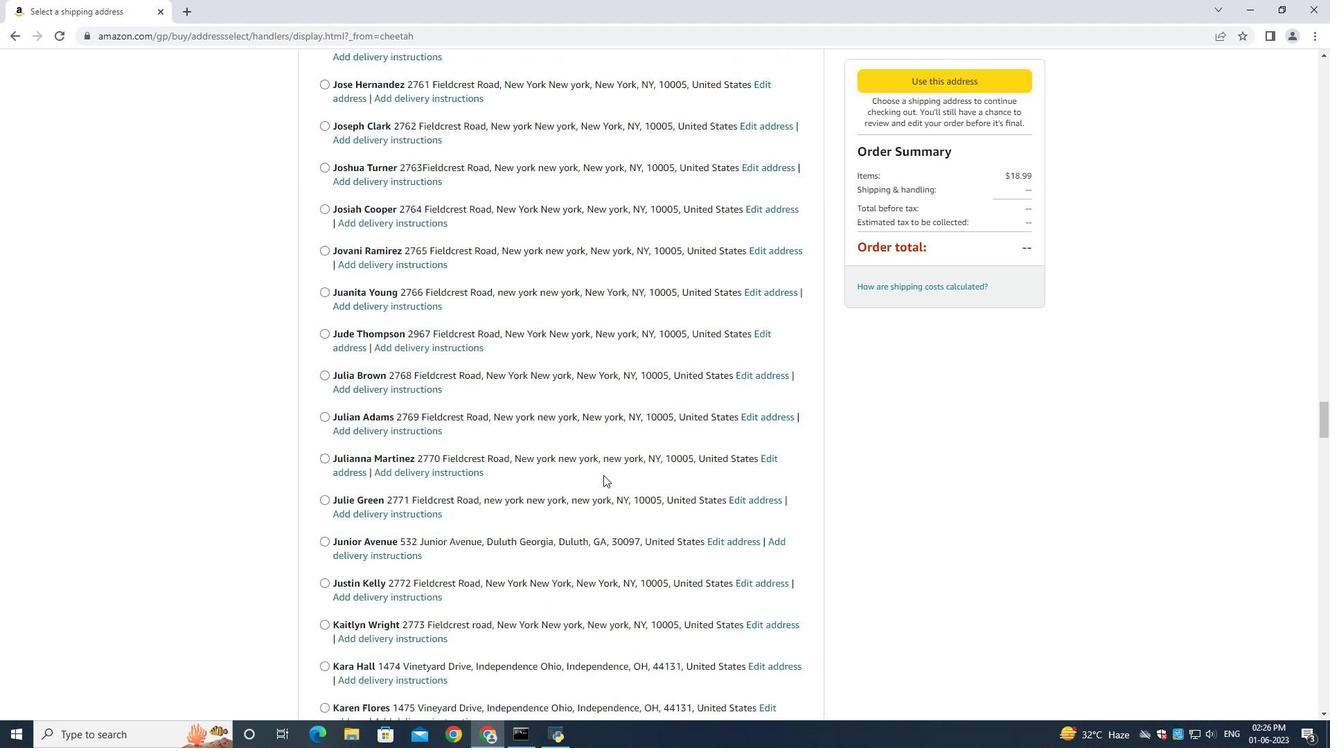 
Action: Mouse scrolled (603, 474) with delta (0, 0)
Screenshot: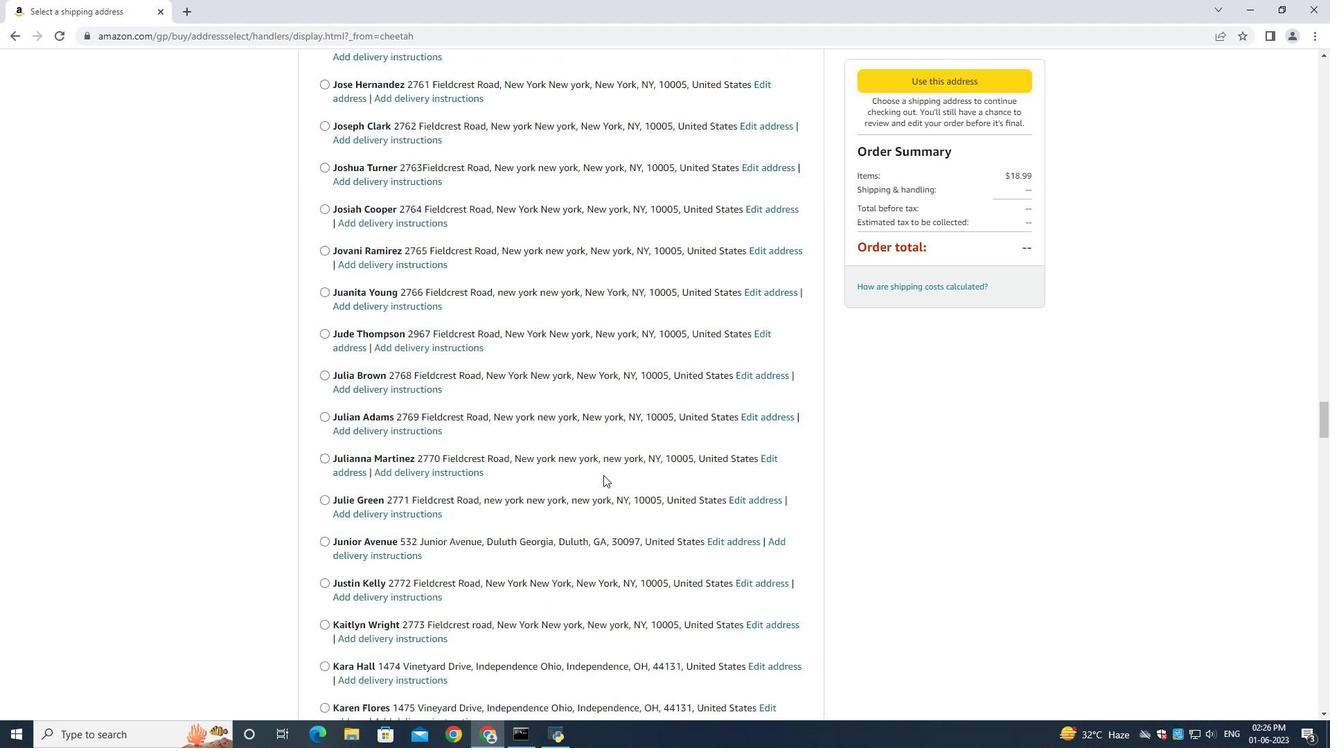 
Action: Mouse scrolled (603, 474) with delta (0, 0)
Screenshot: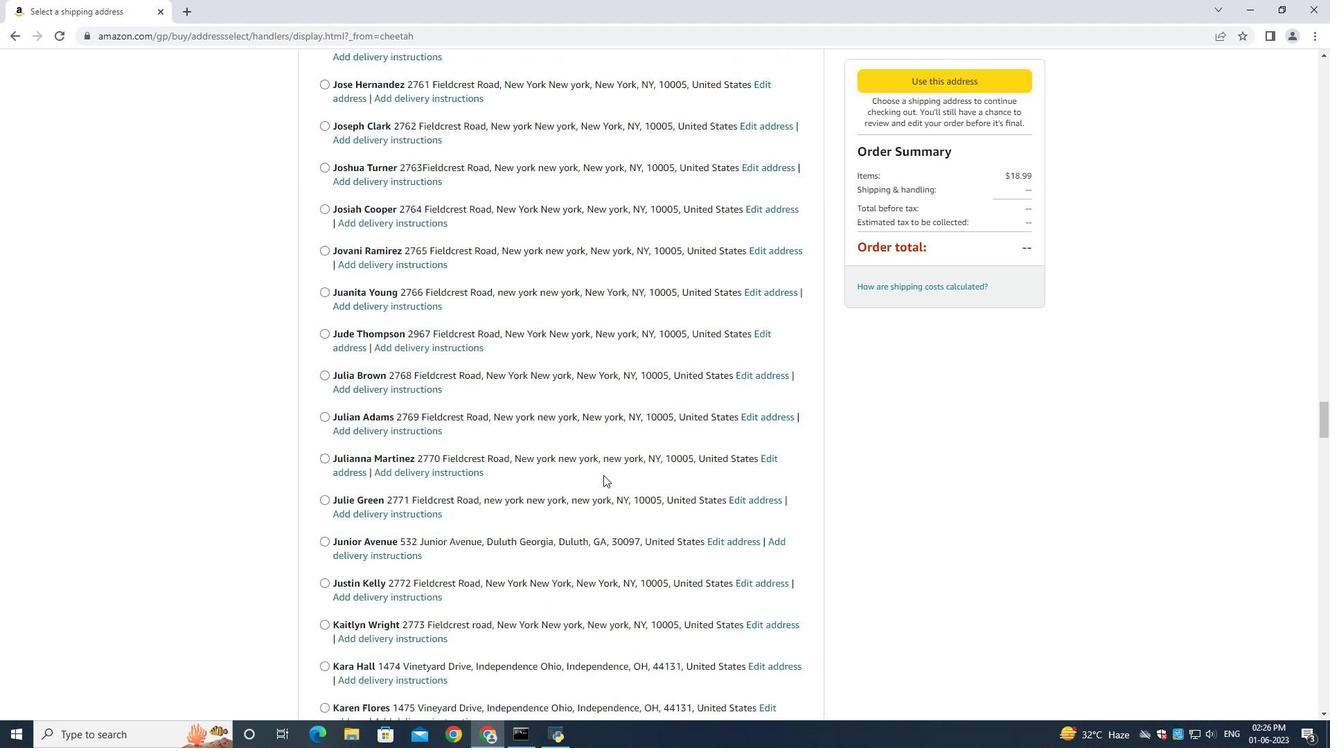 
Action: Mouse scrolled (603, 474) with delta (0, 0)
Screenshot: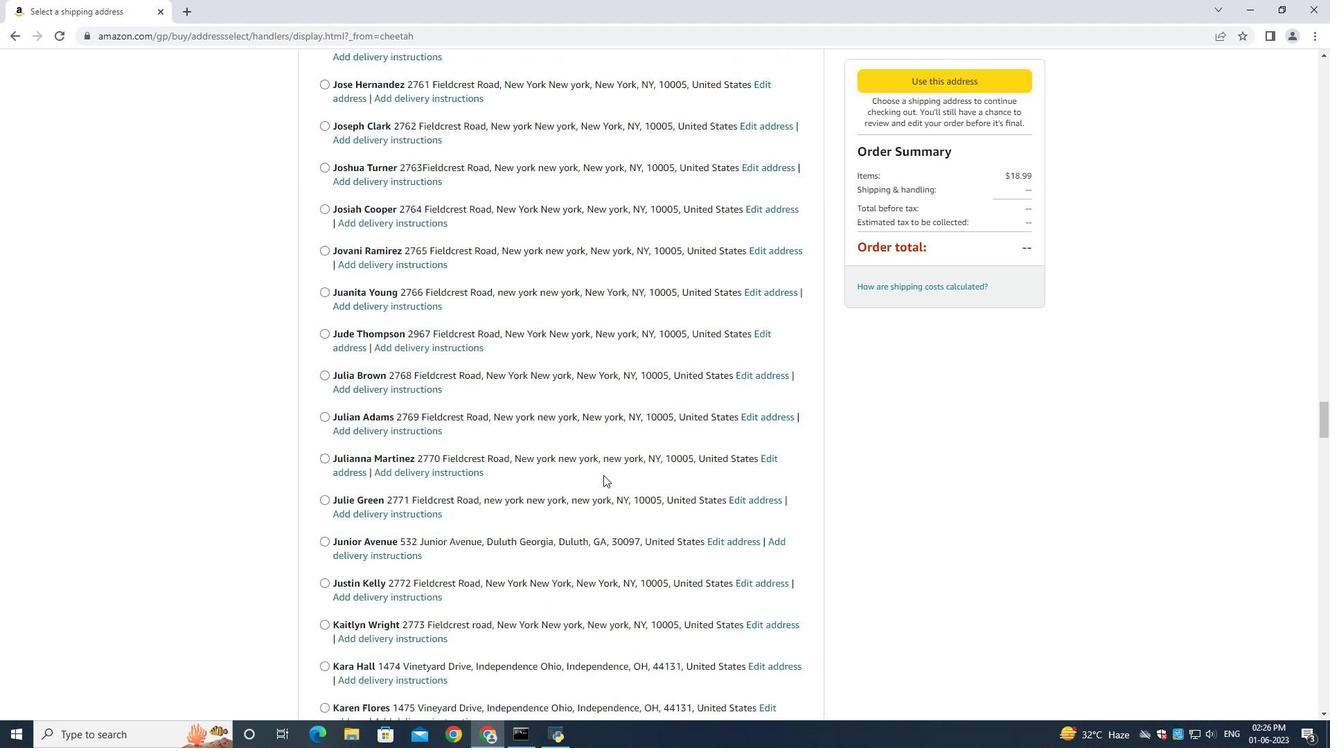 
Action: Mouse scrolled (603, 474) with delta (0, 0)
Screenshot: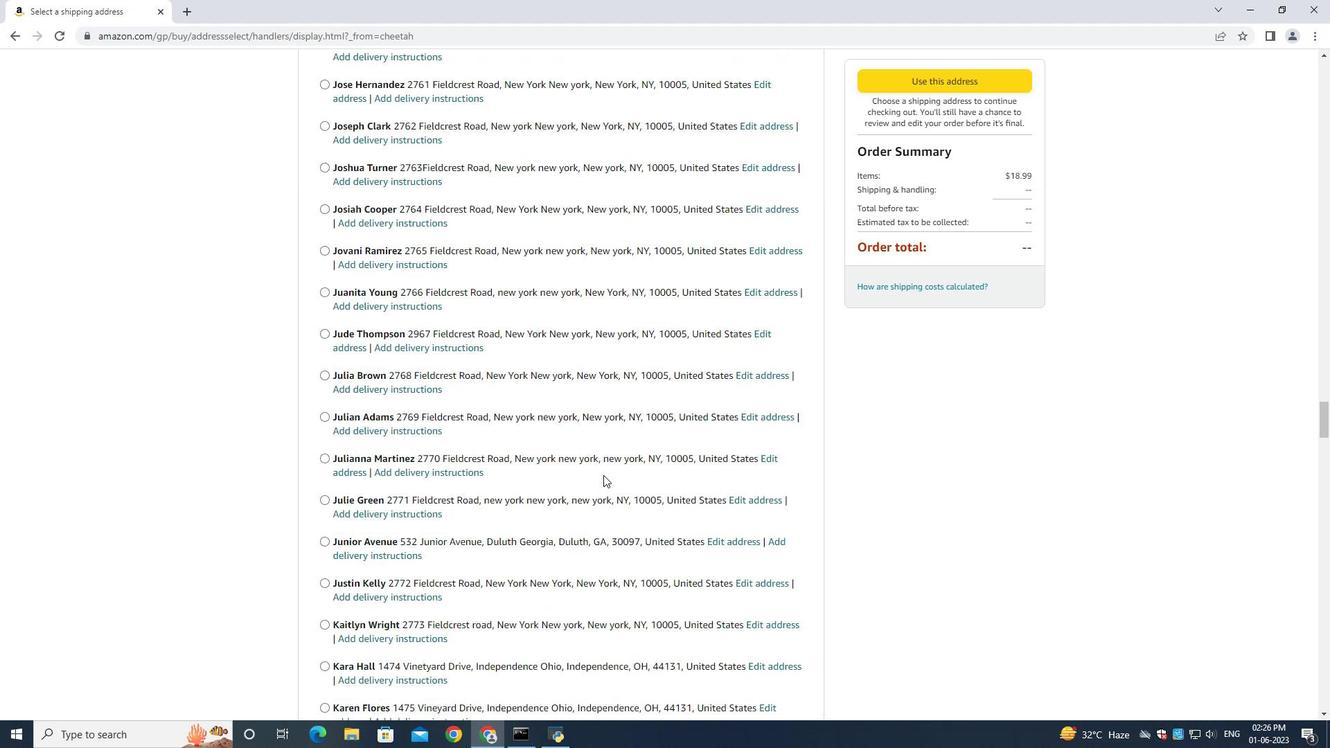 
Action: Mouse scrolled (603, 474) with delta (0, 0)
Screenshot: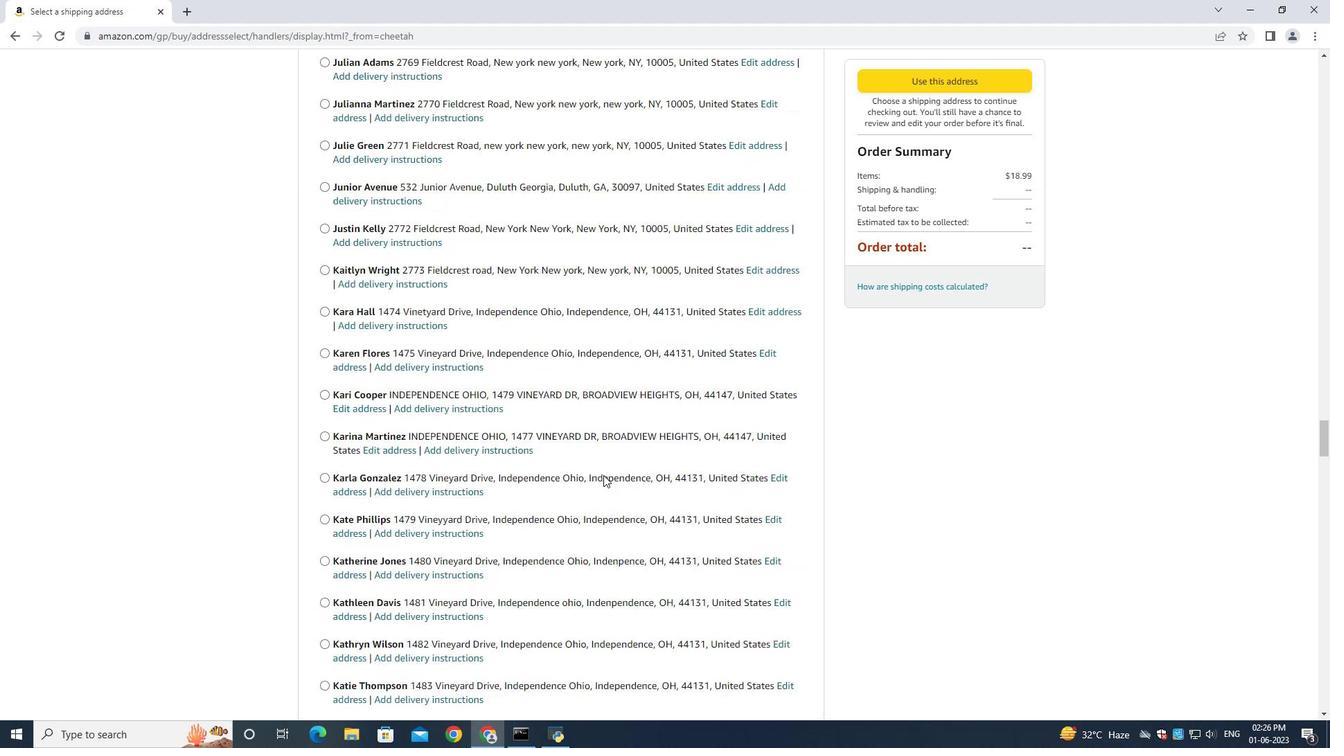 
Action: Mouse scrolled (603, 474) with delta (0, 0)
Screenshot: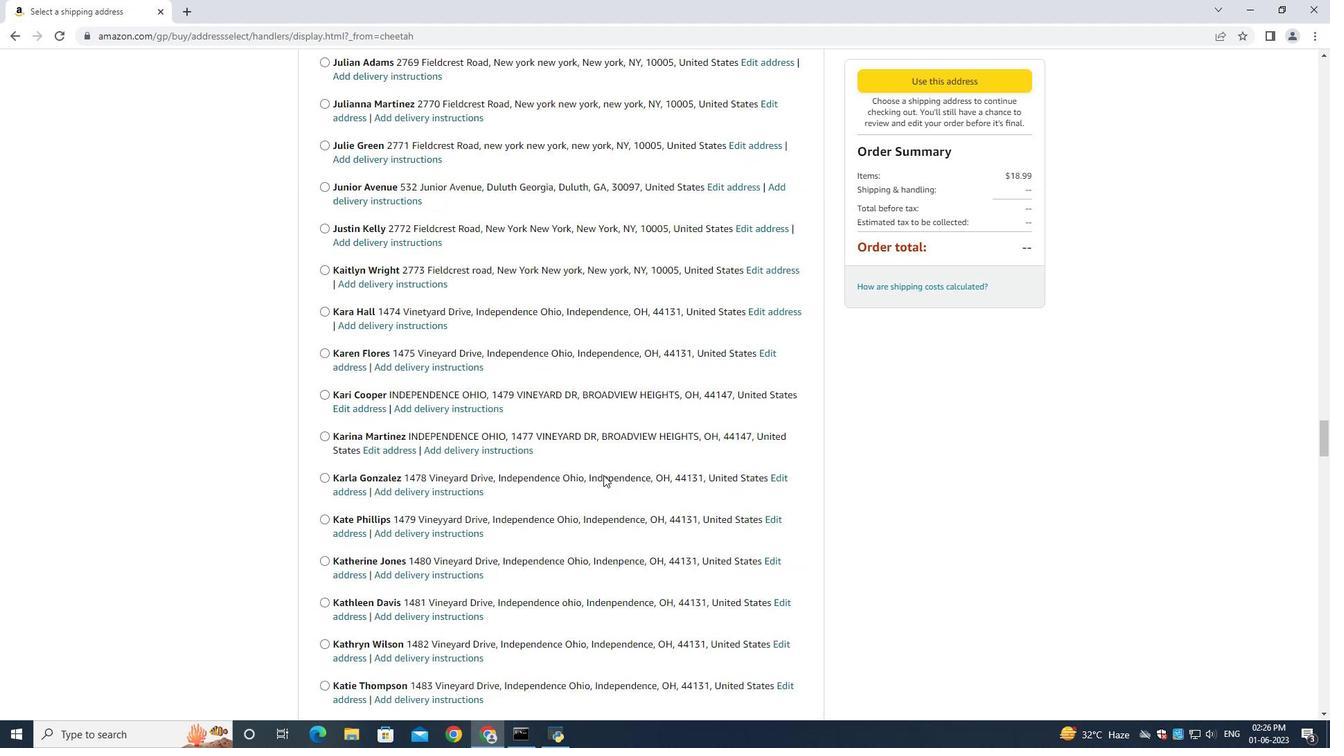 
Action: Mouse scrolled (603, 474) with delta (0, 0)
Screenshot: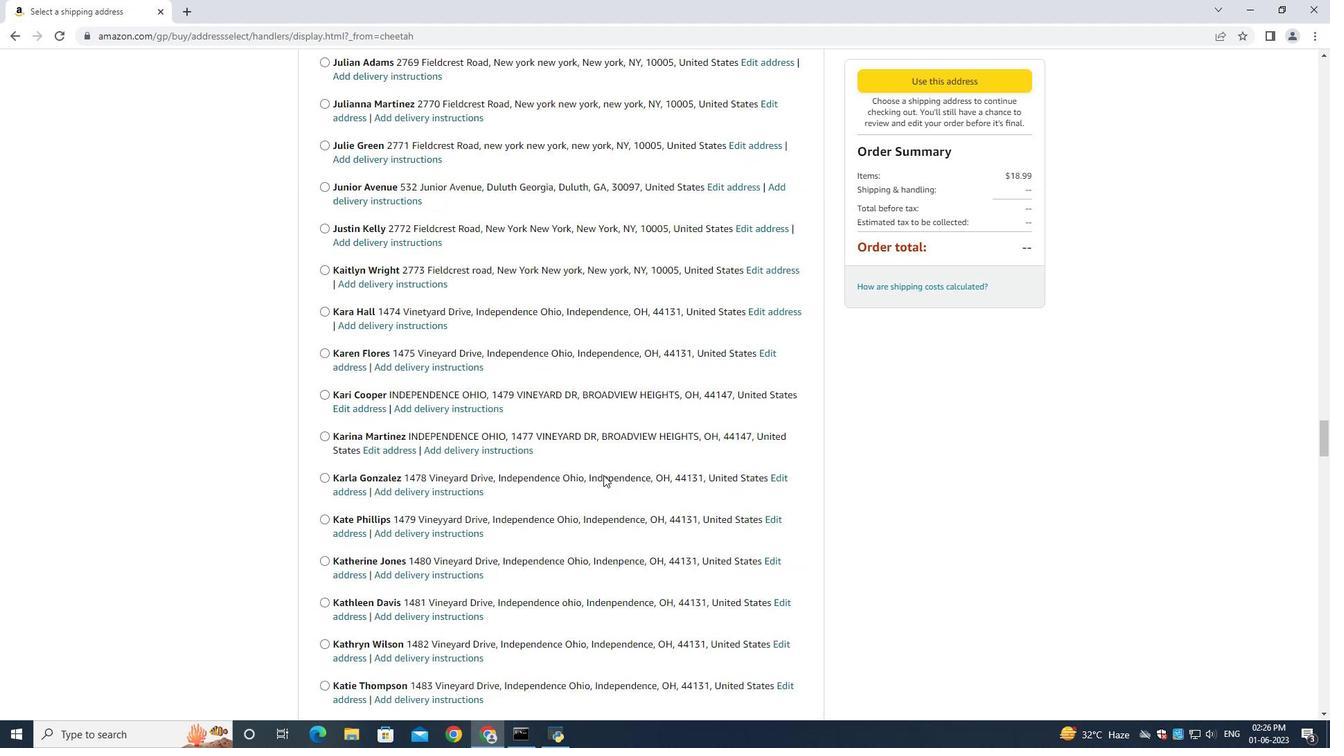 
Action: Mouse scrolled (603, 474) with delta (0, 0)
Screenshot: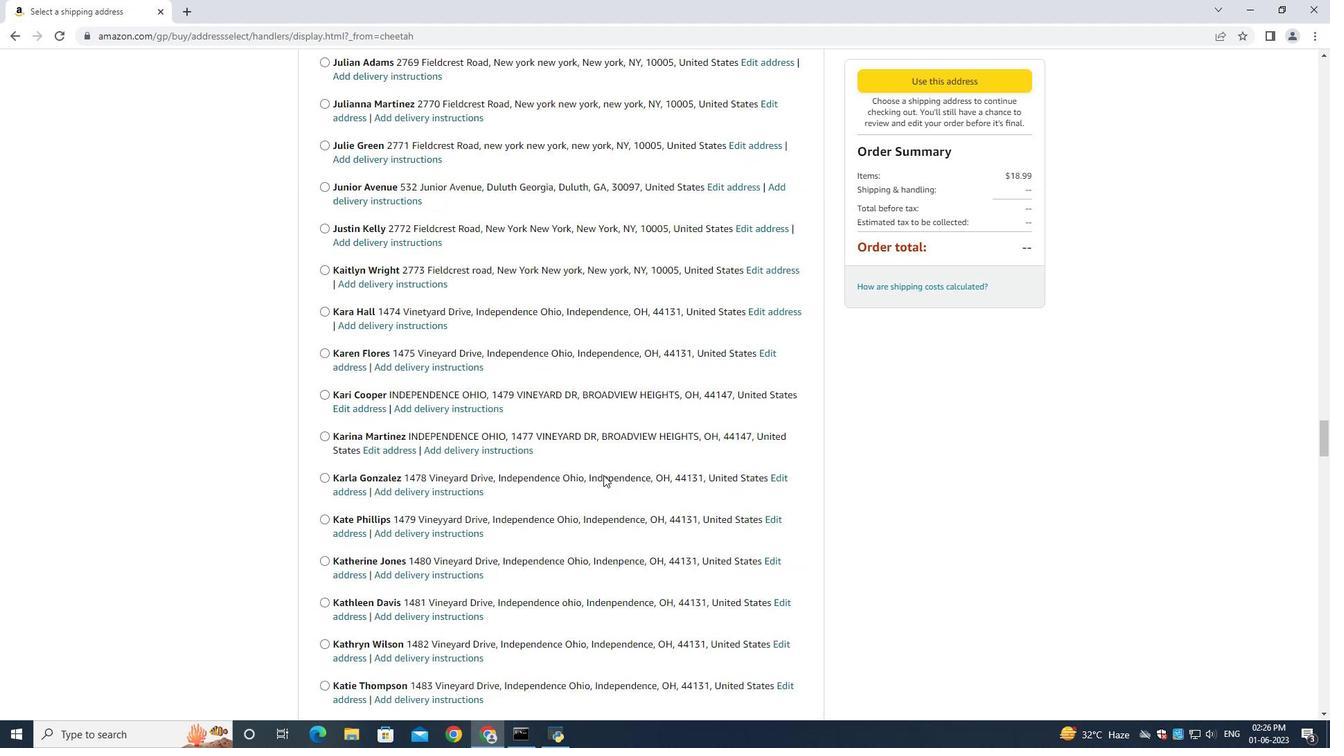 
Action: Mouse scrolled (603, 474) with delta (0, 0)
Screenshot: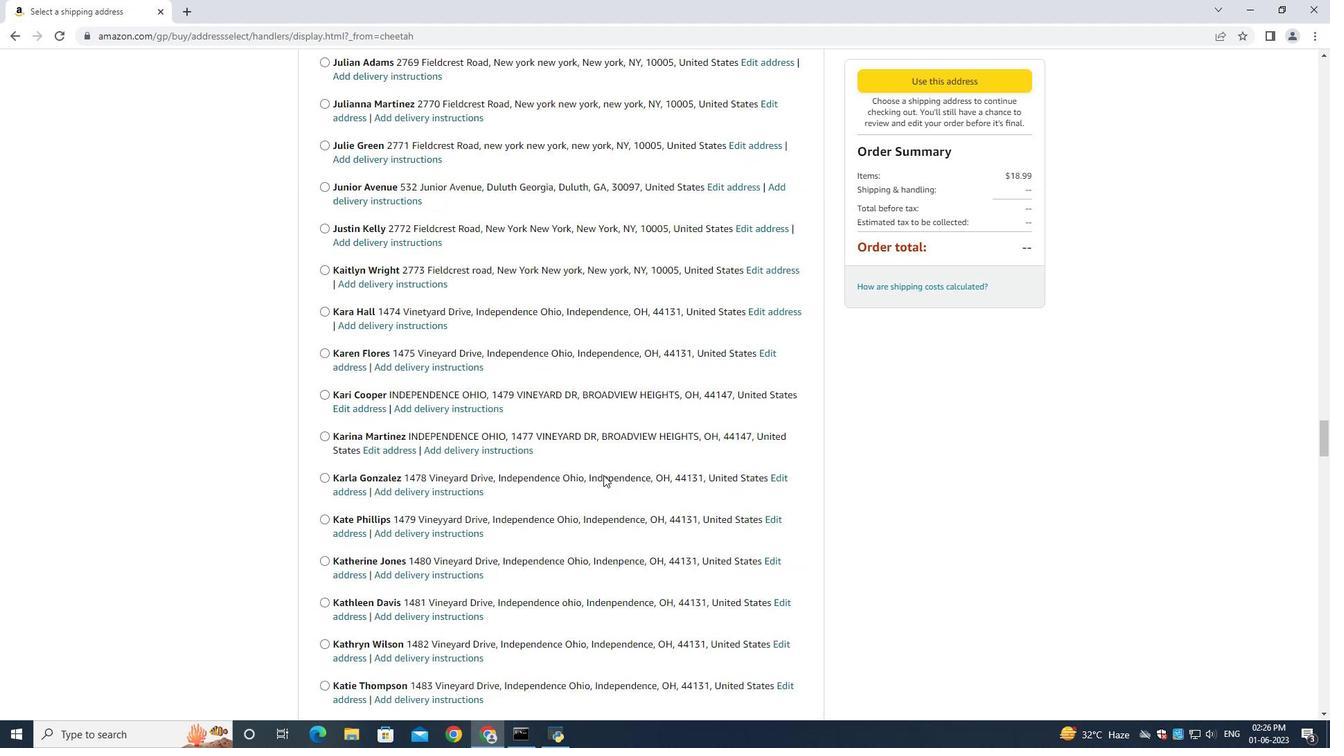 
Action: Mouse scrolled (603, 474) with delta (0, 0)
Screenshot: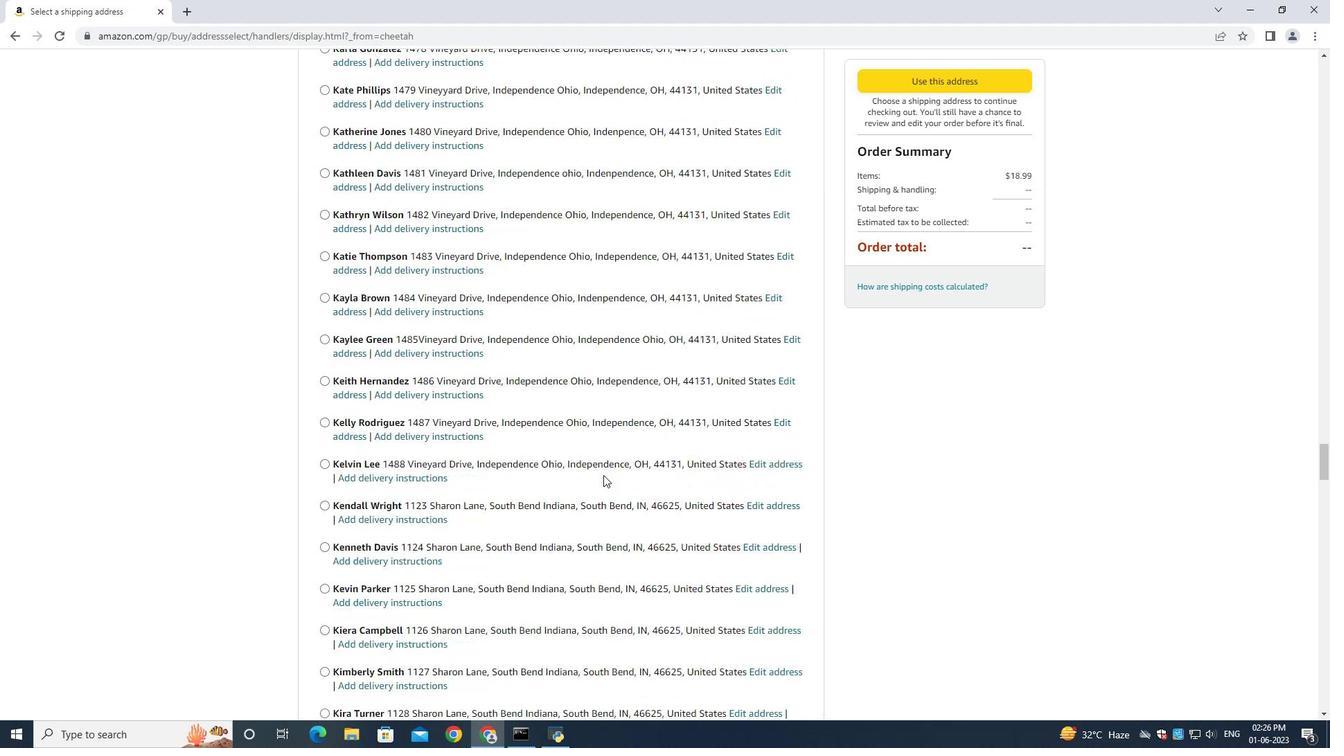 
Action: Mouse scrolled (603, 474) with delta (0, 0)
Screenshot: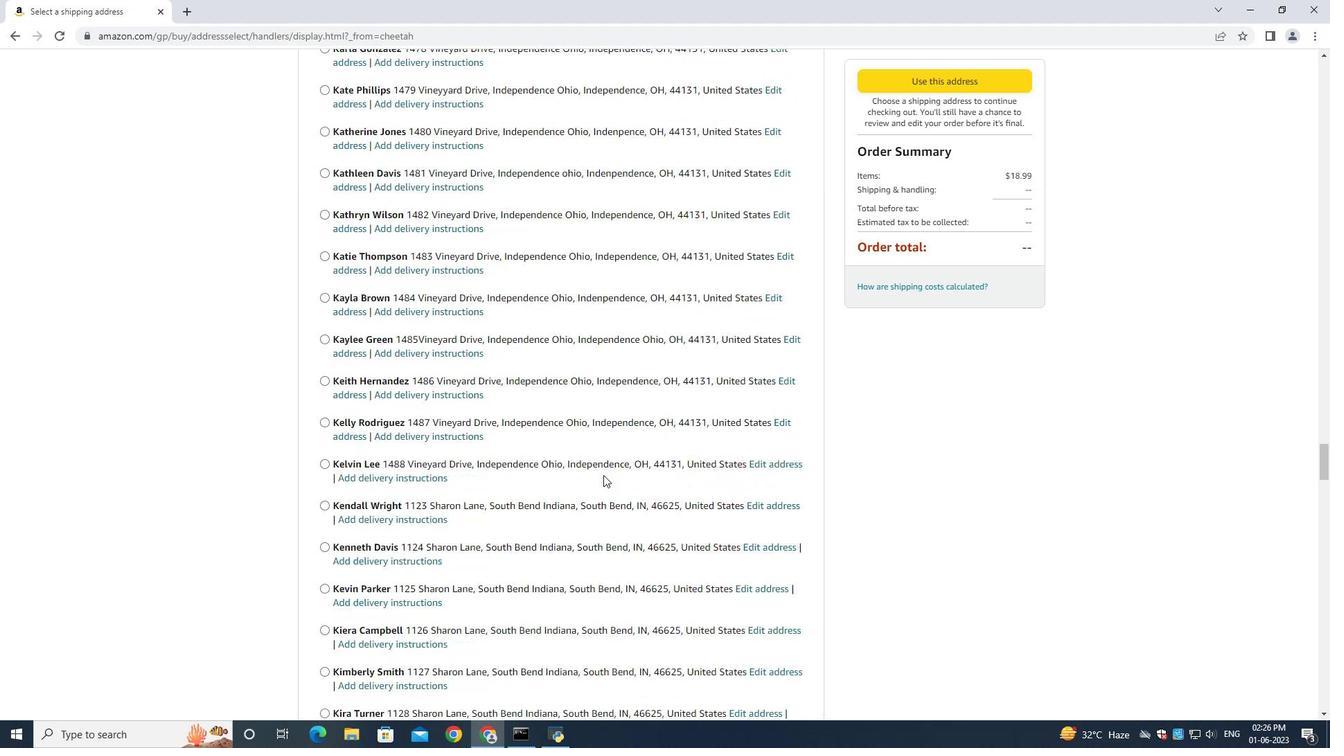 
Action: Mouse scrolled (603, 474) with delta (0, 0)
Screenshot: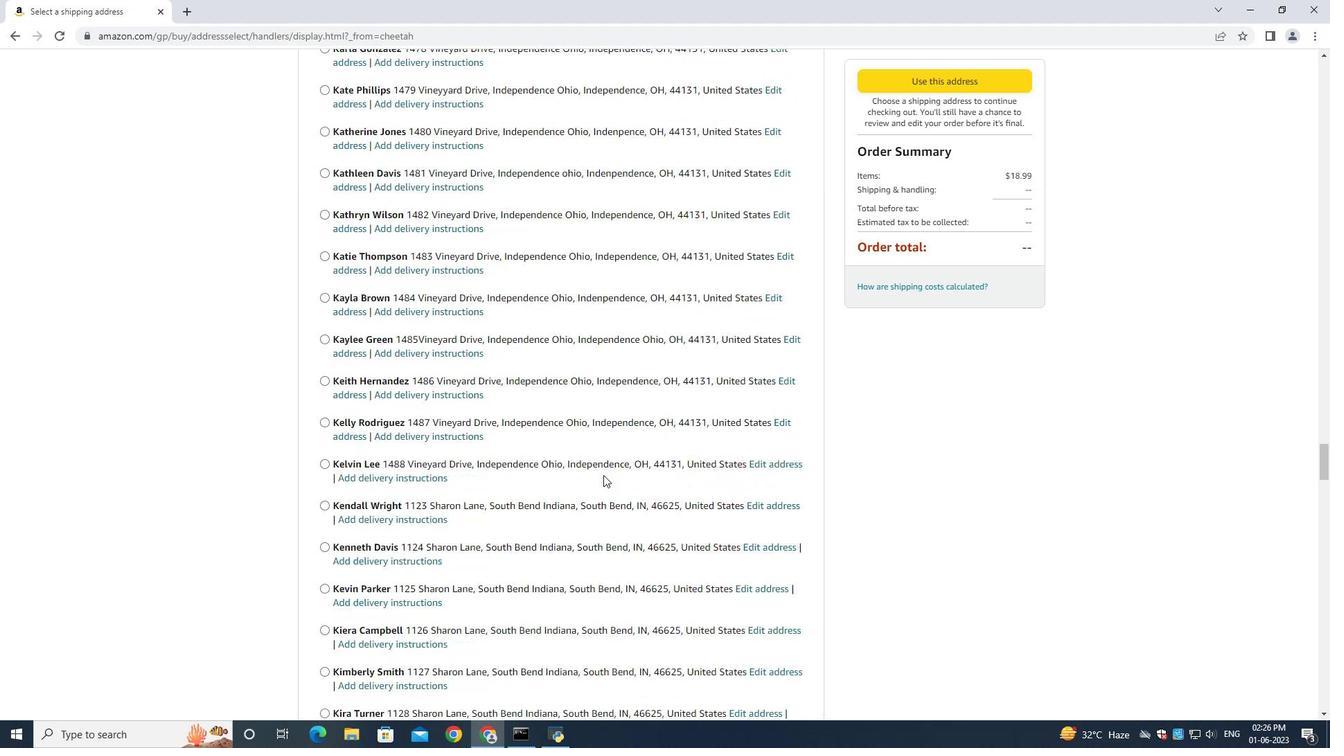 
Action: Mouse scrolled (603, 474) with delta (0, 0)
Screenshot: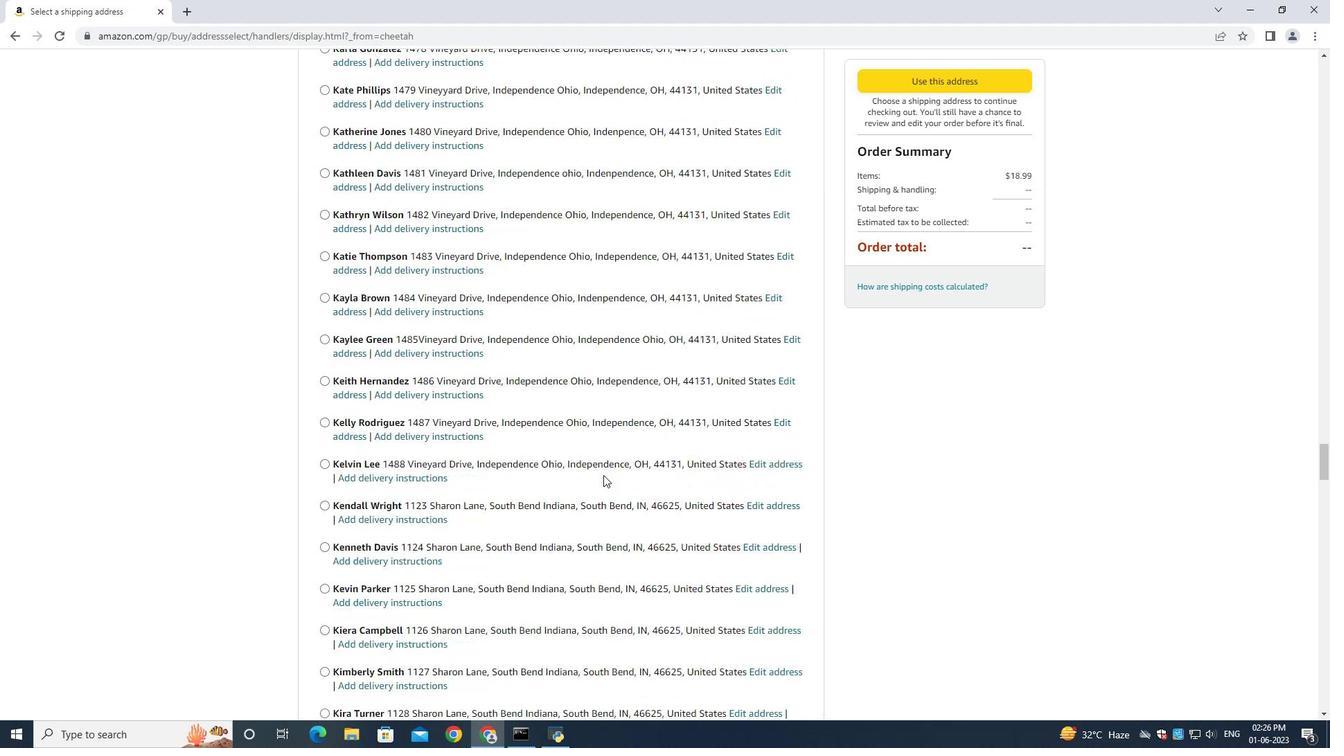 
Action: Mouse scrolled (603, 474) with delta (0, 0)
Screenshot: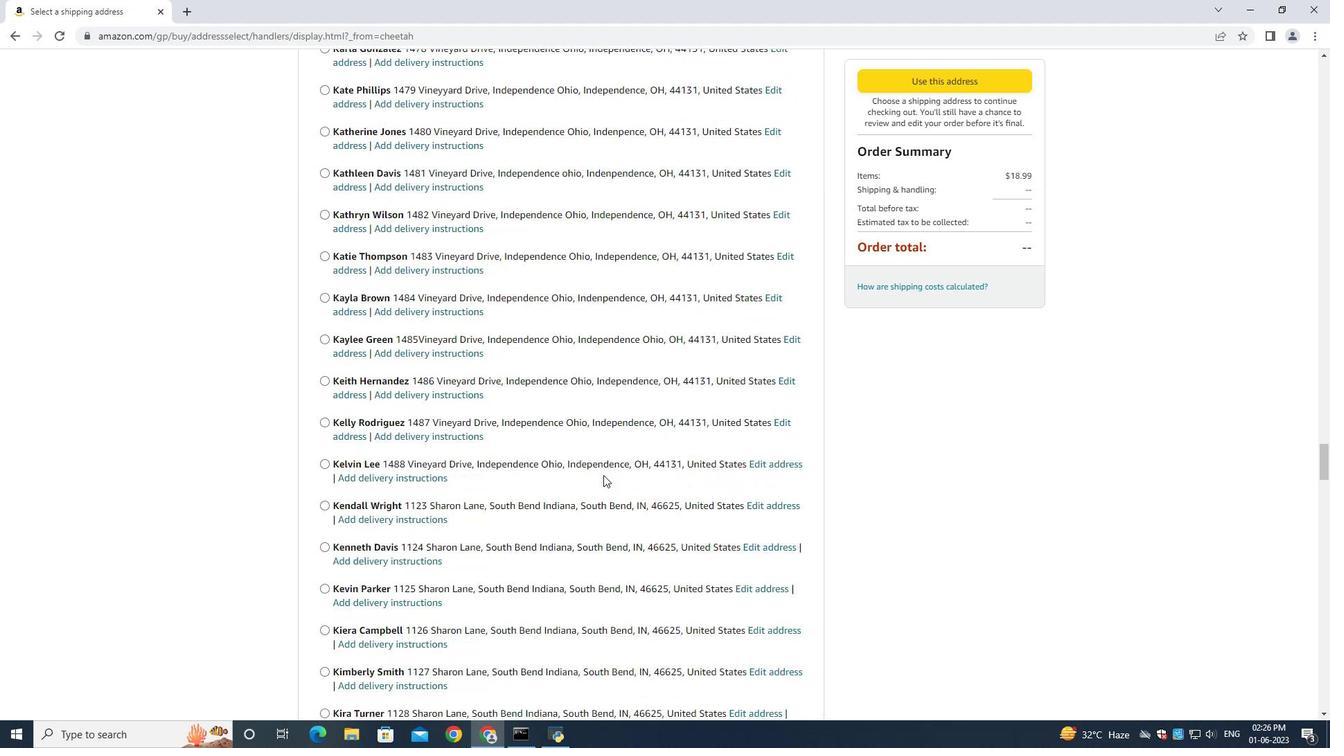 
Action: Mouse scrolled (603, 474) with delta (0, 0)
Screenshot: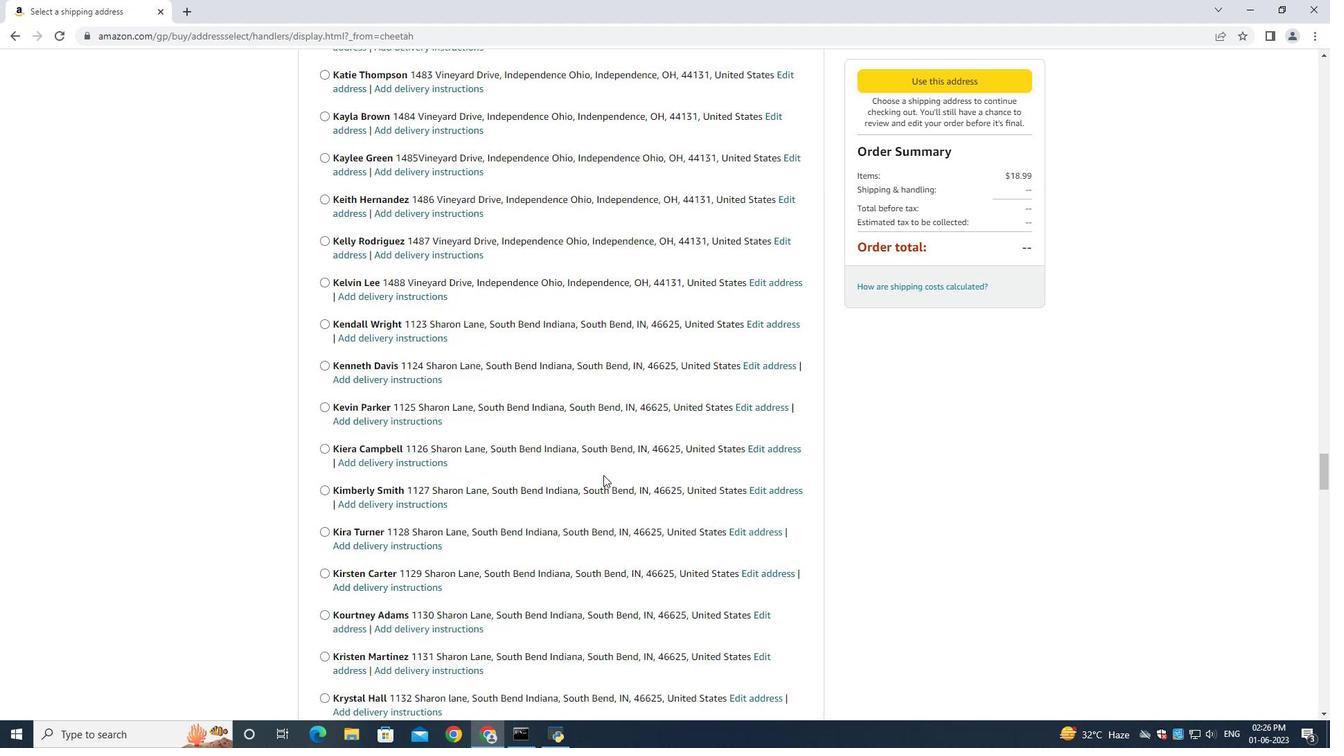 
Action: Mouse scrolled (603, 474) with delta (0, 0)
Screenshot: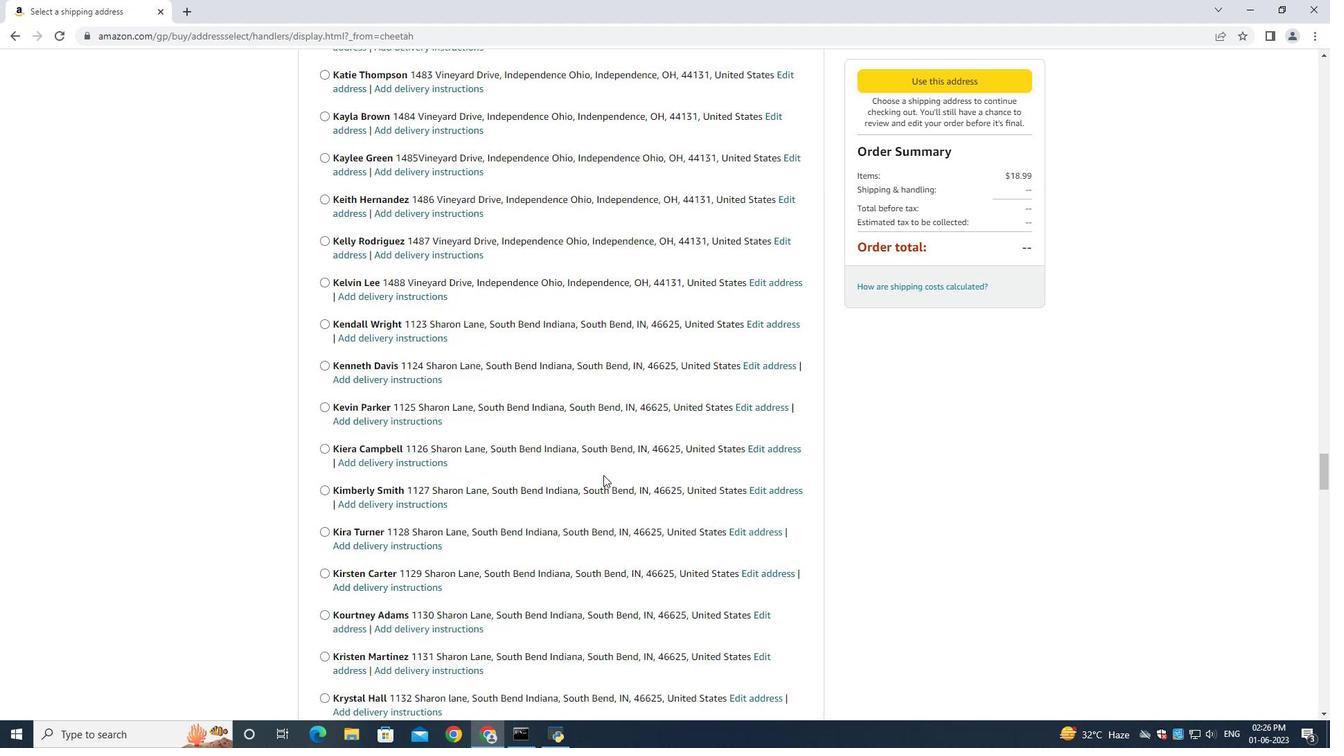 
Action: Mouse scrolled (603, 474) with delta (0, 0)
Screenshot: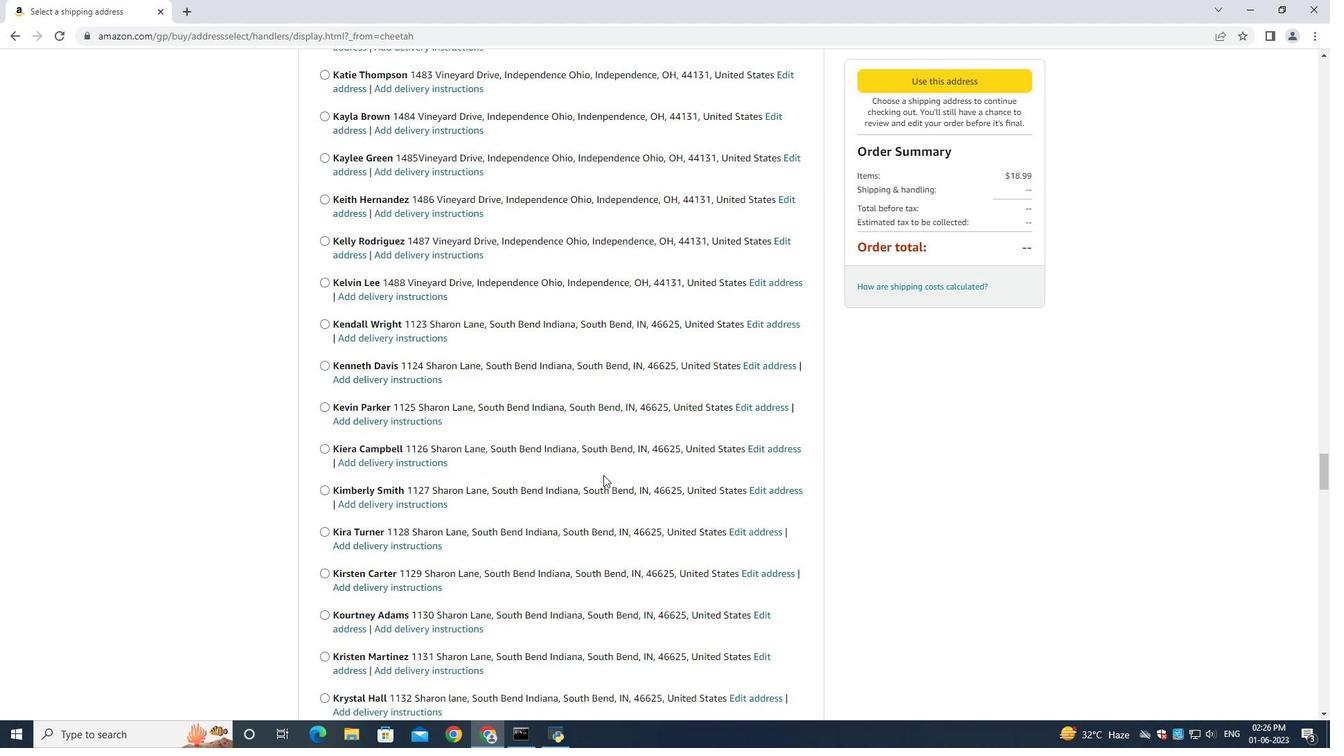 
Action: Mouse scrolled (603, 474) with delta (0, 0)
Screenshot: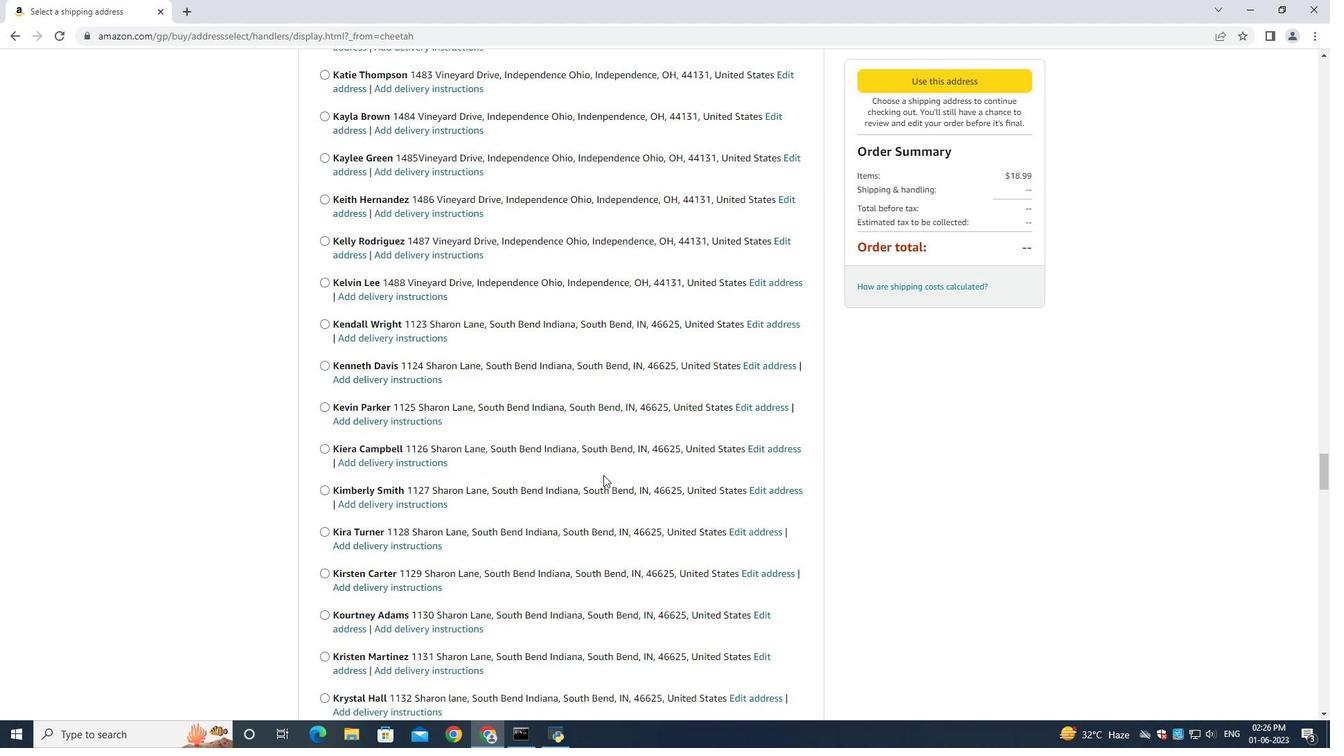 
Action: Mouse scrolled (603, 474) with delta (0, 0)
Screenshot: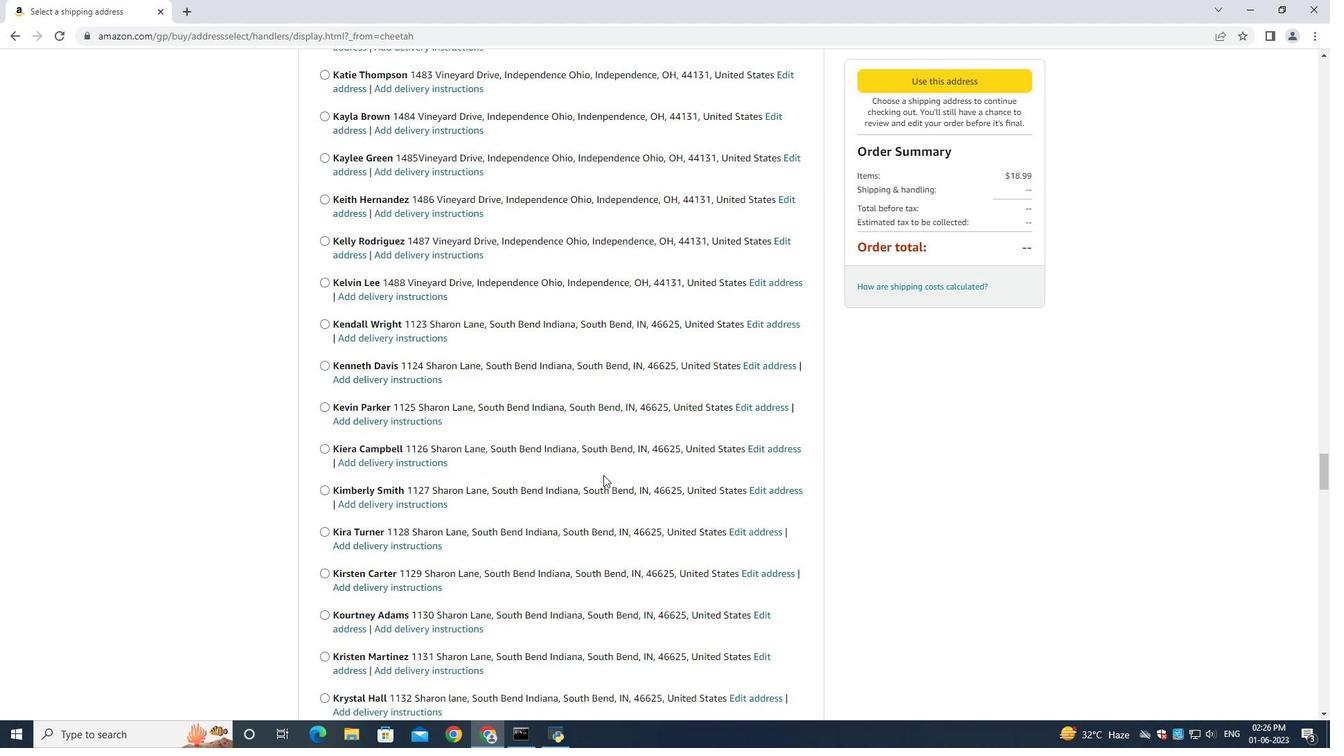 
Action: Mouse scrolled (603, 474) with delta (0, 0)
Screenshot: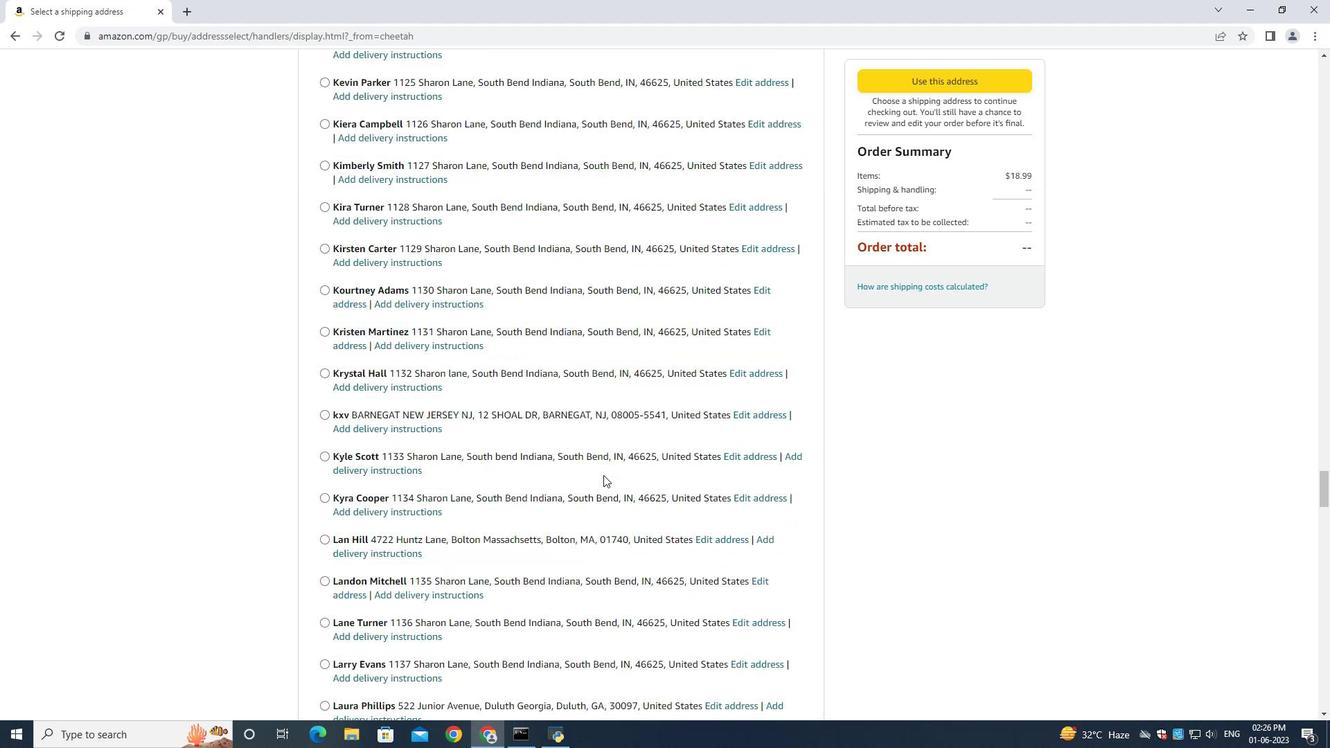 
Action: Mouse scrolled (603, 474) with delta (0, 0)
Screenshot: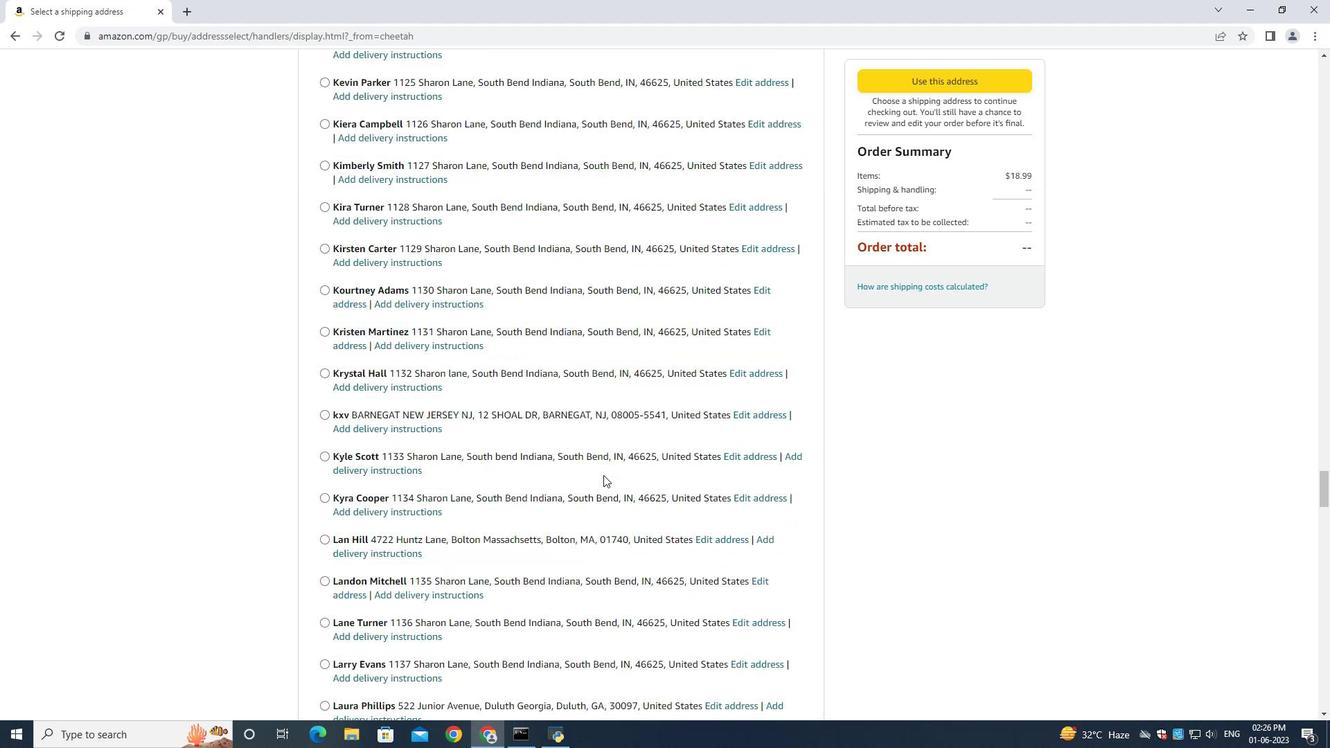 
Action: Mouse scrolled (603, 474) with delta (0, 0)
Screenshot: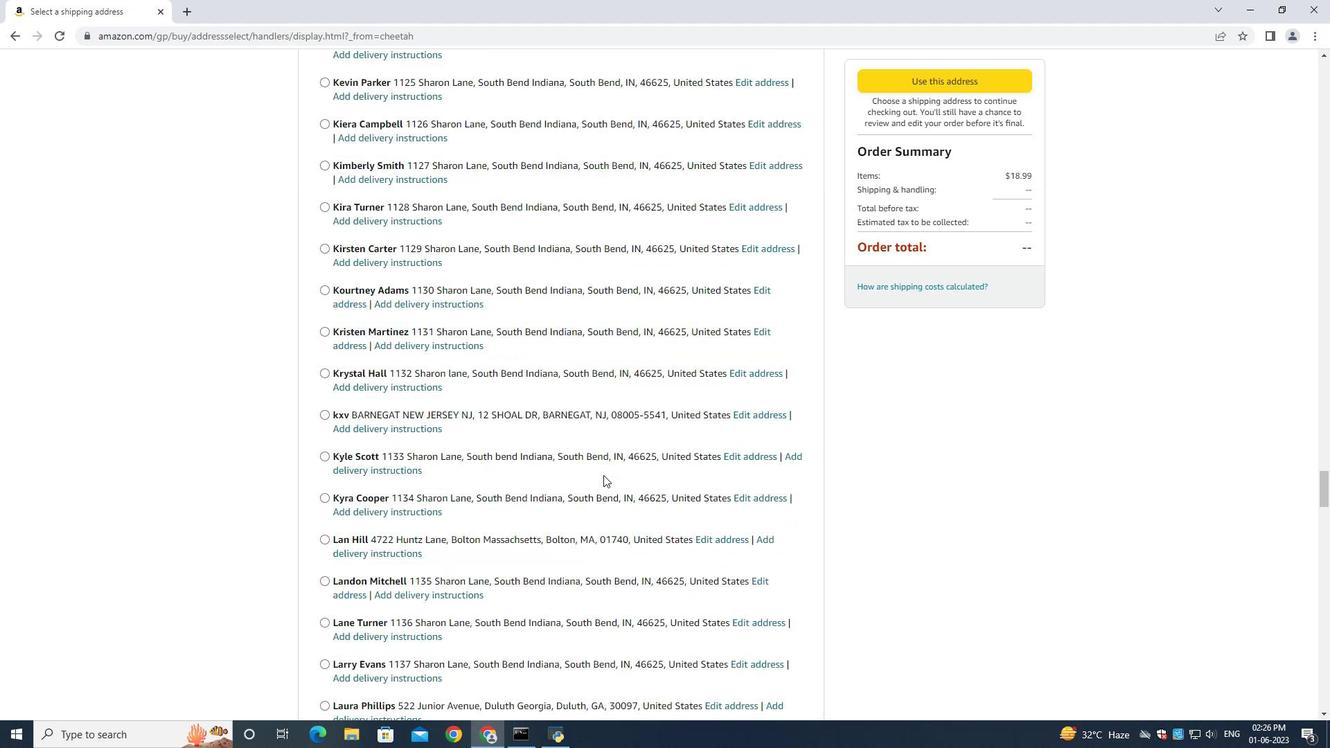 
Action: Mouse scrolled (603, 474) with delta (0, 0)
Screenshot: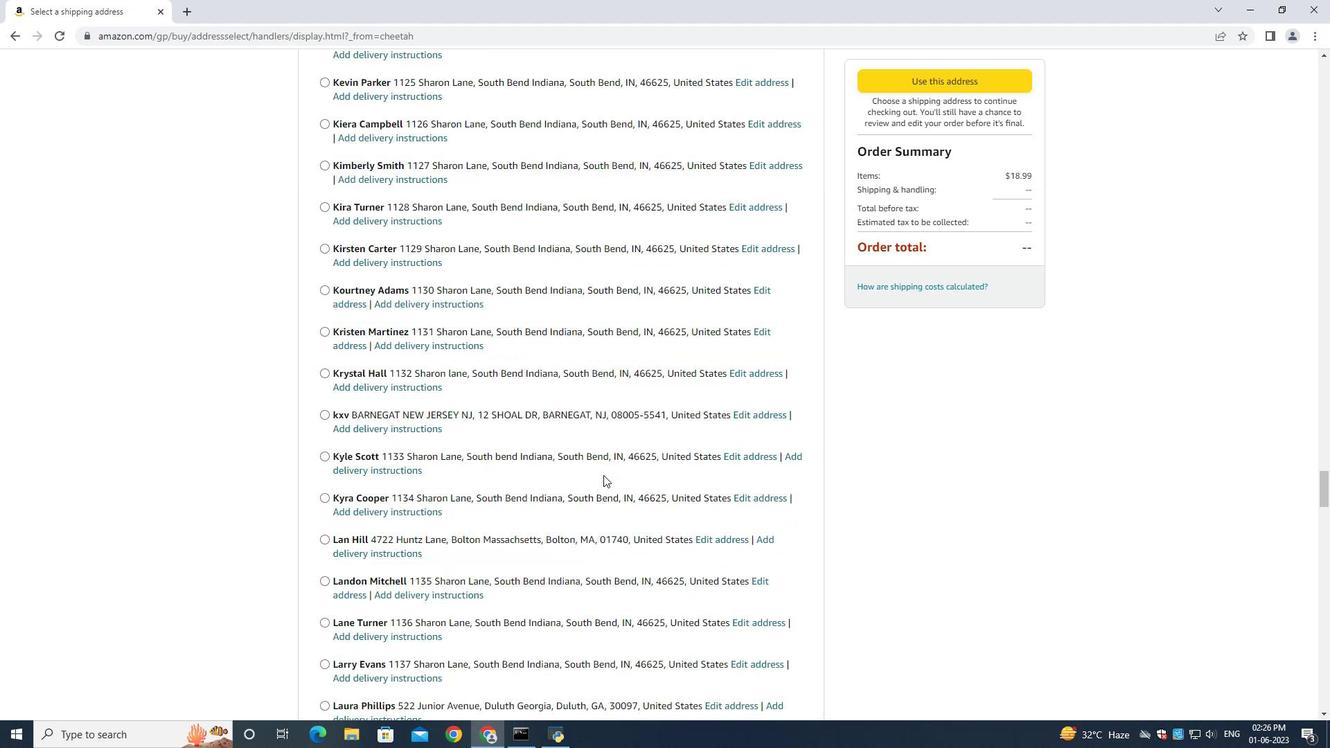 
Action: Mouse scrolled (603, 474) with delta (0, 0)
Screenshot: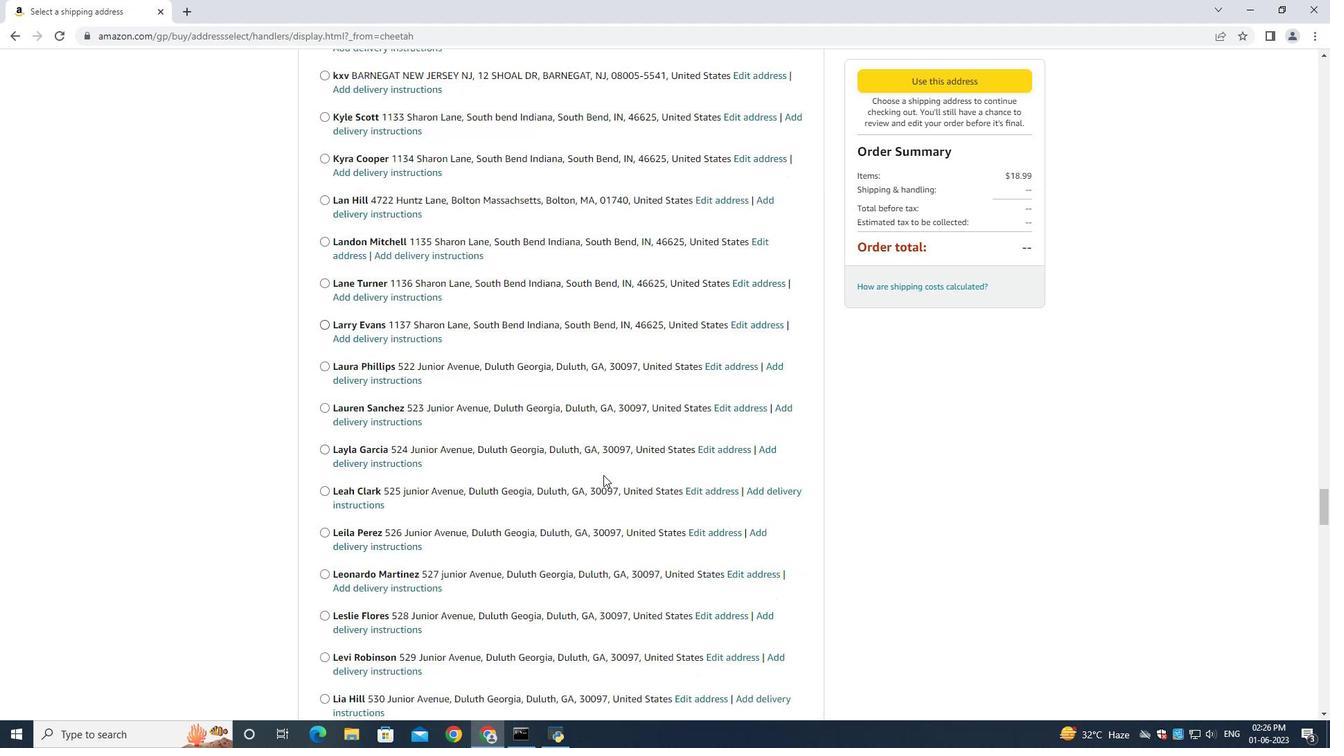
Action: Mouse scrolled (603, 474) with delta (0, 0)
Screenshot: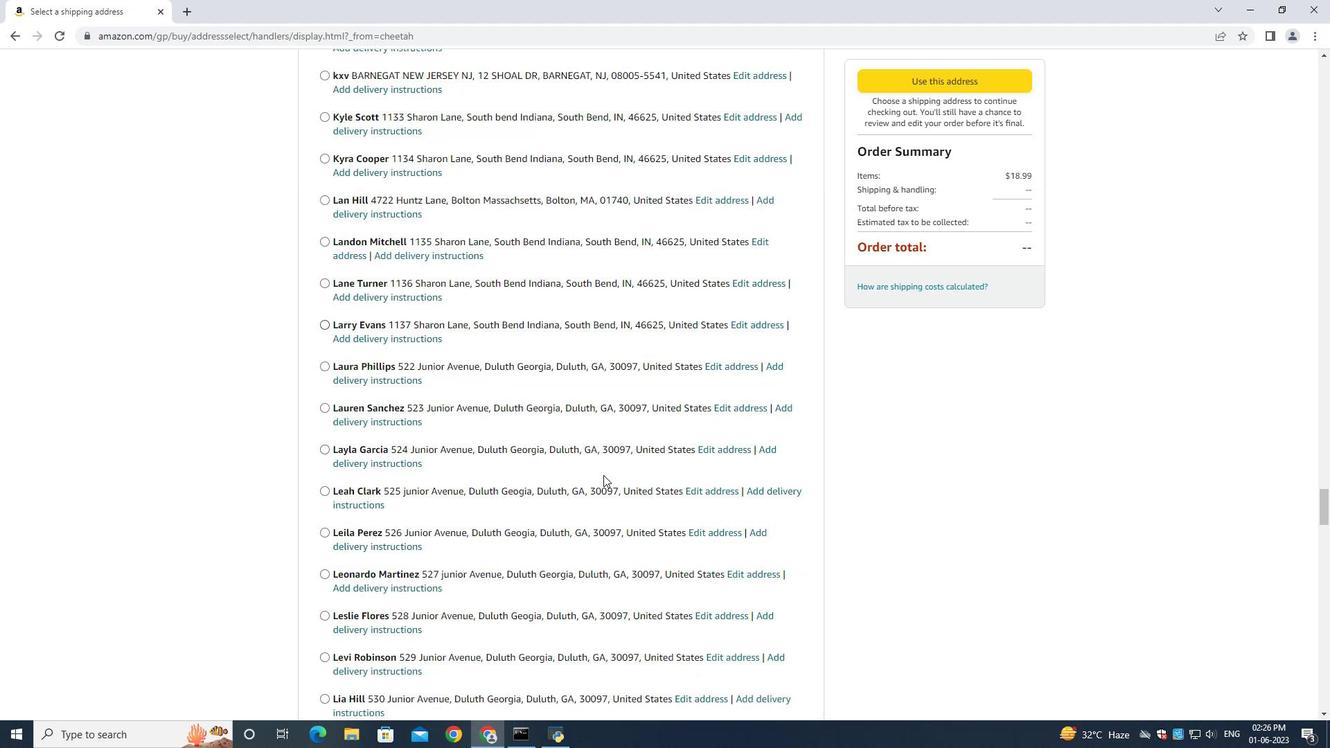 
Action: Mouse scrolled (603, 474) with delta (0, 0)
Screenshot: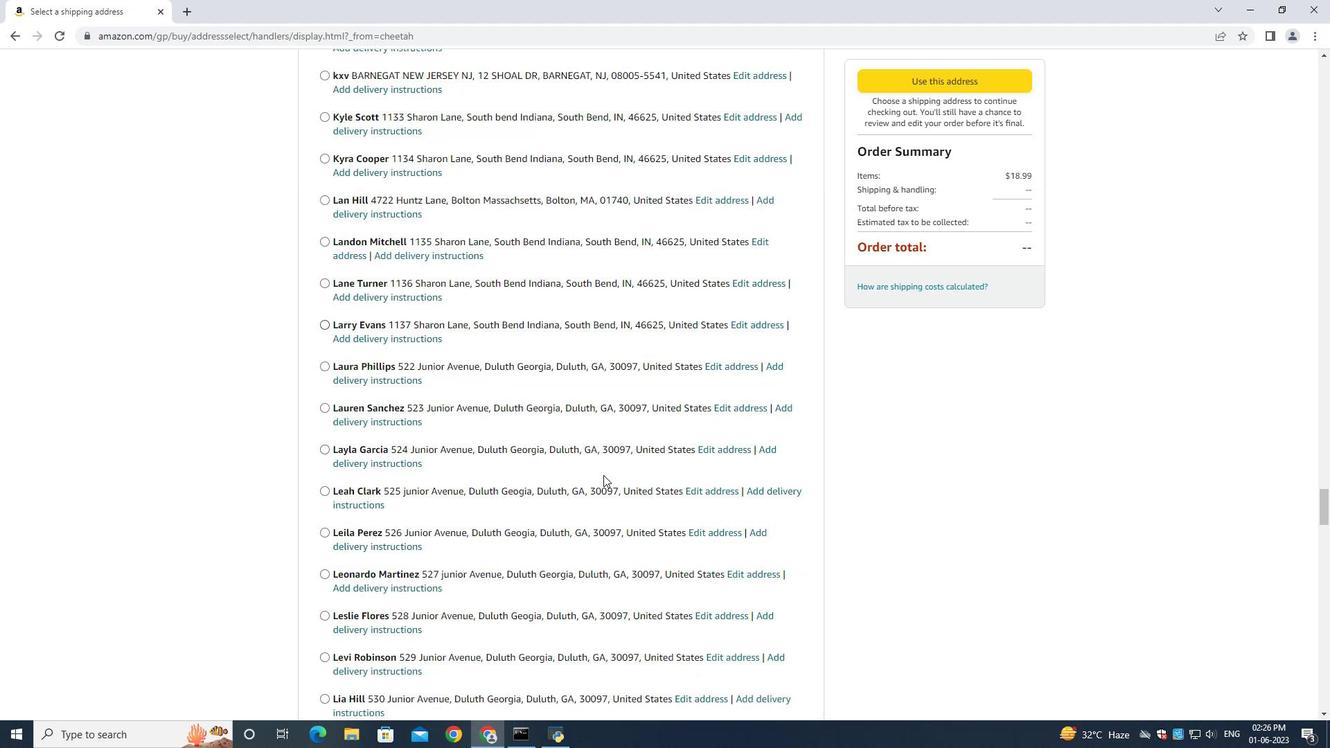 
Action: Mouse scrolled (603, 474) with delta (0, 0)
Screenshot: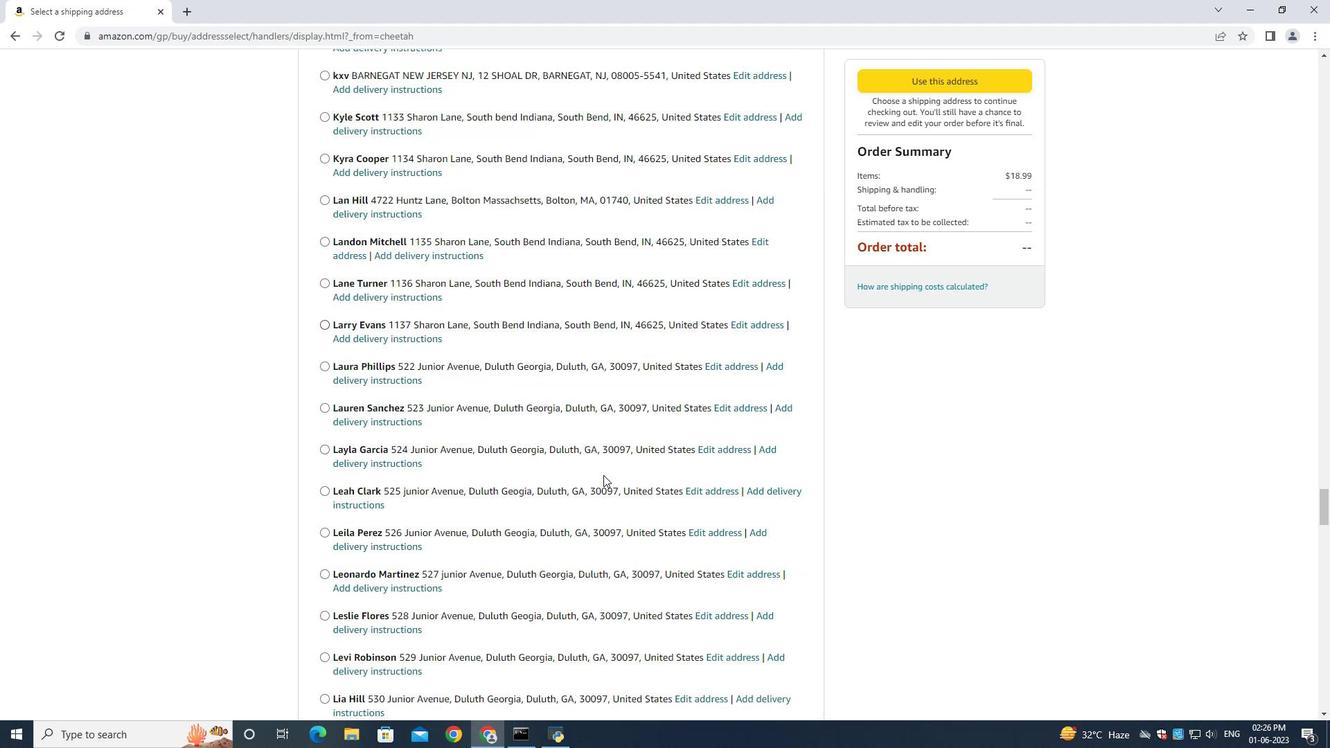 
Action: Mouse scrolled (603, 474) with delta (0, 0)
Screenshot: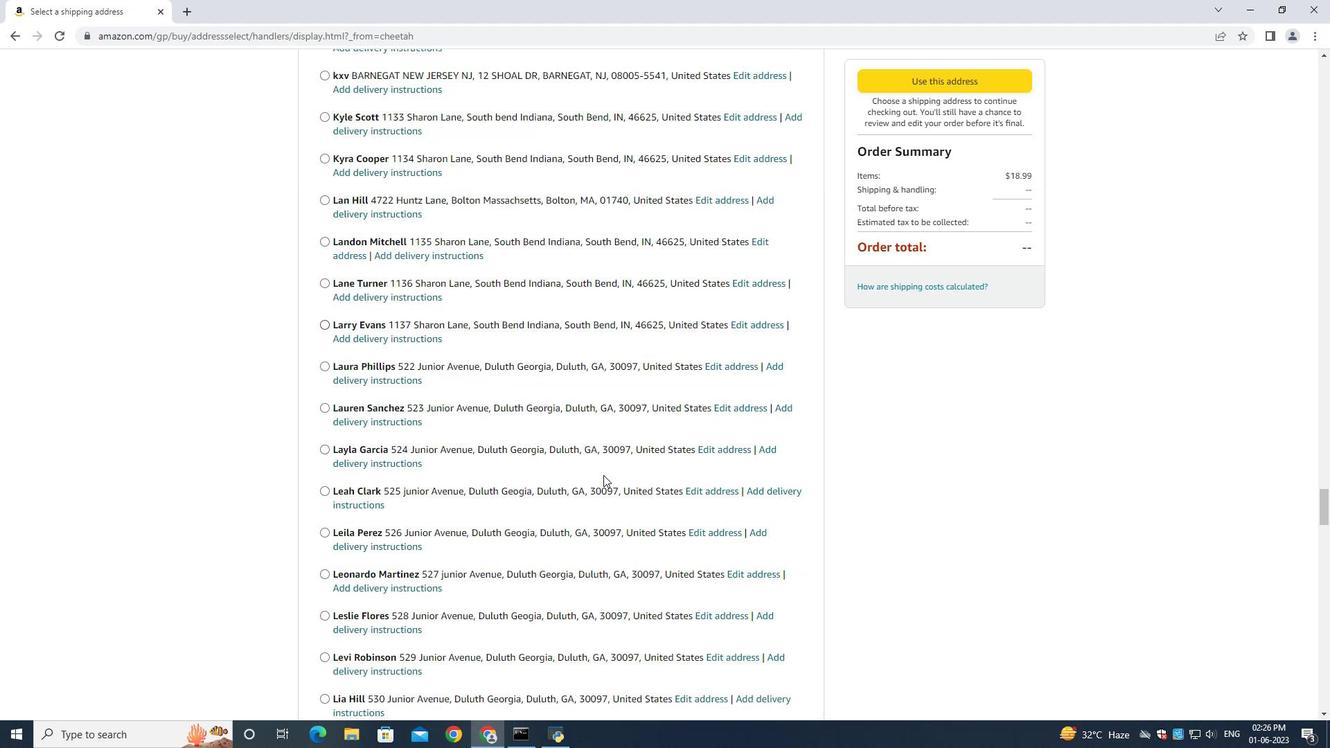 
Action: Mouse scrolled (603, 474) with delta (0, 0)
Screenshot: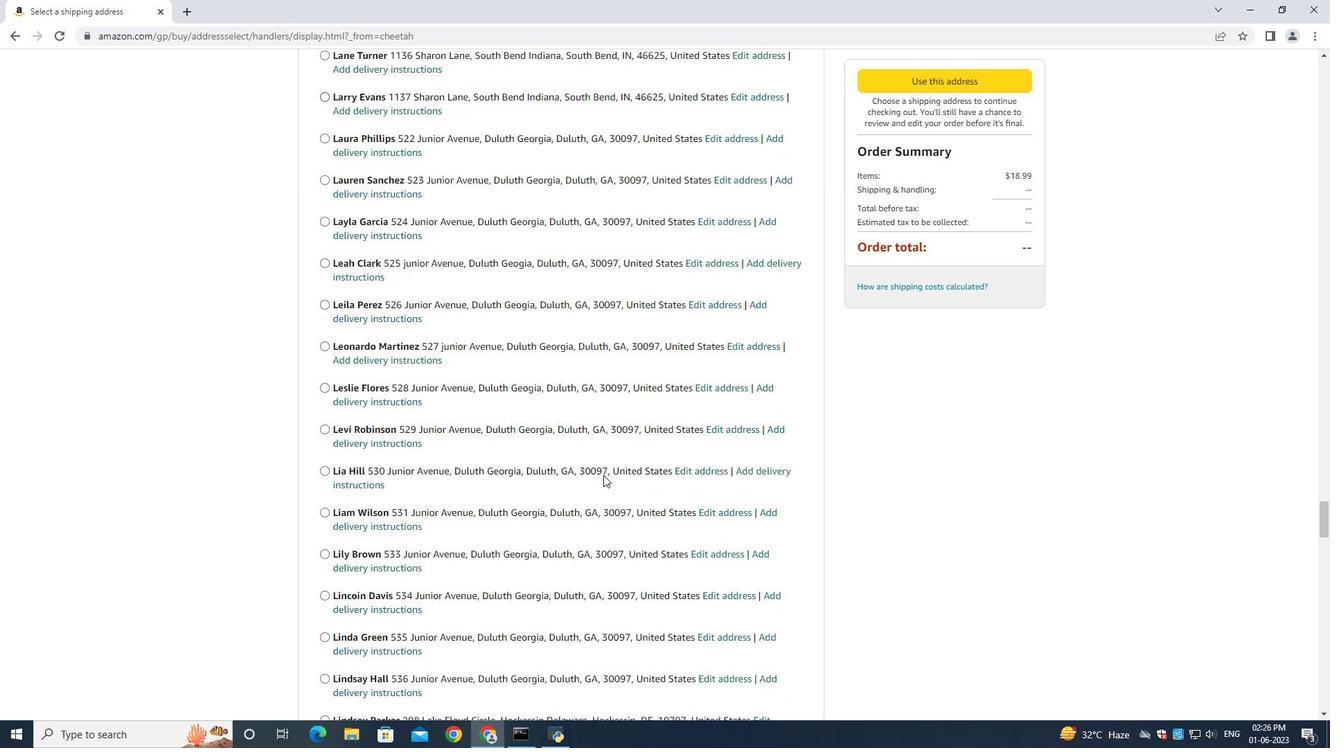 
Action: Mouse scrolled (603, 474) with delta (0, 0)
Screenshot: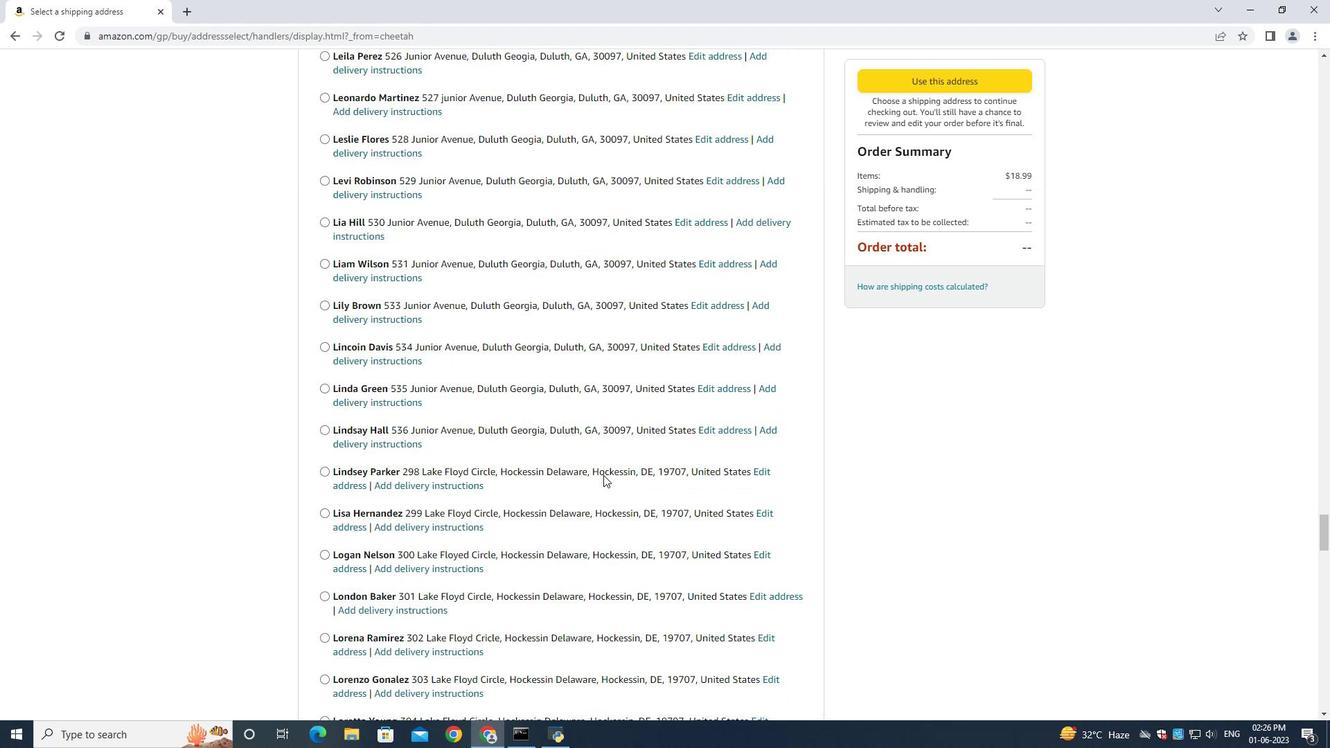 
Action: Mouse scrolled (603, 474) with delta (0, 0)
Screenshot: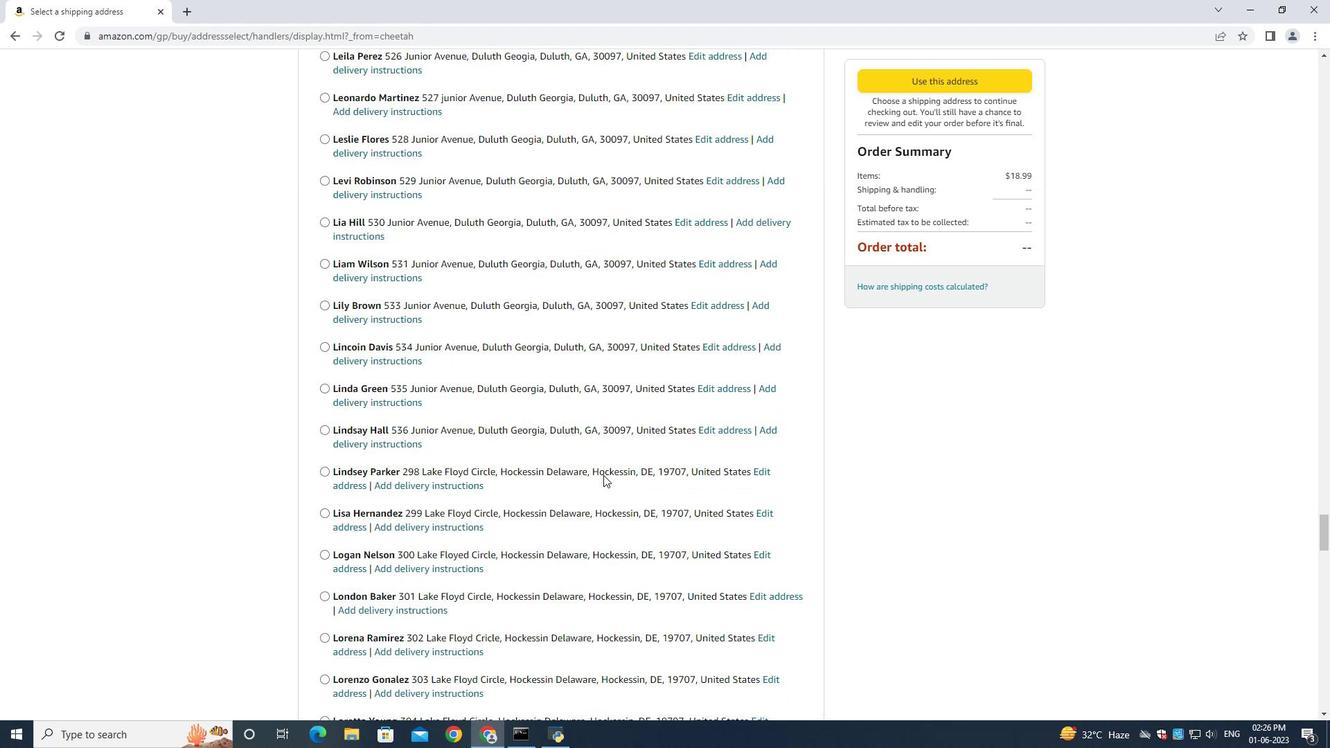 
Action: Mouse scrolled (603, 474) with delta (0, 0)
Screenshot: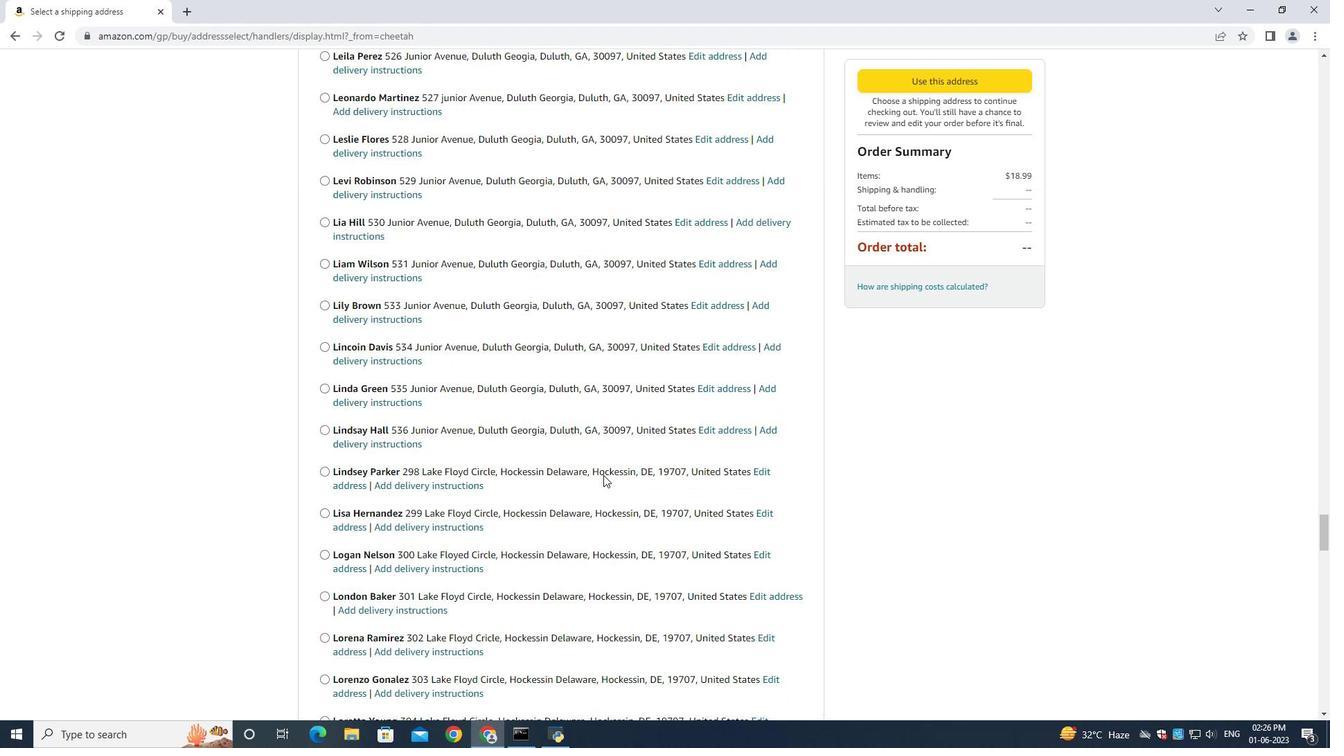 
Action: Mouse scrolled (603, 474) with delta (0, 0)
Screenshot: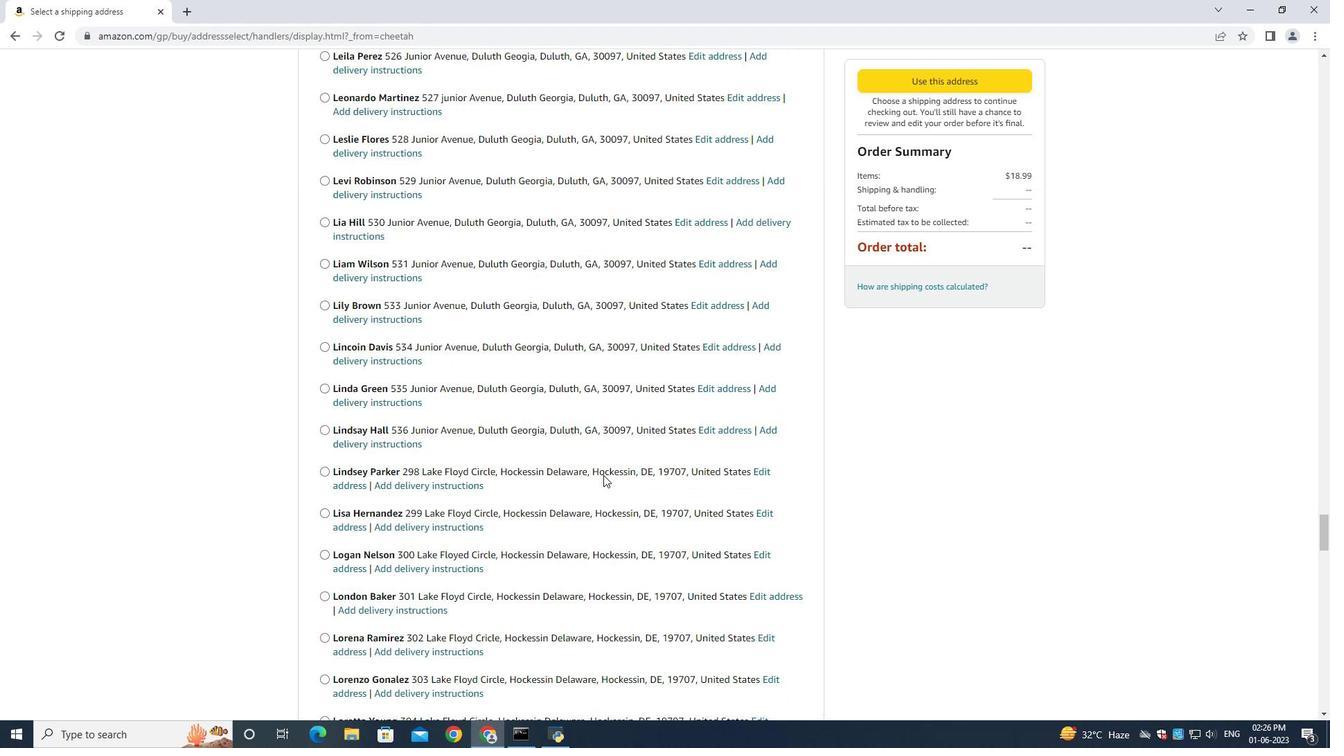 
Action: Mouse scrolled (603, 474) with delta (0, 0)
Screenshot: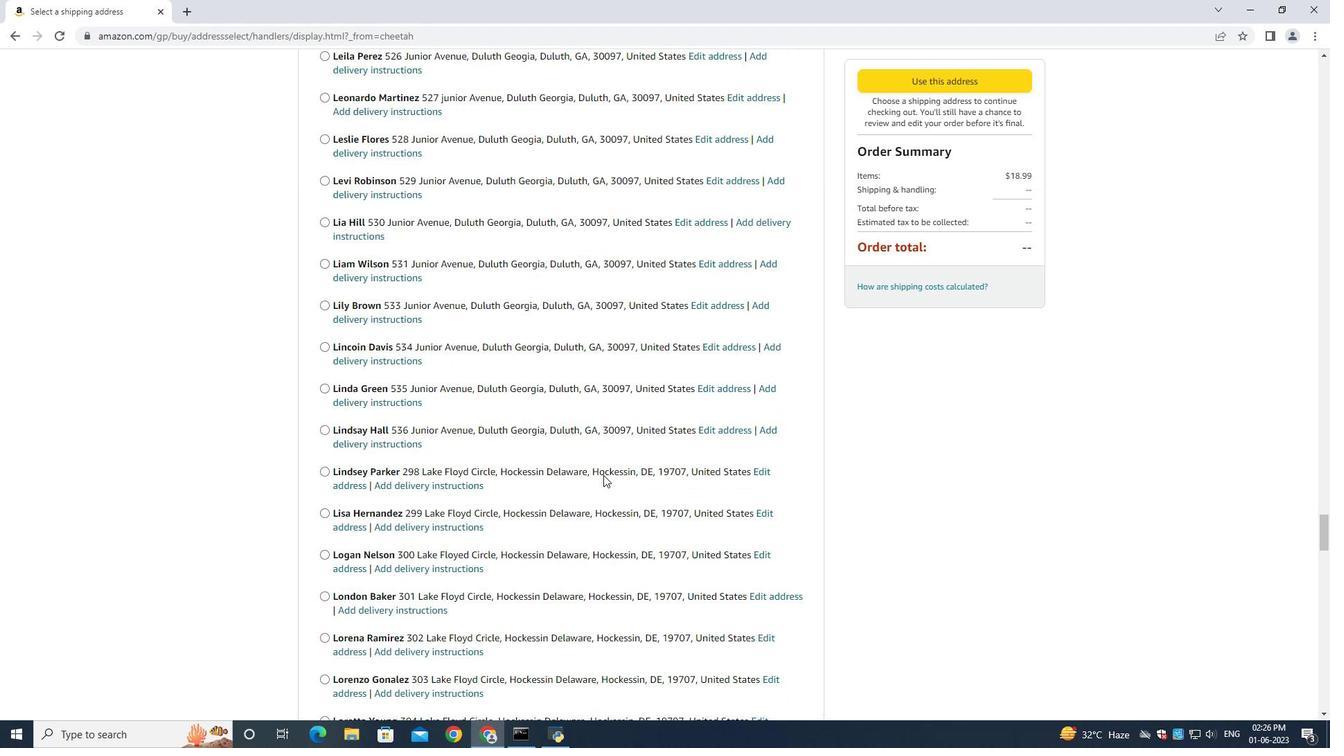 
Action: Mouse scrolled (603, 474) with delta (0, 0)
Screenshot: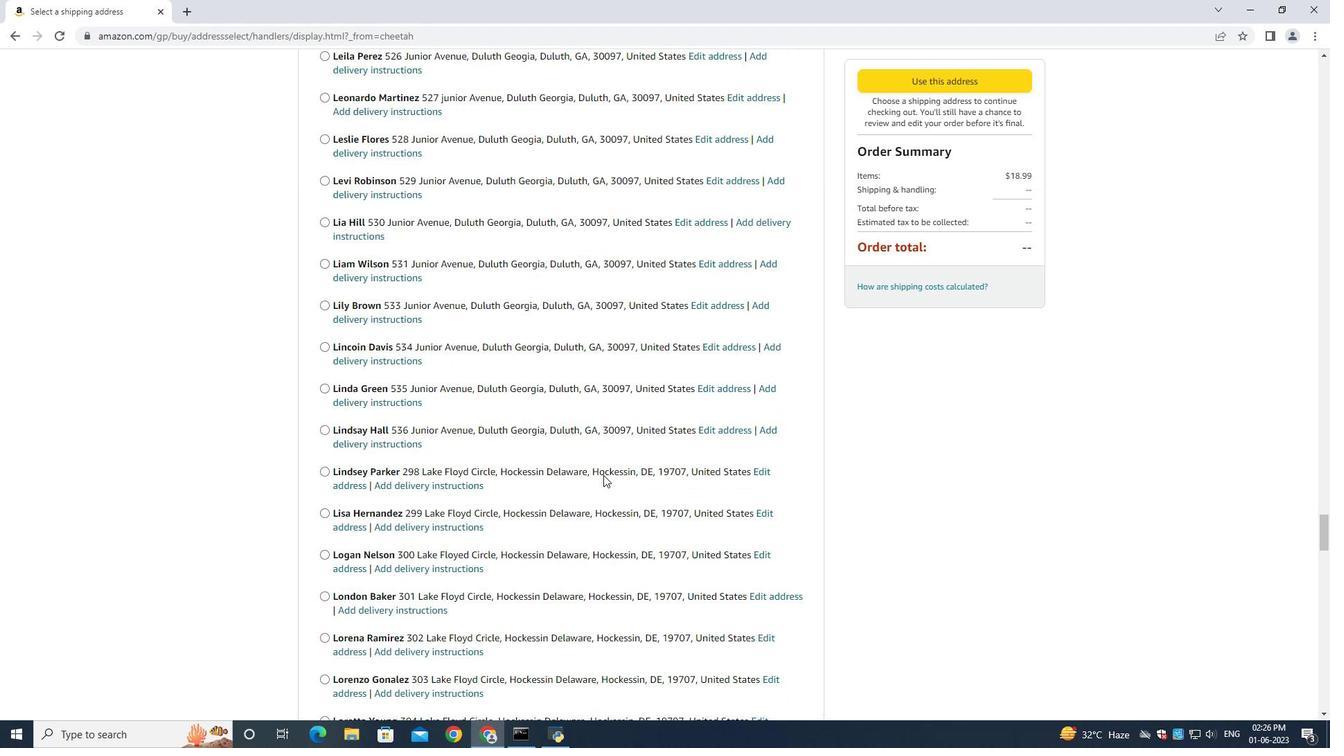 
Action: Mouse scrolled (603, 474) with delta (0, 0)
Screenshot: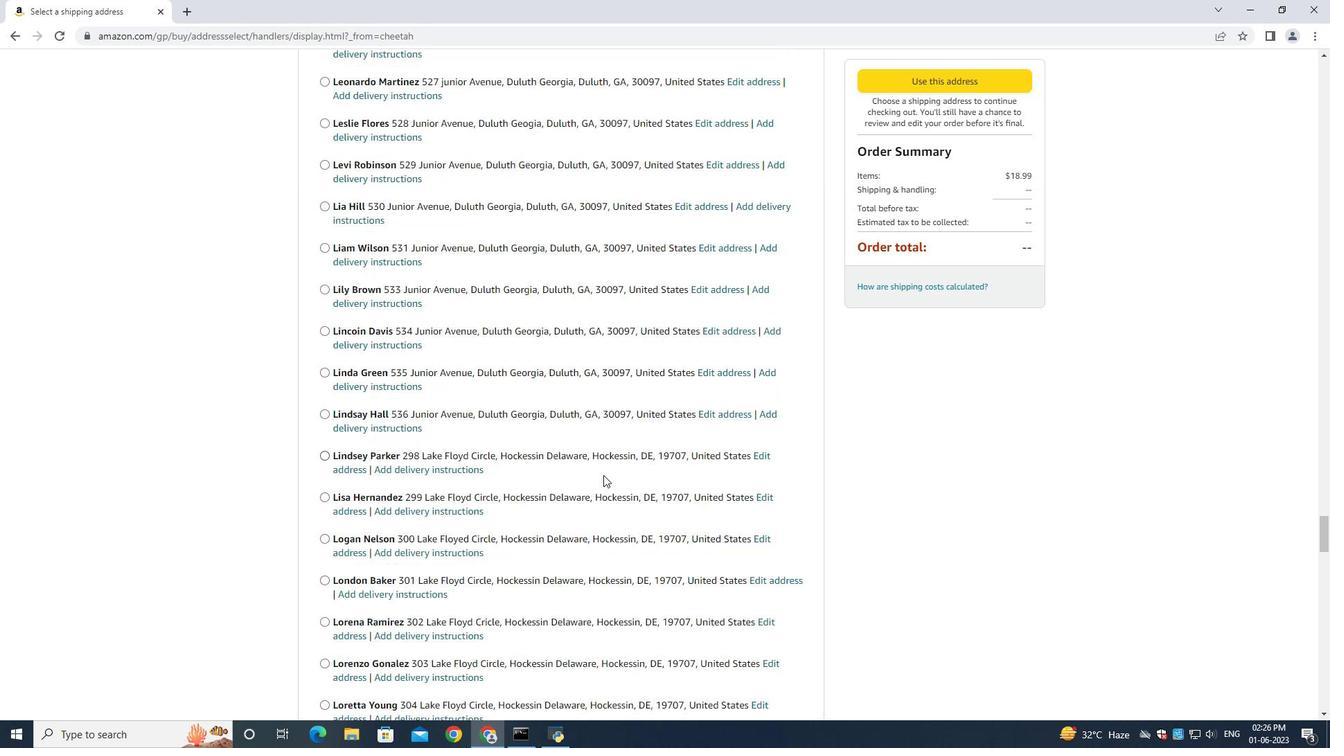 
Action: Mouse scrolled (603, 474) with delta (0, 0)
Screenshot: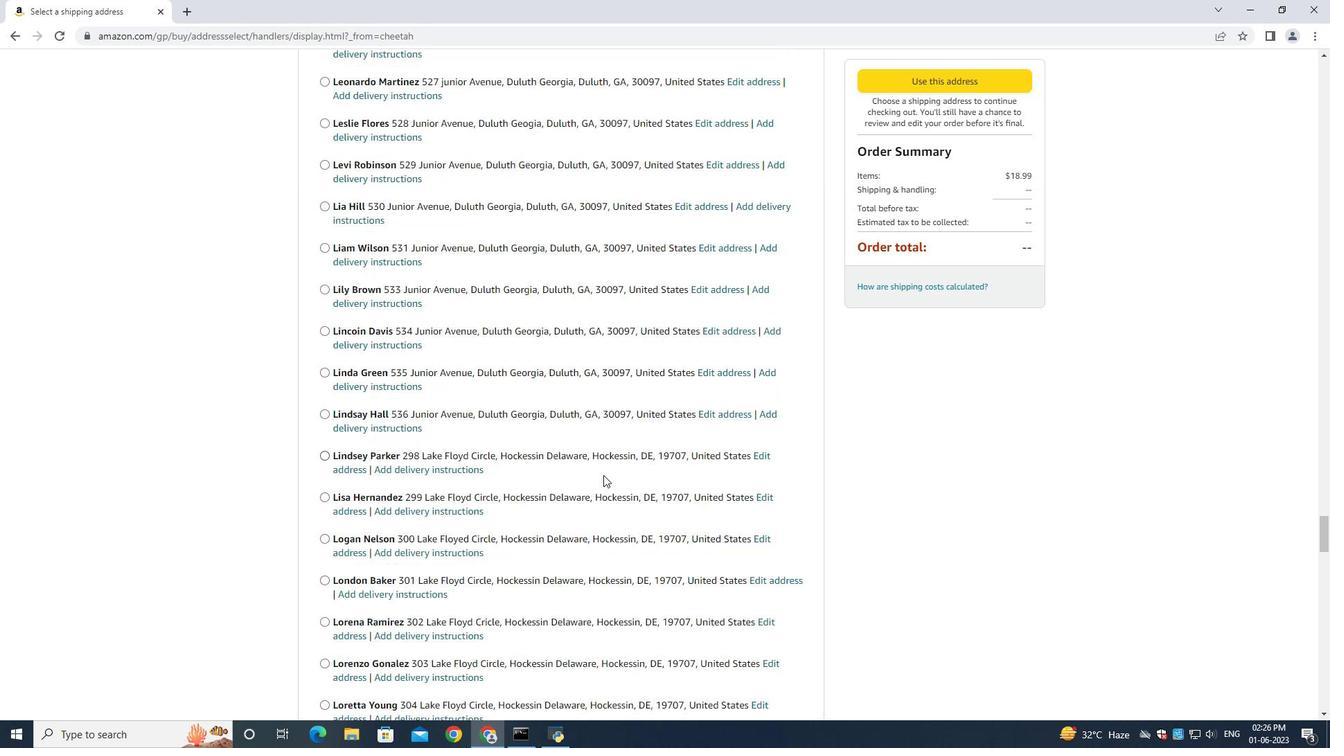 
Action: Mouse scrolled (603, 474) with delta (0, 0)
Screenshot: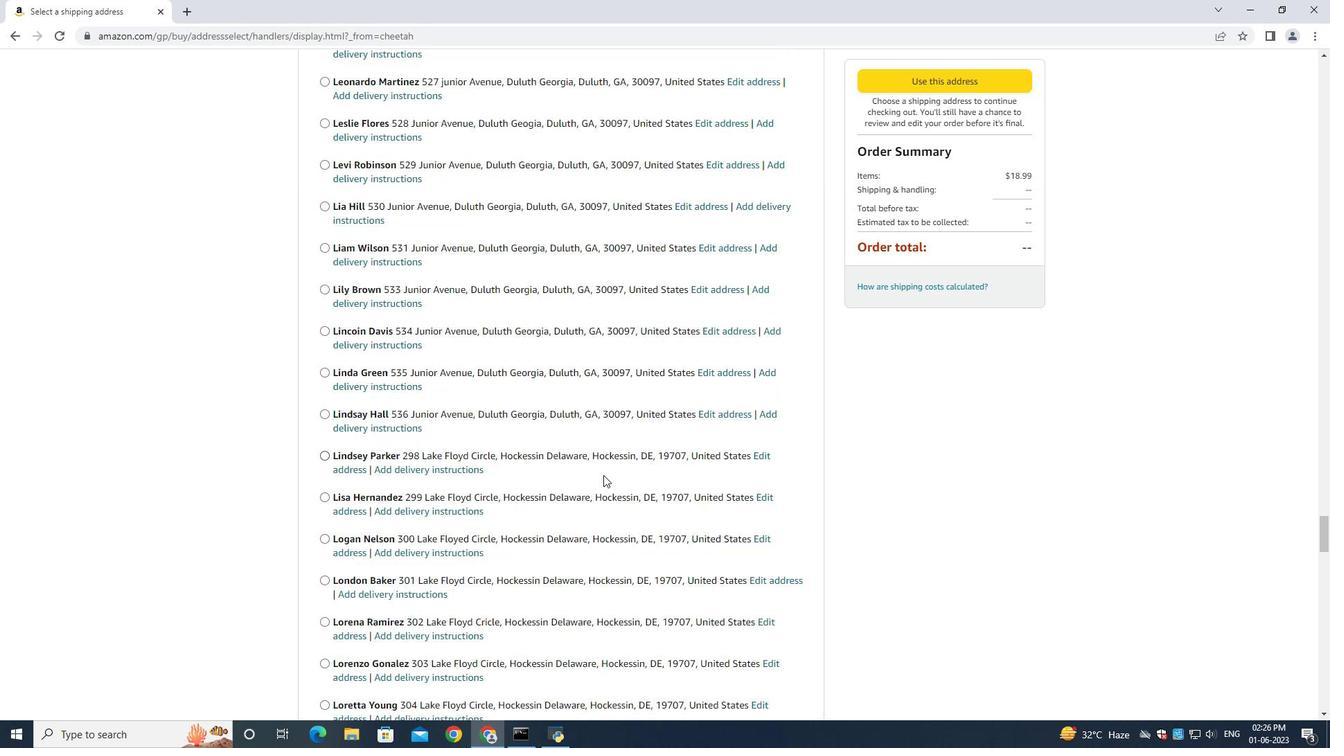 
Action: Mouse scrolled (603, 474) with delta (0, 0)
Screenshot: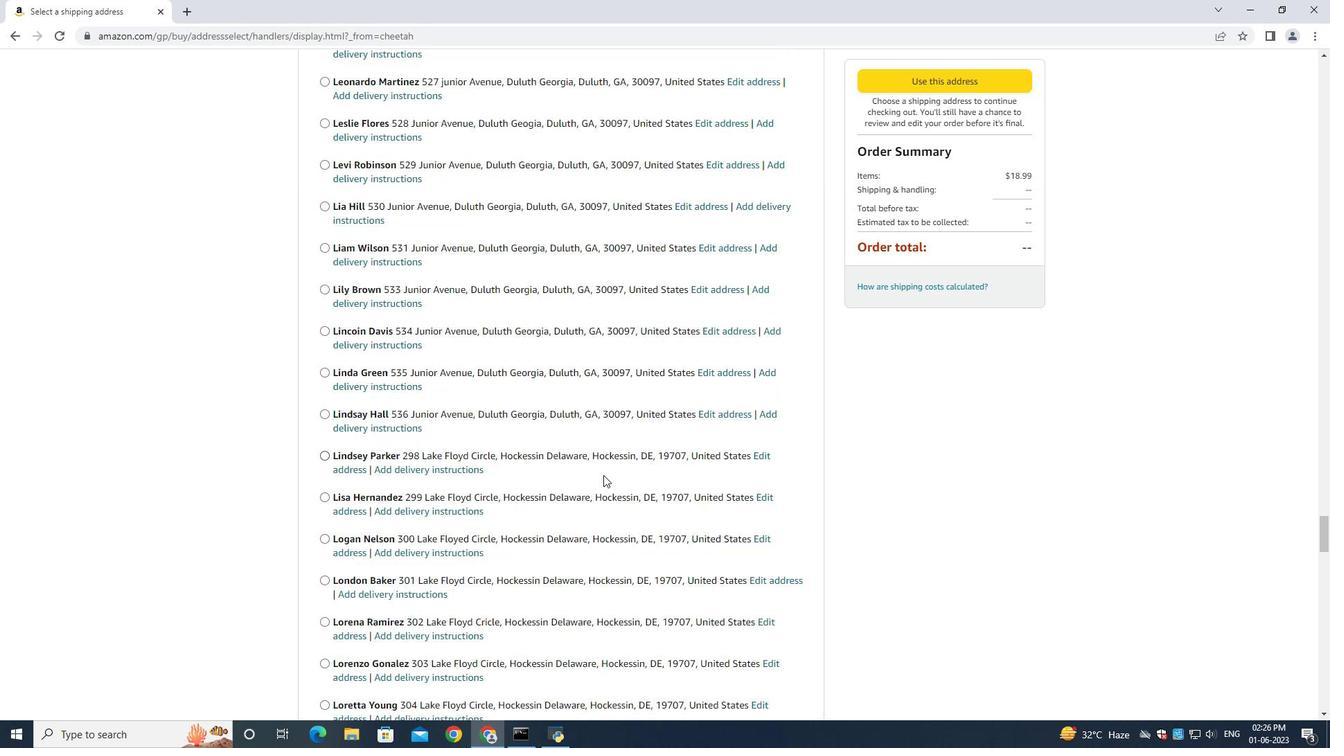 
Action: Mouse scrolled (603, 474) with delta (0, 0)
Screenshot: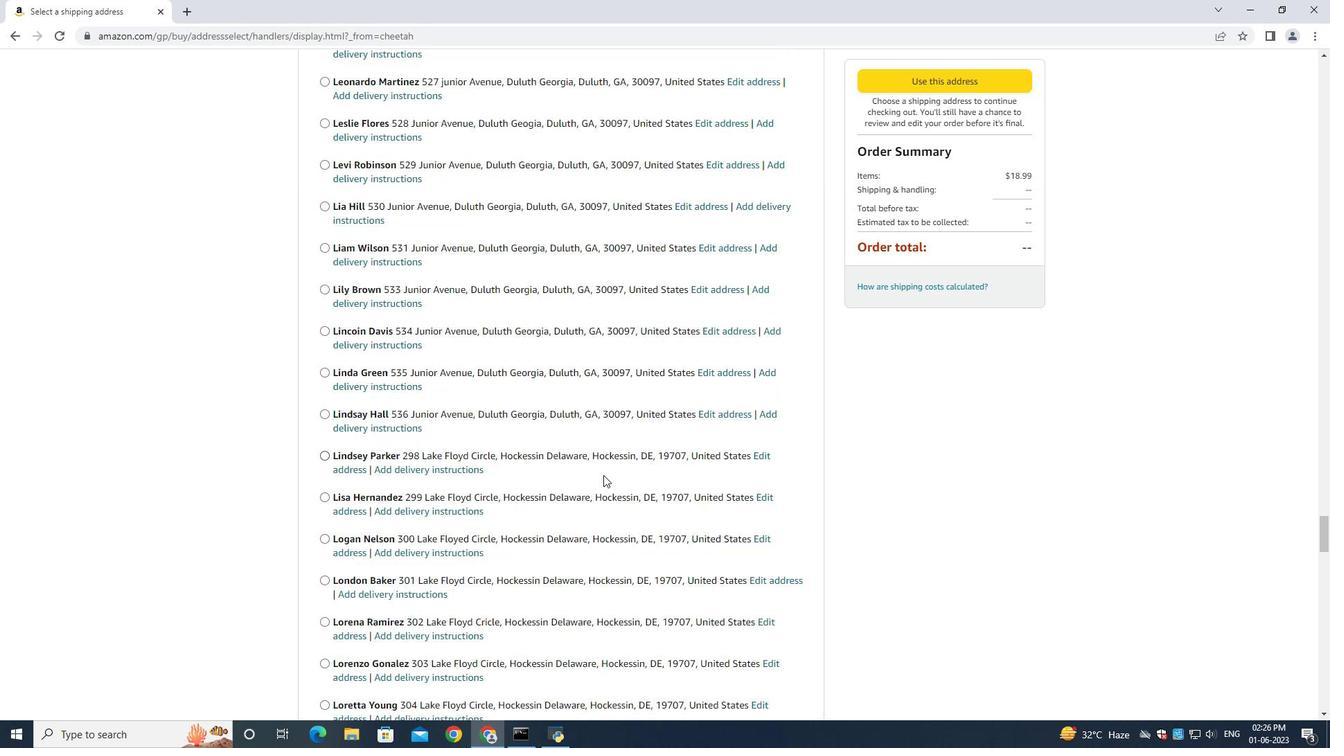 
Action: Mouse scrolled (603, 474) with delta (0, 0)
Screenshot: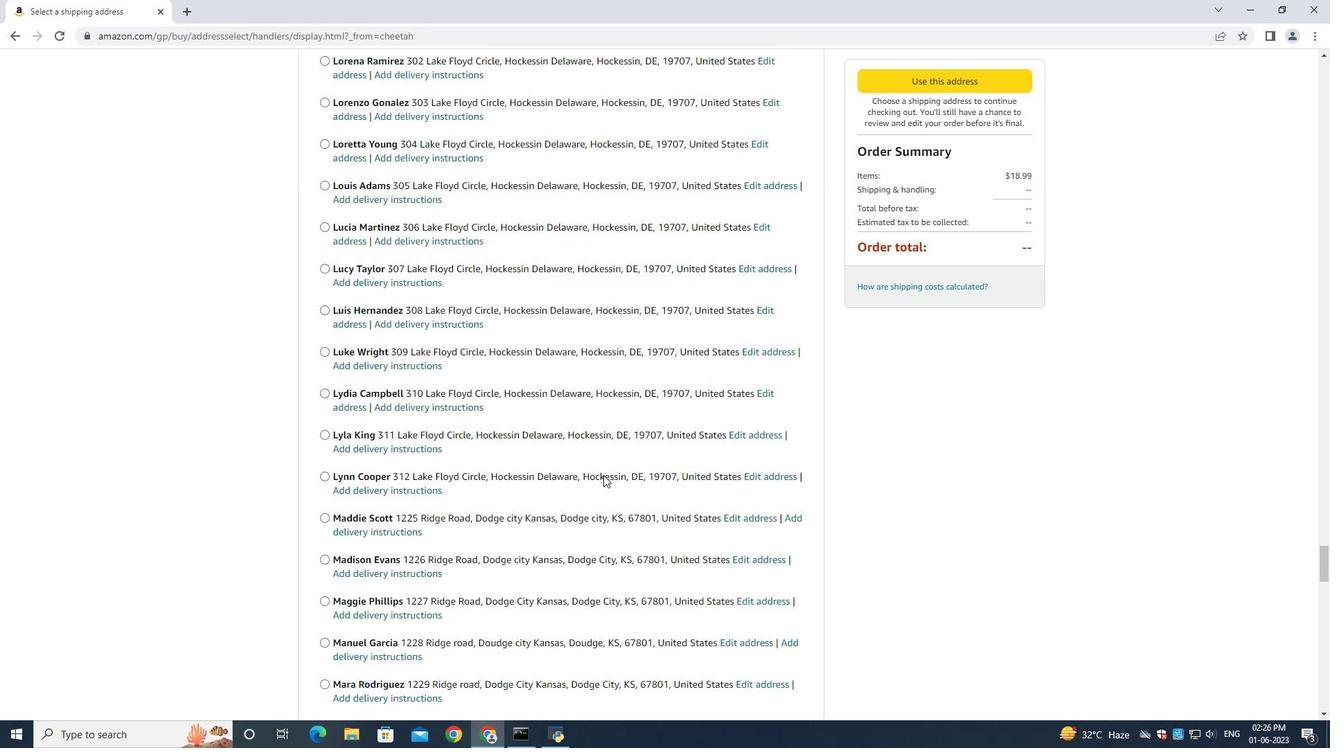 
Action: Mouse scrolled (603, 474) with delta (0, 0)
Screenshot: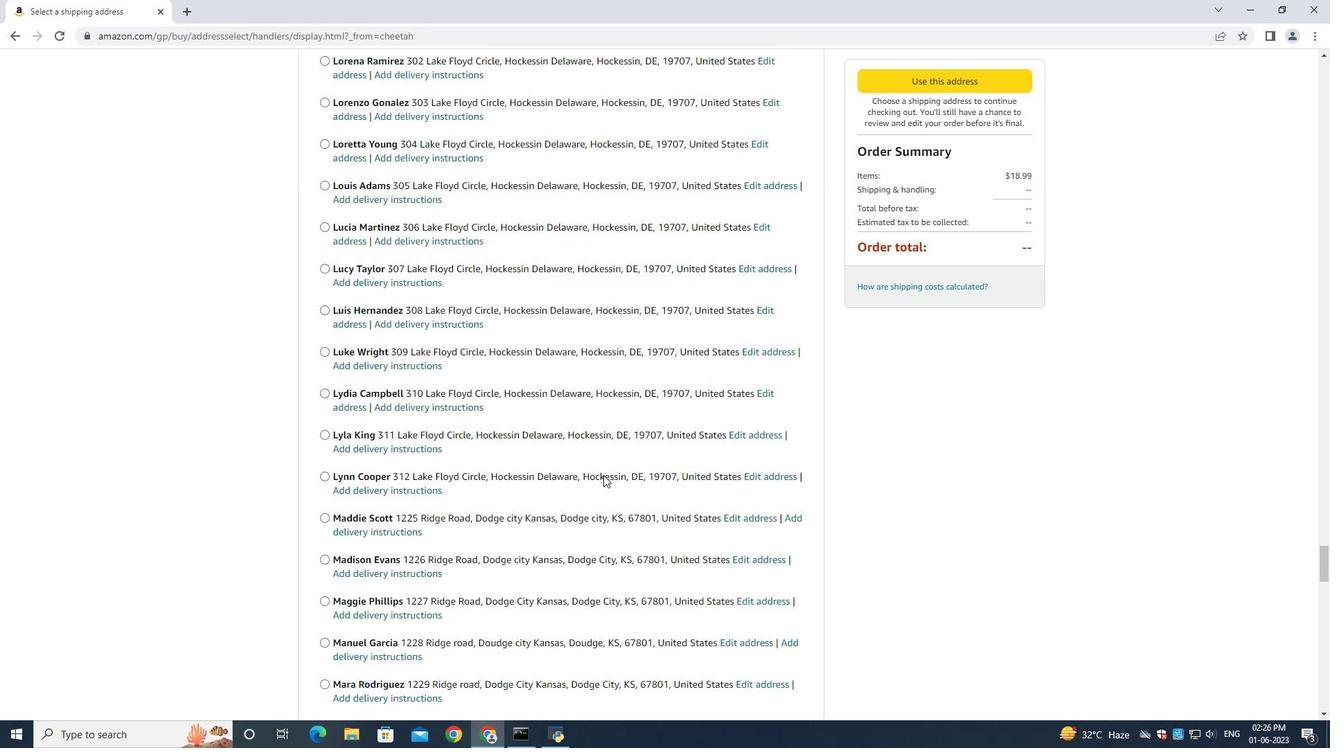 
Action: Mouse scrolled (603, 474) with delta (0, 0)
Screenshot: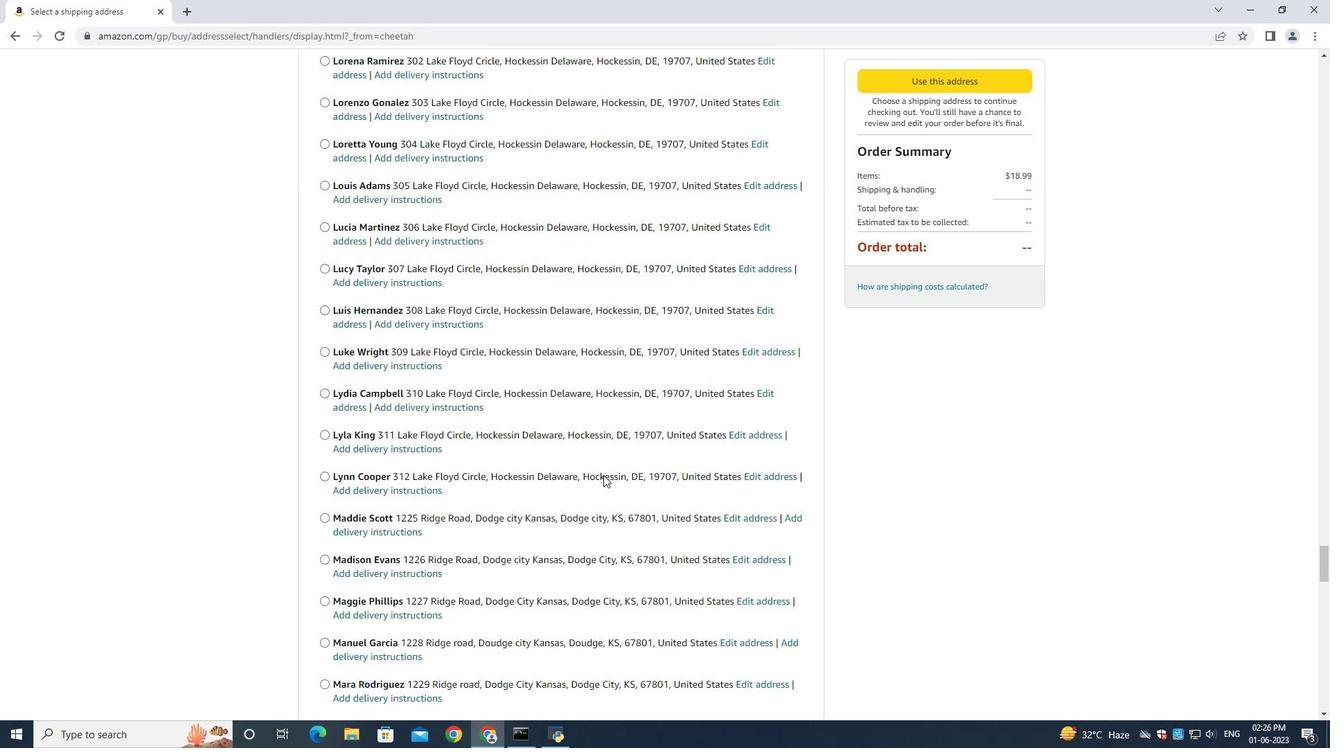 
Action: Mouse scrolled (603, 474) with delta (0, 0)
Screenshot: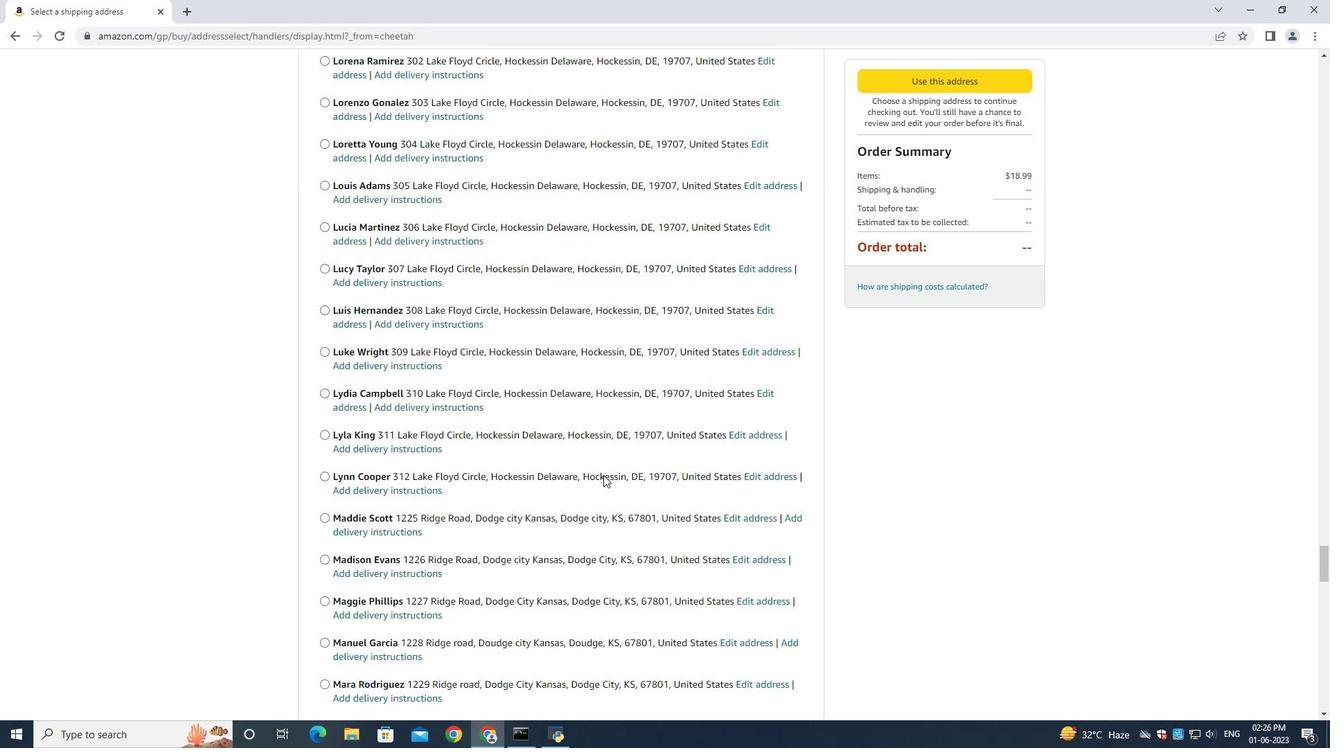 
Action: Mouse scrolled (603, 474) with delta (0, 0)
Screenshot: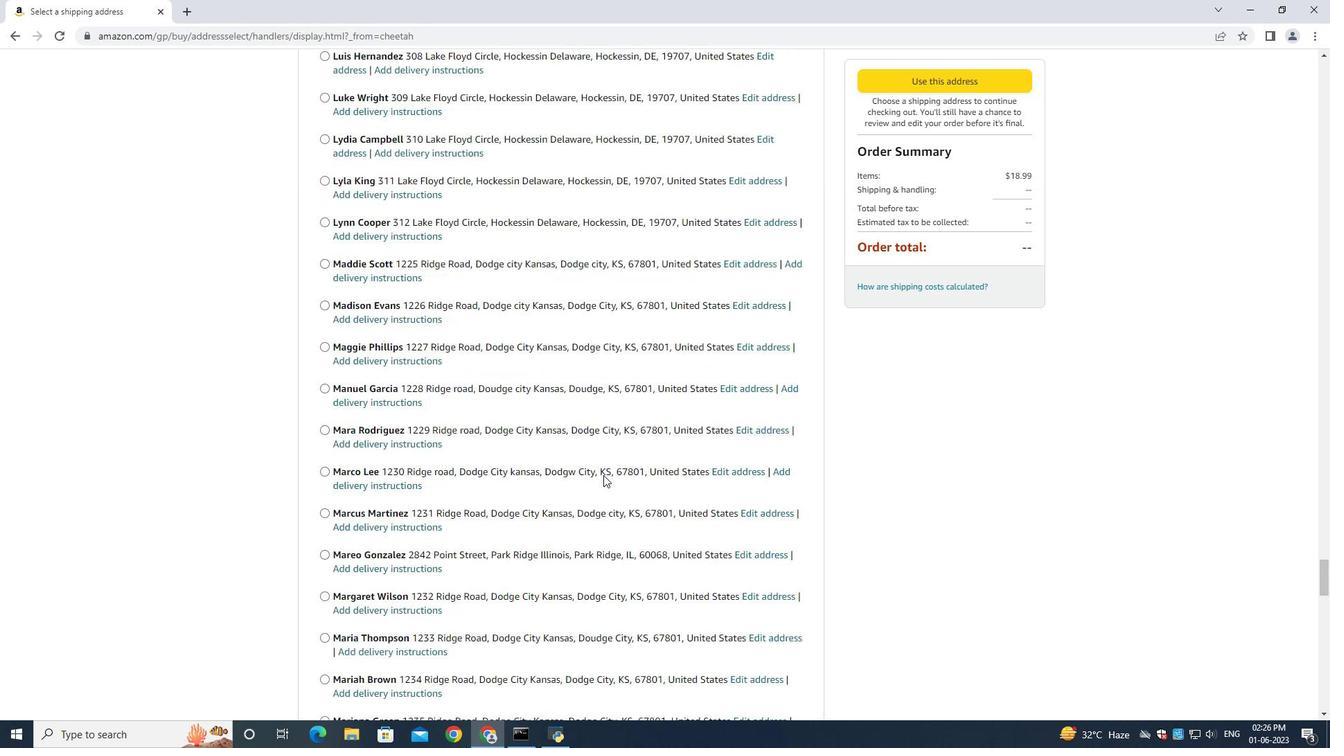 
Action: Mouse scrolled (603, 474) with delta (0, 0)
Screenshot: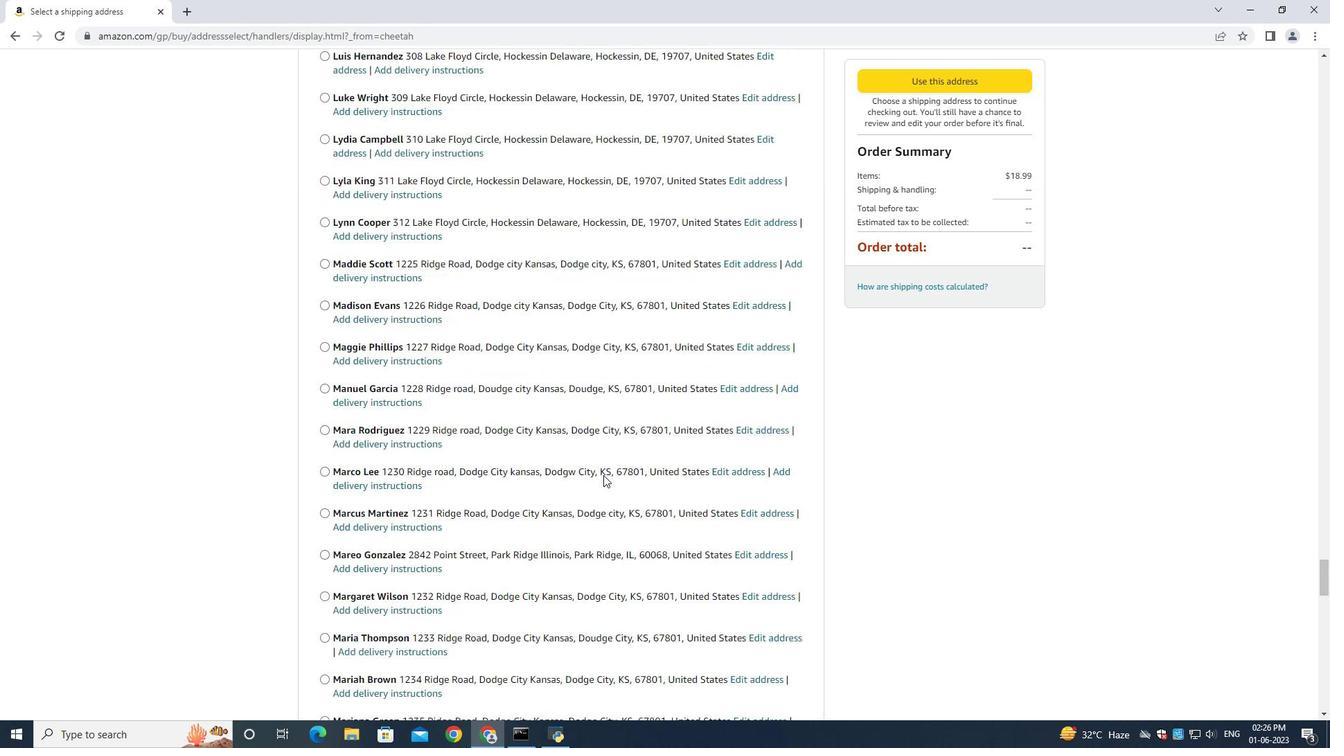 
Action: Mouse scrolled (603, 474) with delta (0, 0)
Screenshot: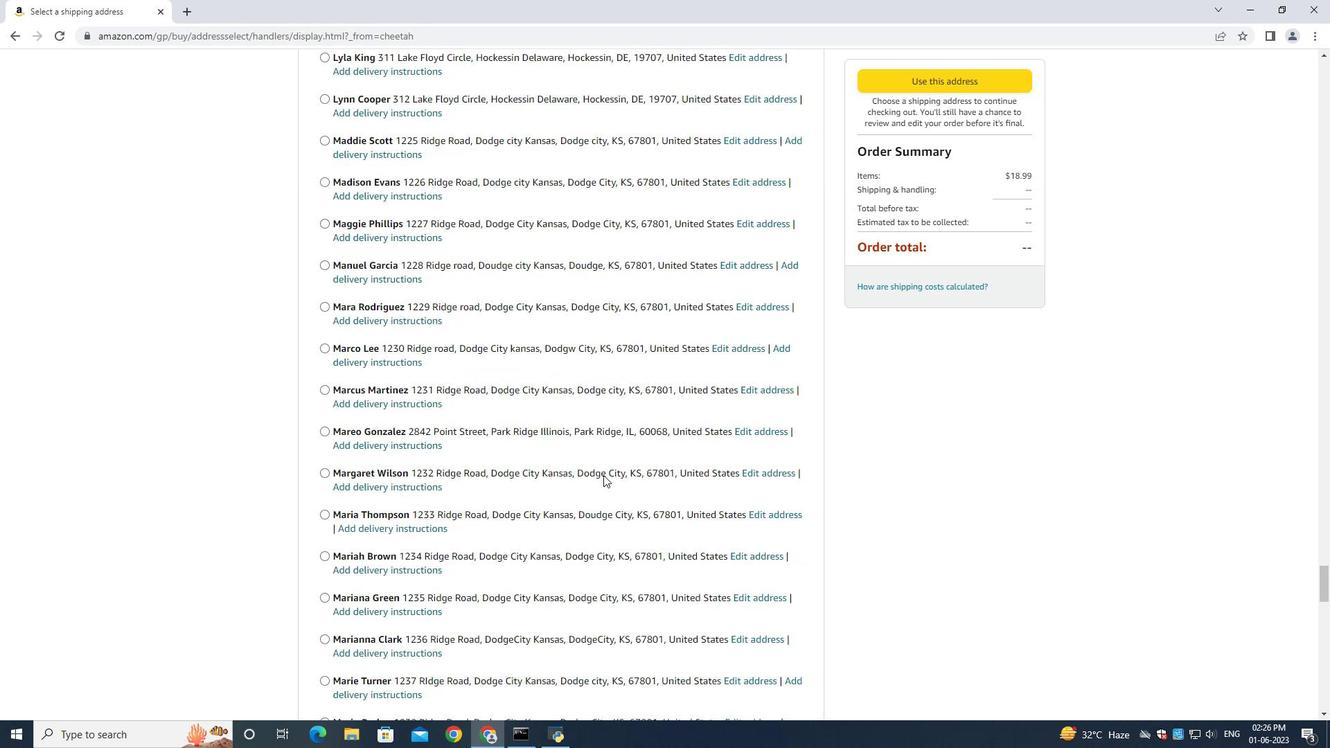 
Action: Mouse scrolled (603, 474) with delta (0, 0)
Screenshot: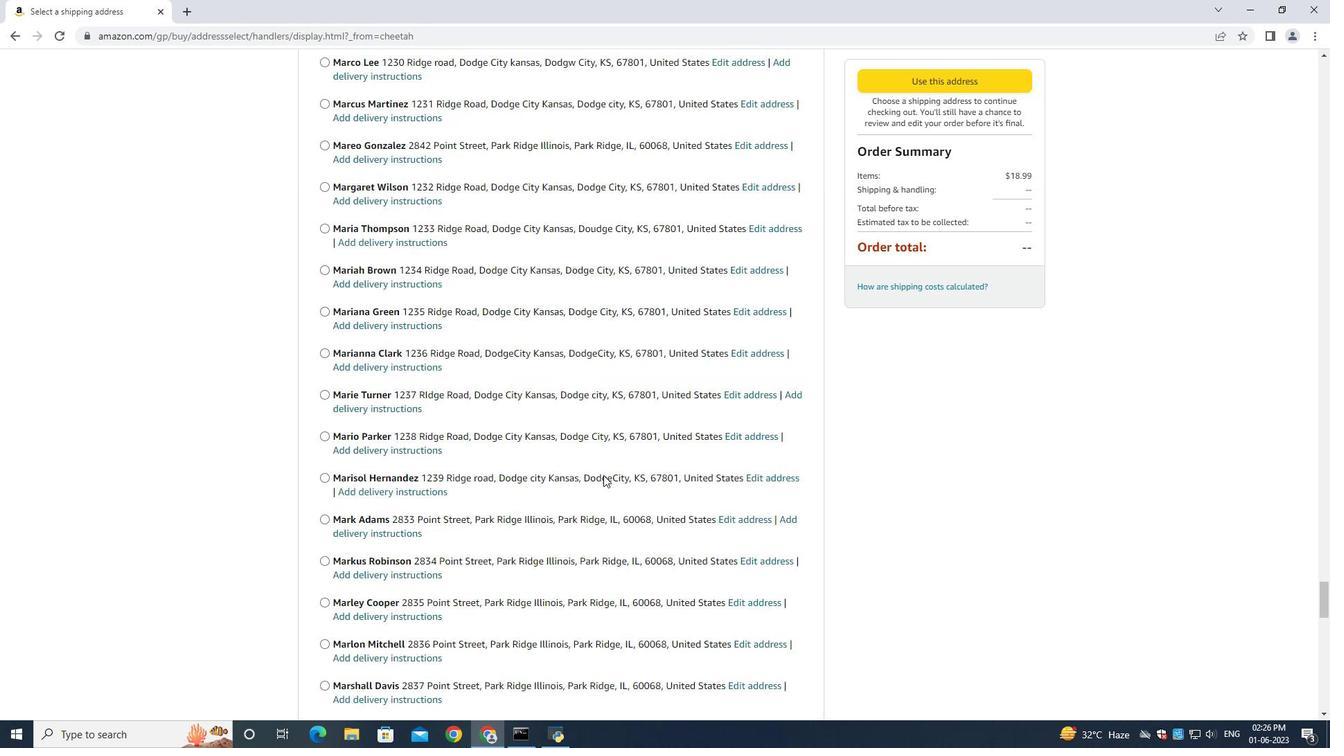 
Action: Mouse scrolled (603, 474) with delta (0, 0)
Screenshot: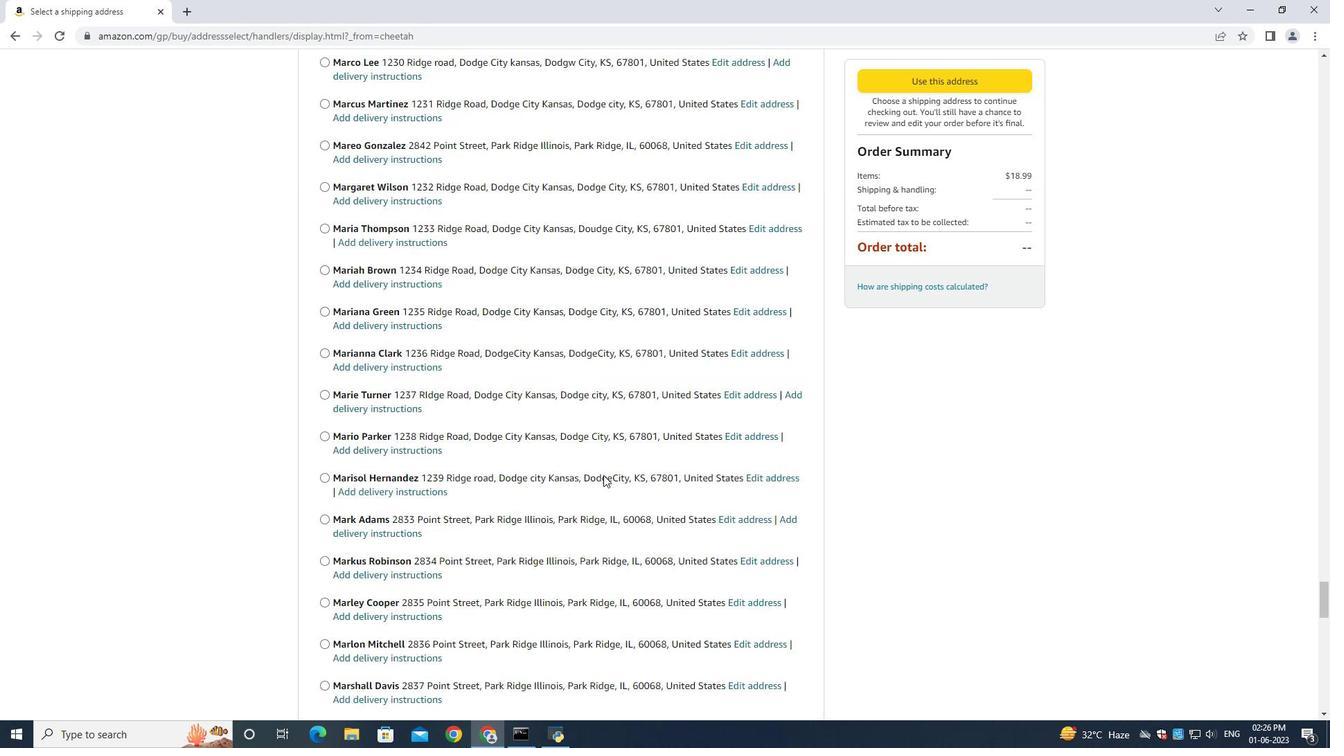 
Action: Mouse scrolled (603, 474) with delta (0, 0)
Screenshot: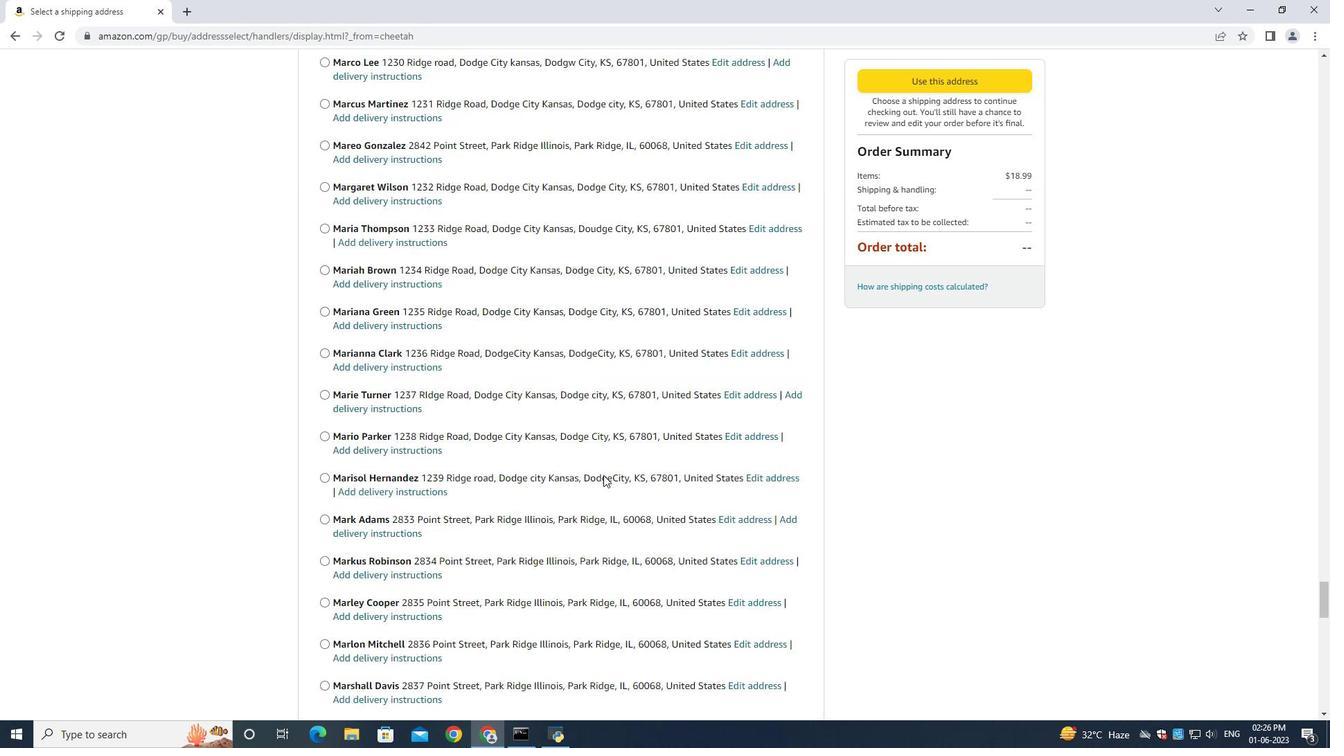 
Action: Mouse scrolled (603, 474) with delta (0, 0)
Screenshot: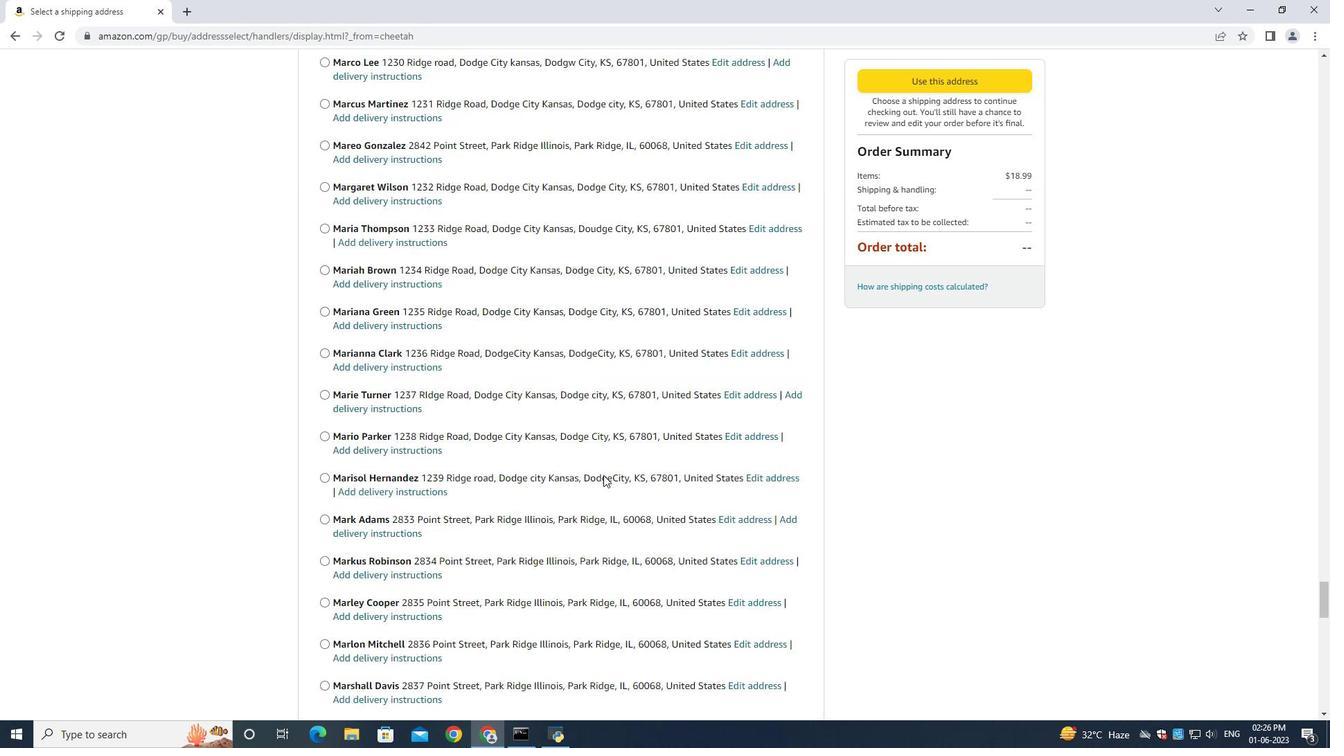 
Action: Mouse scrolled (603, 474) with delta (0, 0)
Screenshot: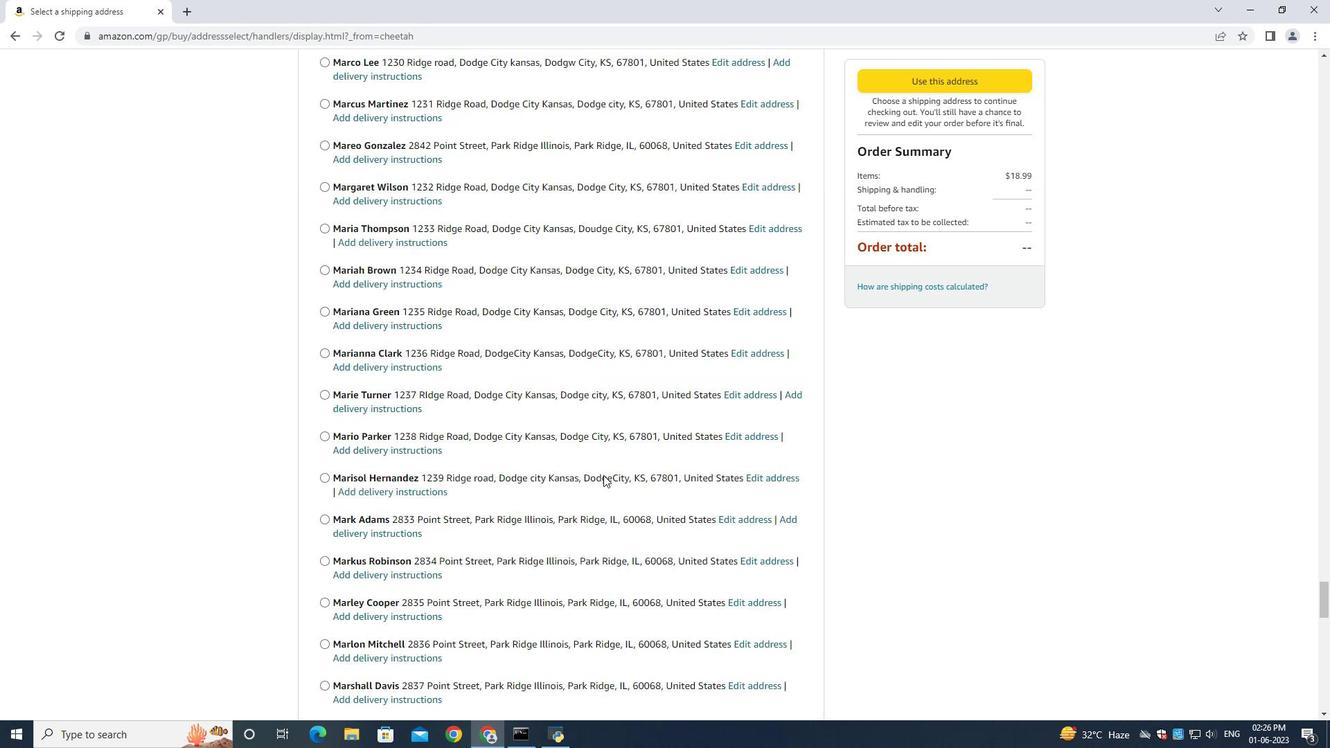 
Action: Mouse scrolled (603, 474) with delta (0, 0)
Screenshot: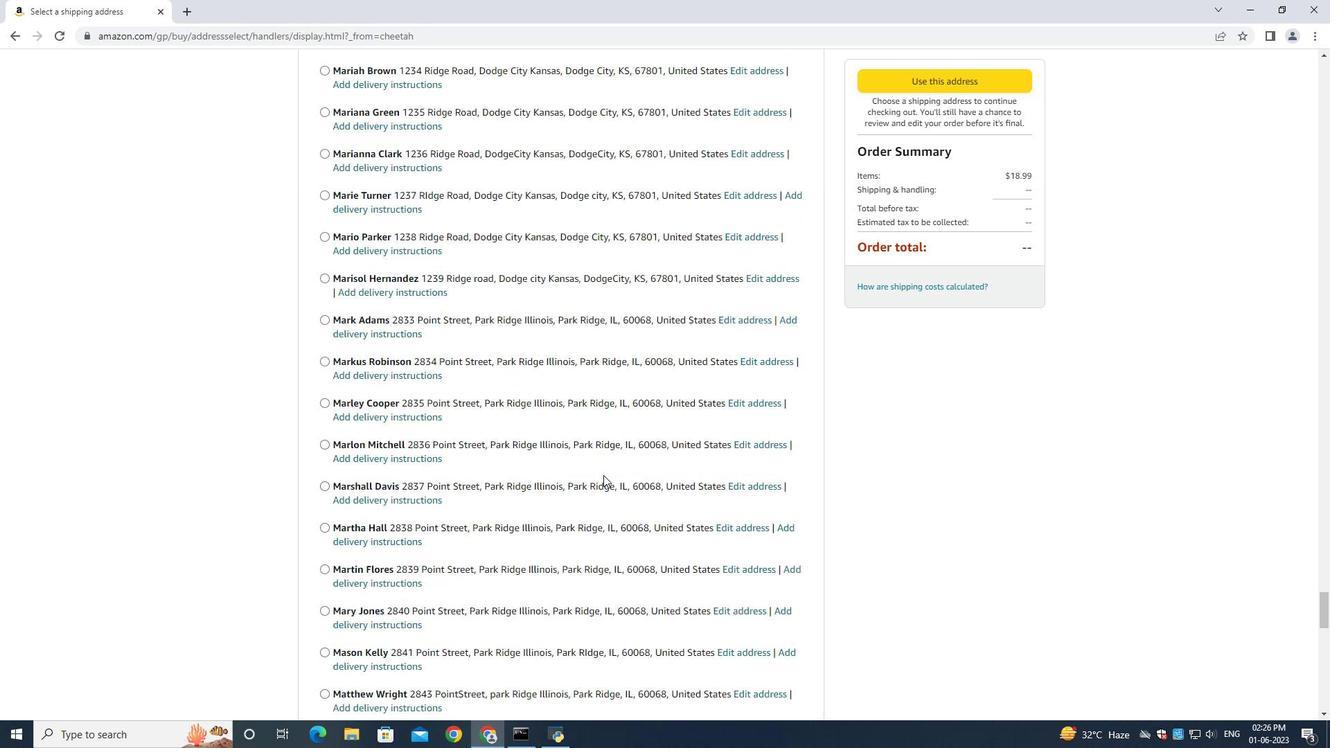 
Action: Mouse scrolled (603, 474) with delta (0, 0)
Screenshot: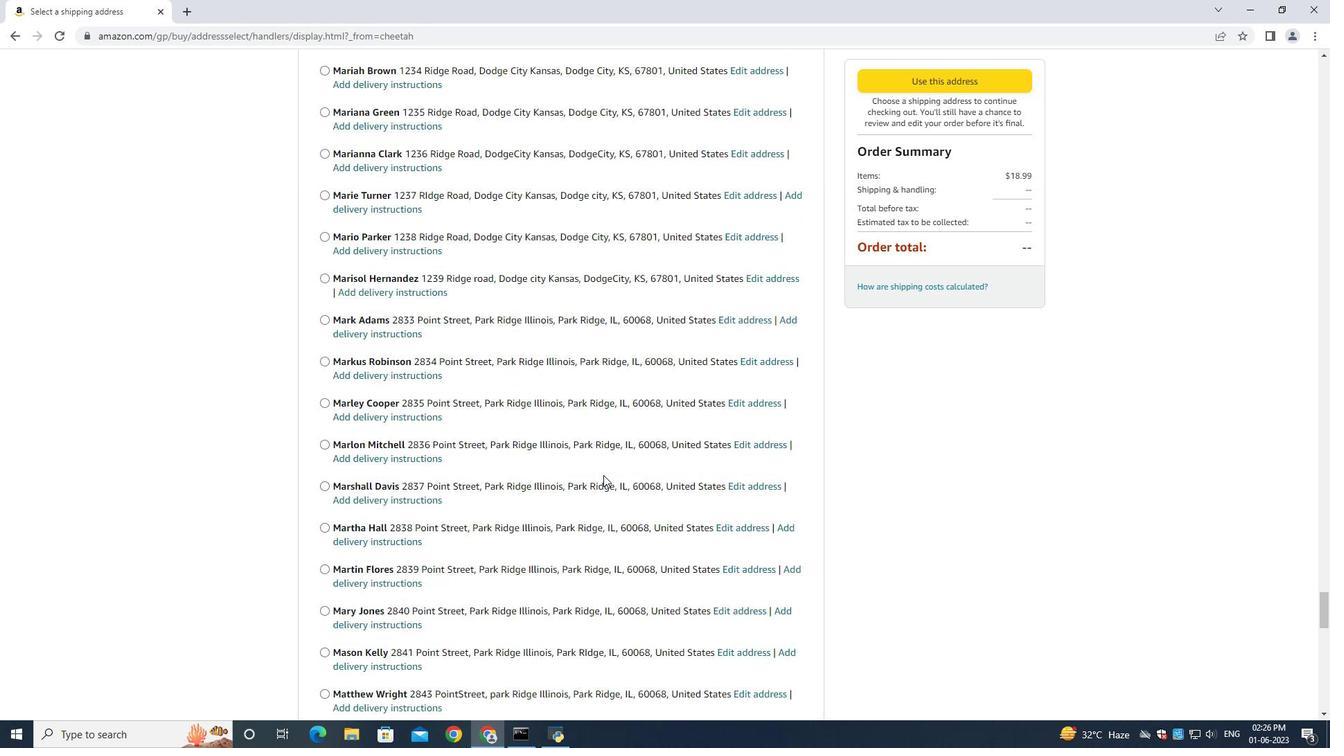 
Action: Mouse scrolled (603, 474) with delta (0, 0)
Screenshot: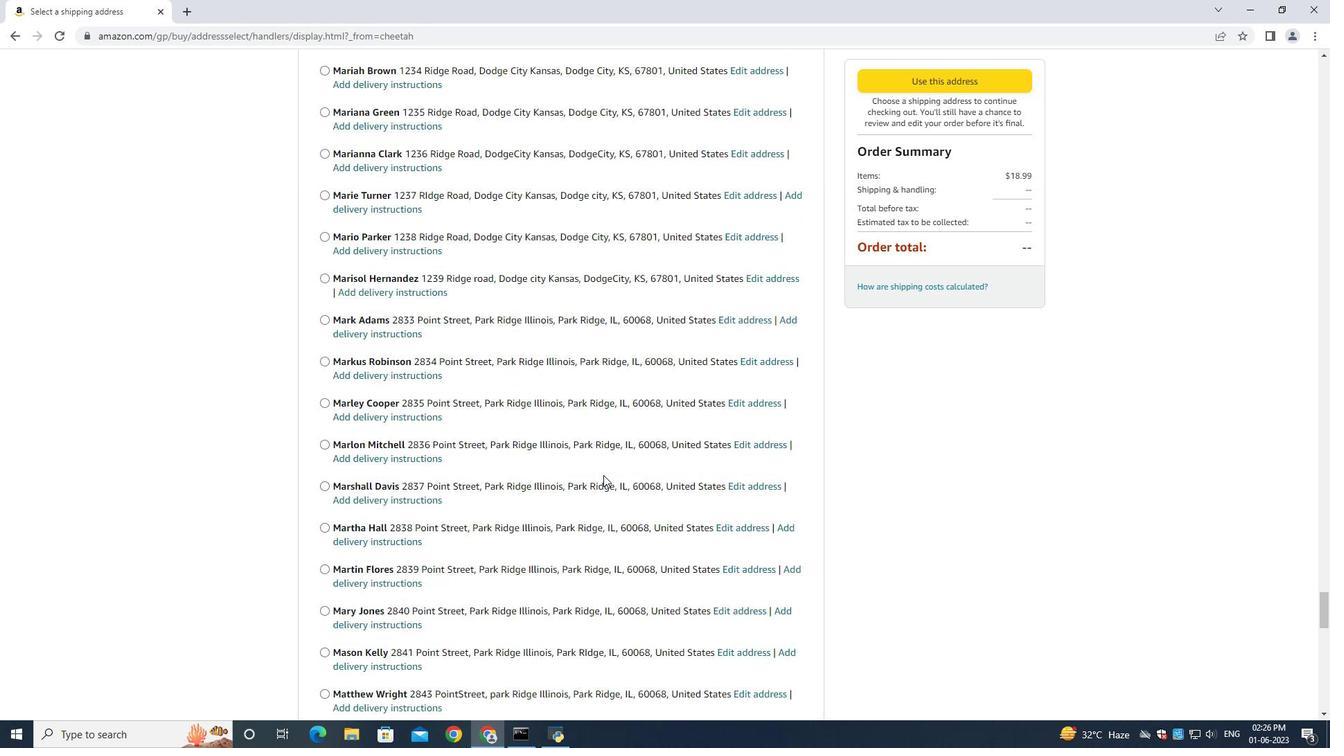 
Action: Mouse scrolled (603, 474) with delta (0, 0)
Screenshot: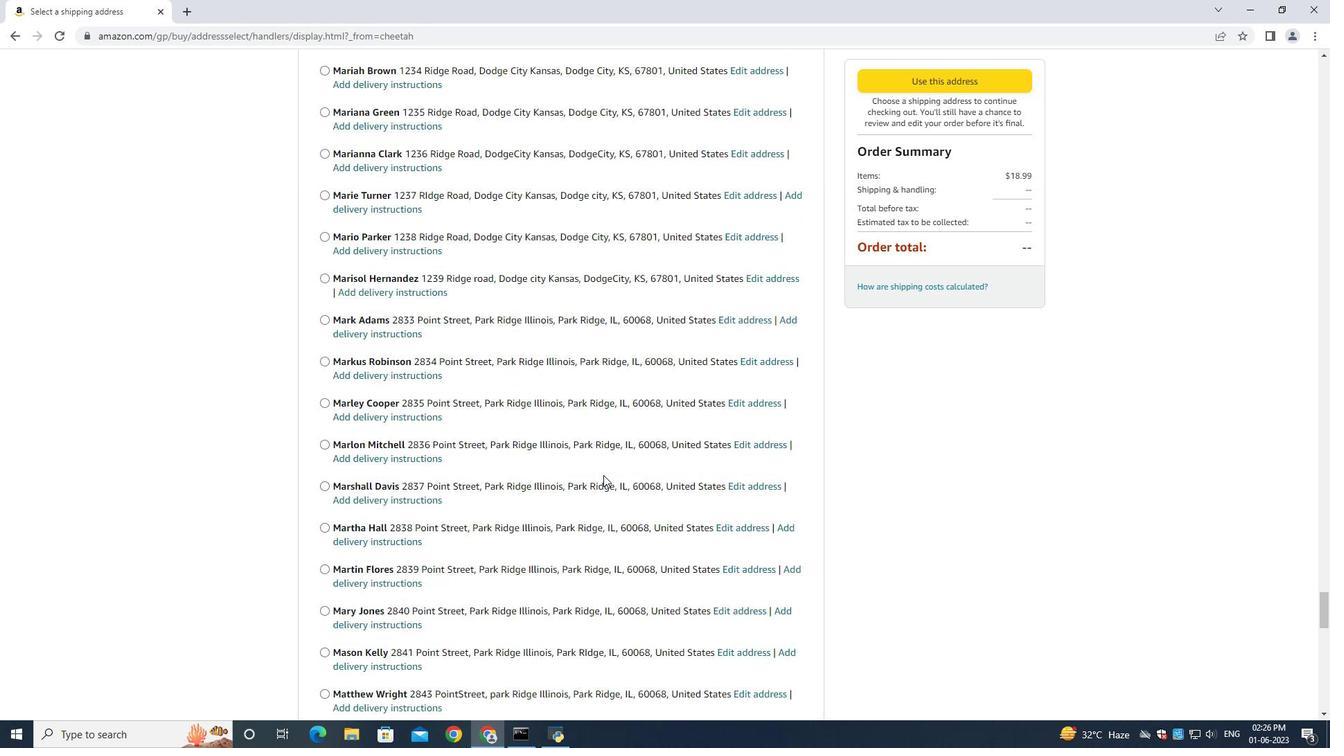 
Action: Mouse scrolled (603, 474) with delta (0, 0)
Screenshot: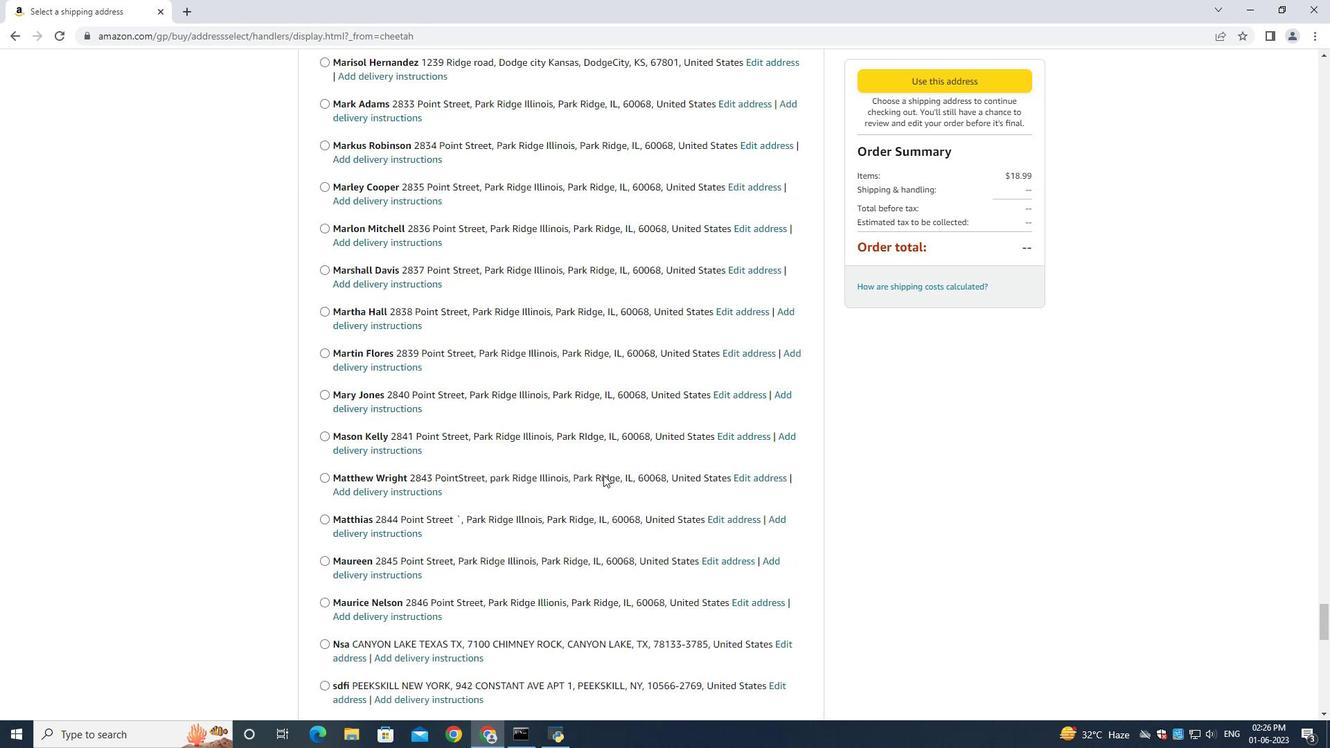 
Action: Mouse moved to (603, 476)
Screenshot: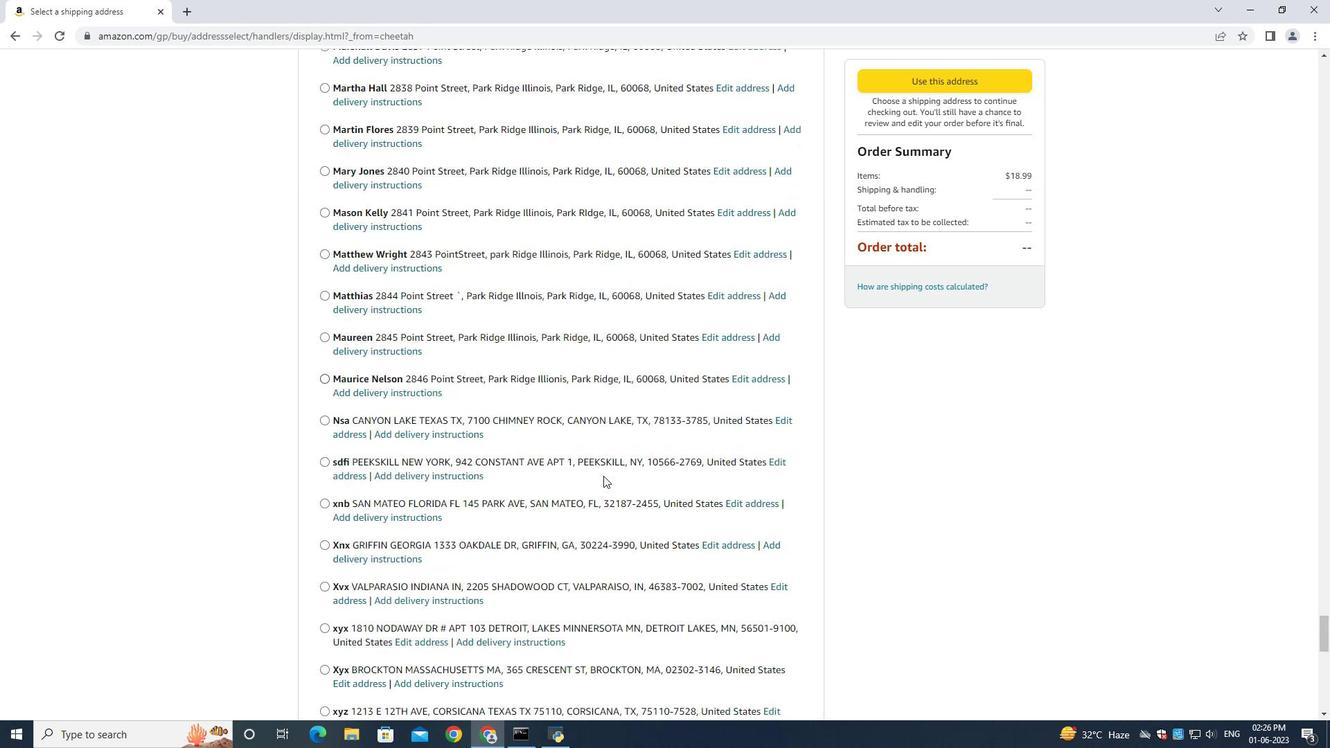 
Action: Mouse scrolled (603, 476) with delta (0, 0)
Screenshot: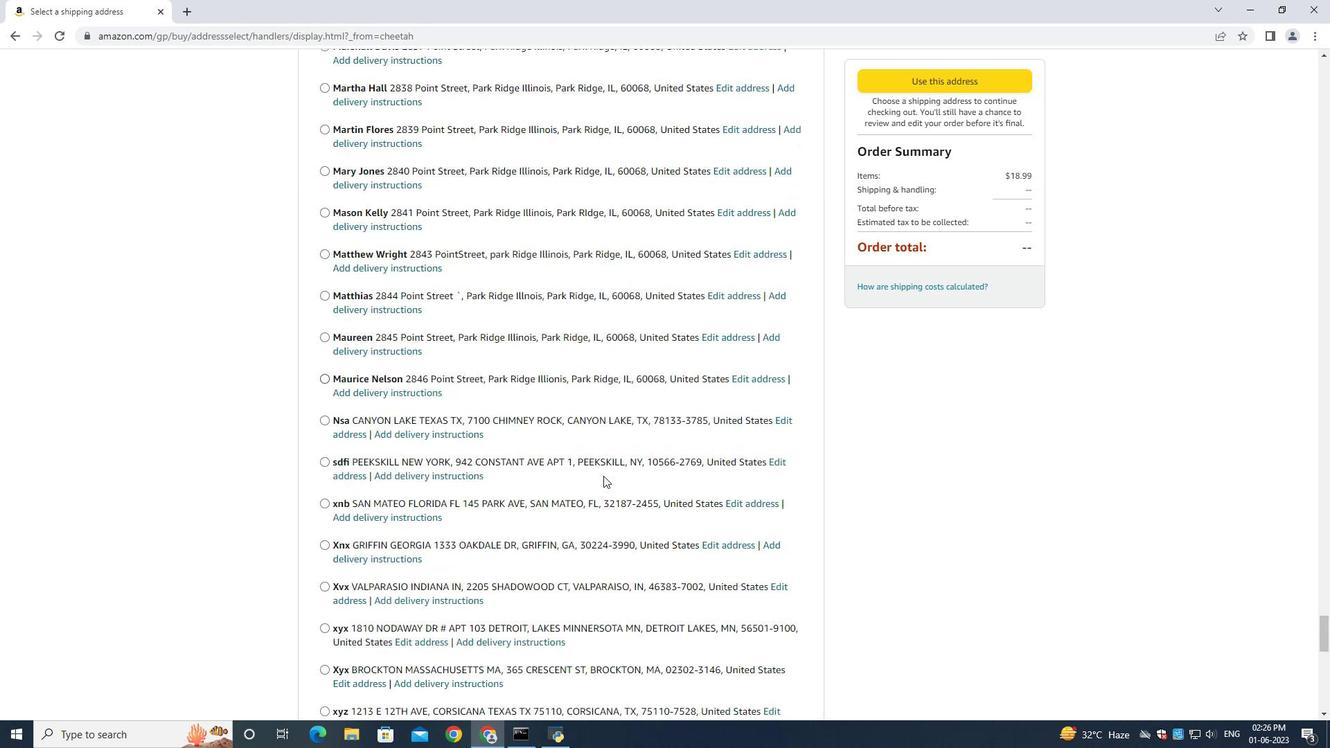 
Action: Mouse moved to (604, 478)
Screenshot: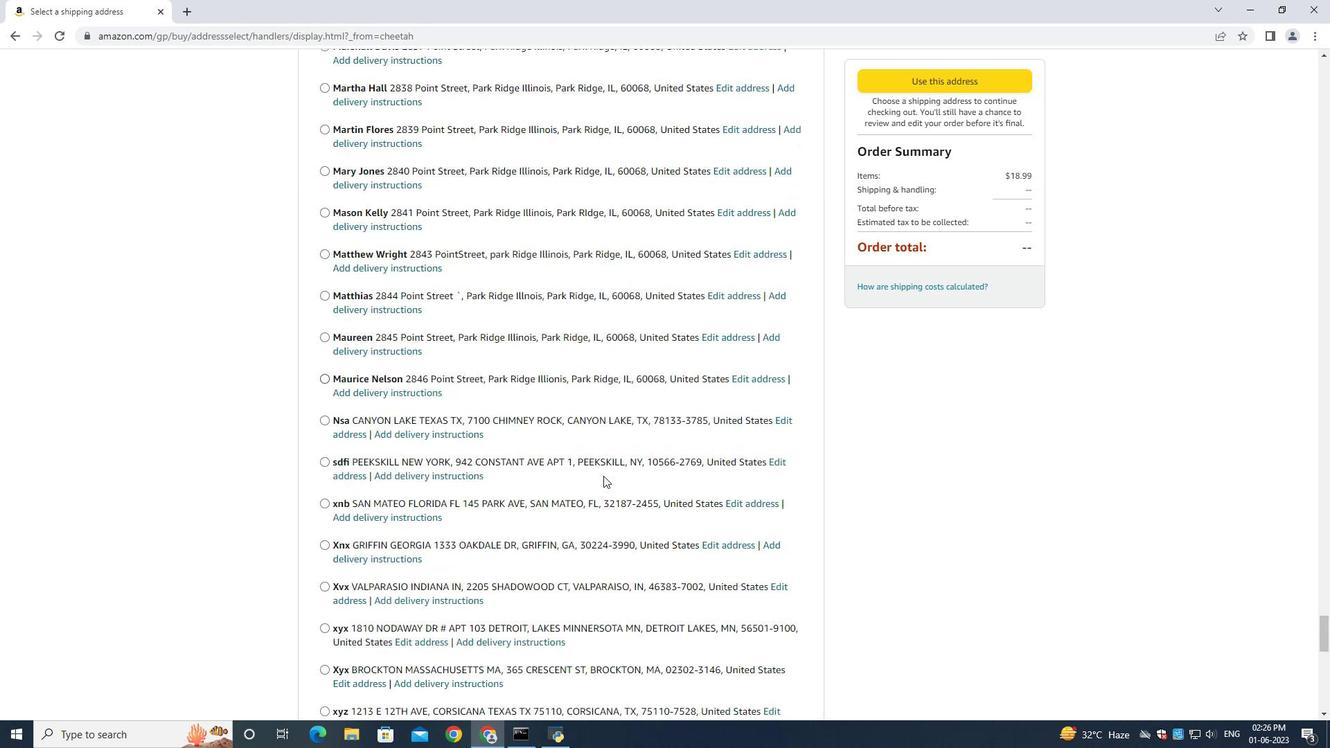 
Action: Mouse scrolled (604, 477) with delta (0, 0)
Screenshot: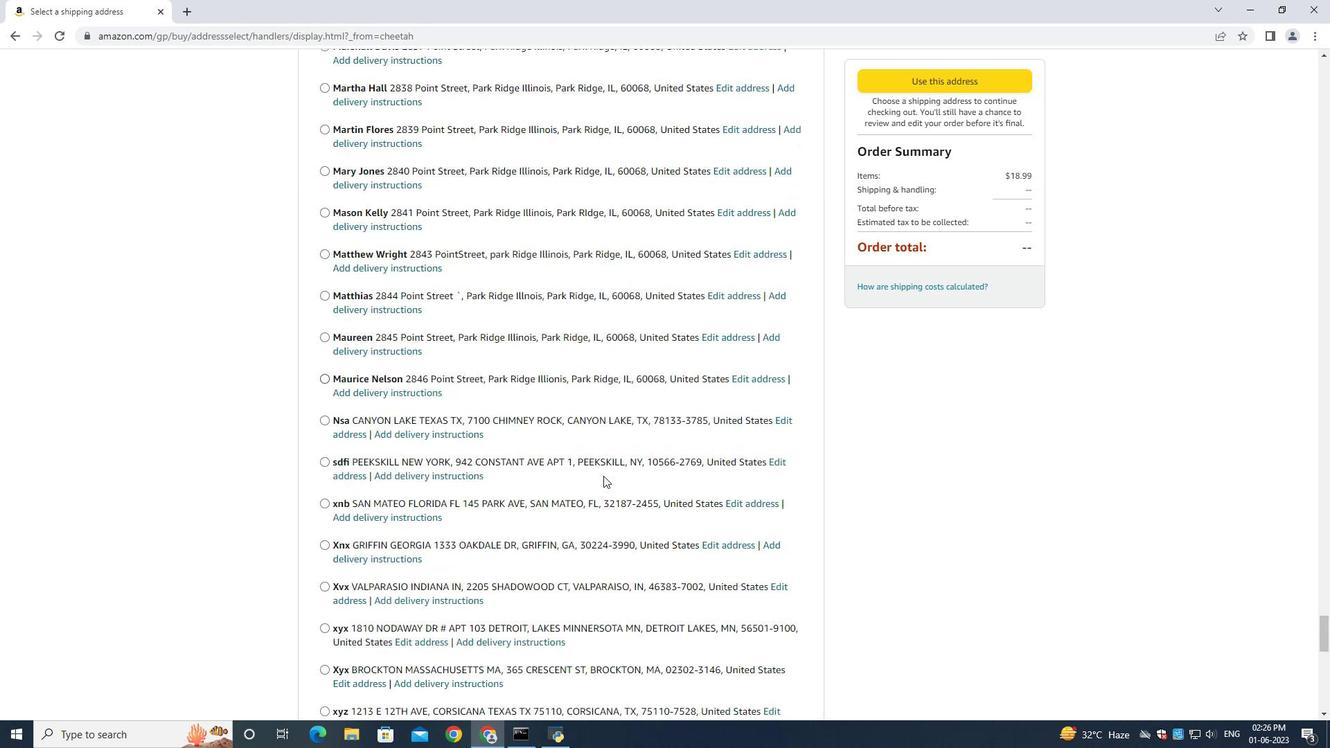 
Action: Mouse moved to (604, 478)
Screenshot: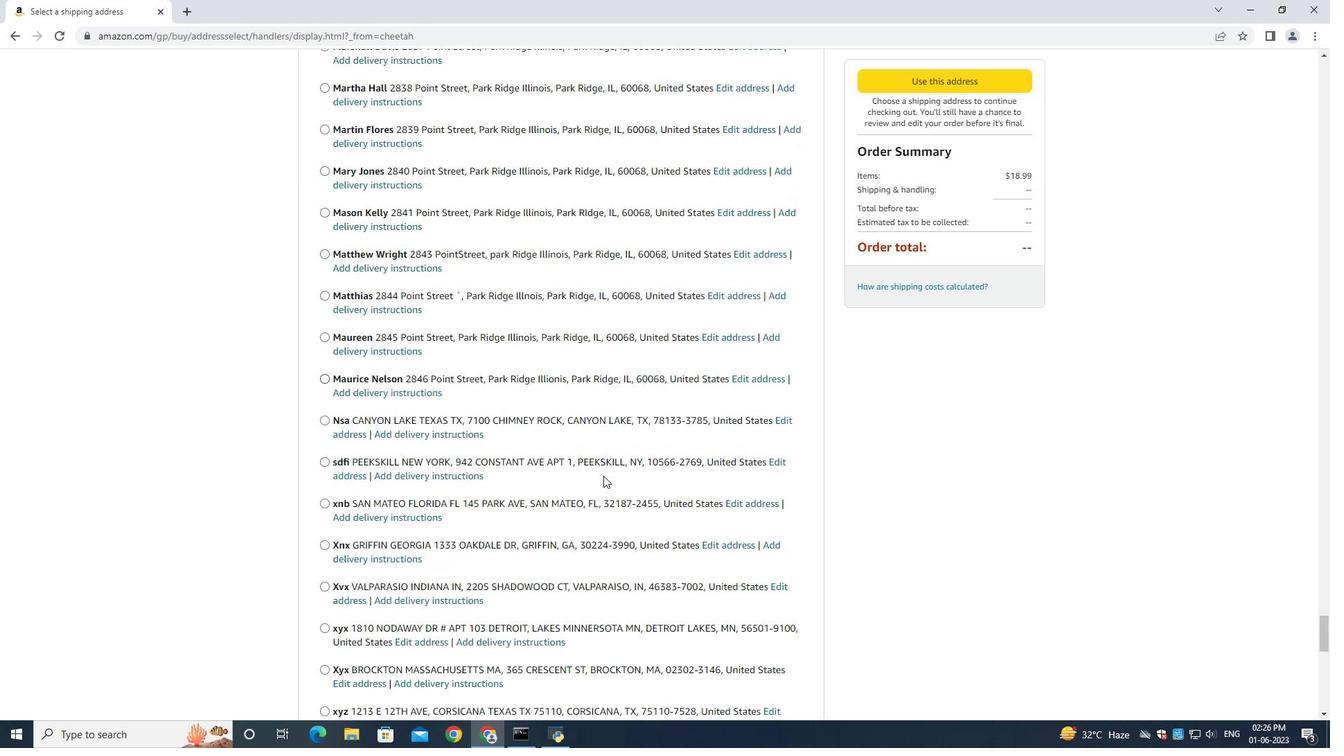 
Action: Mouse scrolled (604, 477) with delta (0, 0)
Screenshot: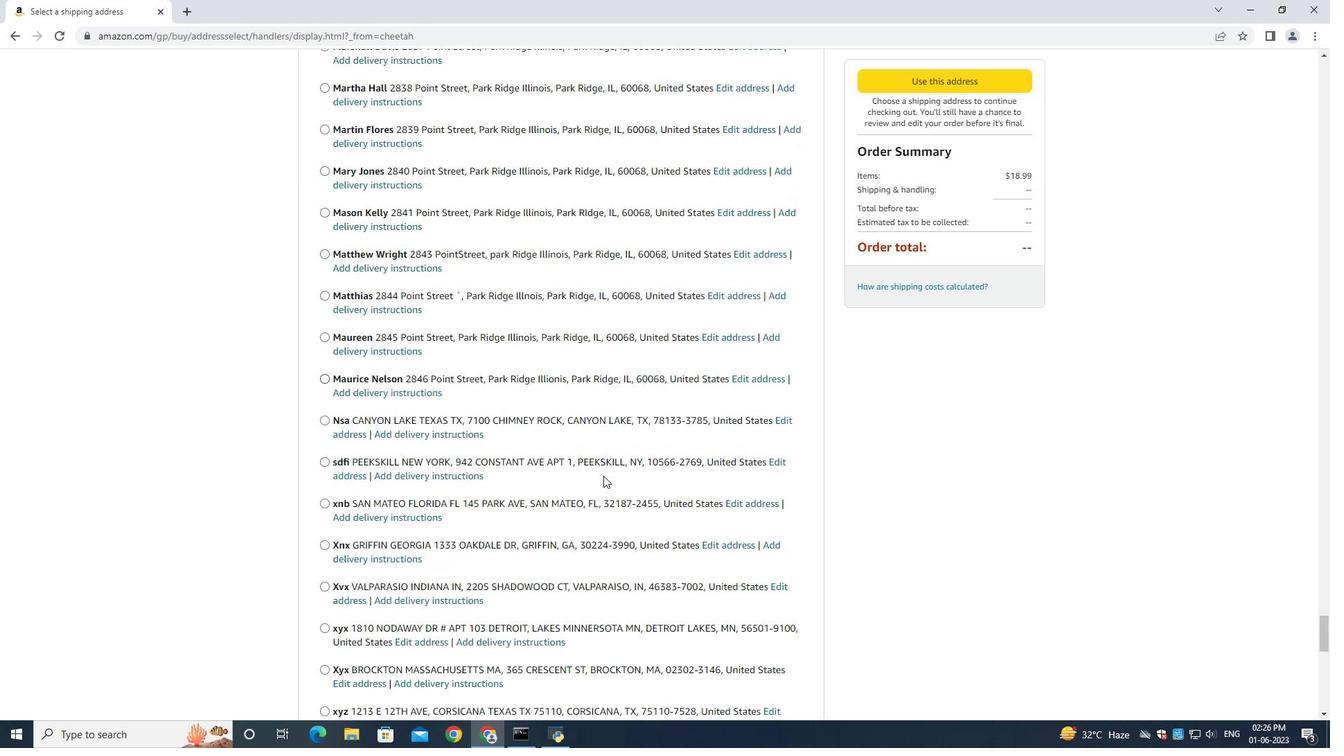 
Action: Mouse scrolled (604, 477) with delta (0, 0)
Screenshot: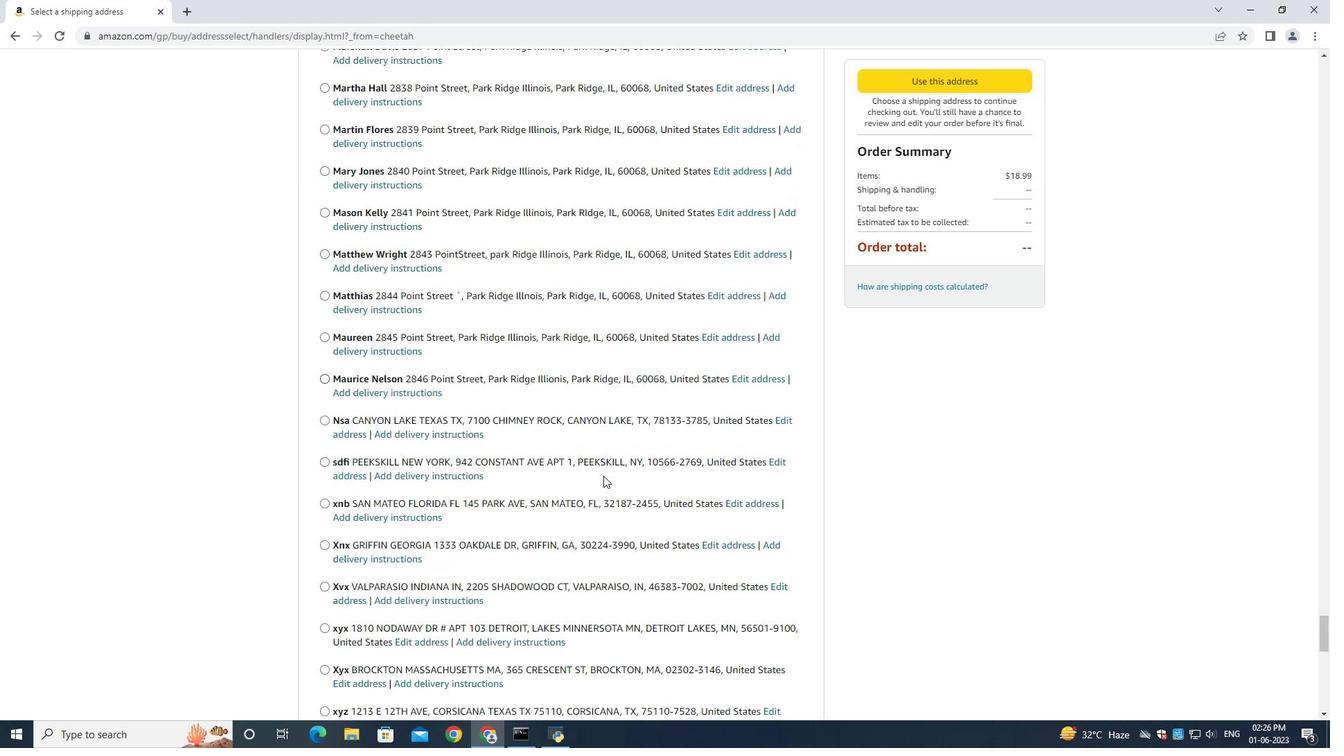 
Action: Mouse scrolled (604, 477) with delta (0, 0)
Screenshot: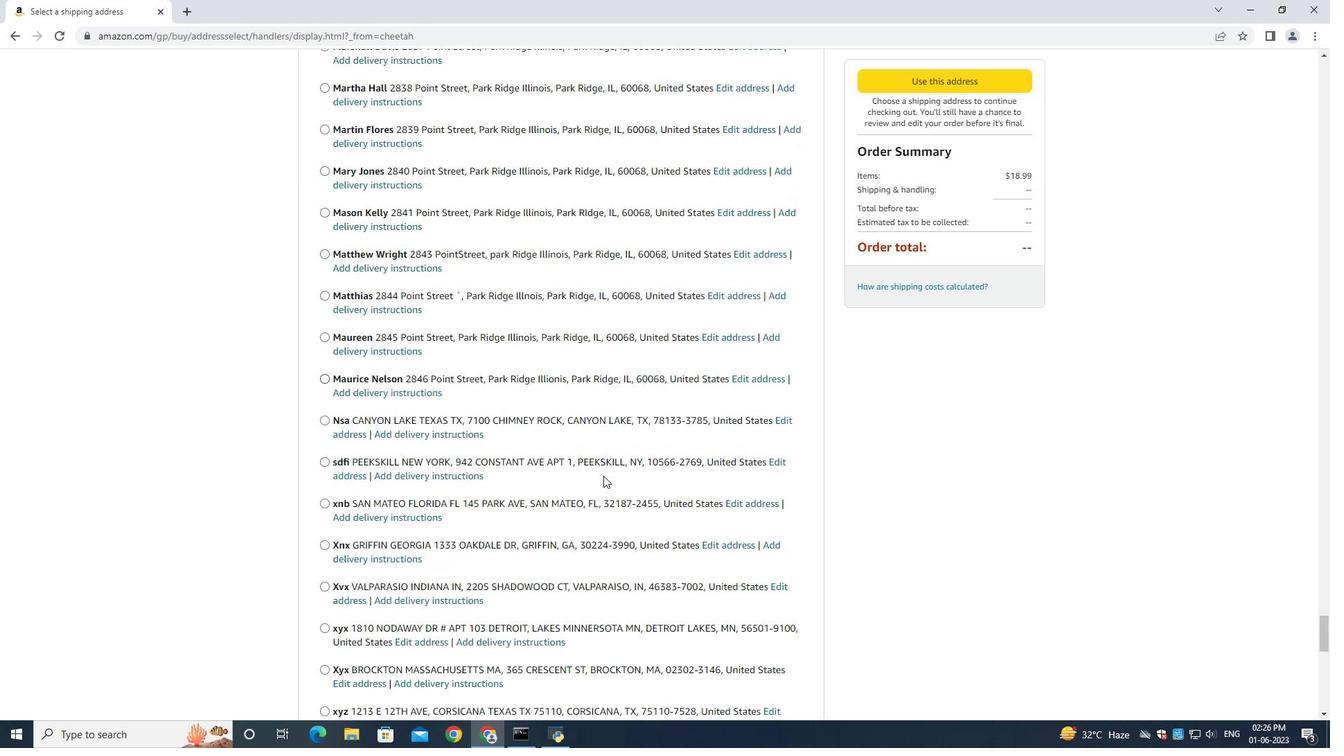 
Action: Mouse scrolled (604, 477) with delta (0, 0)
Screenshot: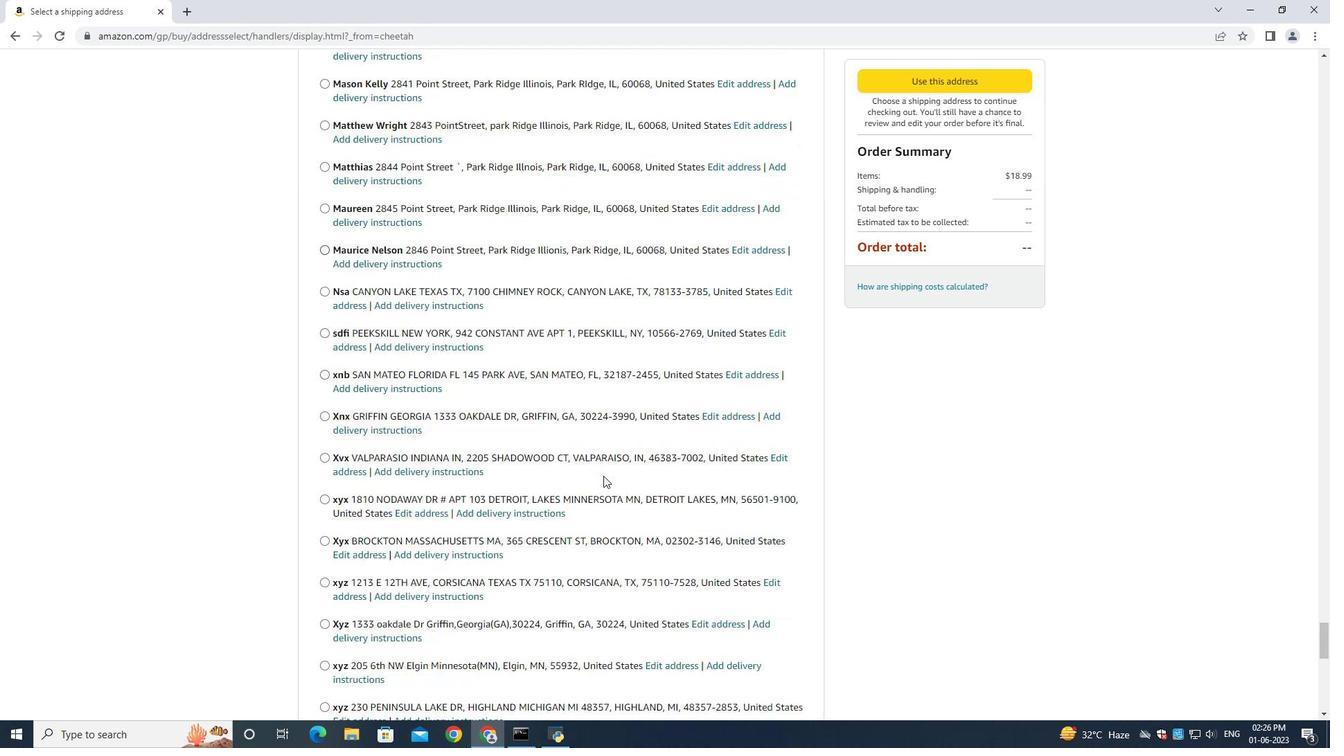 
Action: Mouse scrolled (604, 477) with delta (0, 0)
Screenshot: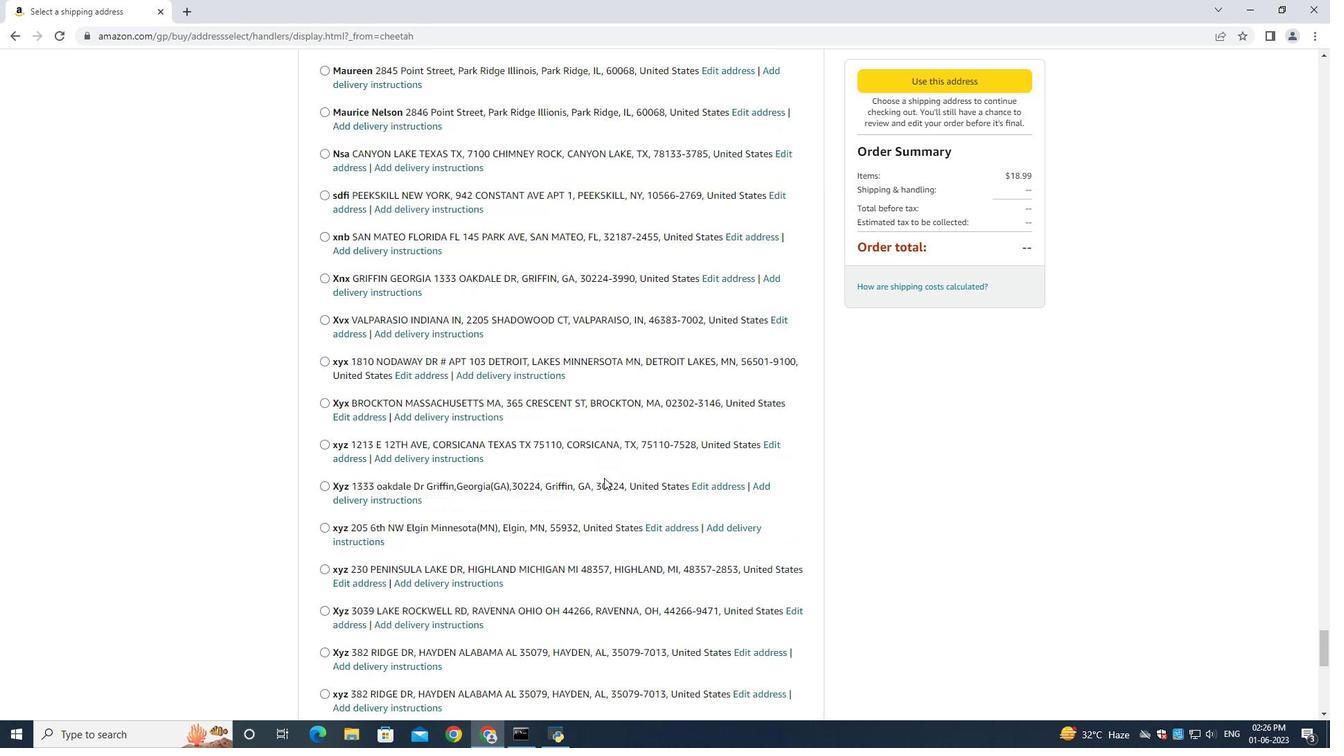 
Action: Mouse scrolled (604, 477) with delta (0, 0)
Screenshot: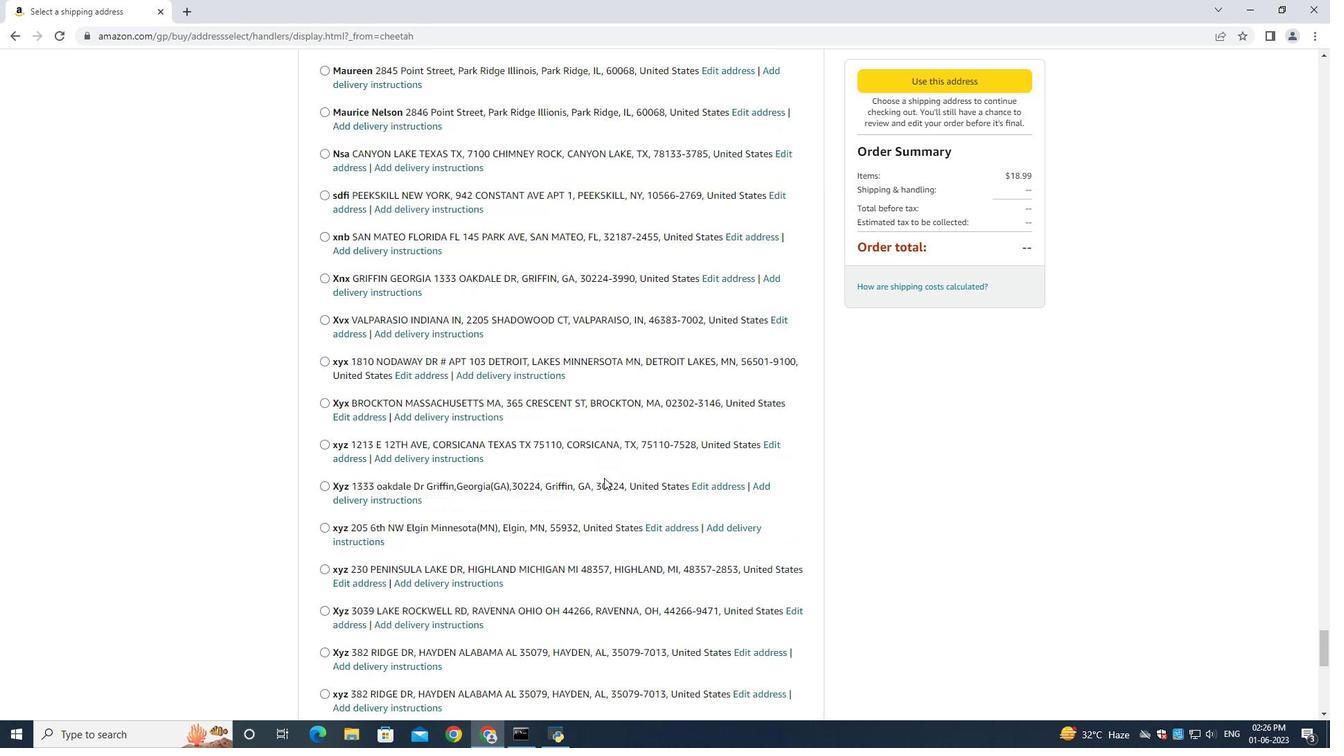 
Action: Mouse scrolled (604, 477) with delta (0, 0)
Screenshot: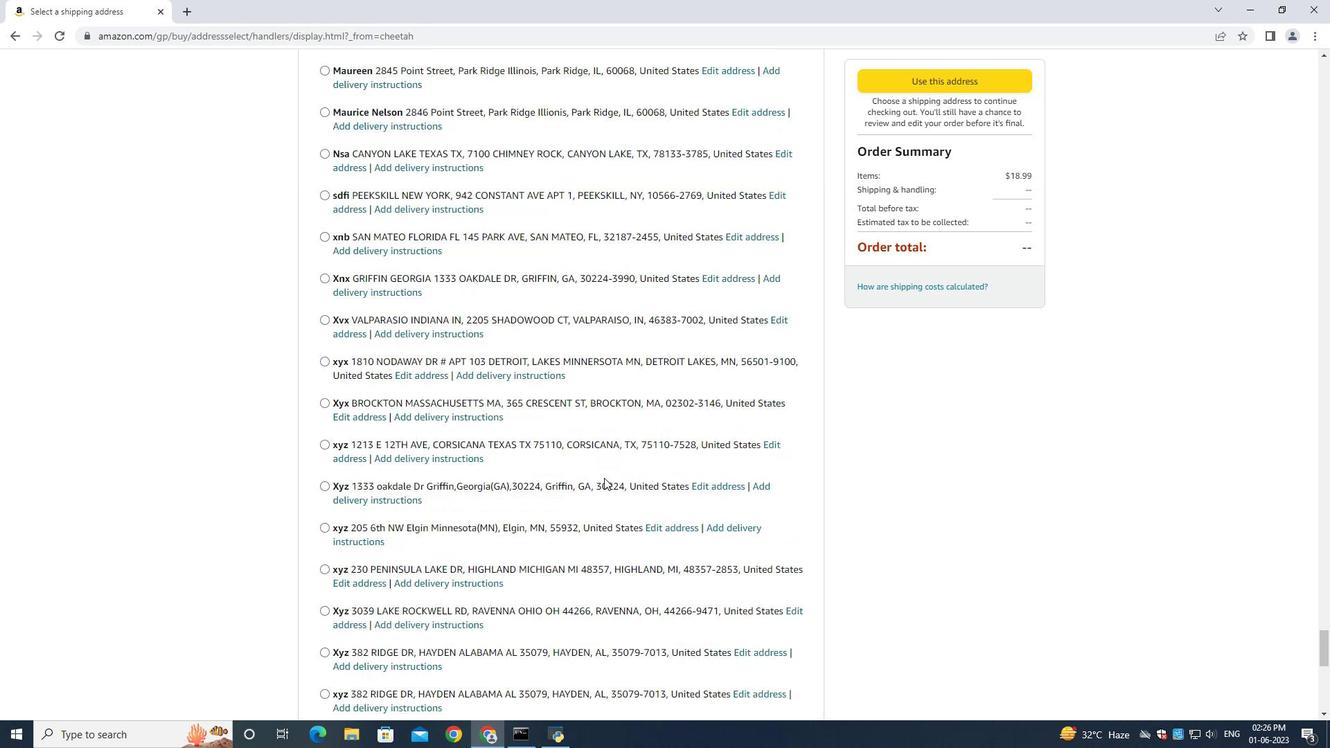 
Action: Mouse scrolled (604, 477) with delta (0, 0)
Screenshot: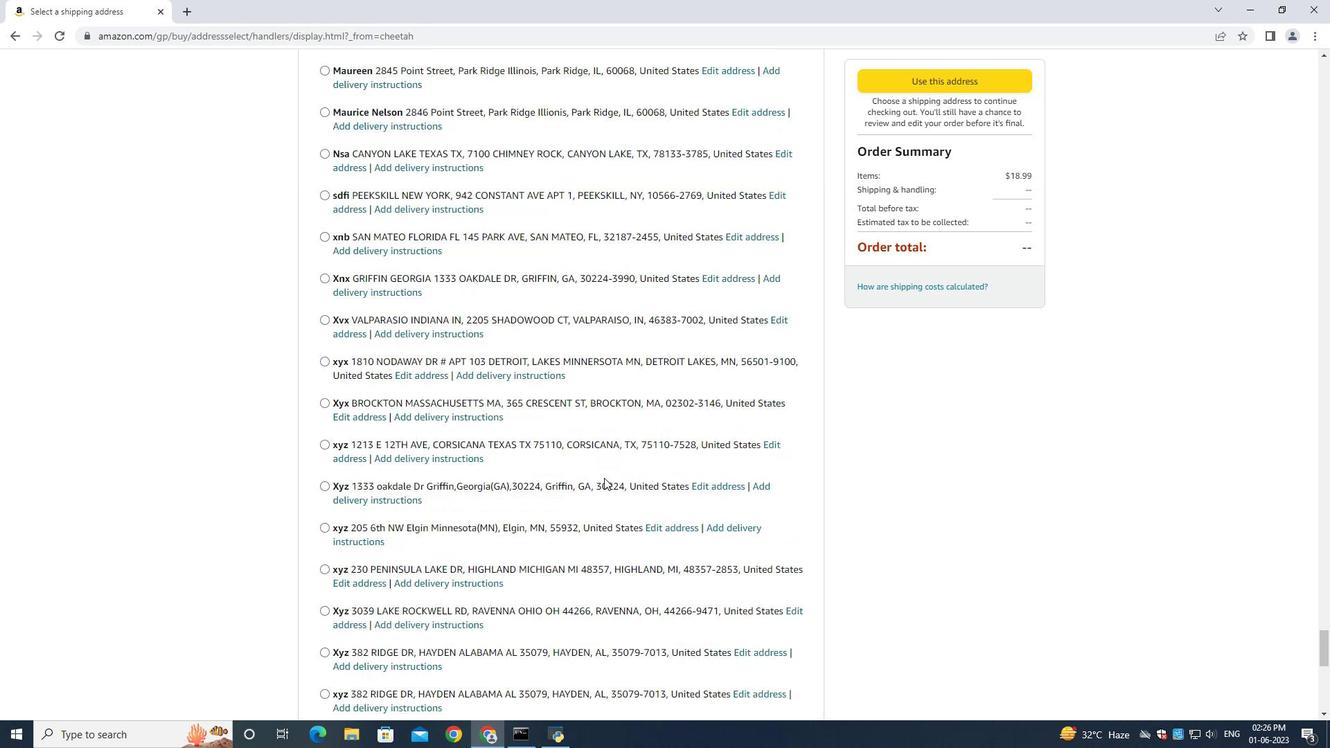
Action: Mouse scrolled (604, 477) with delta (0, 0)
Screenshot: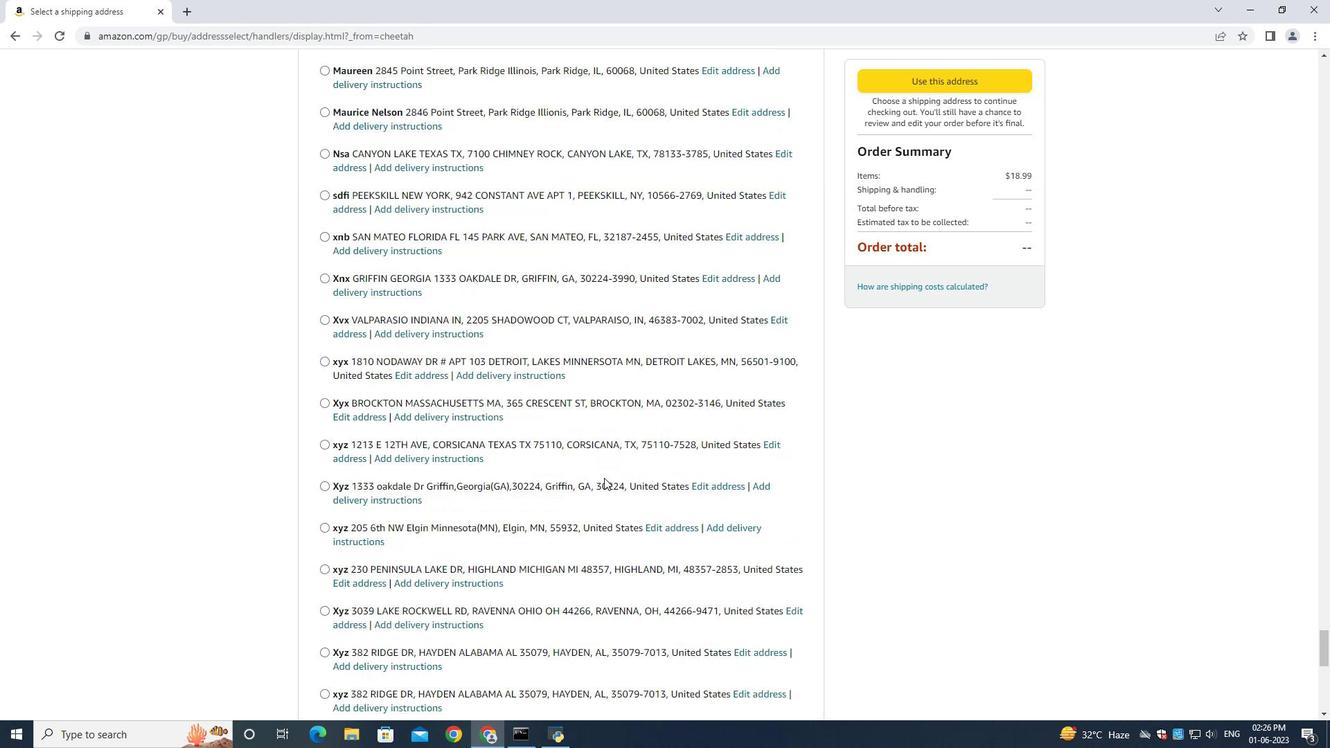 
Action: Mouse scrolled (604, 477) with delta (0, 0)
Screenshot: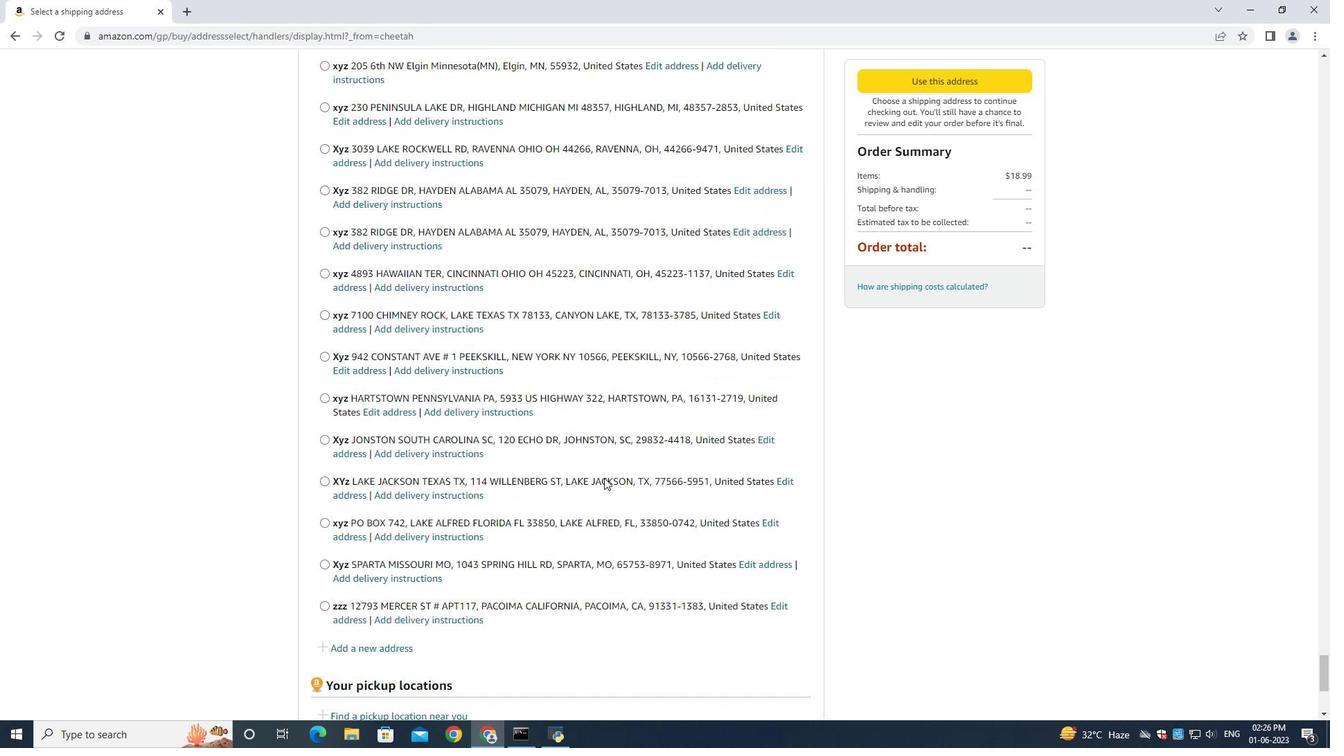 
Action: Mouse scrolled (604, 477) with delta (0, 0)
Screenshot: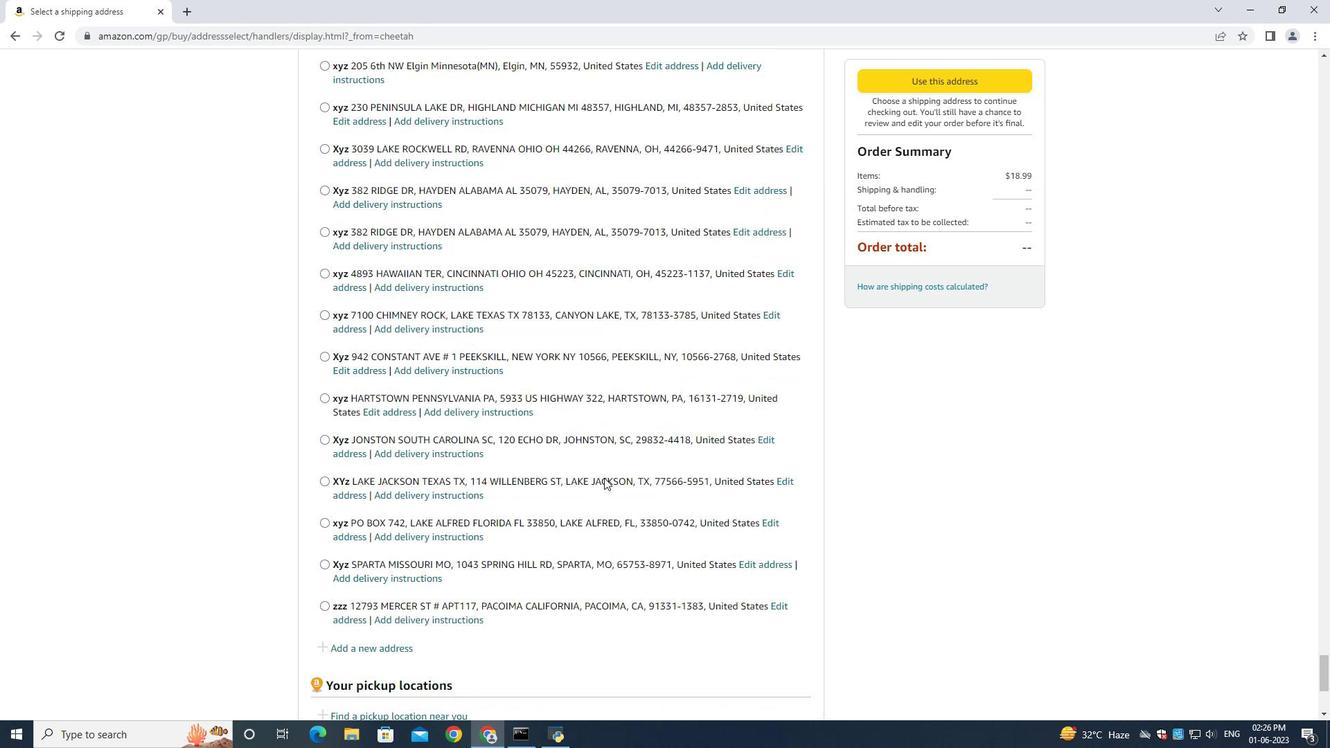 
Action: Mouse scrolled (604, 477) with delta (0, 0)
Screenshot: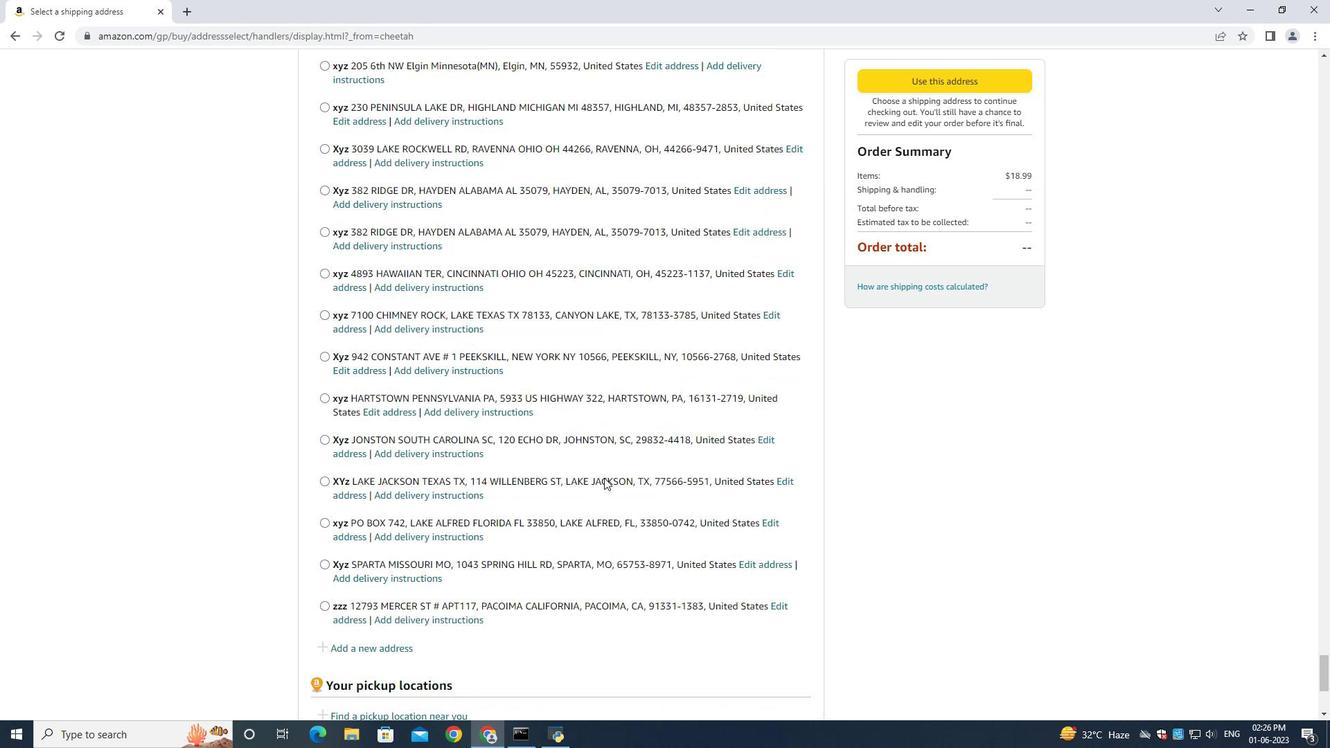 
Action: Mouse scrolled (604, 477) with delta (0, 0)
Screenshot: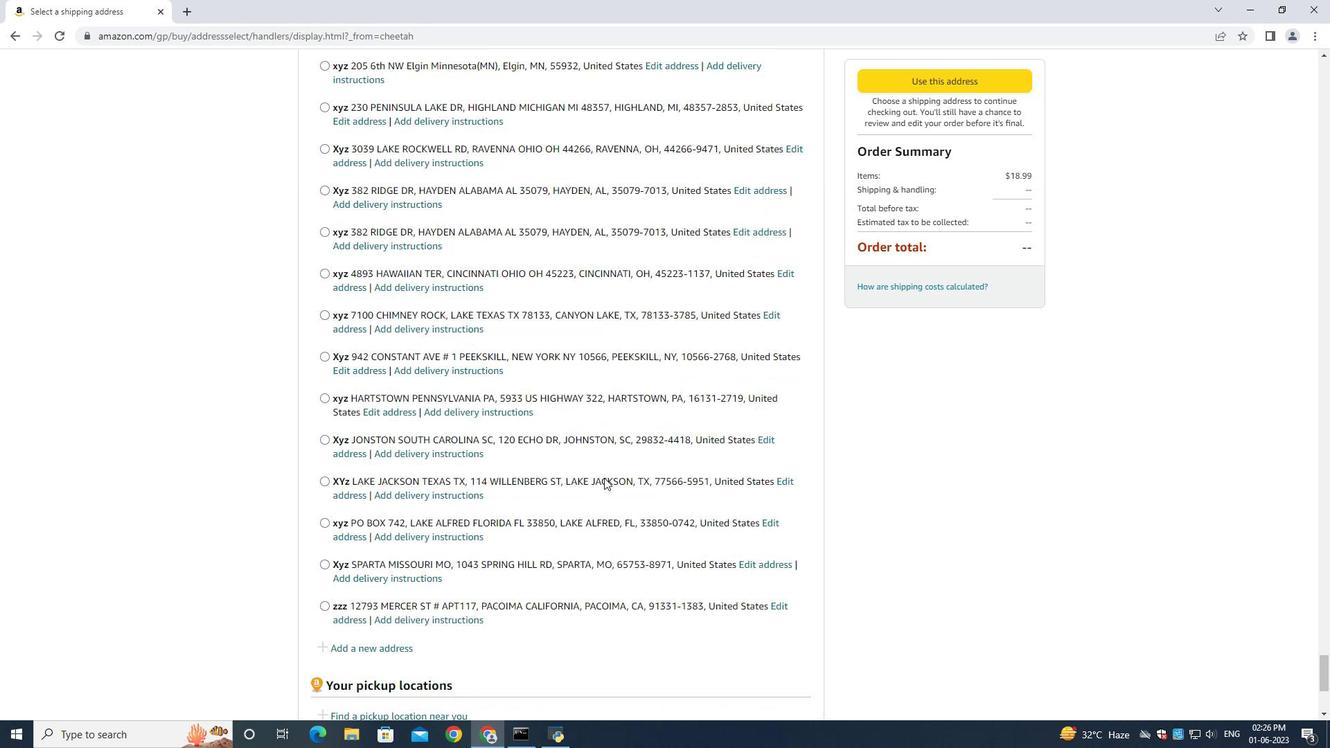 
Action: Mouse moved to (604, 478)
Screenshot: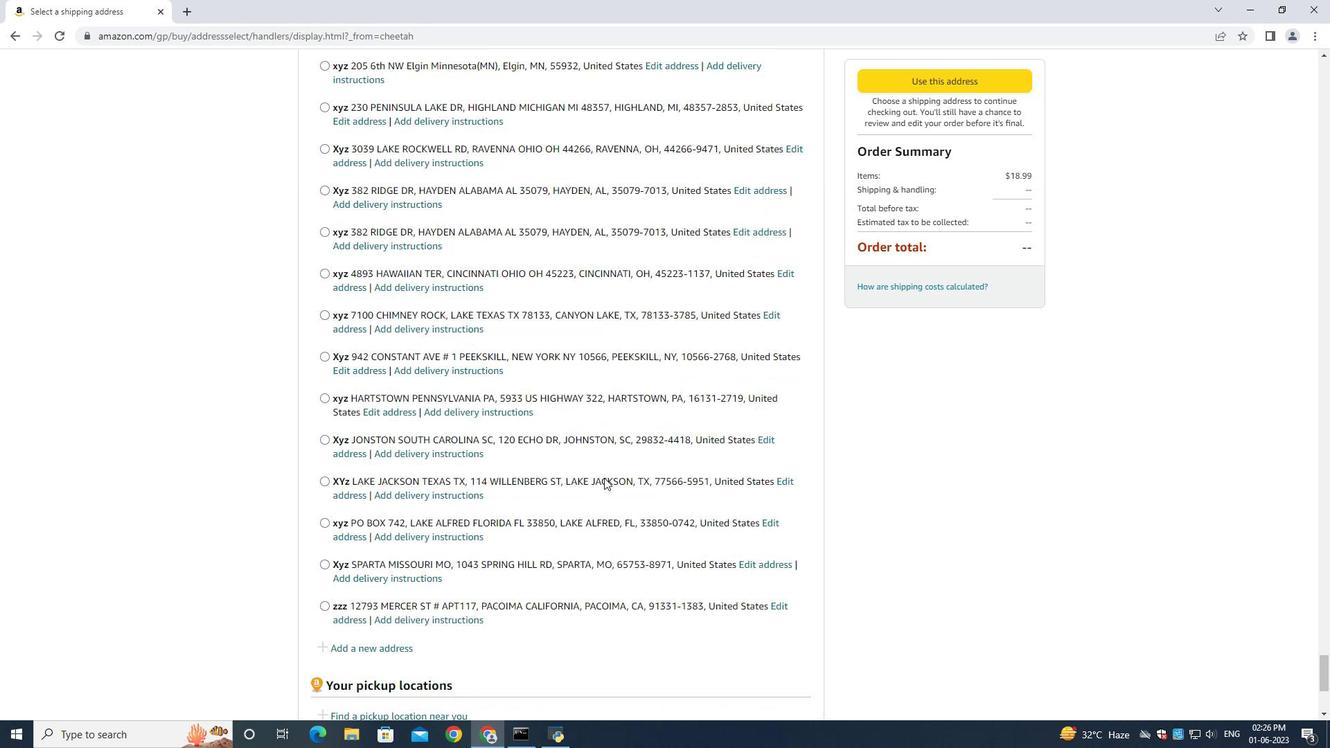 
Action: Mouse scrolled (604, 477) with delta (0, 0)
Screenshot: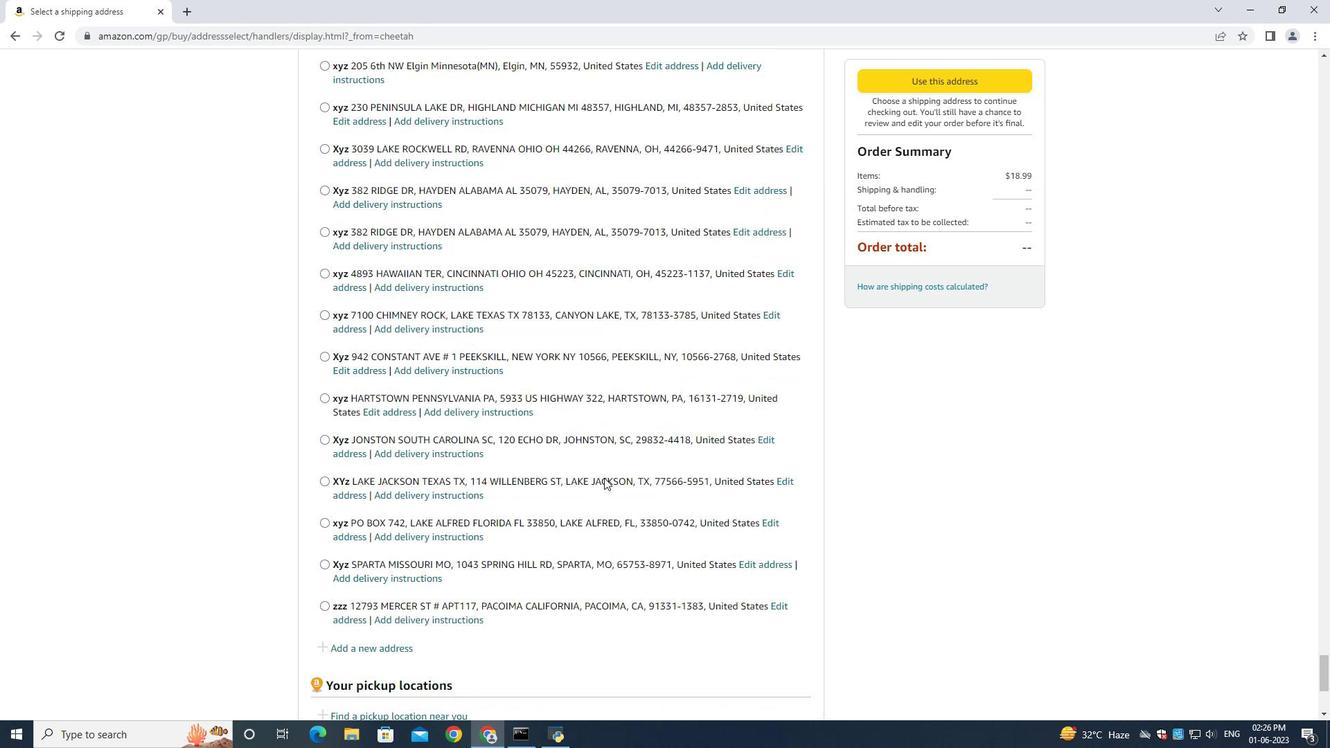 
Action: Mouse moved to (336, 330)
Screenshot: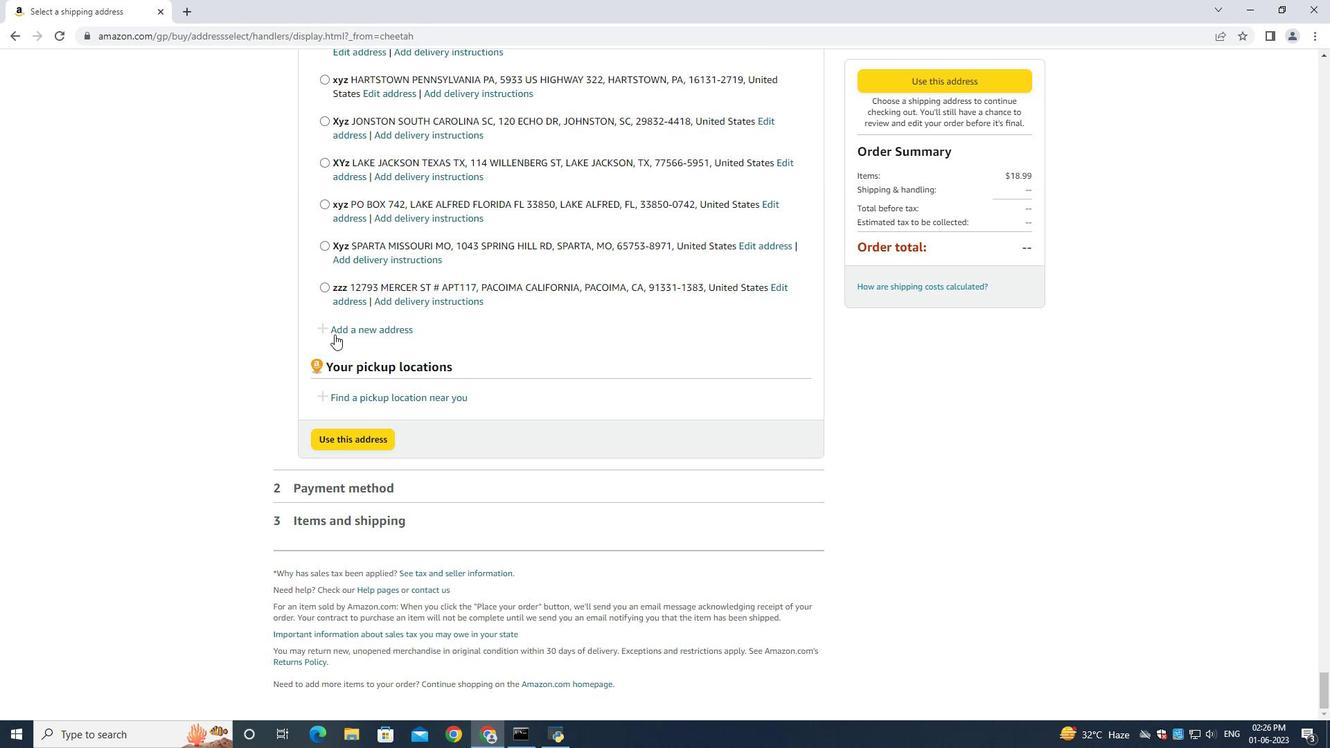 
Action: Mouse pressed left at (336, 330)
Screenshot: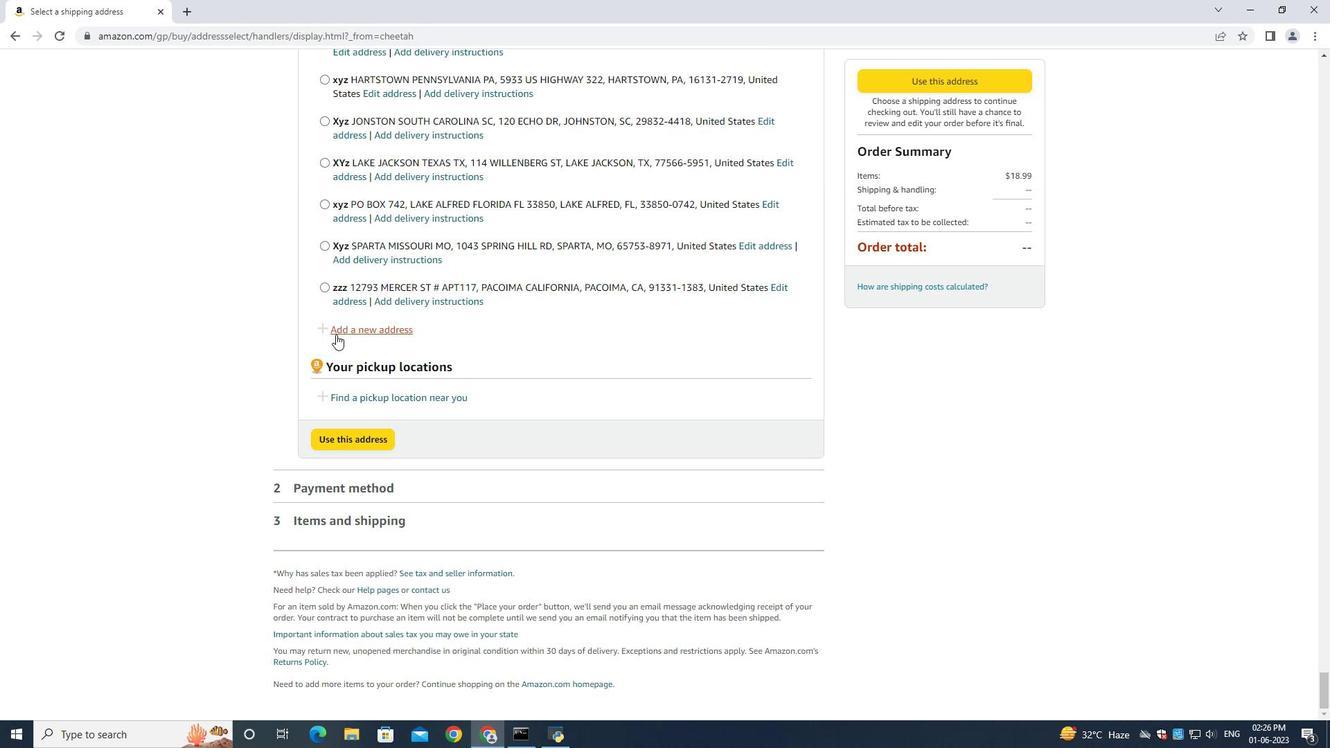 
Action: Mouse moved to (453, 330)
Screenshot: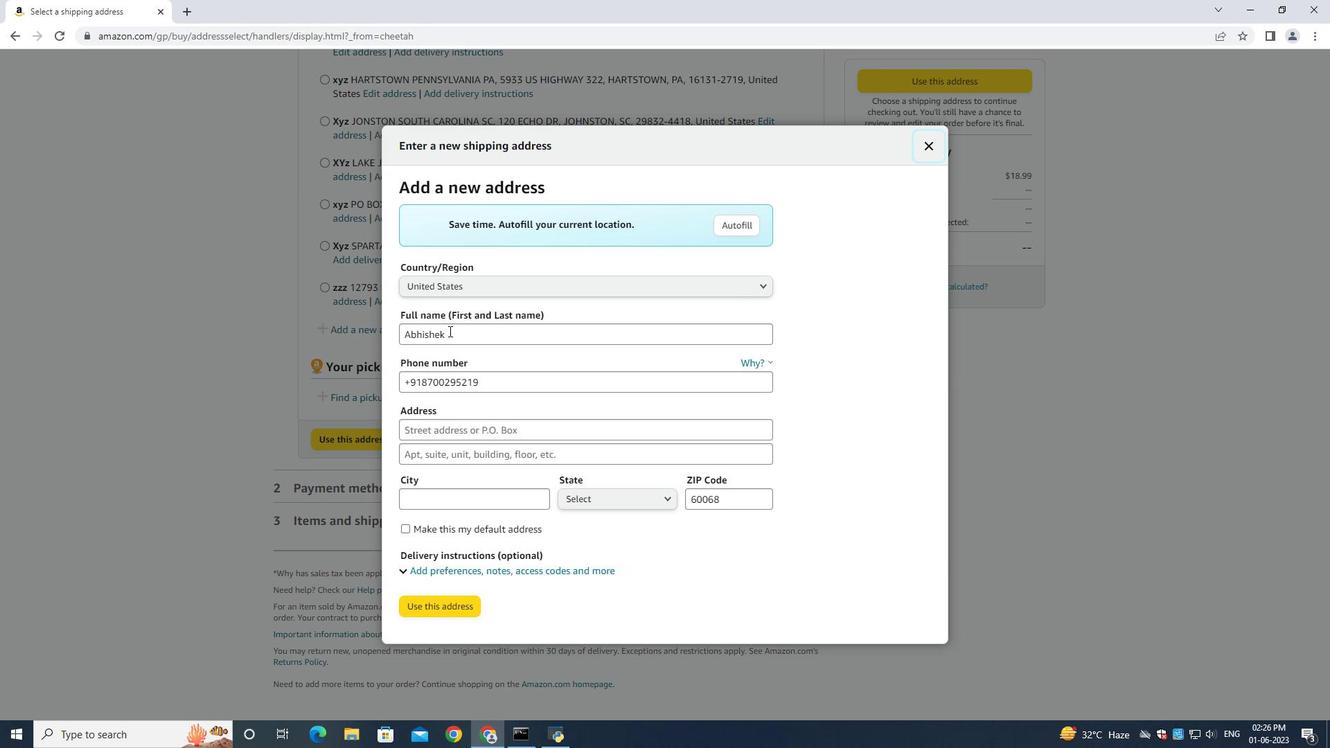 
Action: Mouse pressed left at (453, 330)
Screenshot: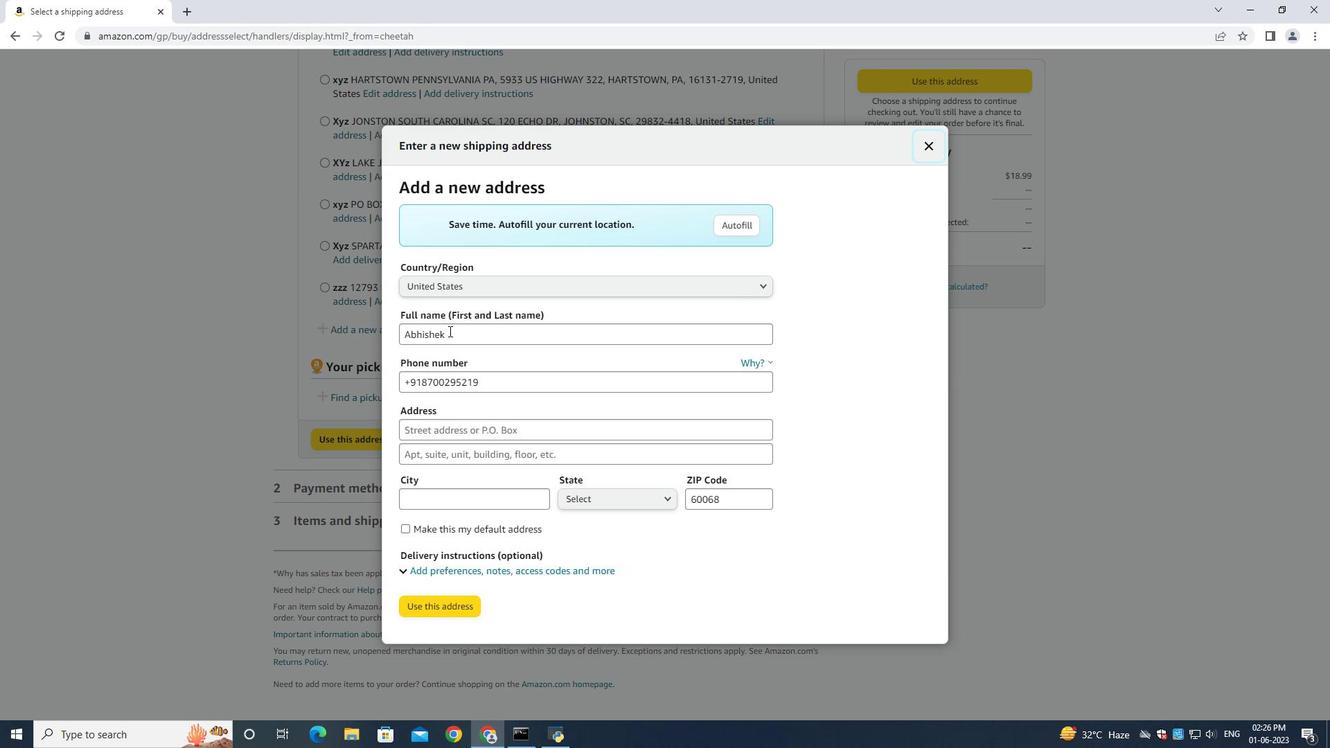 
Action: Mouse moved to (453, 330)
Screenshot: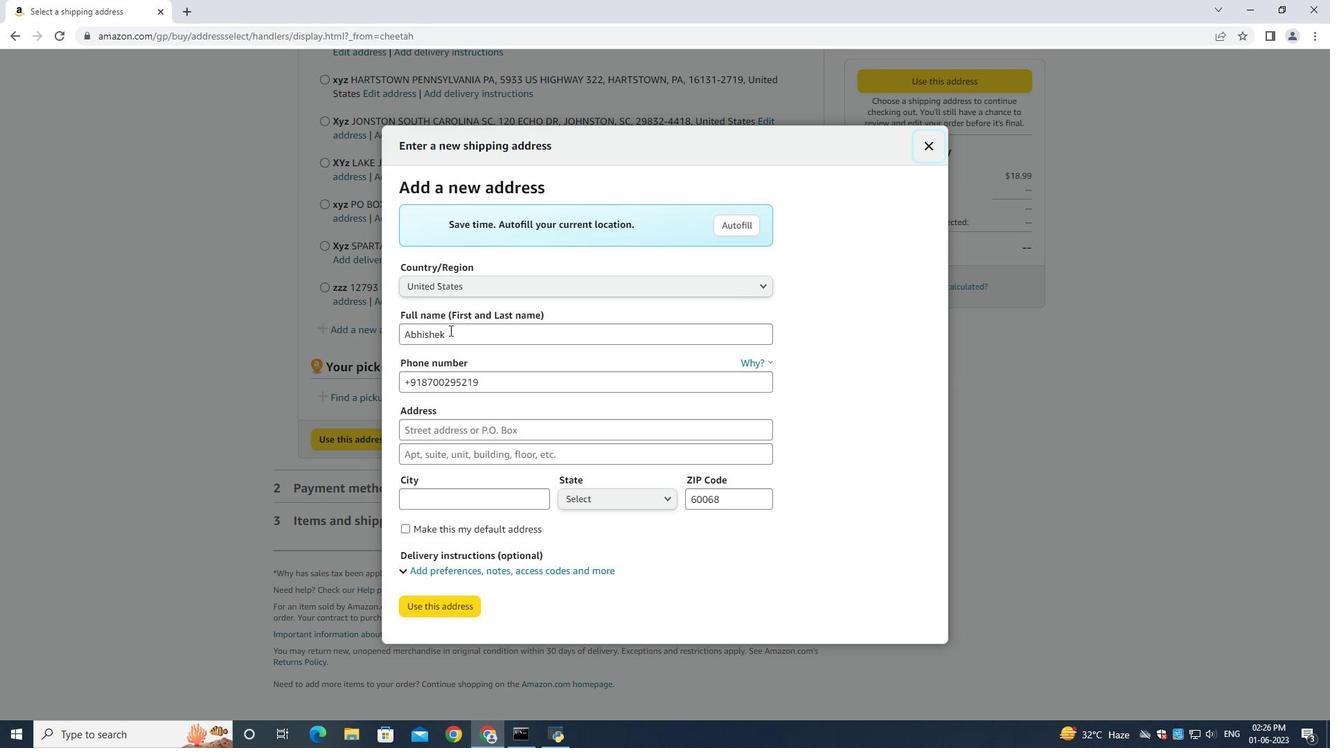 
Action: Key pressed ctrl+A<Key.backspace><Key.shift><Key.shift><Key.shift><Key.shift><Key.shift><Key.shift><Key.shift><Key.shift><Key.shift><Key.shift><Key.shift><Key.shift><Key.shift><Key.shift><Key.shift><Key.shift><Key.shift><Key.shift><Key.shift><Key.shift><Key.shift><Key.shift><Key.shift><Key.shift><Key.shift><Key.shift><Key.shift><Key.shift><Key.shift><Key.shift><Key.shift><Key.shift><Key.shift><Key.shift><Key.shift><Key.shift><Key.shift><Key.shift><Key.shift><Key.shift><Key.shift><Key.shift><Key.shift><Key.shift><Key.shift><Key.shift><Key.shift><Key.shift><Key.shift><Key.shift><Key.shift><Key.shift><Key.shift><Key.shift><Key.shift><Key.shift><Key.shift><Key.shift><Key.shift><Key.shift><Key.shift><Key.shift><Key.shift><Key.shift><Key.shift><Key.shift><Key.shift><Key.shift><Key.shift><Key.shift><Key.shift><Key.shift><Key.shift><Key.shift><Key.shift><Key.shift><Key.shift><Key.shift><Key.shift><Key.shift><Key.shift><Key.shift><Key.shift><Key.shift><Key.shift><Key.shift><Key.shift><Key.shift><Key.shift><Key.shift><Key.shift><Key.shift><Key.shift><Key.shift><Key.shift><Key.shift><Key.shift><Key.shift><Key.shift><Key.shift><Key.shift><Key.shift><Key.shift><Key.shift><Key.shift><Key.shift><Key.shift><Key.shift><Key.shift><Key.shift><Key.shift><Key.shift>Max<Key.space><Key.shift><Key.shift><Key.shift><Key.shift><Key.shift><Key.shift><Key.shift><Key.shift><Key.shift><Key.shift><Key.shift><Key.shift><Key.shift><Key.shift><Key.shift><Key.shift><Key.shift><Key.shift><Key.shift><Key.shift><Key.shift><Key.shift><Key.shift><Key.shift>Baker<Key.tab><Key.tab><Key.backspace>7738643880<Key.tab>2847<Key.space><Key.shift>Point<Key.space><Key.shift><Key.shift><Key.shift><Key.shift><Key.shift><Key.shift><Key.shift><Key.shift><Key.shift><Key.shift><Key.shift><Key.shift><Key.shift><Key.shift><Key.shift><Key.shift><Key.shift><Key.shift><Key.shift><Key.shift><Key.shift><Key.shift><Key.shift><Key.shift><Key.shift><Key.shift><Key.shift>Street<Key.space><Key.tab><Key.shift>Park<Key.space><Key.shift>Ridge<Key.space><Key.shift>Illinois<Key.tab><Key.shift>Park<Key.space><Key.shift><Key.shift><Key.shift><Key.shift><Key.shift><Key.shift><Key.shift>Ridge<Key.tab><Key.shift>Ill<Key.tab><Key.backspace>60068
Screenshot: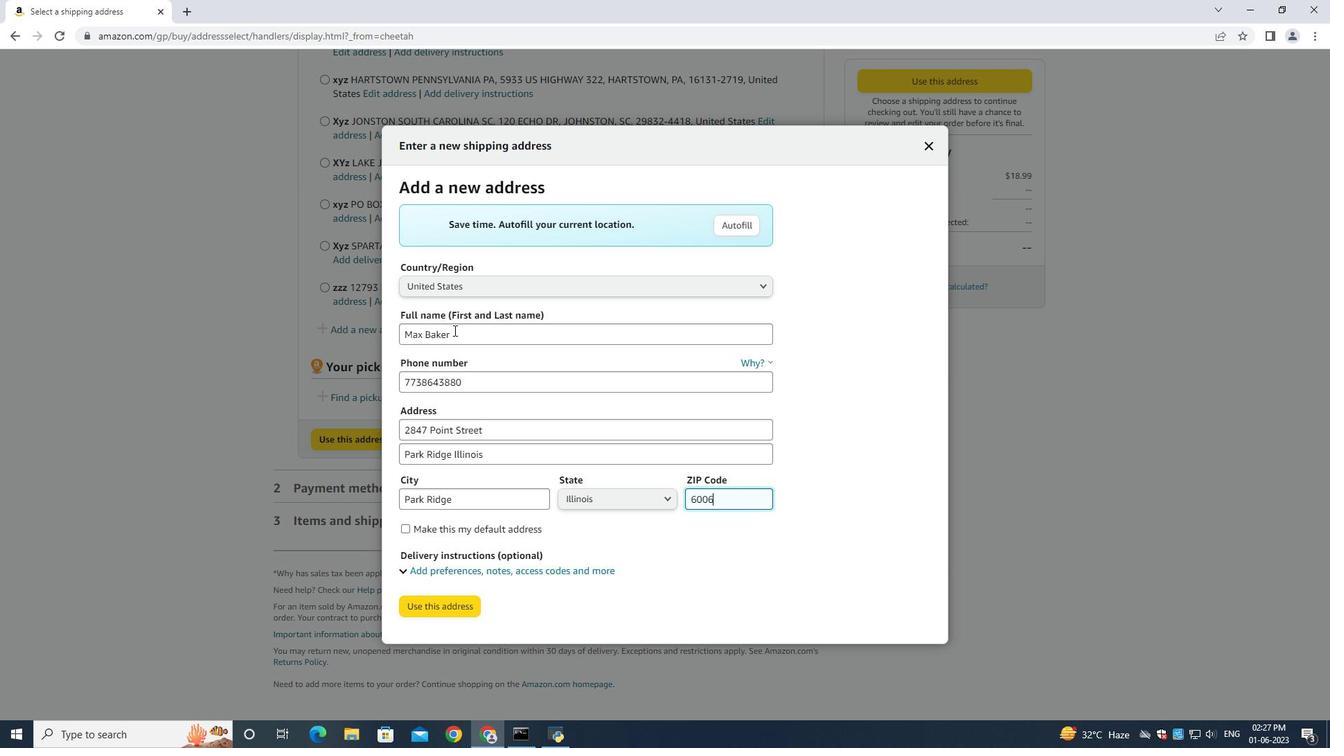 
Action: Mouse moved to (450, 609)
Screenshot: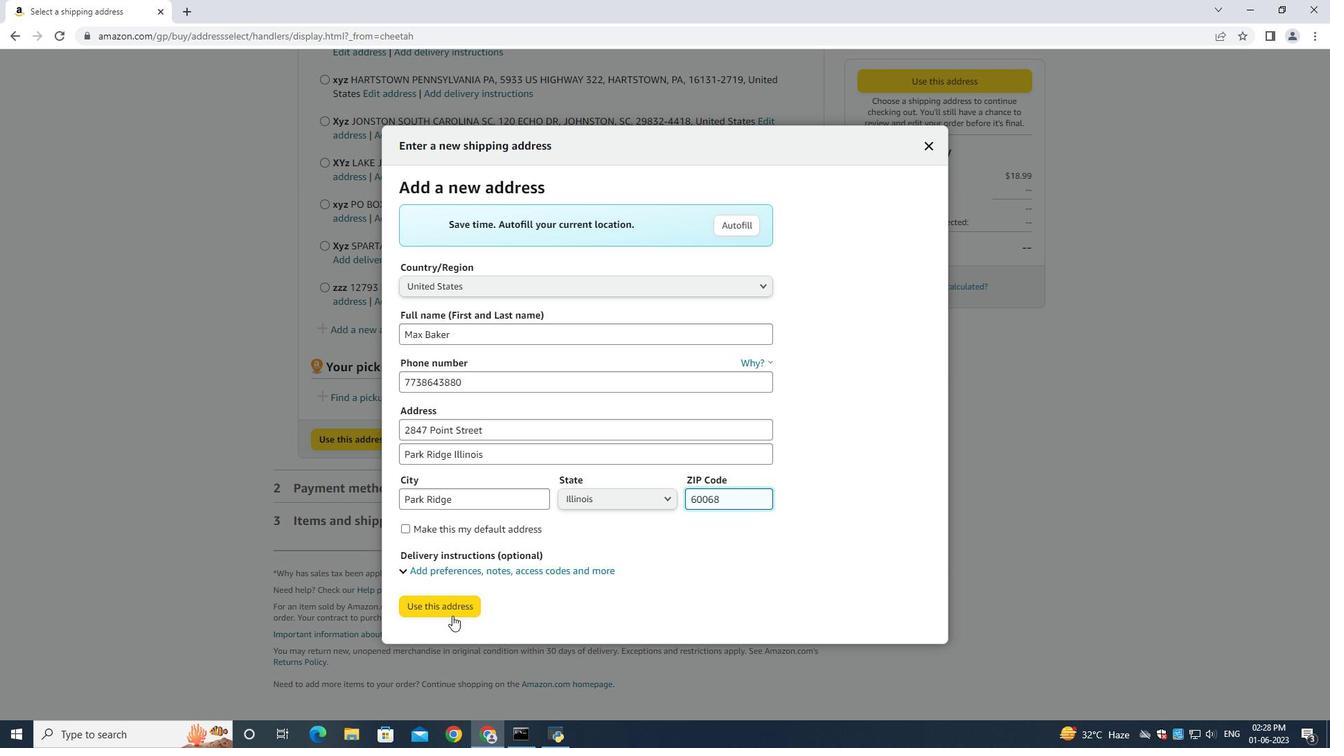 
Action: Mouse pressed left at (450, 609)
Screenshot: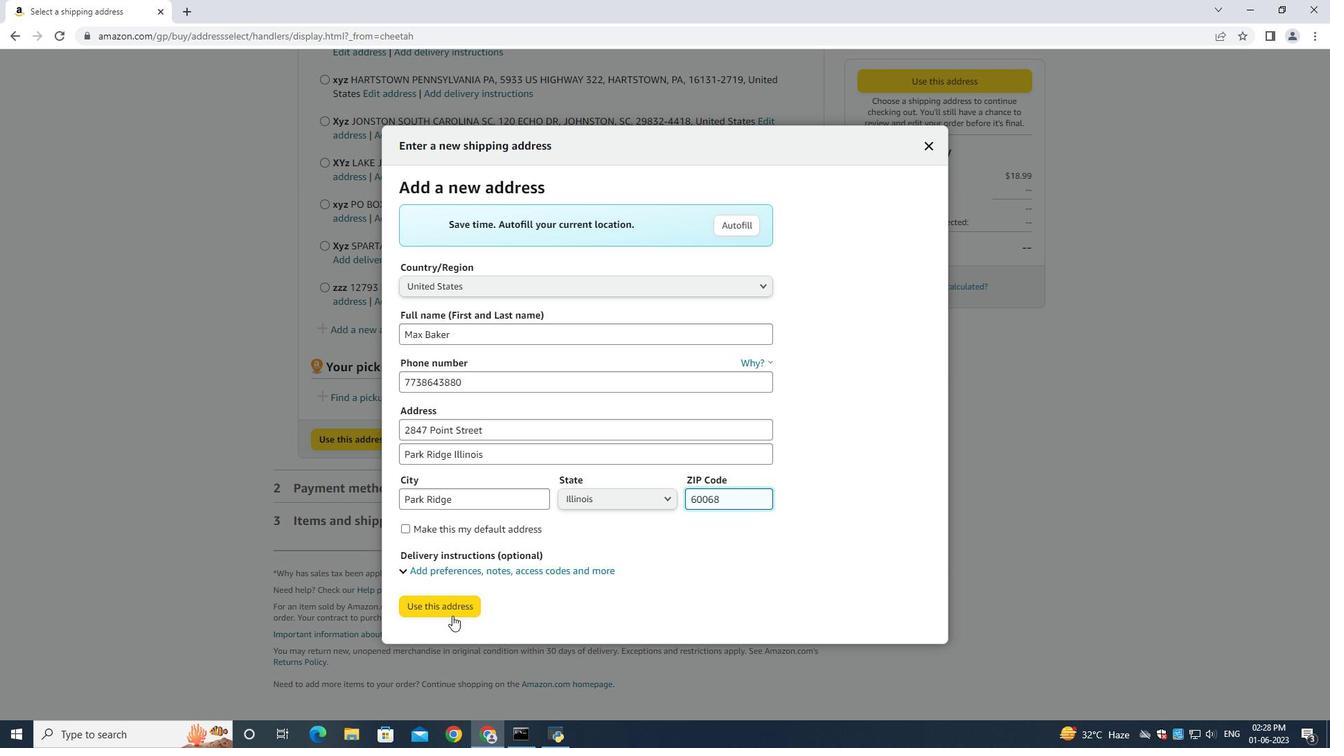 
Action: Mouse moved to (453, 704)
Screenshot: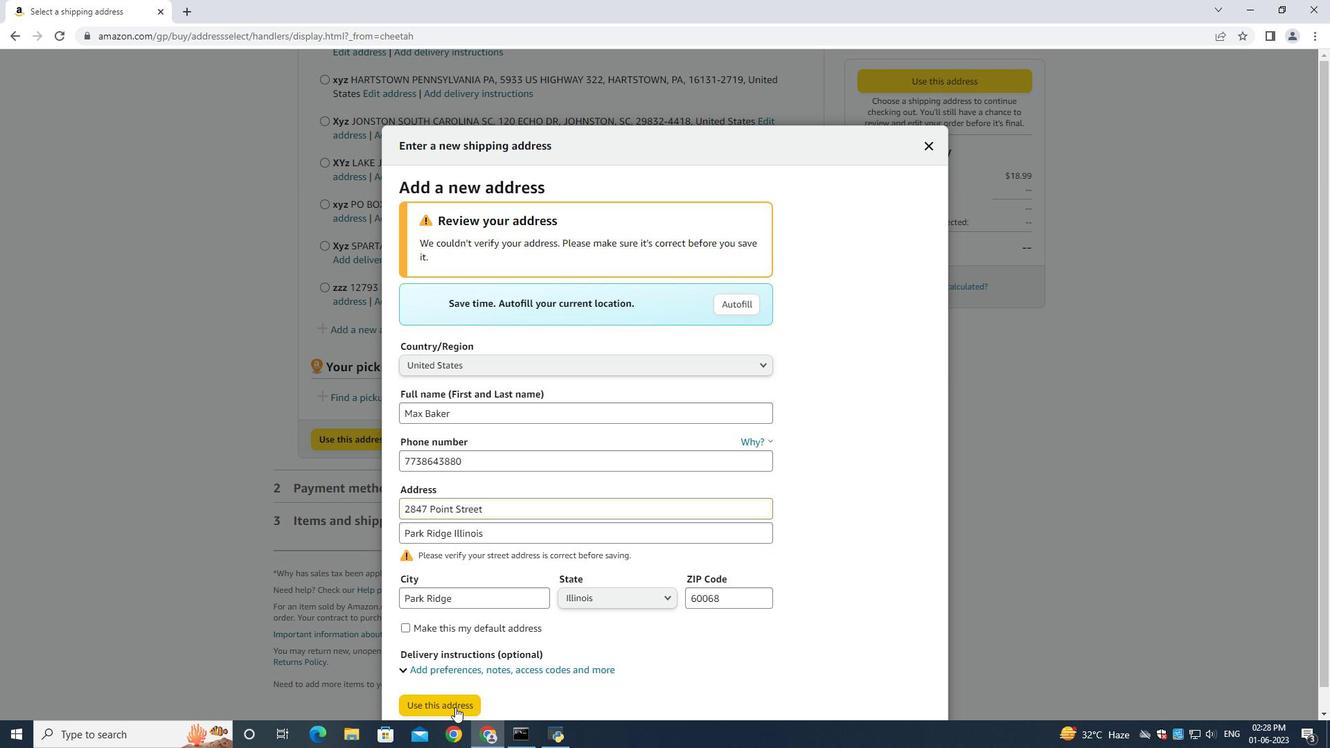 
Action: Mouse pressed left at (453, 704)
Screenshot: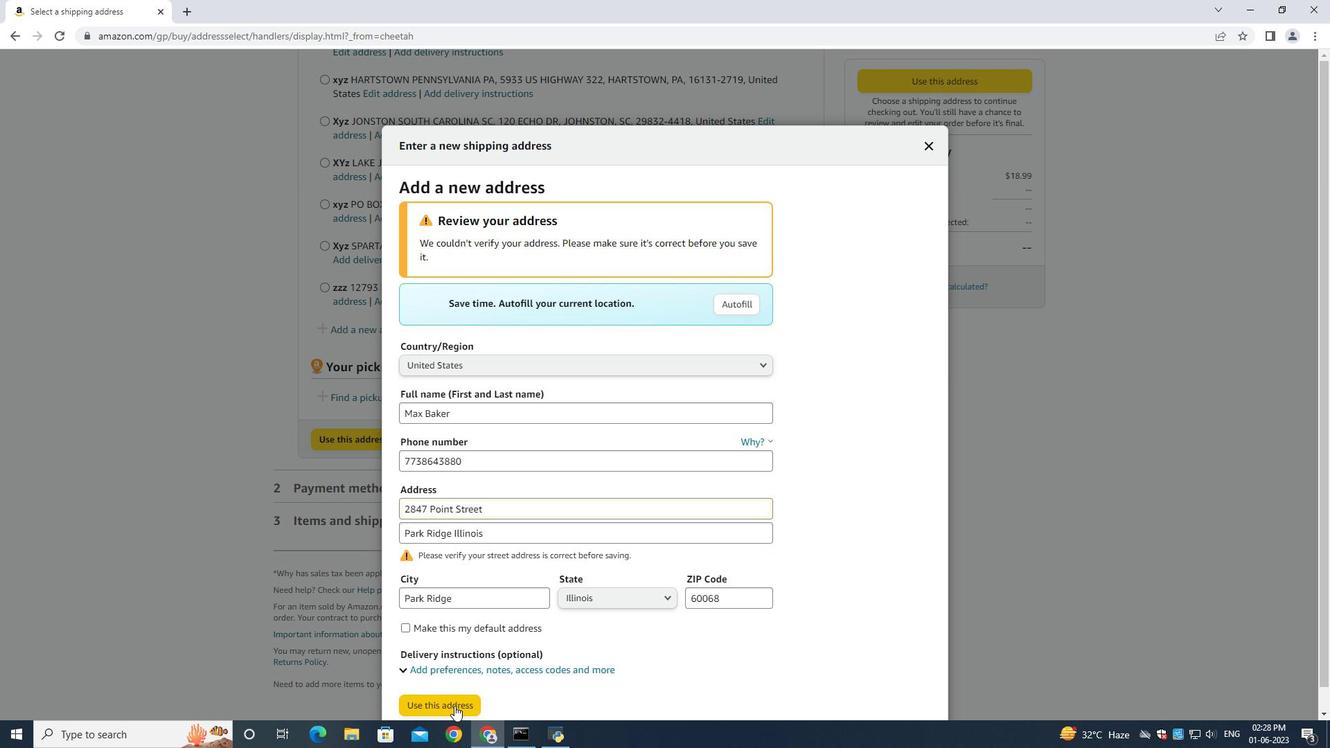 
Action: Mouse moved to (399, 386)
Screenshot: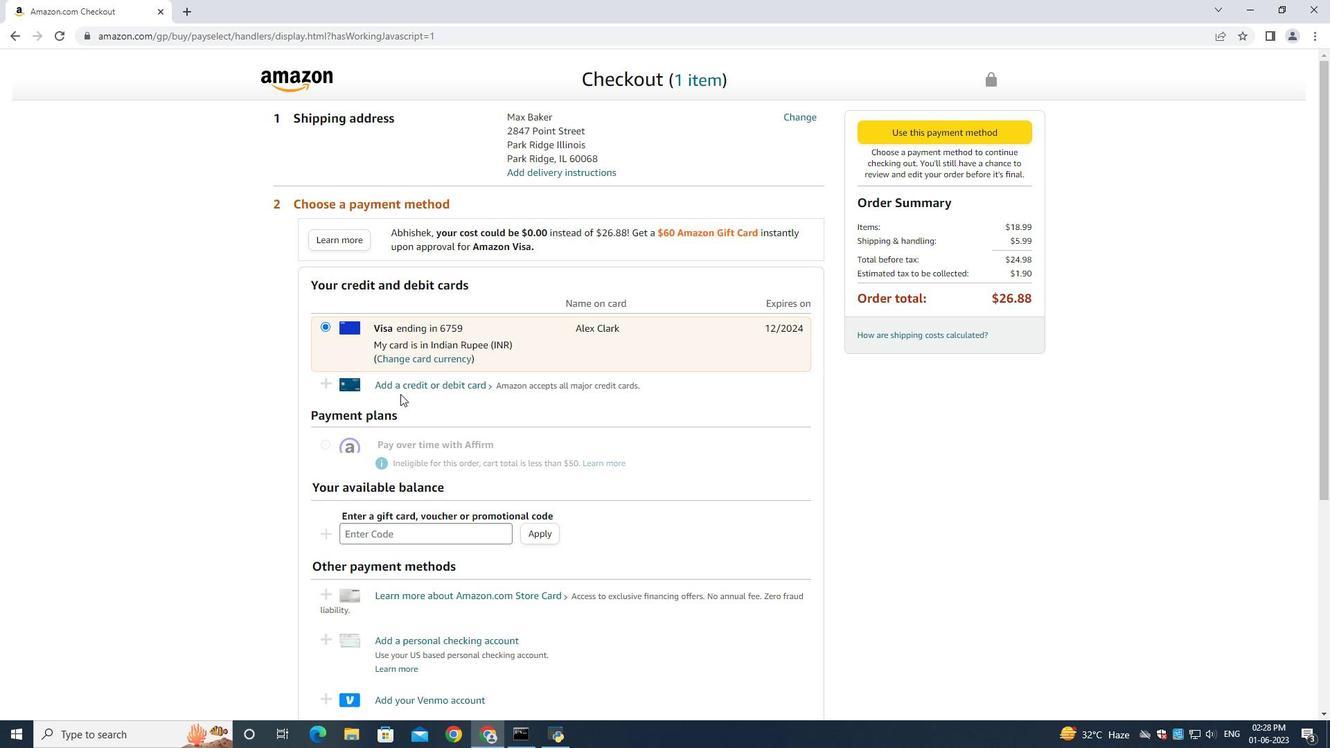 
Action: Mouse pressed left at (399, 386)
Screenshot: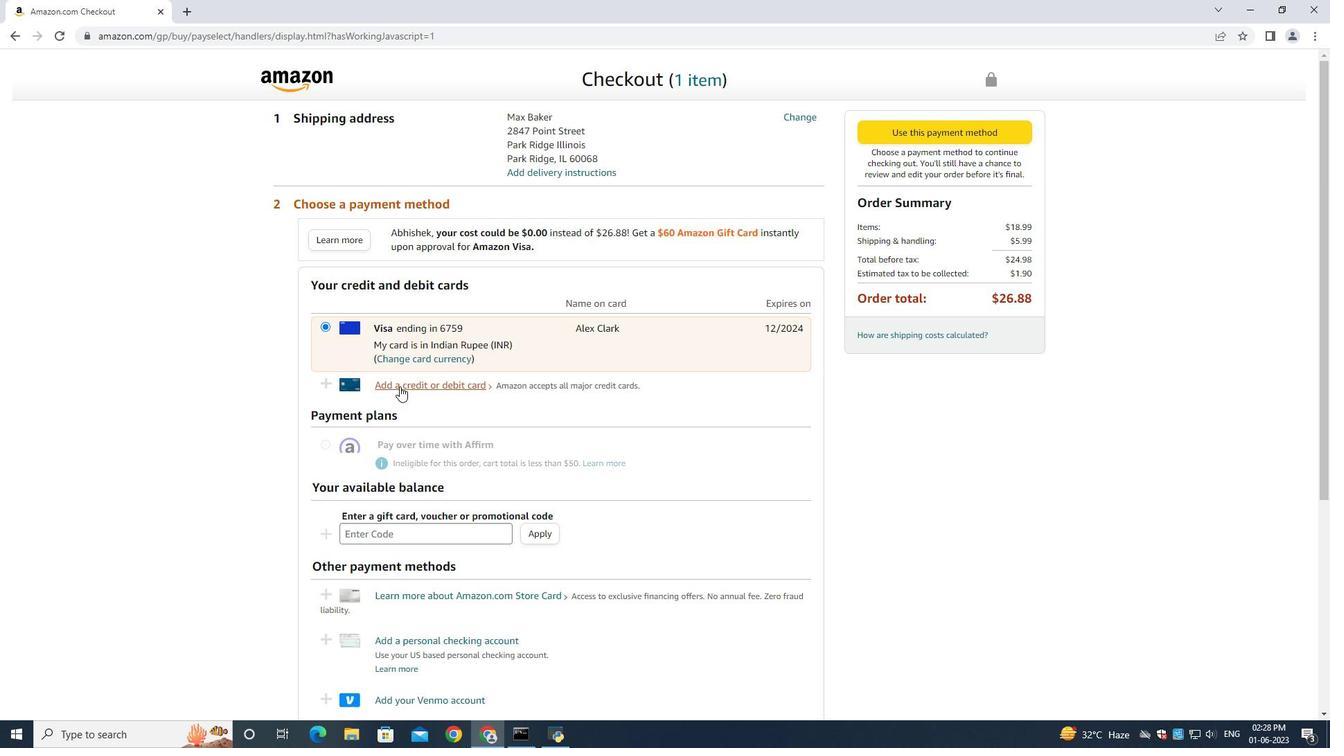 
Action: Mouse moved to (570, 331)
Screenshot: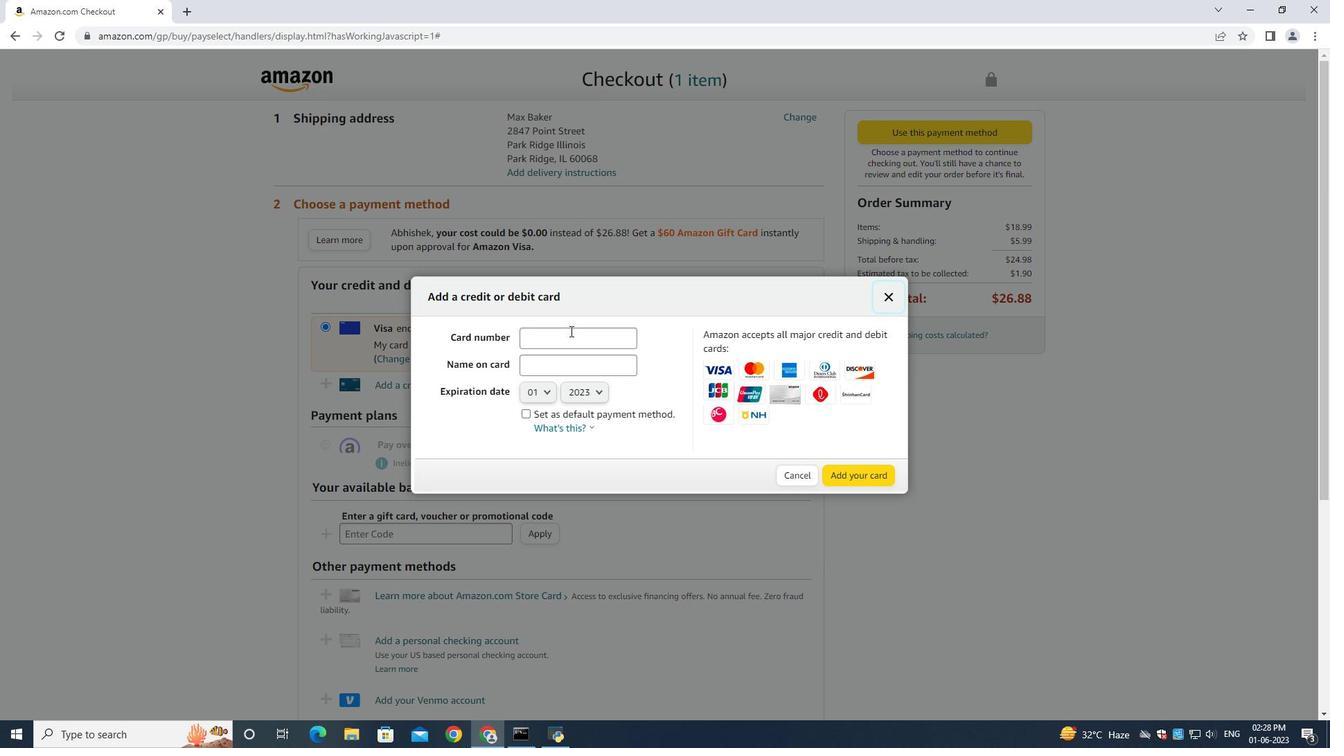
Action: Mouse pressed left at (570, 331)
Screenshot: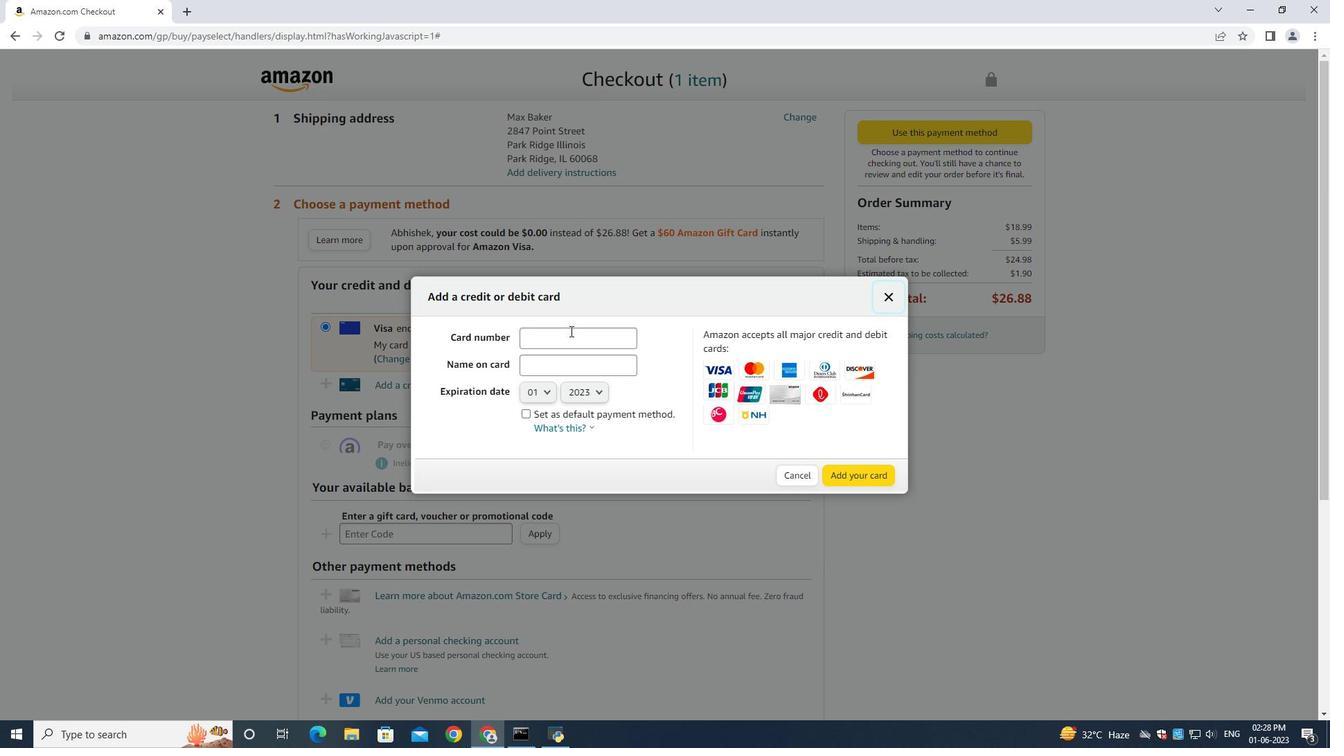 
Action: Mouse moved to (567, 336)
Screenshot: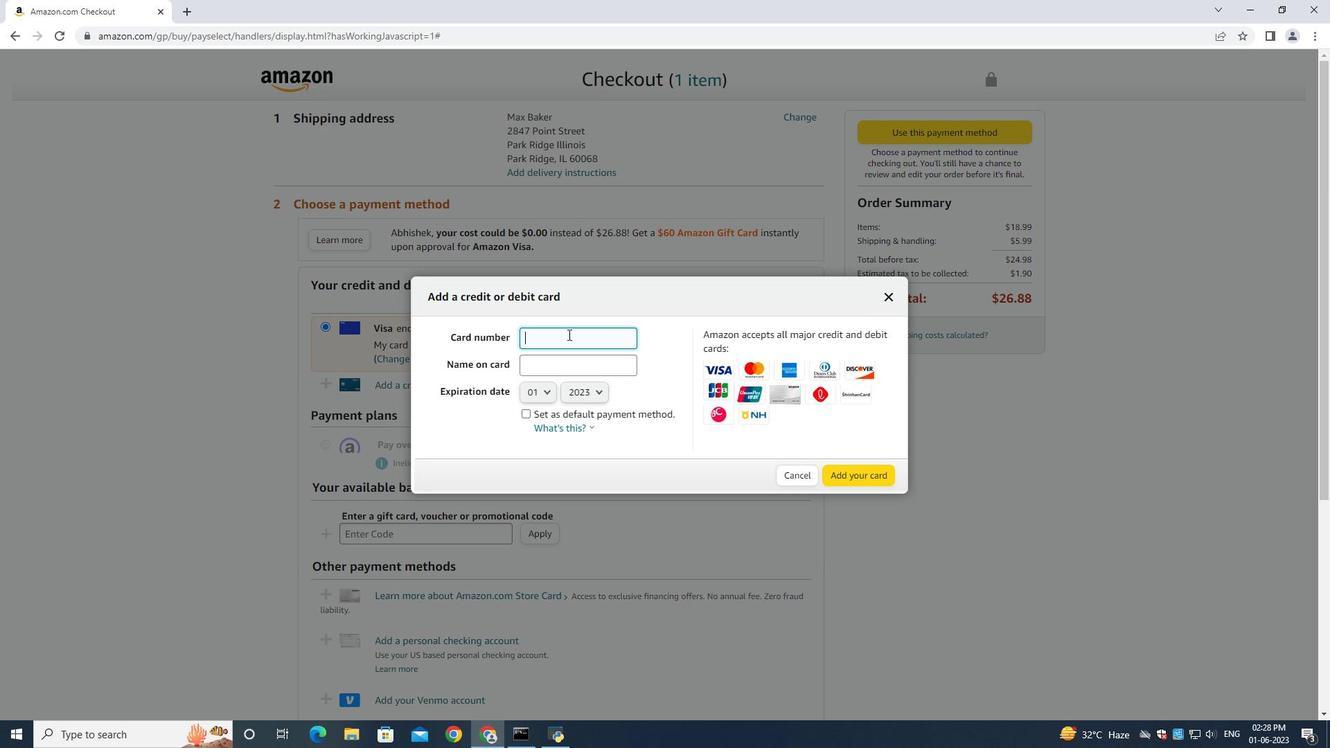 
Action: Key pressed 4893754559587965<Key.tab><Key.shift>John<Key.space><Key.shift>Baker
Screenshot: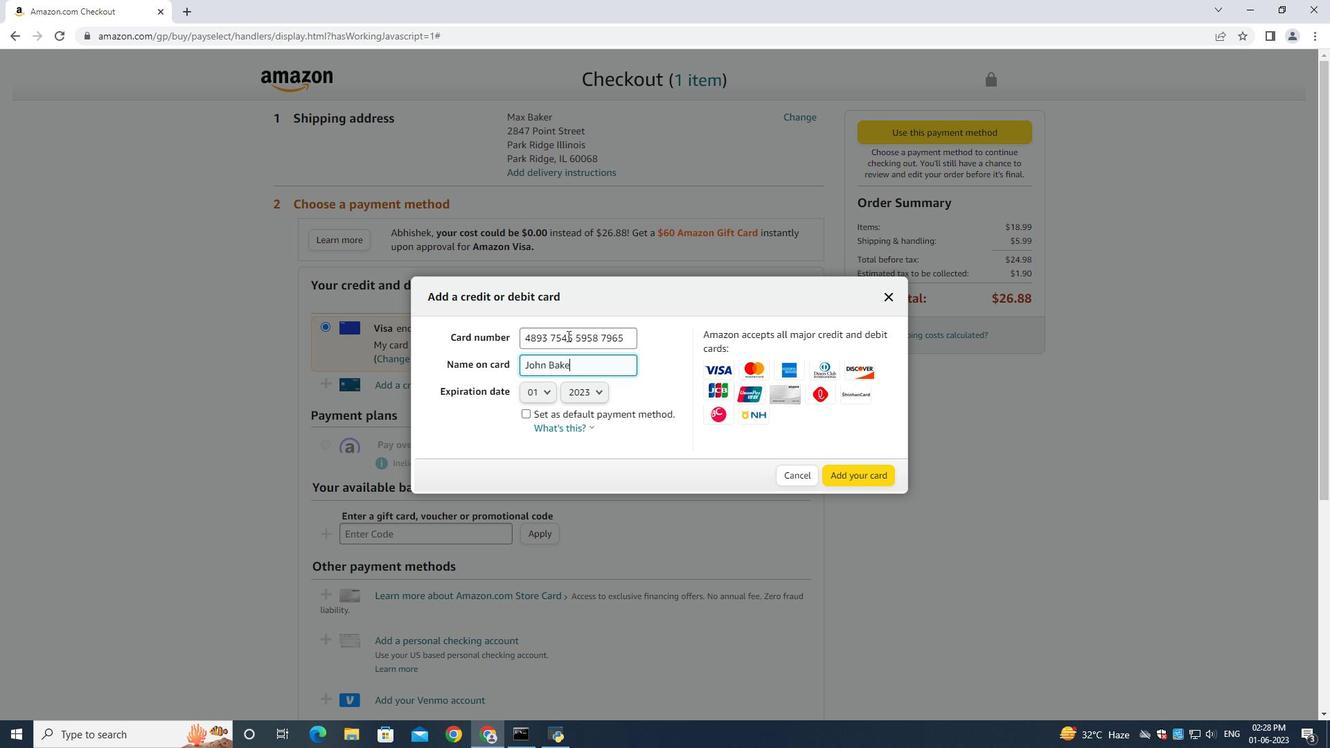 
Action: Mouse moved to (524, 397)
Screenshot: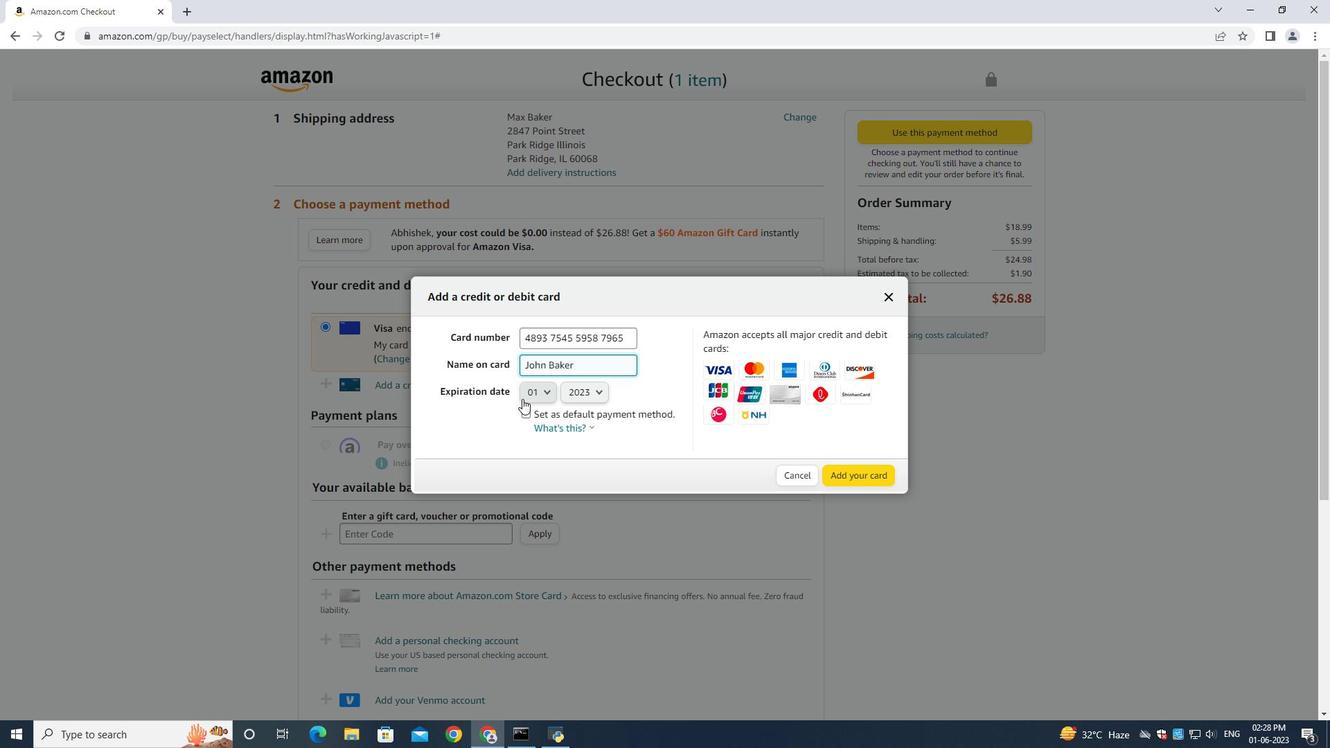 
Action: Mouse pressed left at (524, 397)
Screenshot: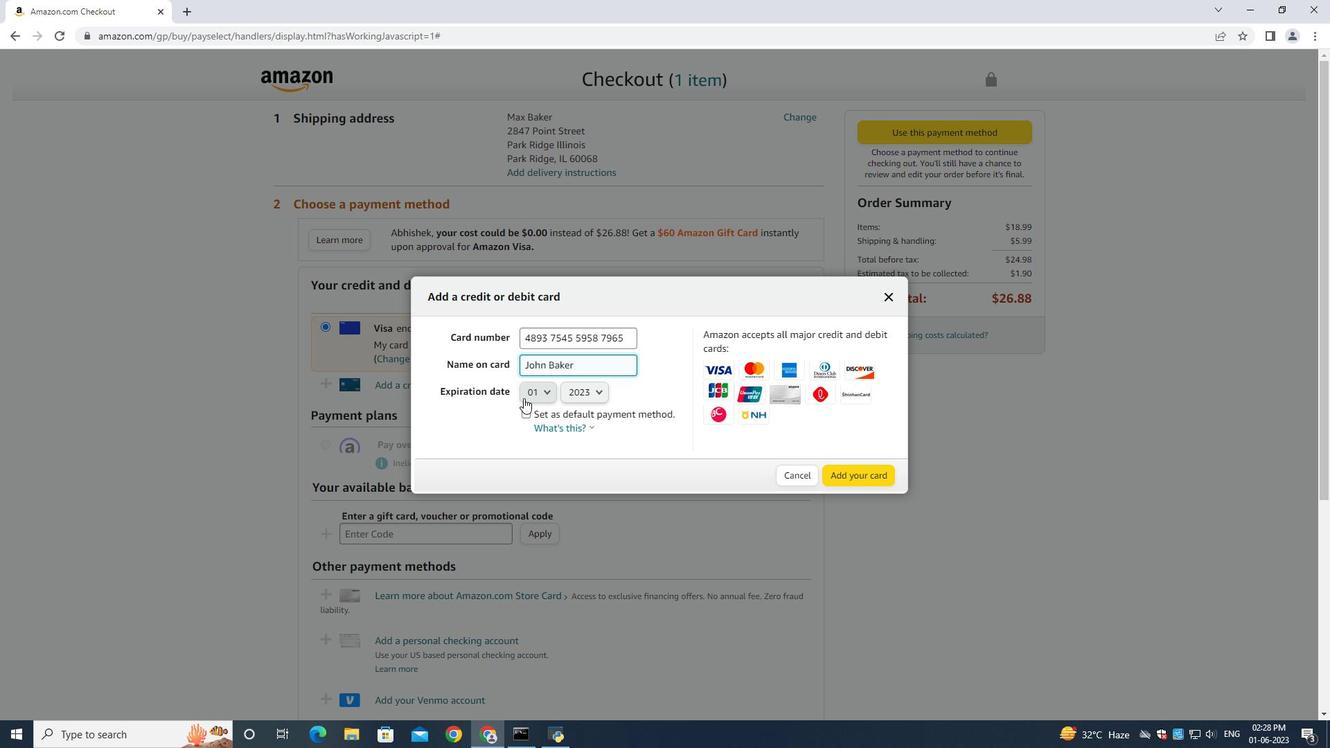 
Action: Mouse moved to (537, 478)
Screenshot: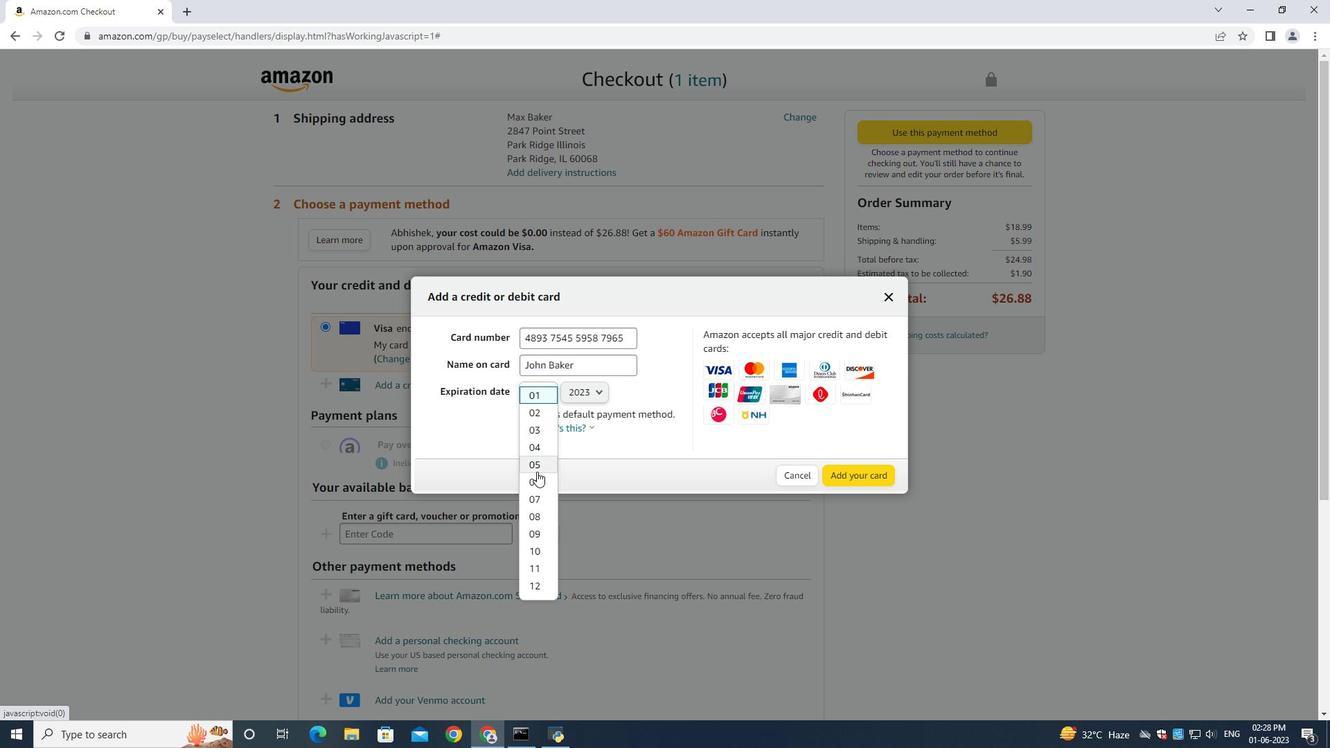 
Action: Mouse pressed left at (537, 478)
Screenshot: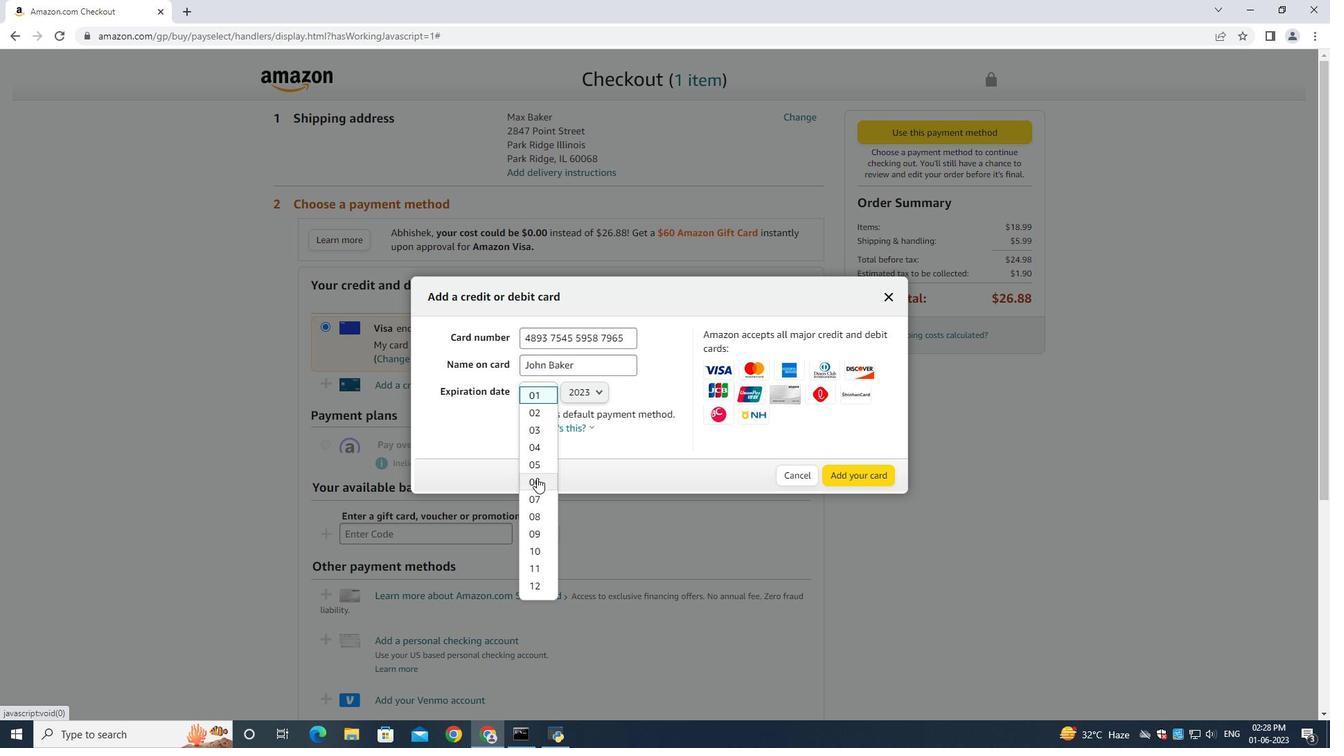 
Action: Mouse moved to (600, 392)
Screenshot: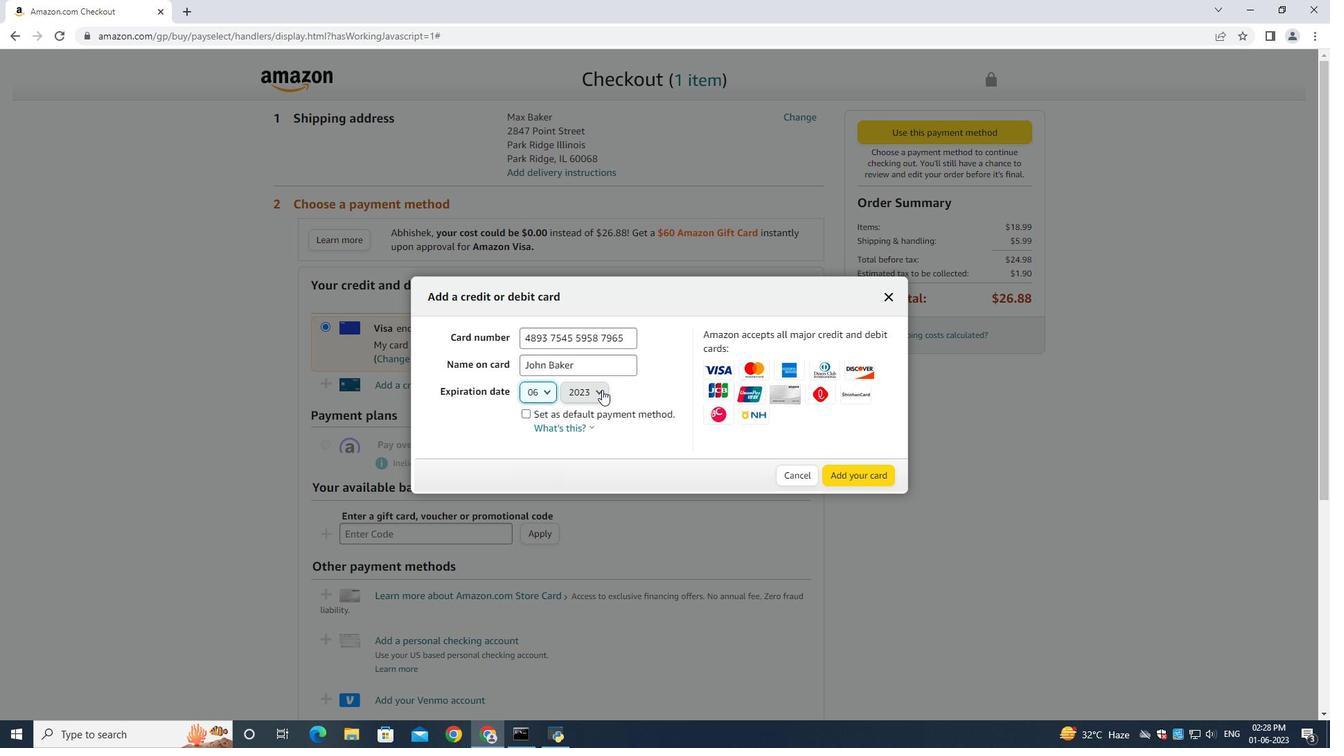 
Action: Mouse pressed left at (600, 392)
Screenshot: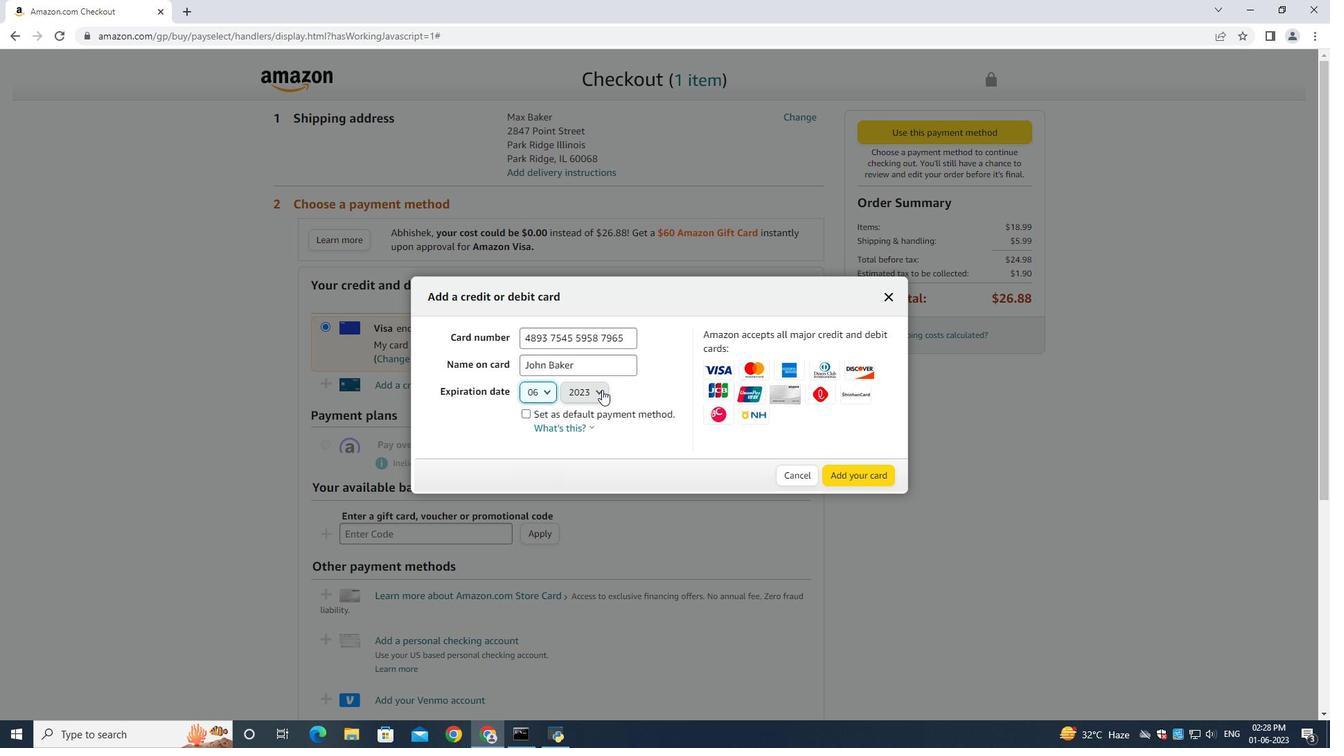 
Action: Mouse moved to (598, 120)
Screenshot: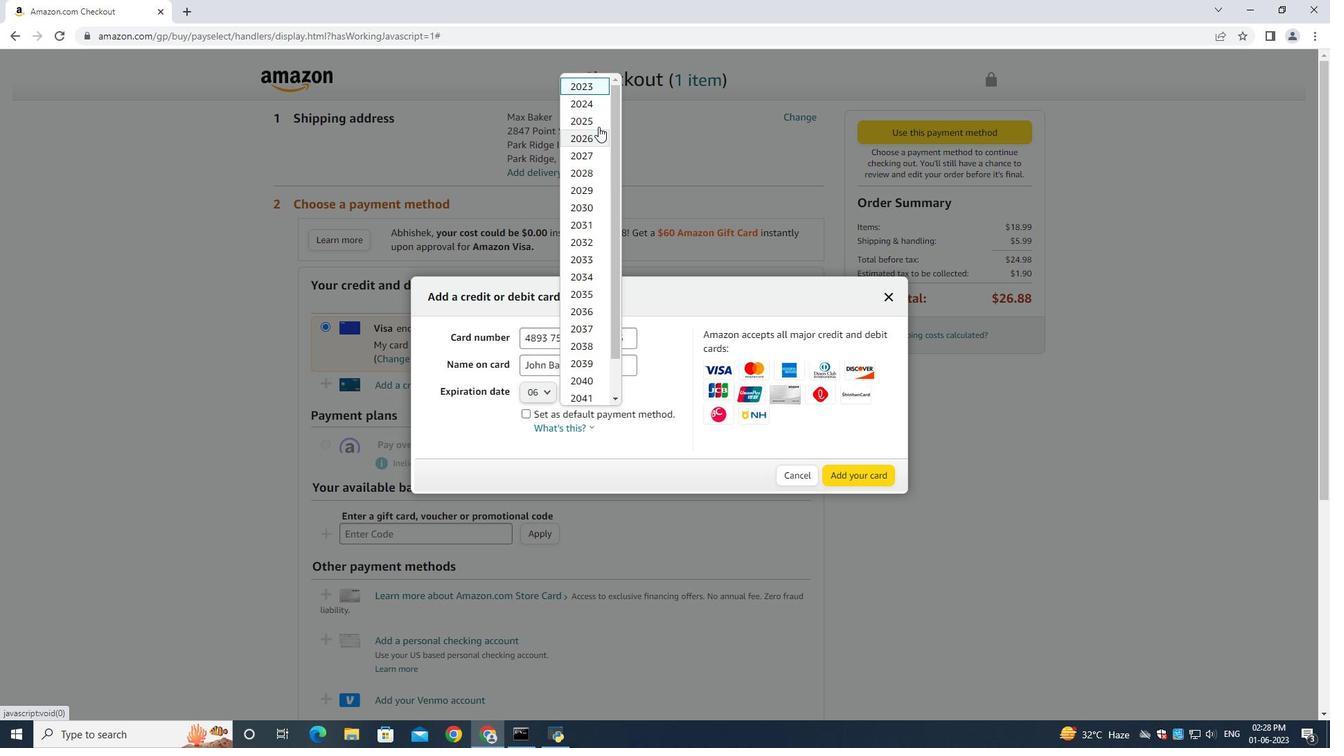 
Action: Mouse pressed left at (598, 120)
Screenshot: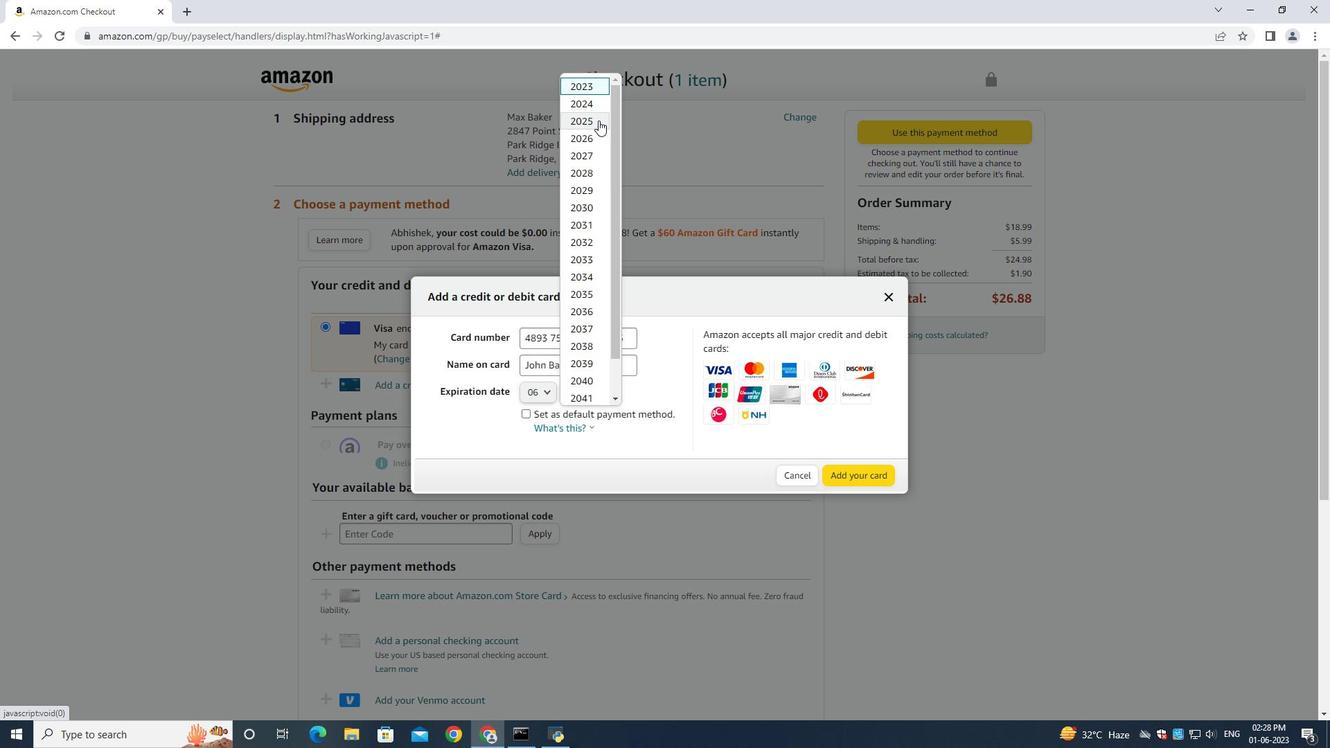 
Action: Mouse moved to (850, 471)
